 Task: Research Airbnb options in Welland, Canada from 21th December, 2023 to 27th December, 2023 for 1 adult. Place can be private room with 1  bedroom having 1 bed and 1 bathroom. Property type can be hotel.
Action: Mouse moved to (509, 98)
Screenshot: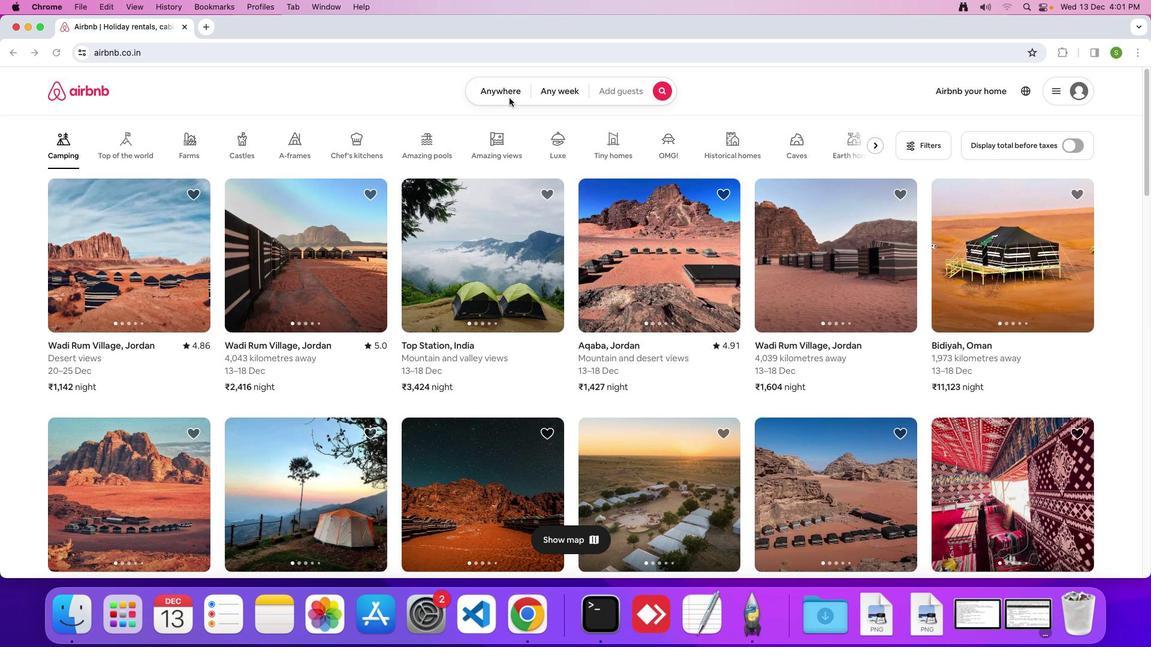 
Action: Mouse pressed left at (509, 98)
Screenshot: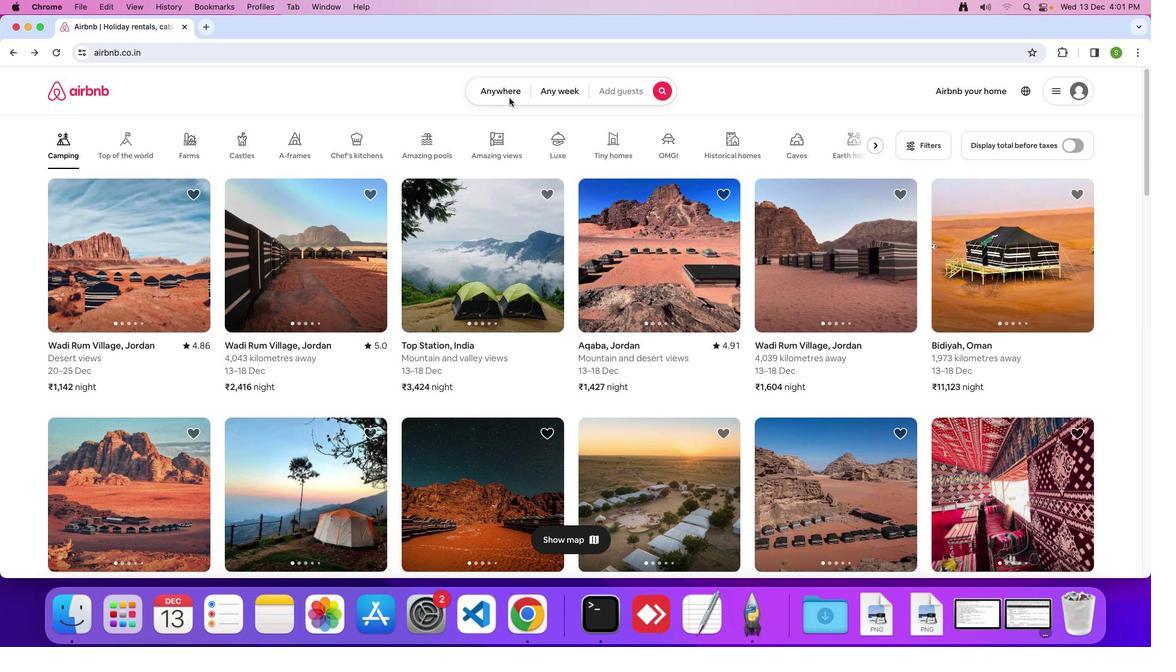 
Action: Mouse pressed left at (509, 98)
Screenshot: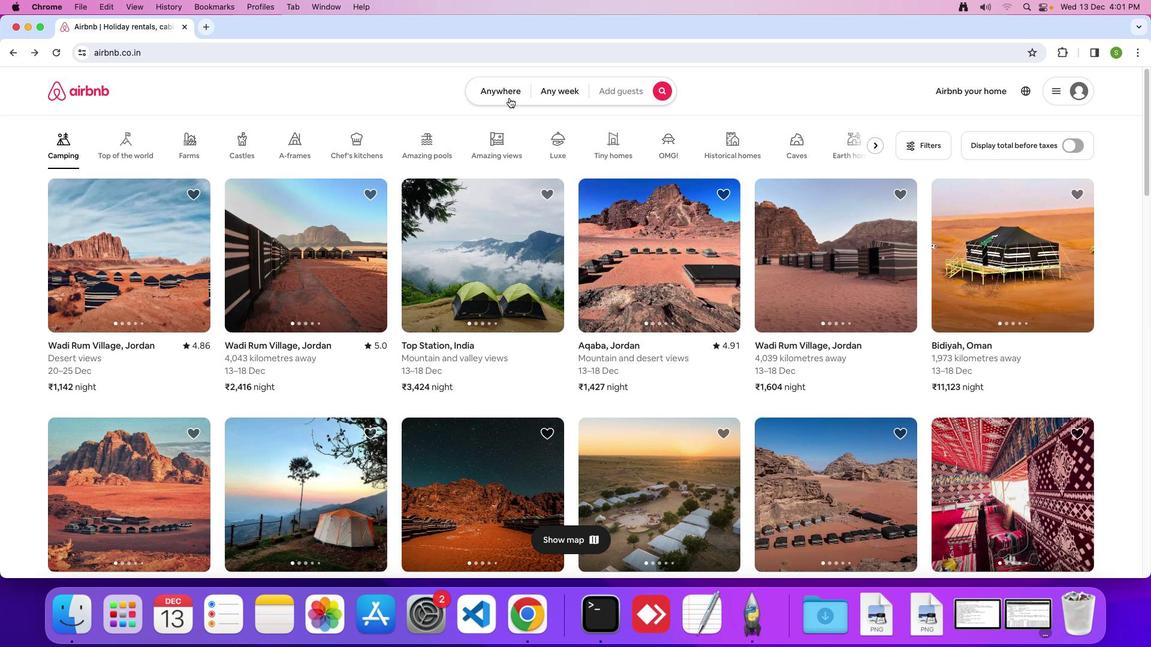 
Action: Mouse moved to (460, 136)
Screenshot: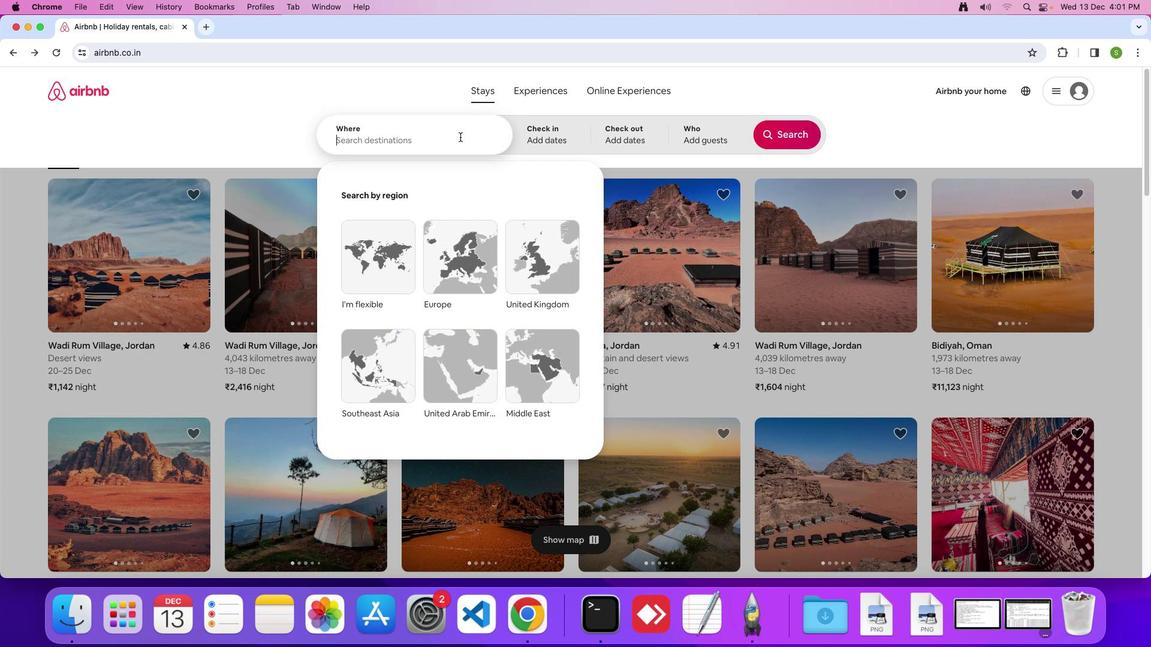 
Action: Mouse pressed left at (460, 136)
Screenshot: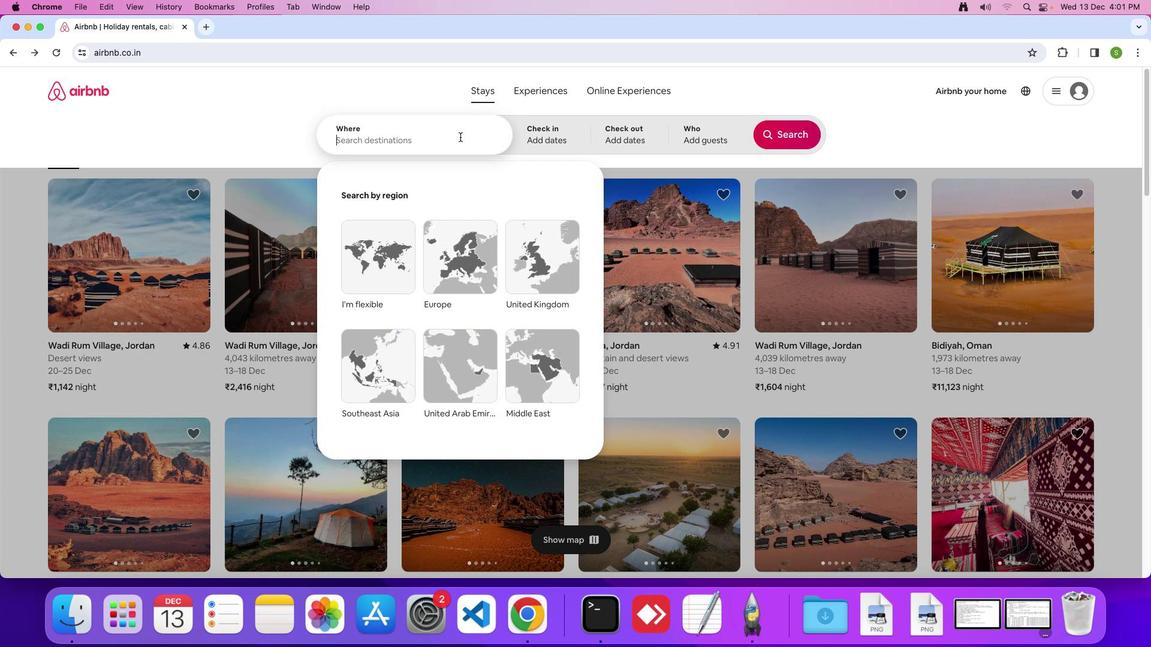 
Action: Key pressed 'W'Key.caps_lock'e''l''l''a''n''d'','Key.spaceKey.shift'C''a''n''a''d''a'Key.enter
Screenshot: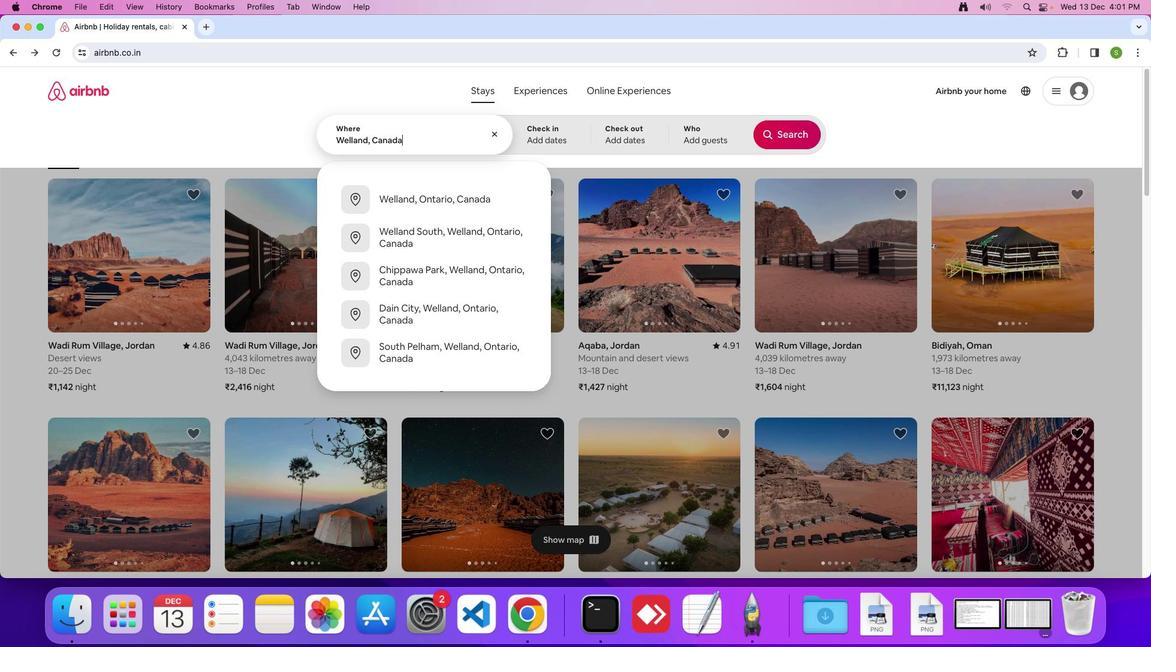 
Action: Mouse moved to (481, 372)
Screenshot: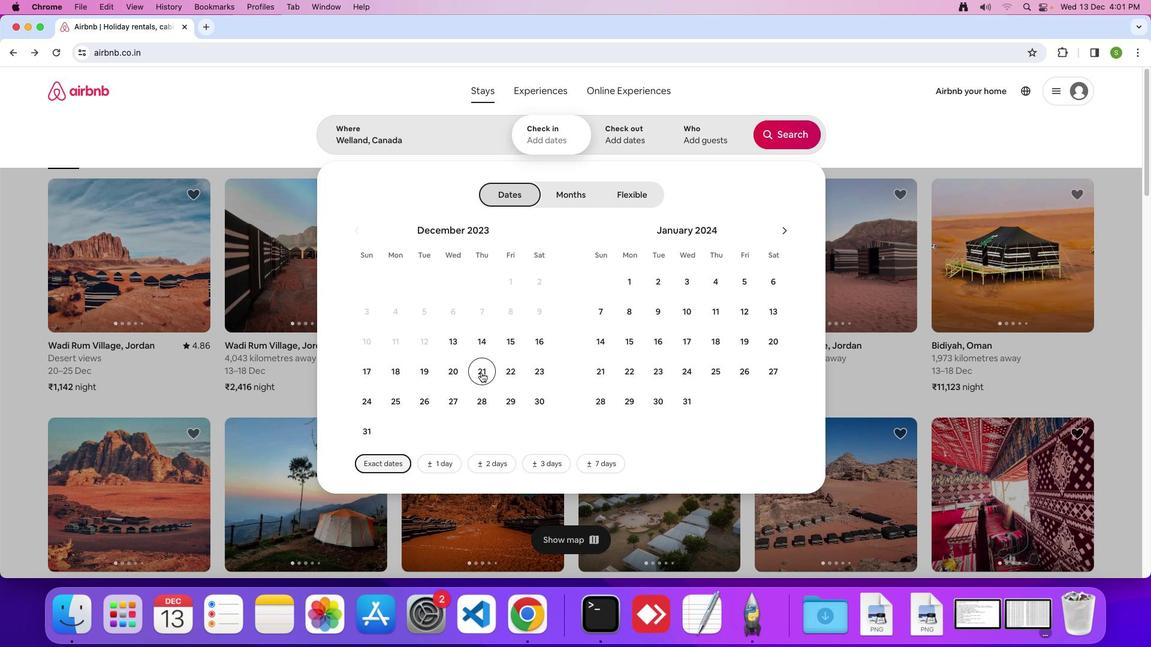 
Action: Mouse pressed left at (481, 372)
Screenshot: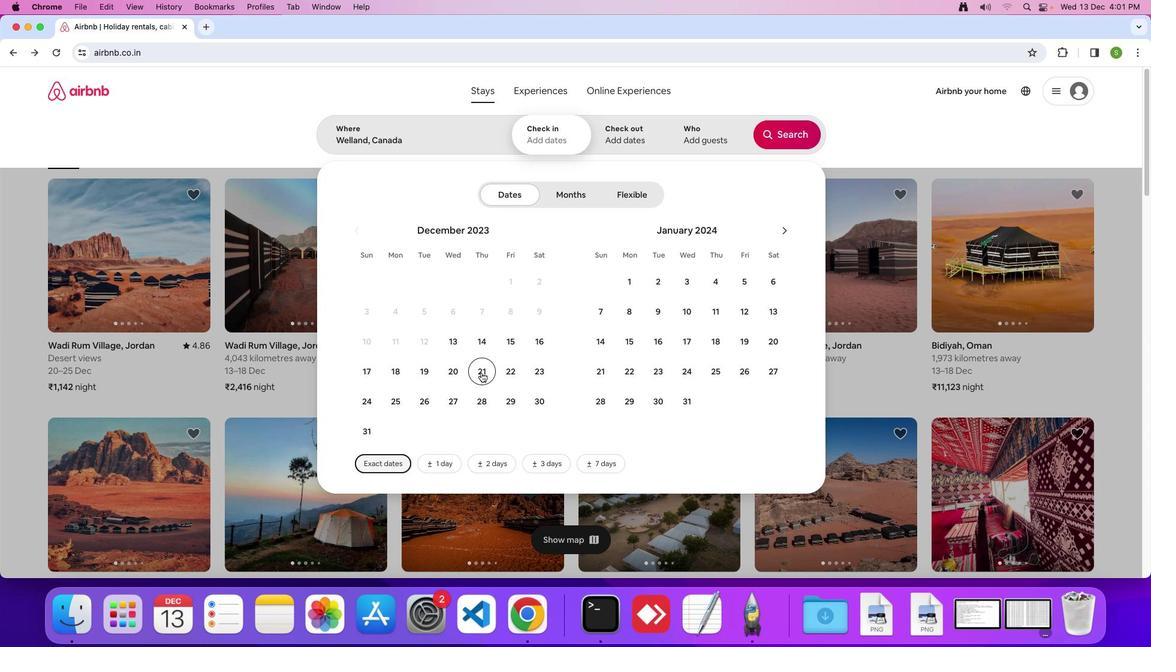
Action: Mouse moved to (459, 400)
Screenshot: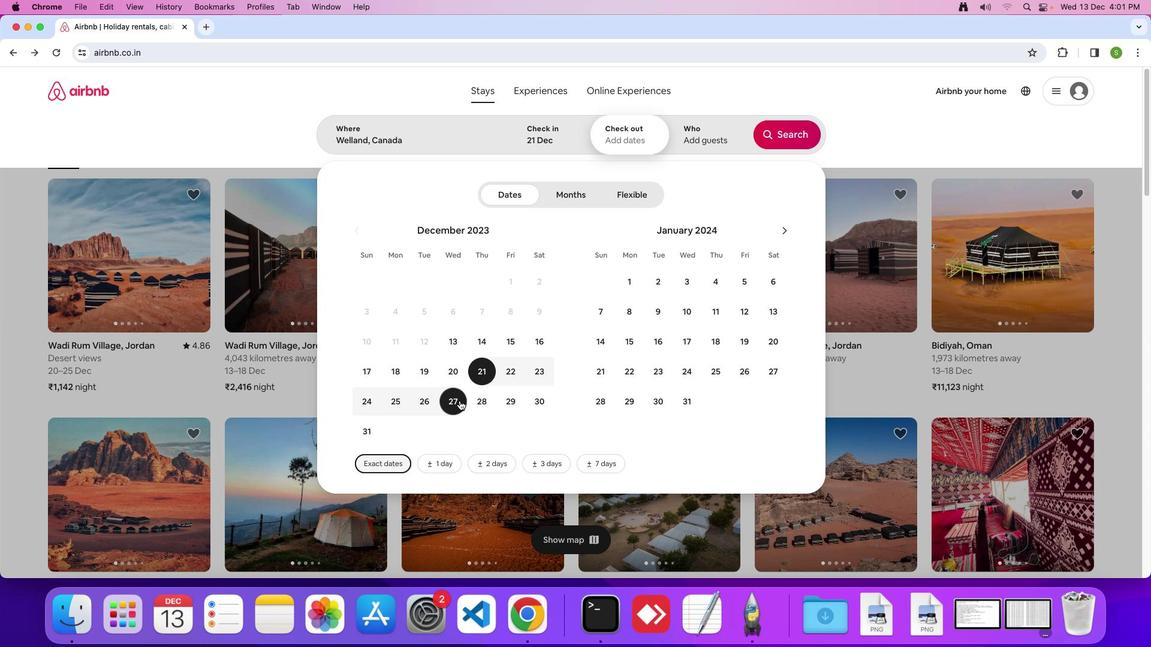 
Action: Mouse pressed left at (459, 400)
Screenshot: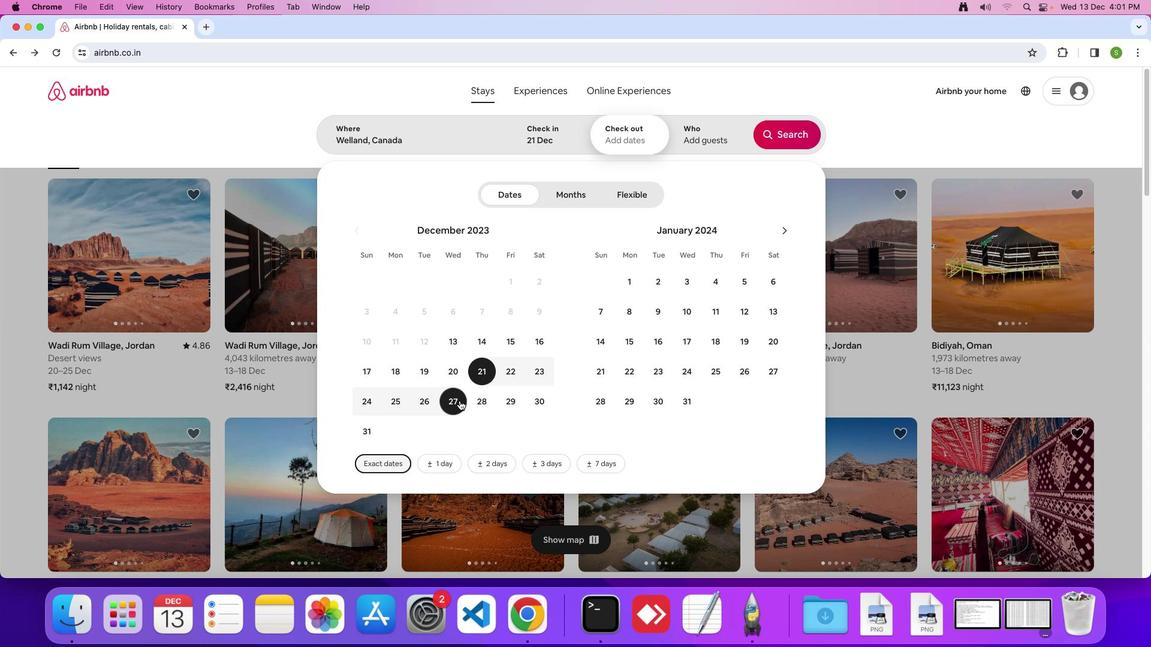 
Action: Mouse moved to (692, 140)
Screenshot: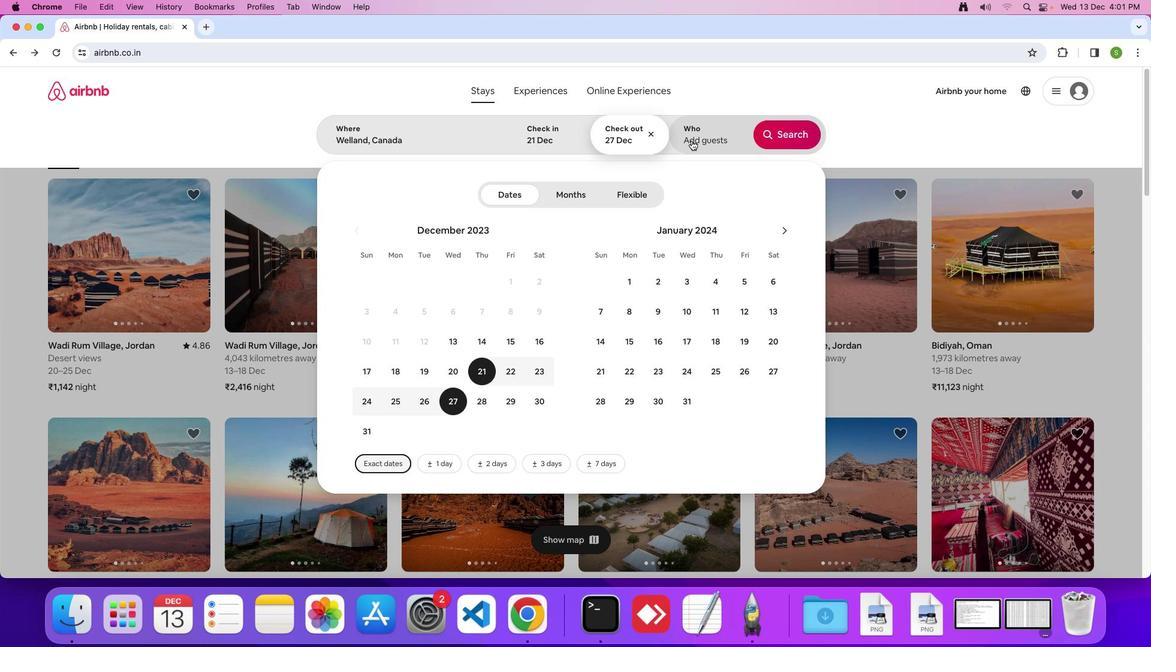
Action: Mouse pressed left at (692, 140)
Screenshot: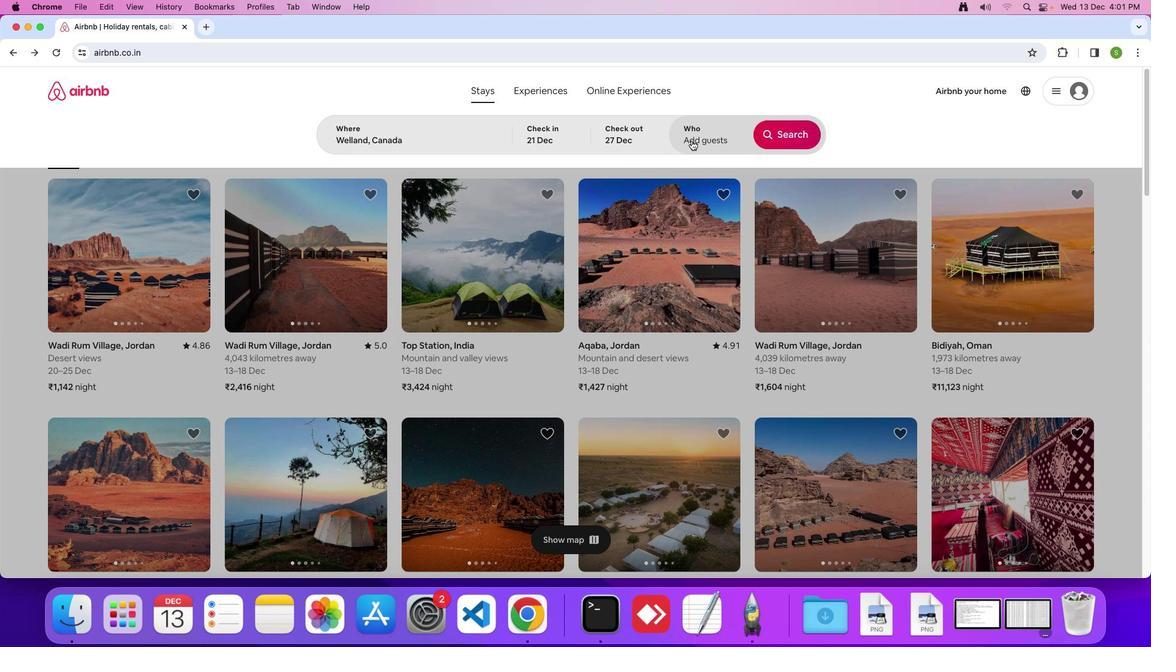 
Action: Mouse moved to (787, 196)
Screenshot: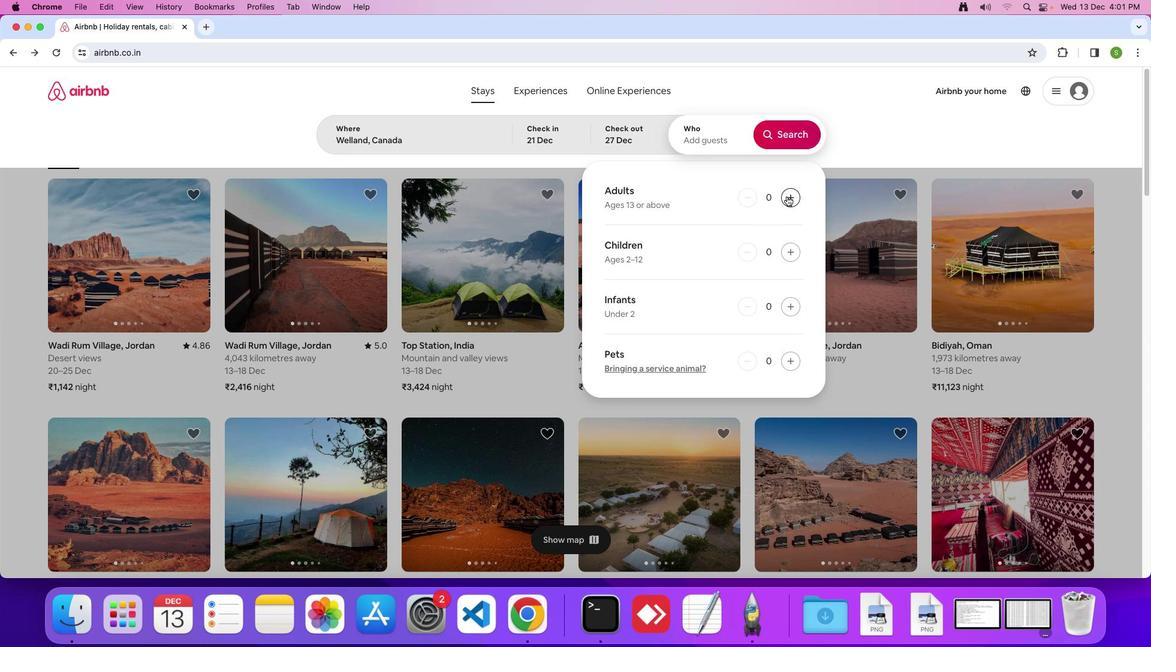 
Action: Mouse pressed left at (787, 196)
Screenshot: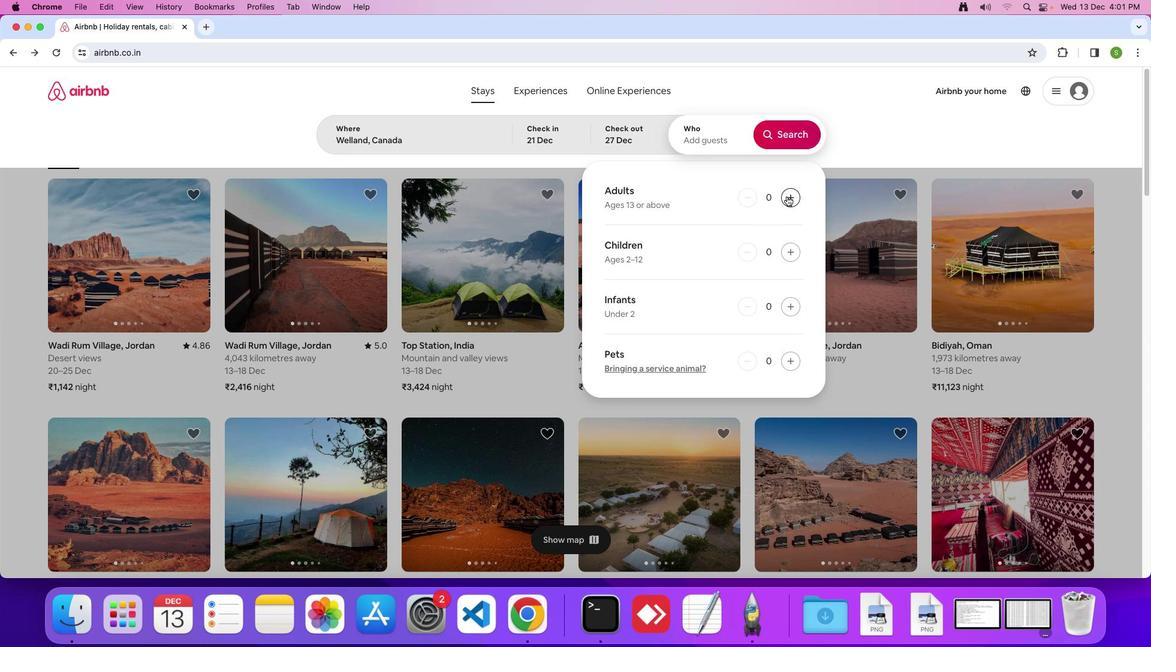 
Action: Mouse moved to (783, 134)
Screenshot: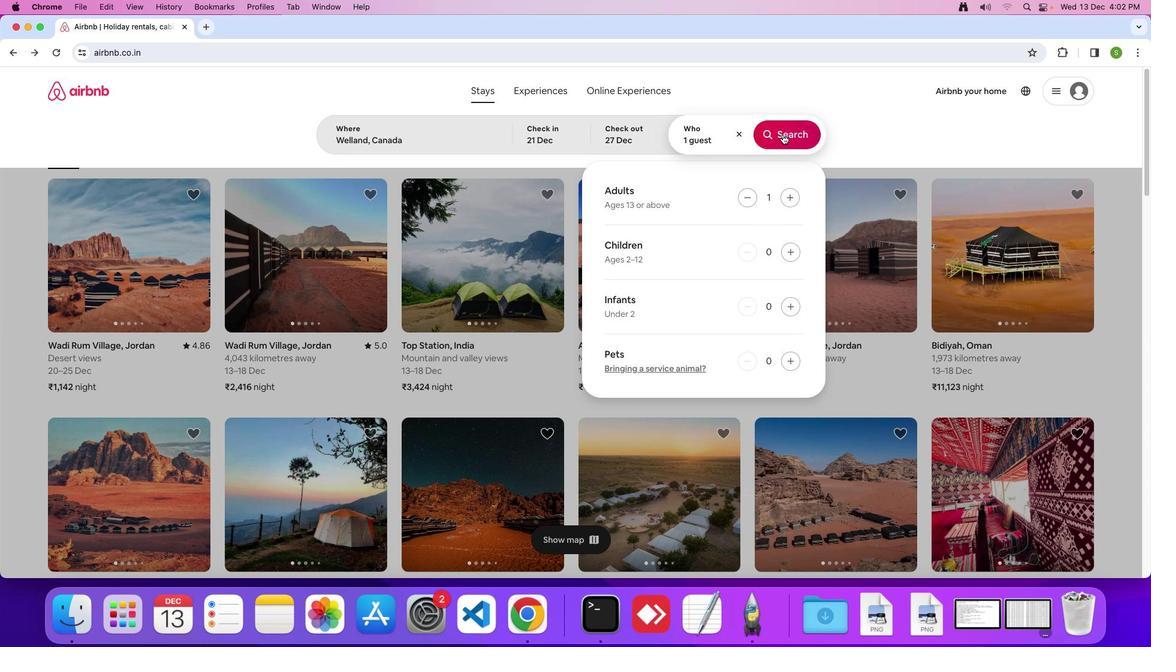 
Action: Mouse pressed left at (783, 134)
Screenshot: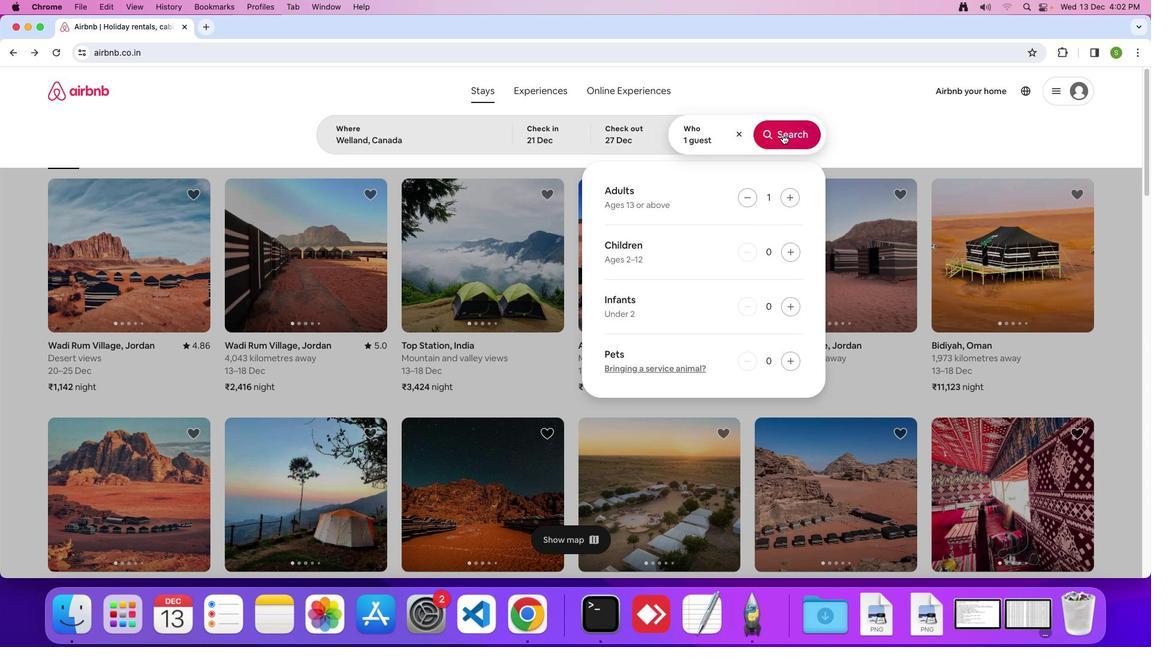 
Action: Mouse moved to (967, 146)
Screenshot: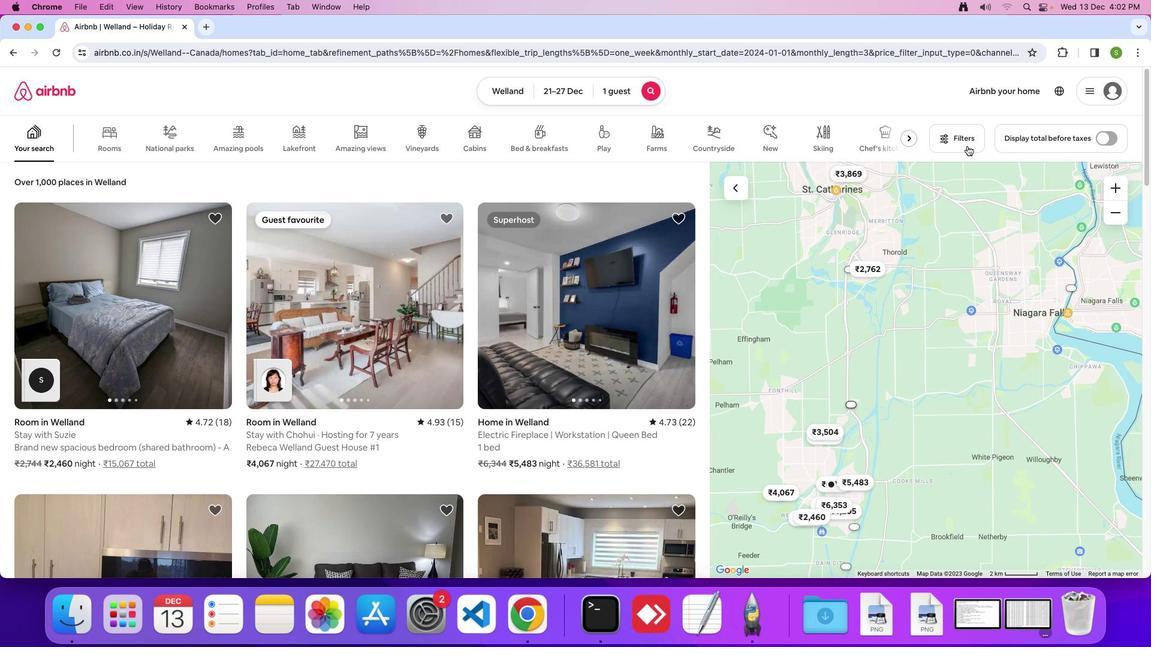 
Action: Mouse pressed left at (967, 146)
Screenshot: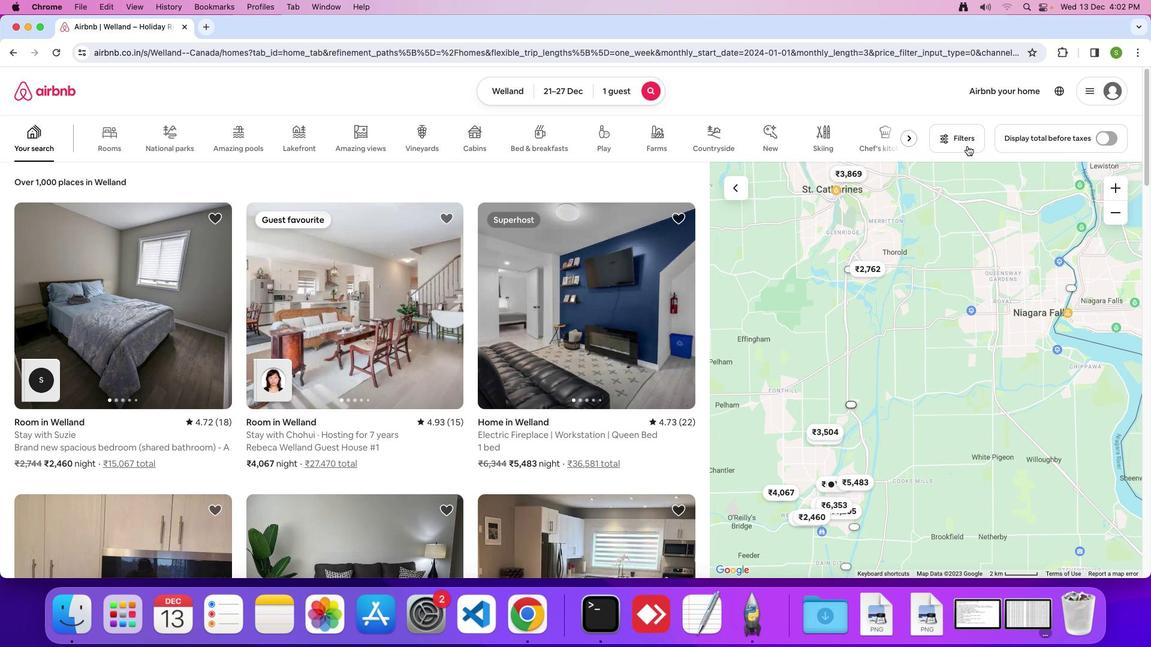 
Action: Mouse moved to (604, 392)
Screenshot: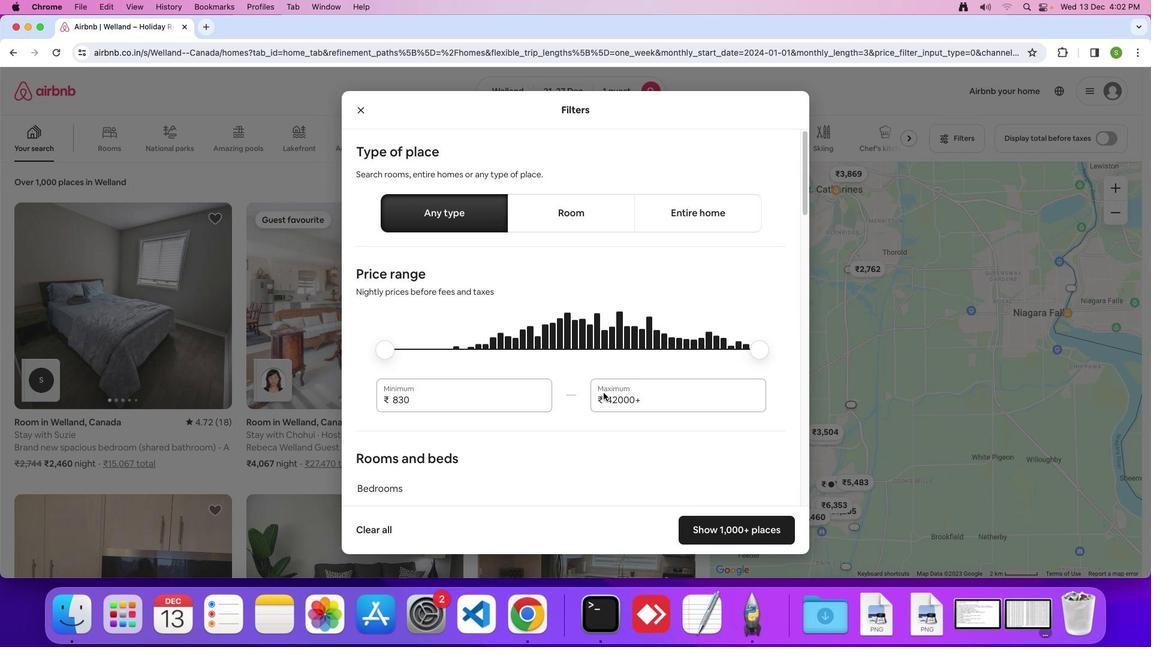 
Action: Mouse scrolled (604, 392) with delta (0, 0)
Screenshot: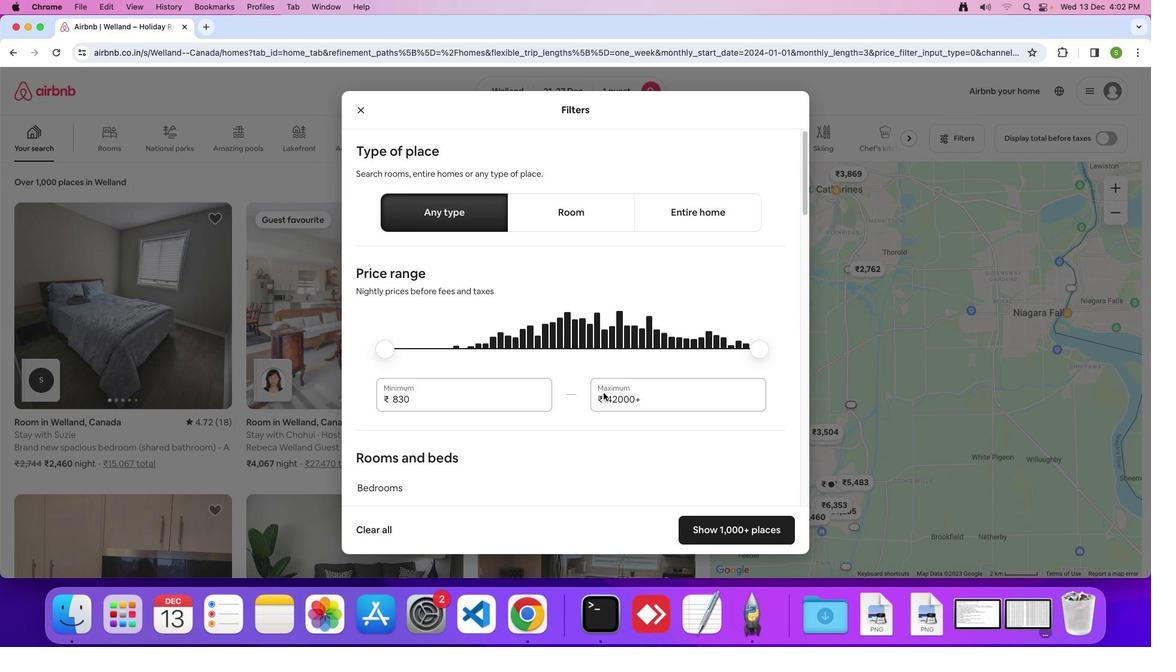 
Action: Mouse scrolled (604, 392) with delta (0, 0)
Screenshot: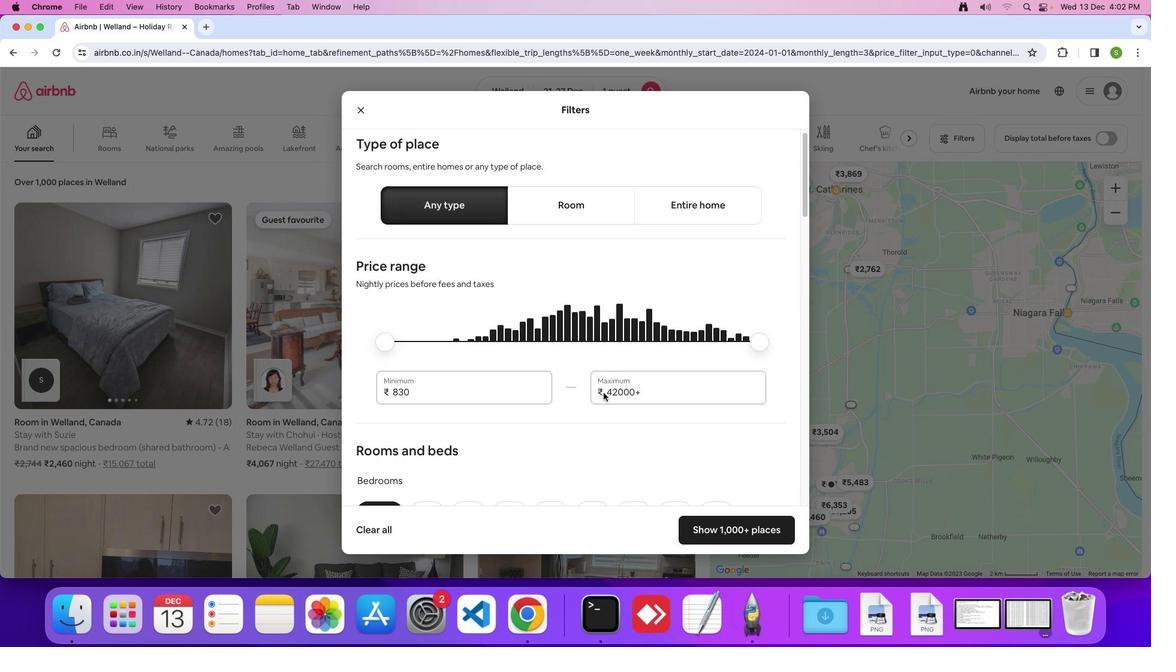 
Action: Mouse scrolled (604, 392) with delta (0, 0)
Screenshot: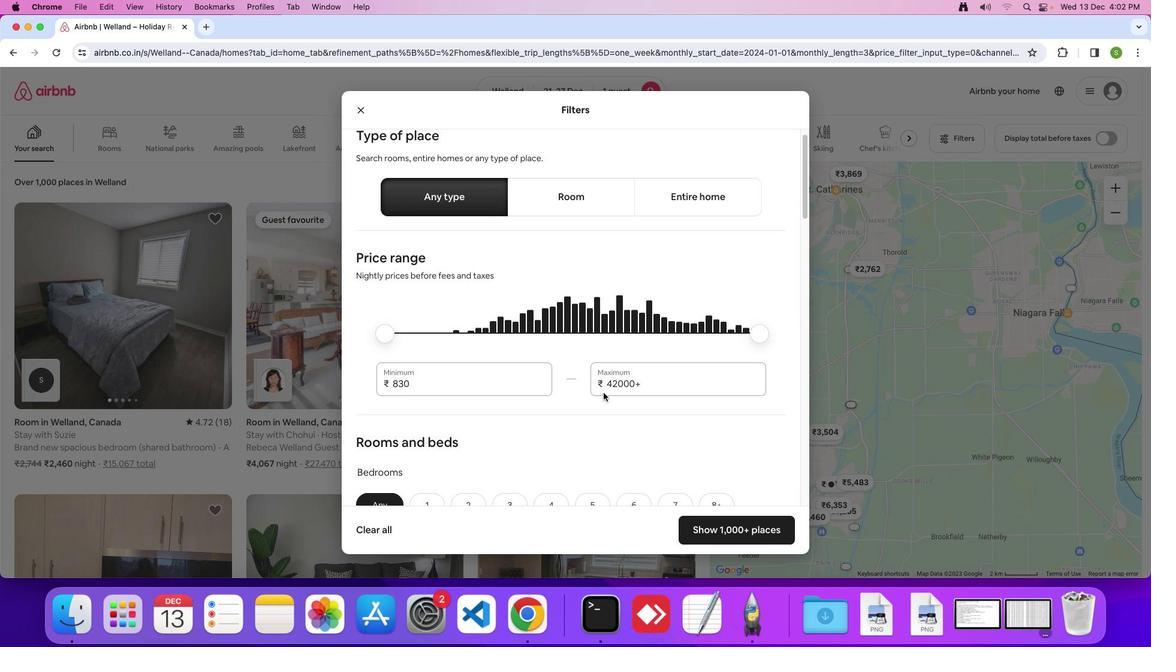 
Action: Mouse scrolled (604, 392) with delta (0, 0)
Screenshot: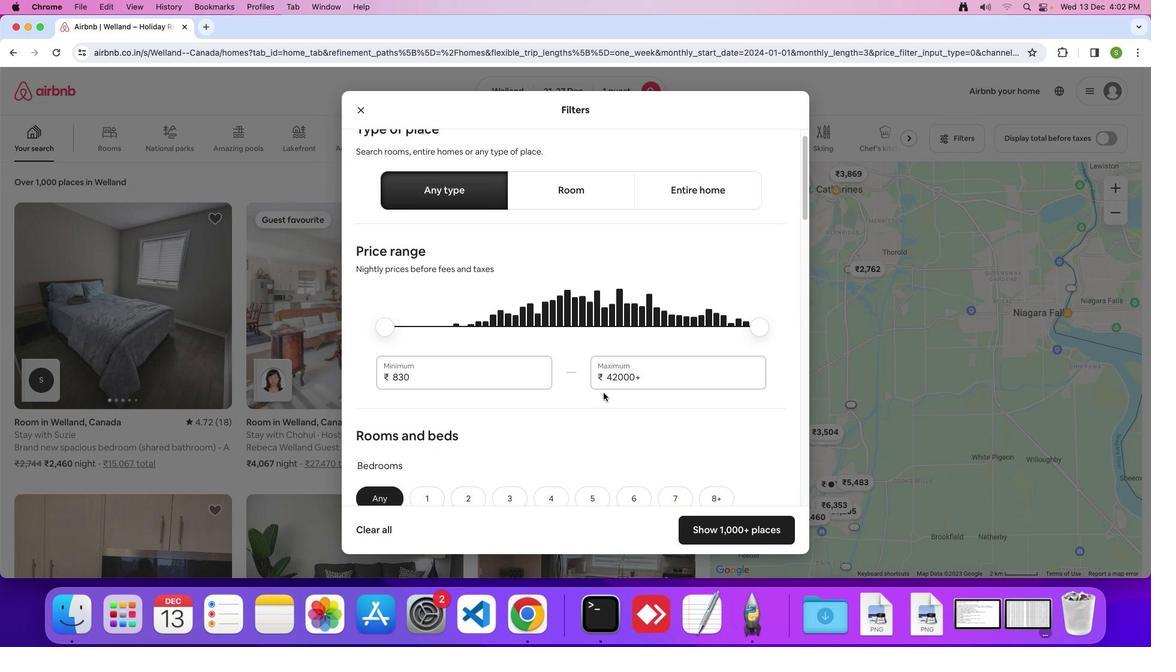 
Action: Mouse scrolled (604, 392) with delta (0, 0)
Screenshot: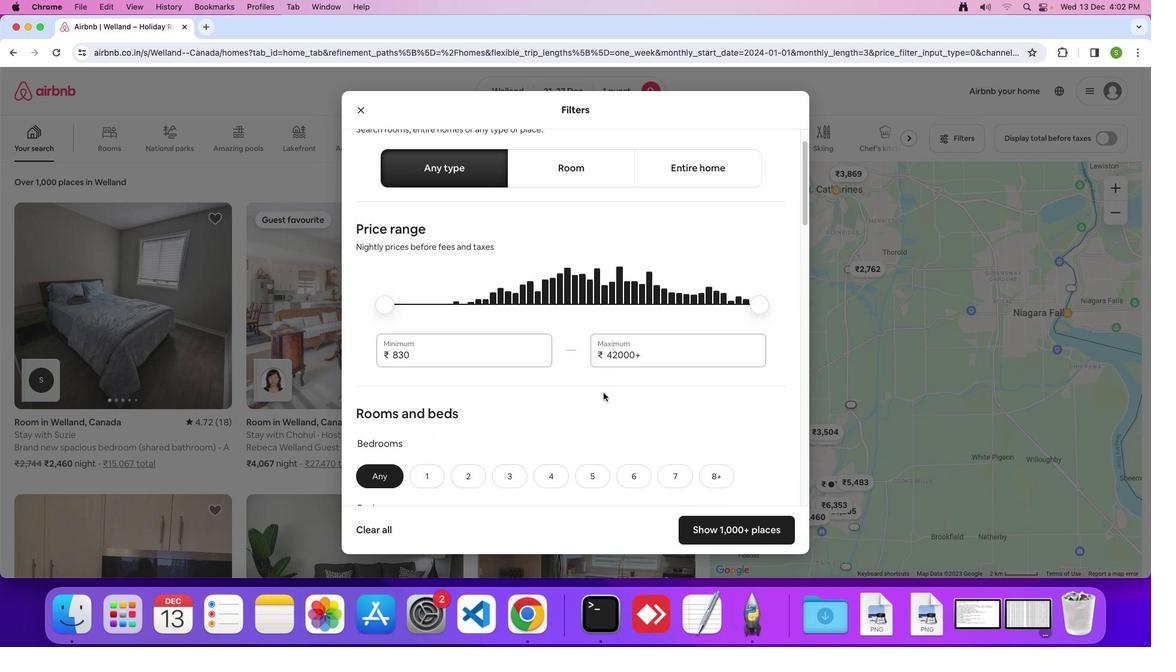 
Action: Mouse scrolled (604, 392) with delta (0, 0)
Screenshot: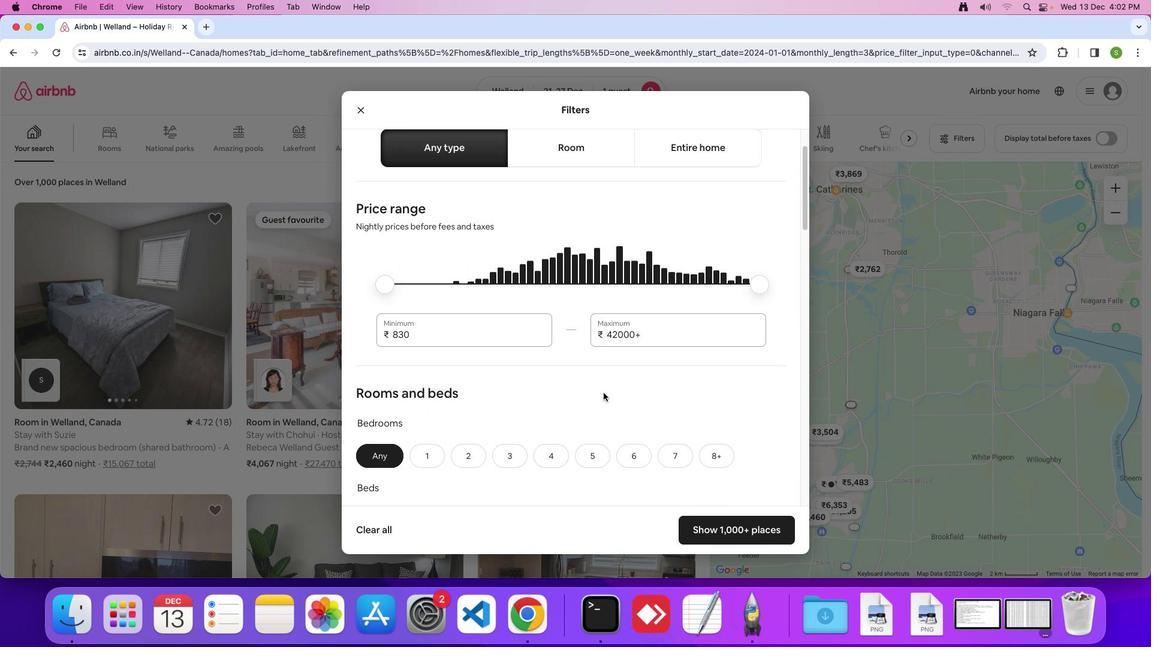 
Action: Mouse scrolled (604, 392) with delta (0, 0)
Screenshot: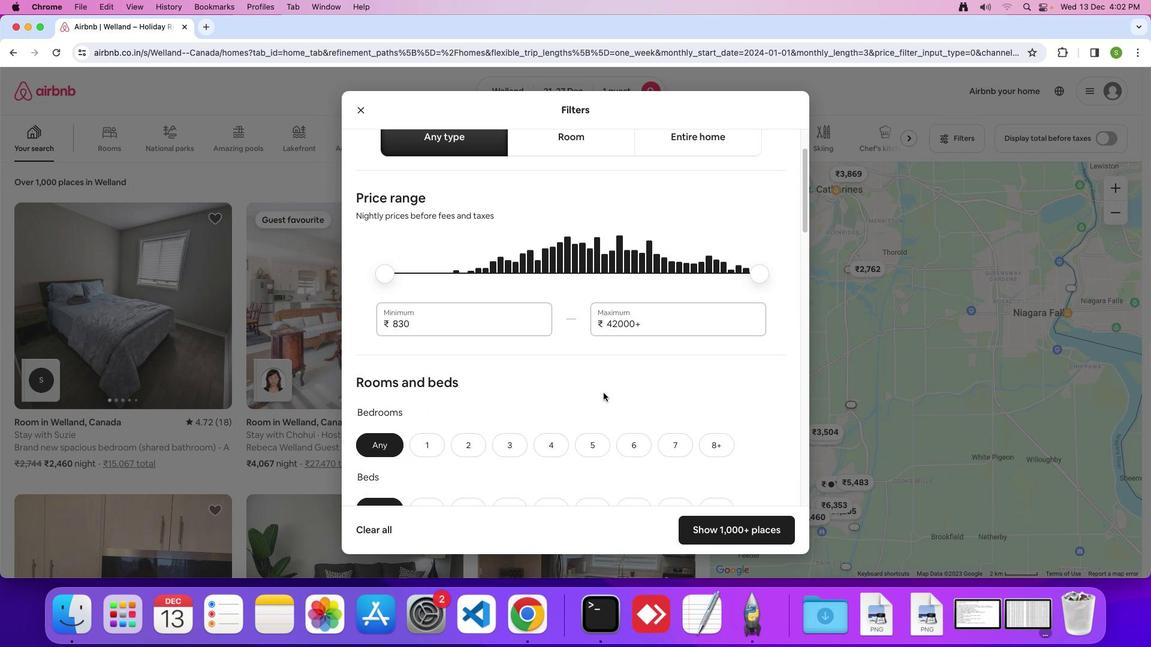 
Action: Mouse scrolled (604, 392) with delta (0, -1)
Screenshot: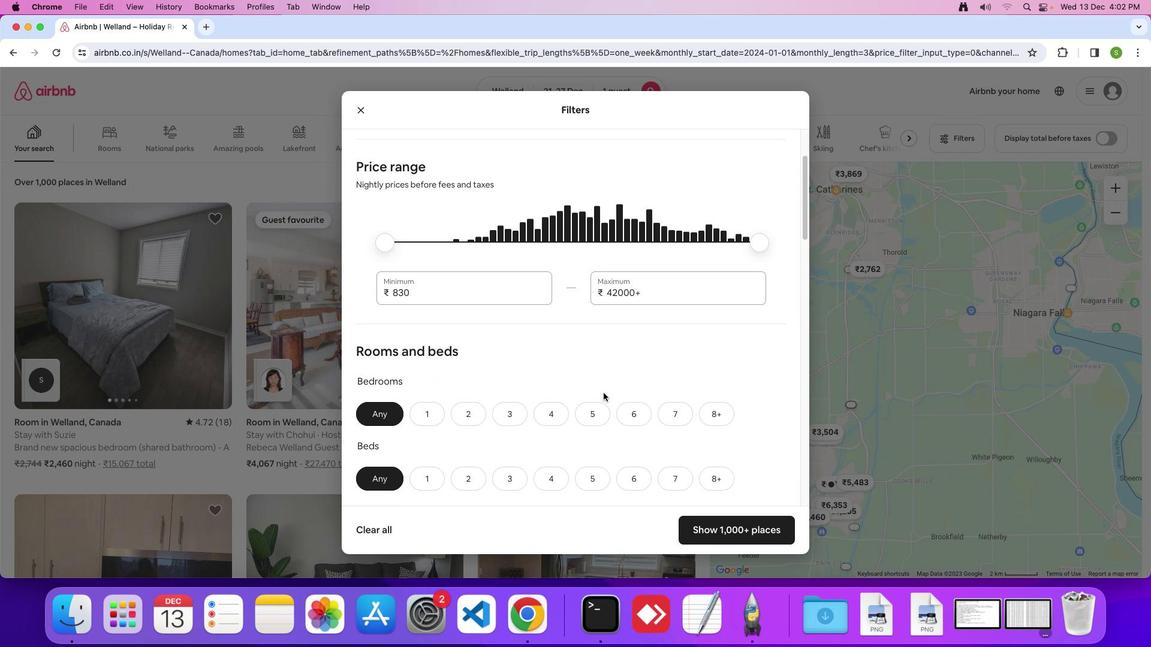 
Action: Mouse scrolled (604, 392) with delta (0, 0)
Screenshot: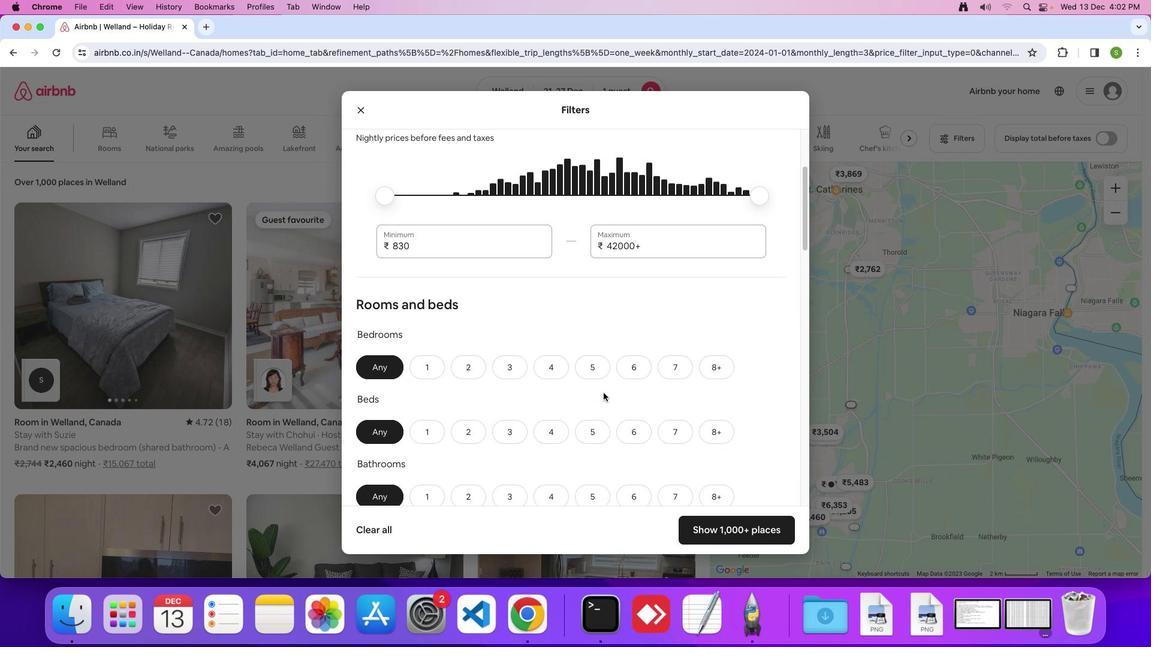 
Action: Mouse scrolled (604, 392) with delta (0, 0)
Screenshot: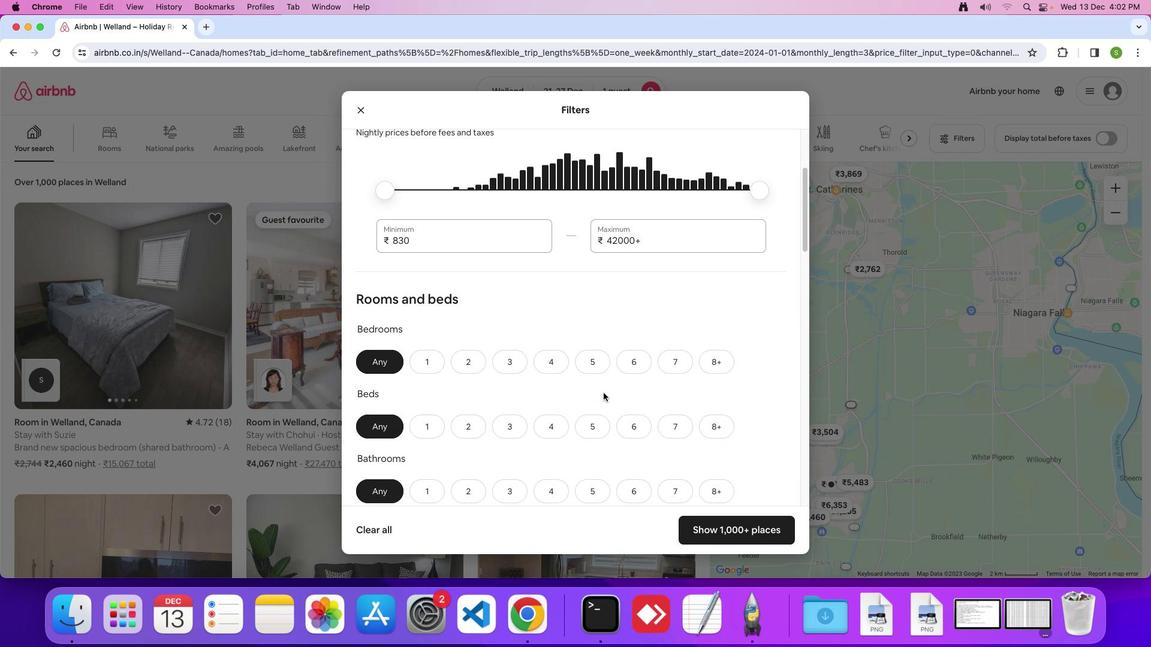 
Action: Mouse scrolled (604, 392) with delta (0, -1)
Screenshot: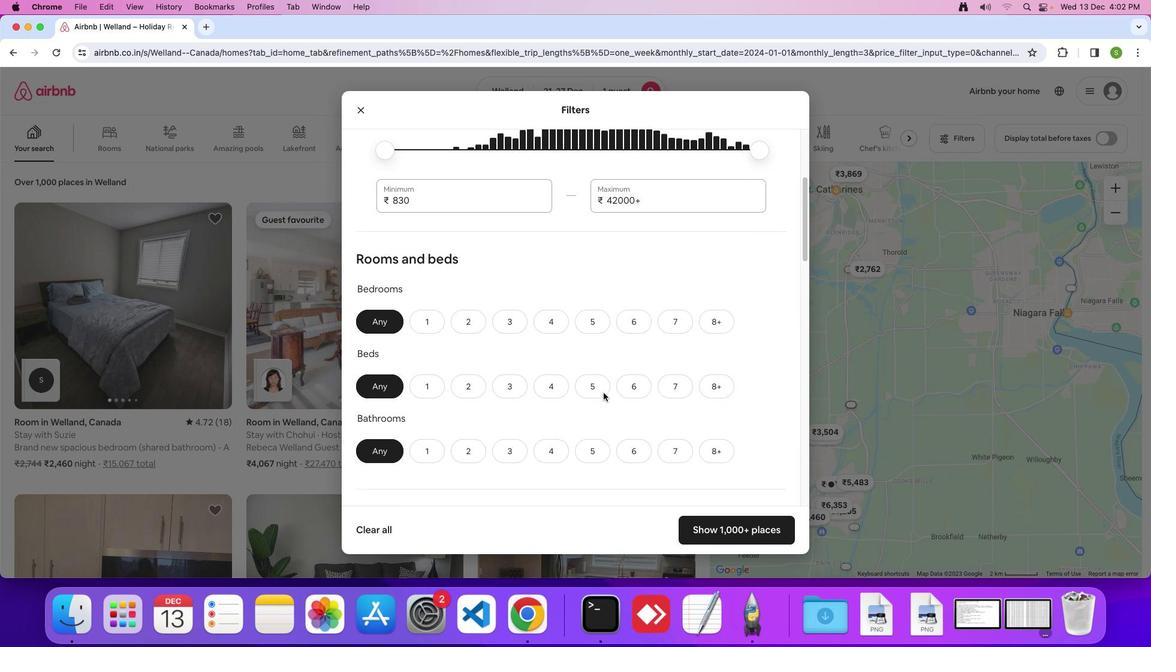 
Action: Mouse scrolled (604, 392) with delta (0, 0)
Screenshot: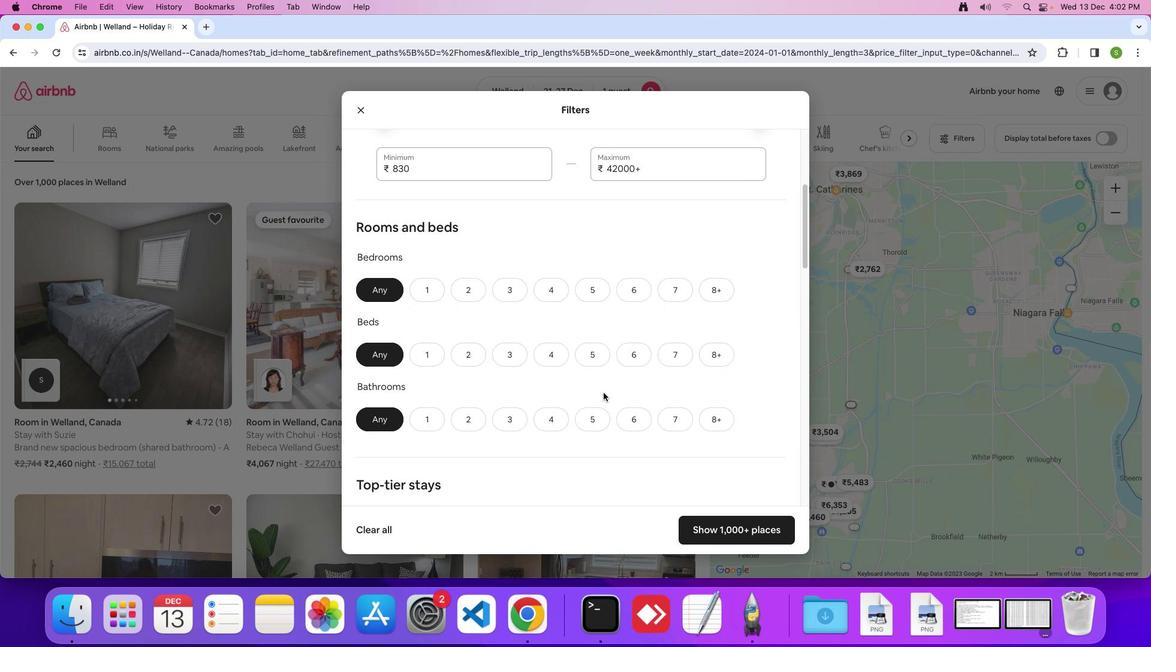 
Action: Mouse scrolled (604, 392) with delta (0, 0)
Screenshot: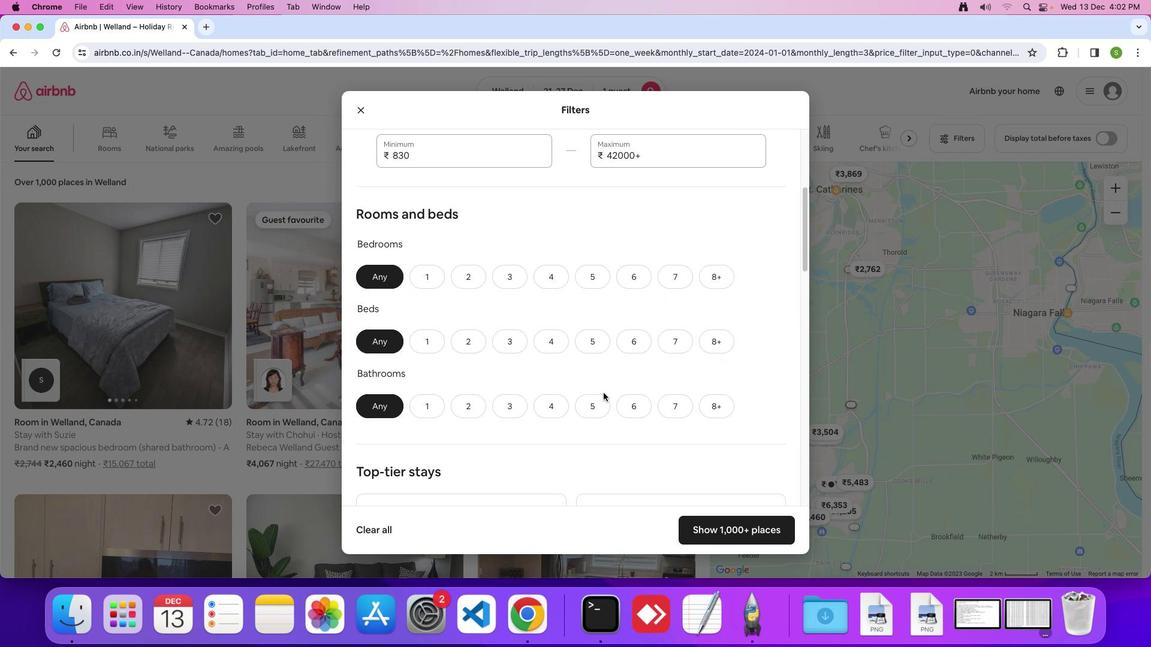 
Action: Mouse scrolled (604, 392) with delta (0, -1)
Screenshot: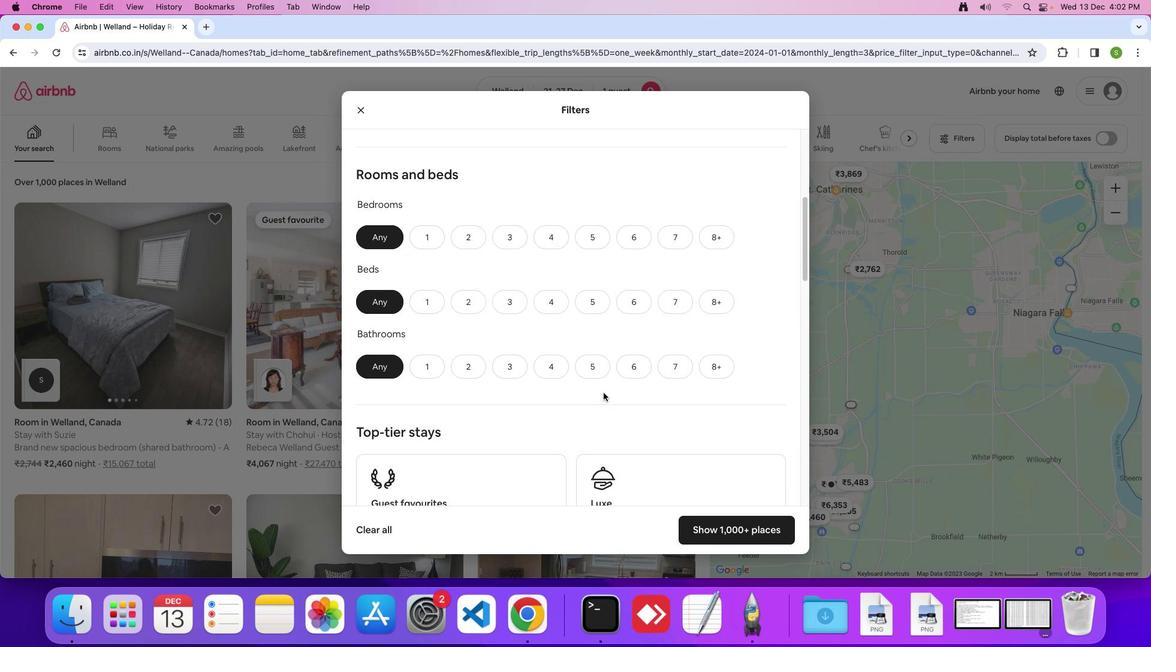 
Action: Mouse moved to (427, 200)
Screenshot: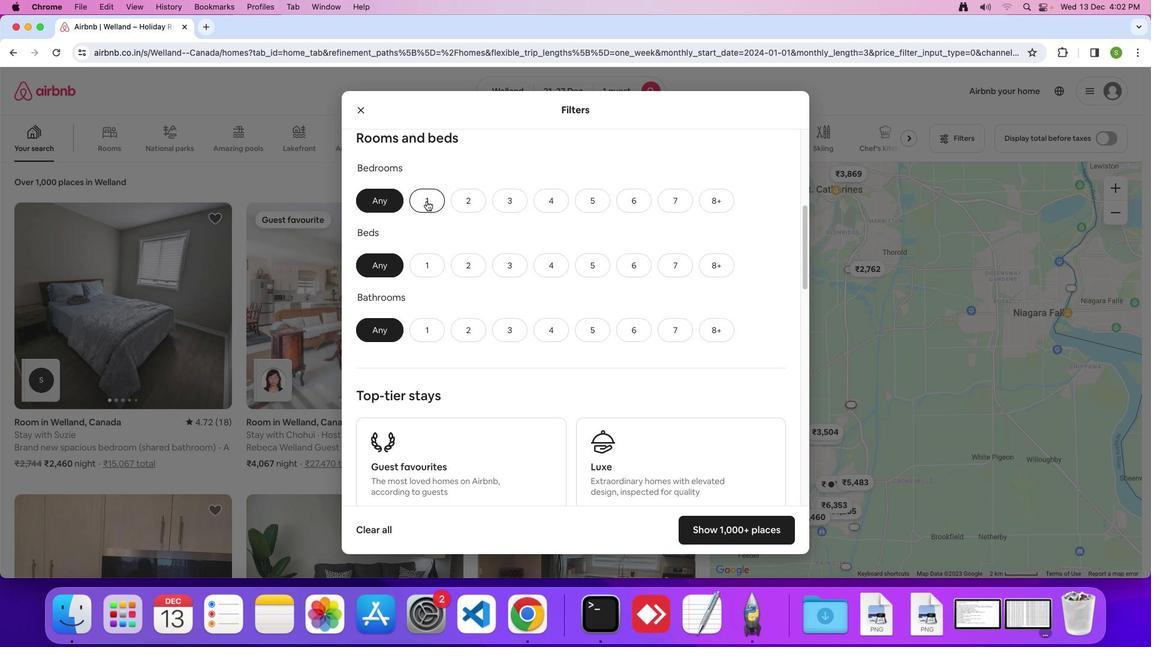 
Action: Mouse pressed left at (427, 200)
Screenshot: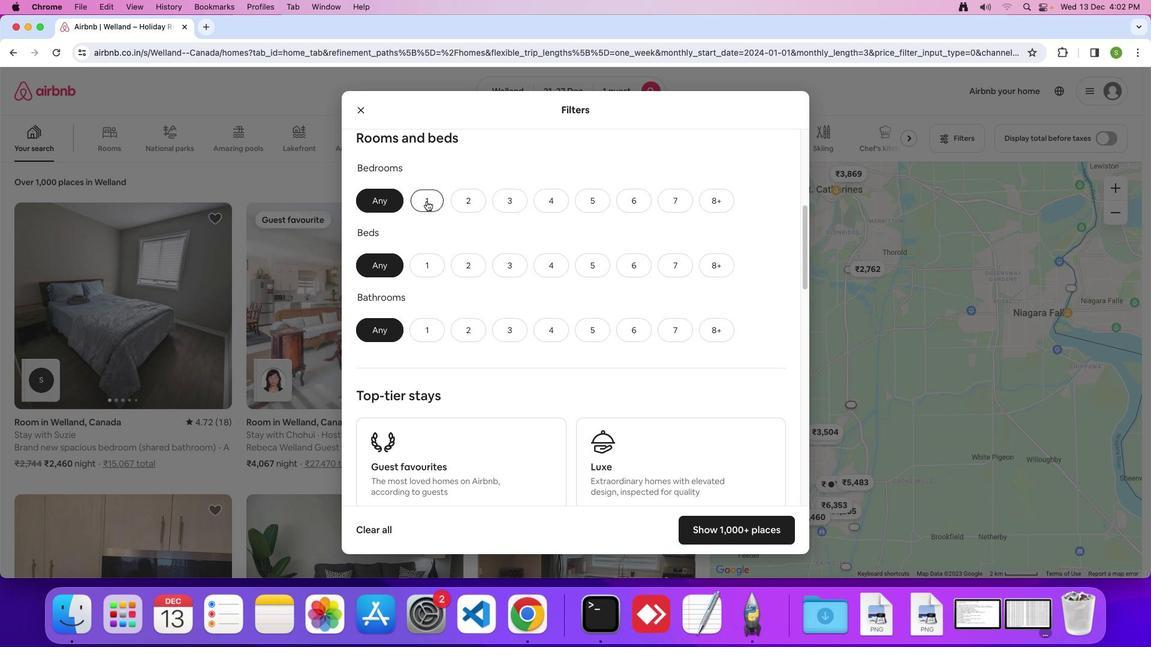 
Action: Mouse moved to (433, 268)
Screenshot: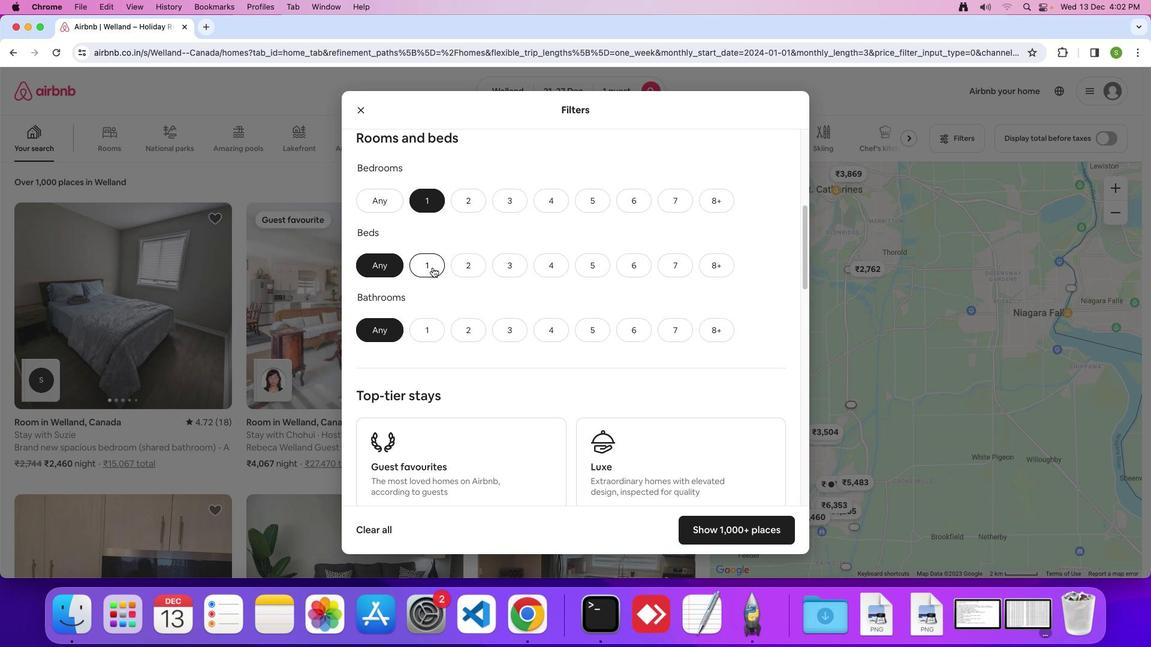 
Action: Mouse pressed left at (433, 268)
Screenshot: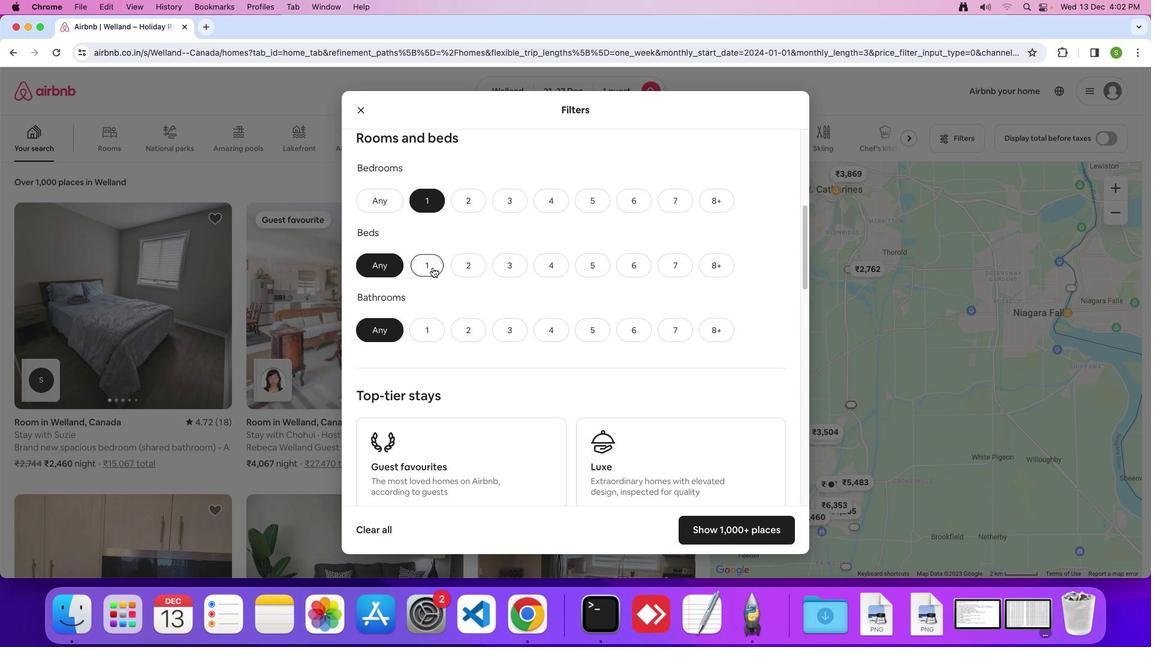 
Action: Mouse moved to (425, 328)
Screenshot: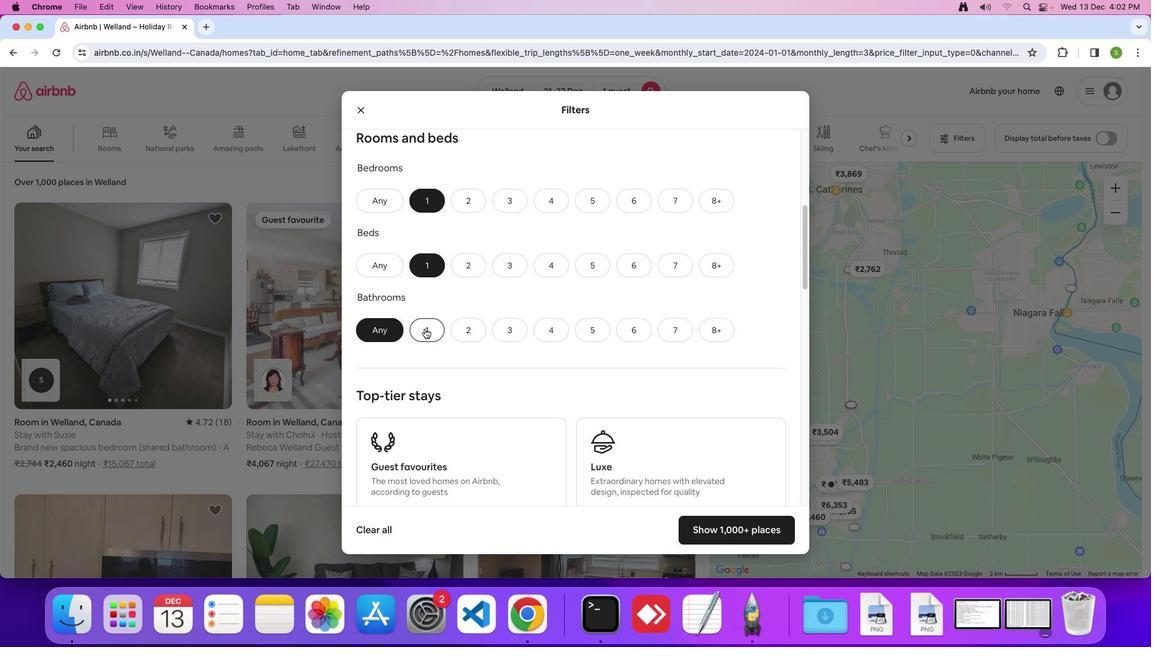 
Action: Mouse pressed left at (425, 328)
Screenshot: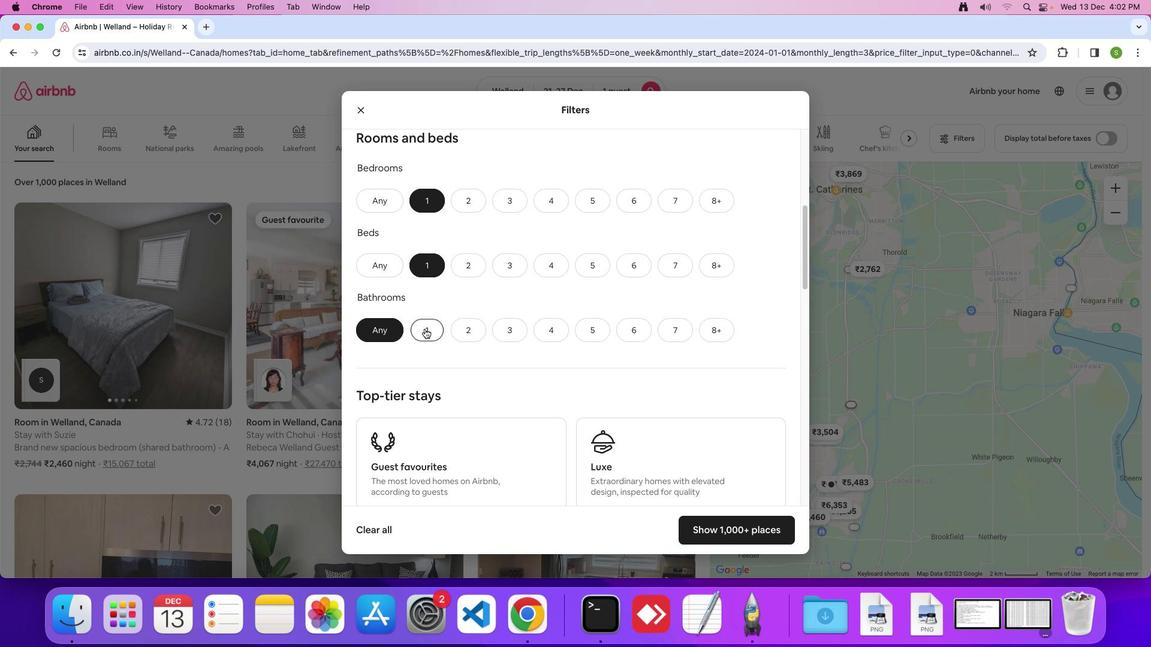 
Action: Mouse moved to (550, 314)
Screenshot: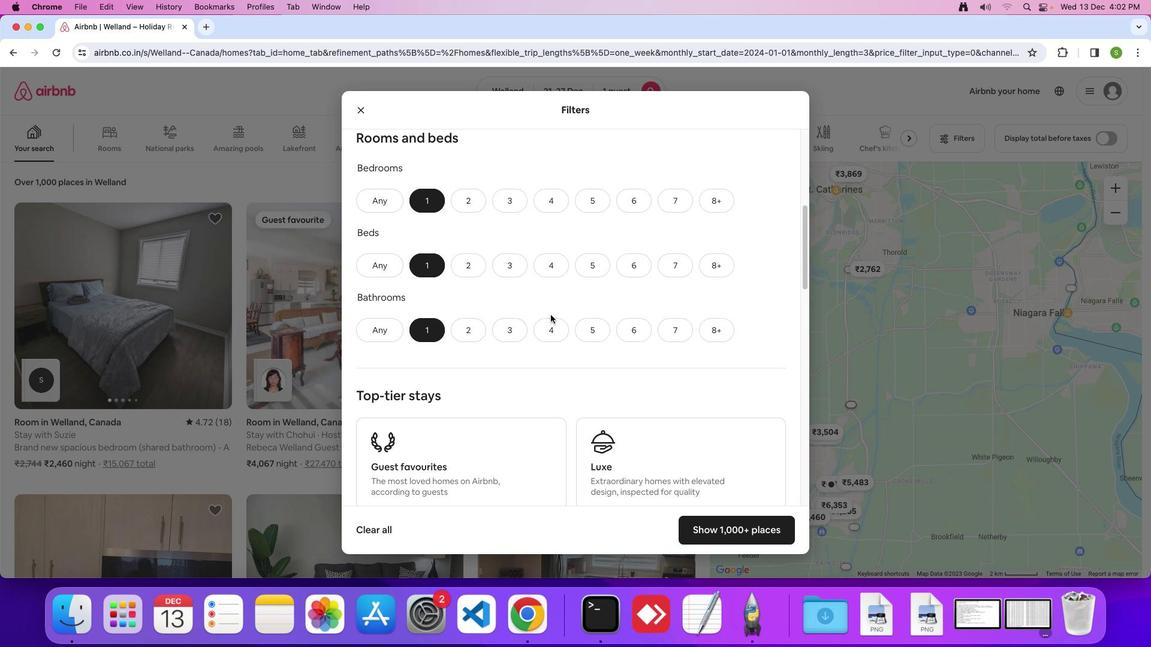 
Action: Mouse scrolled (550, 314) with delta (0, 0)
Screenshot: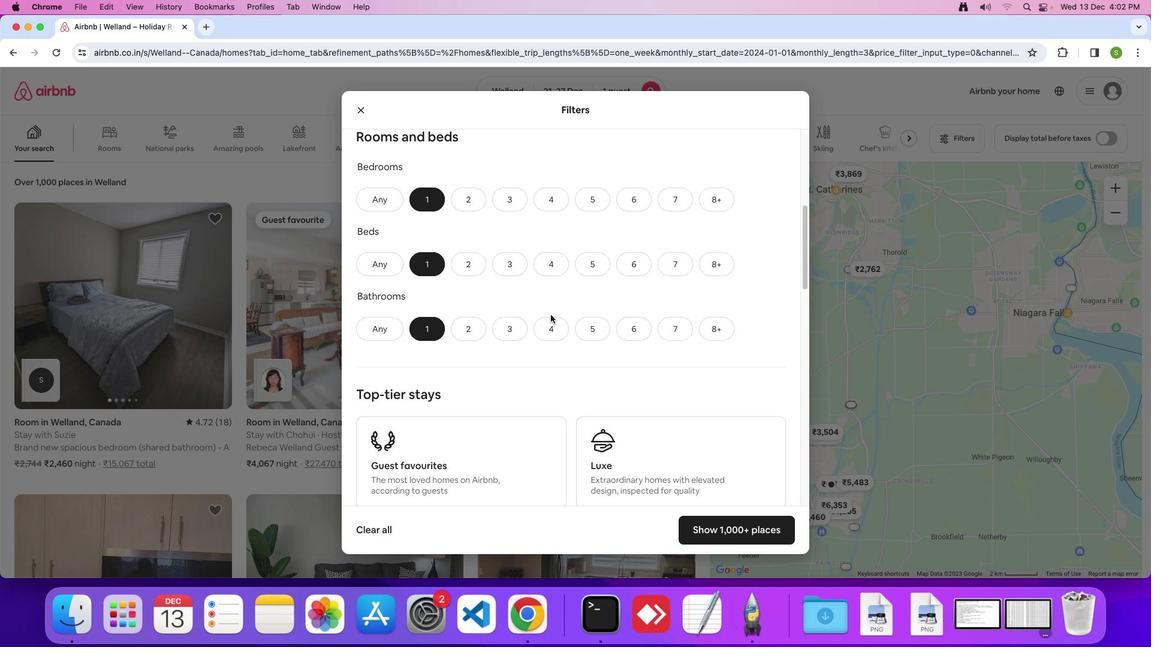 
Action: Mouse scrolled (550, 314) with delta (0, 0)
Screenshot: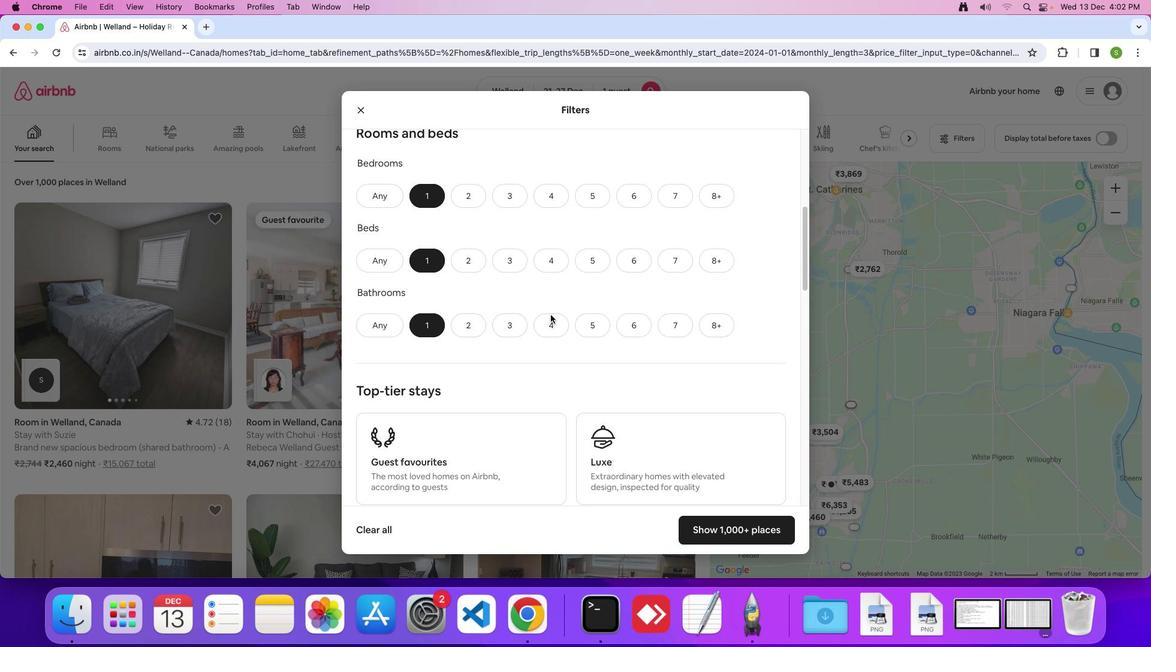 
Action: Mouse moved to (551, 314)
Screenshot: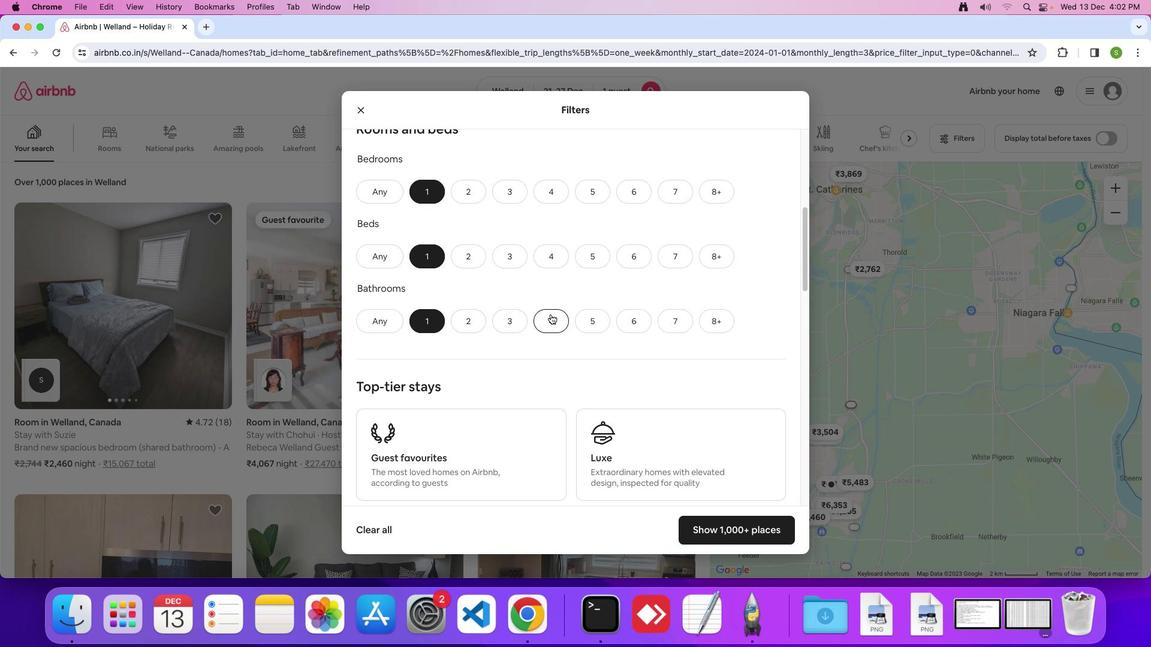 
Action: Mouse scrolled (551, 314) with delta (0, 0)
Screenshot: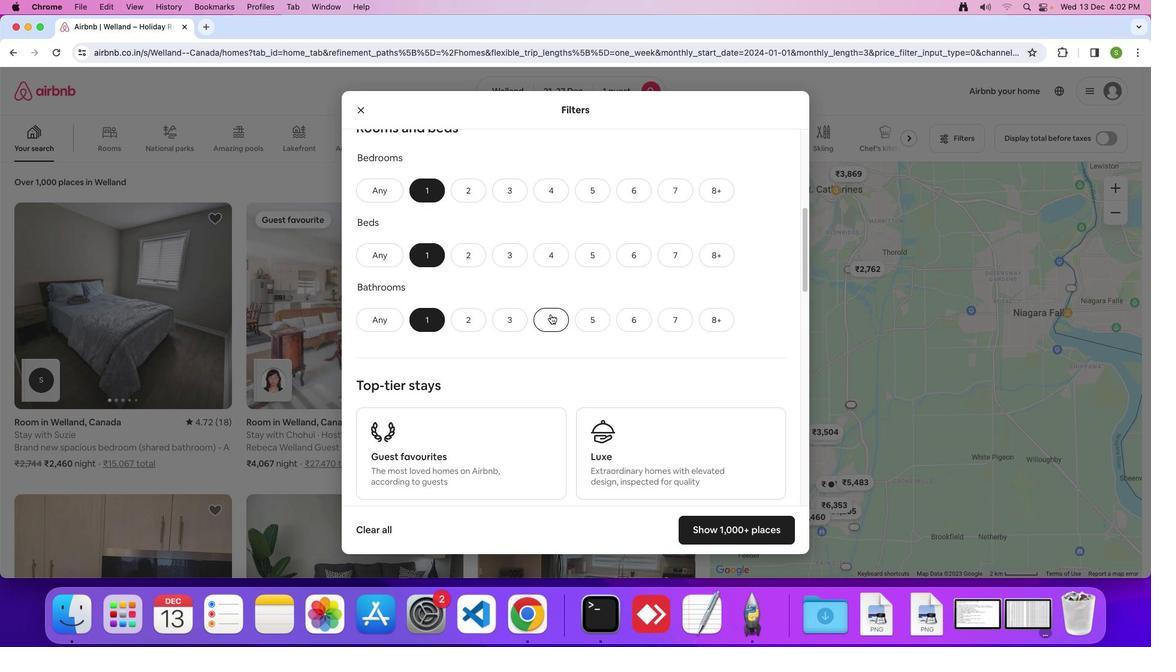 
Action: Mouse scrolled (551, 314) with delta (0, 0)
Screenshot: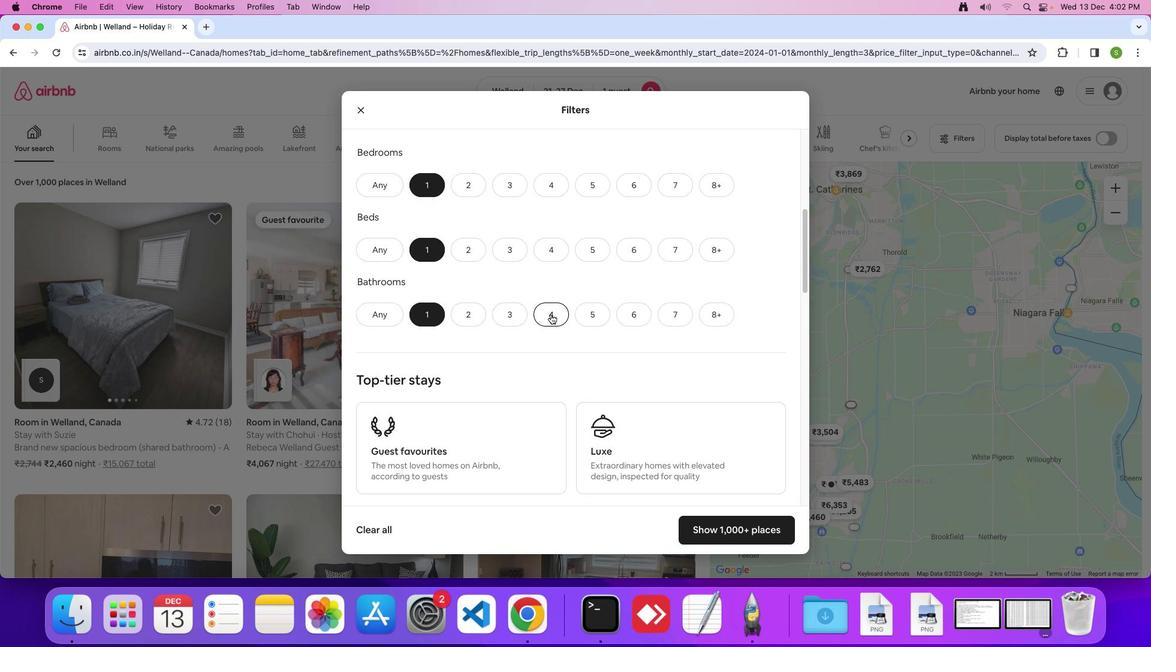 
Action: Mouse scrolled (551, 314) with delta (0, -1)
Screenshot: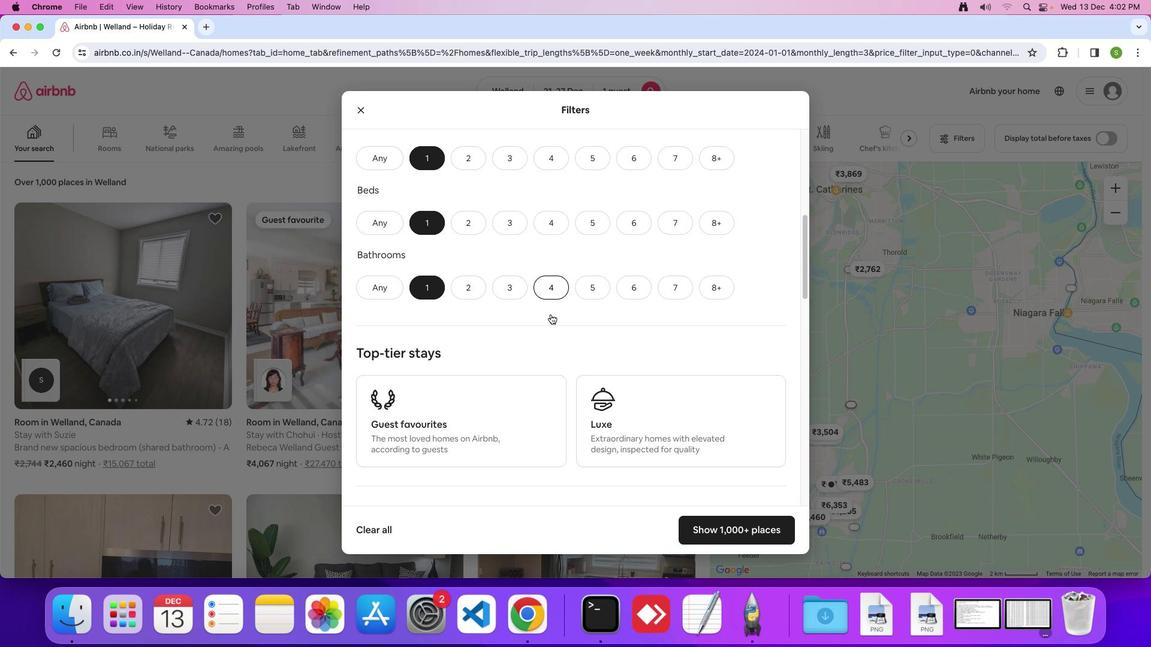 
Action: Mouse scrolled (551, 314) with delta (0, -1)
Screenshot: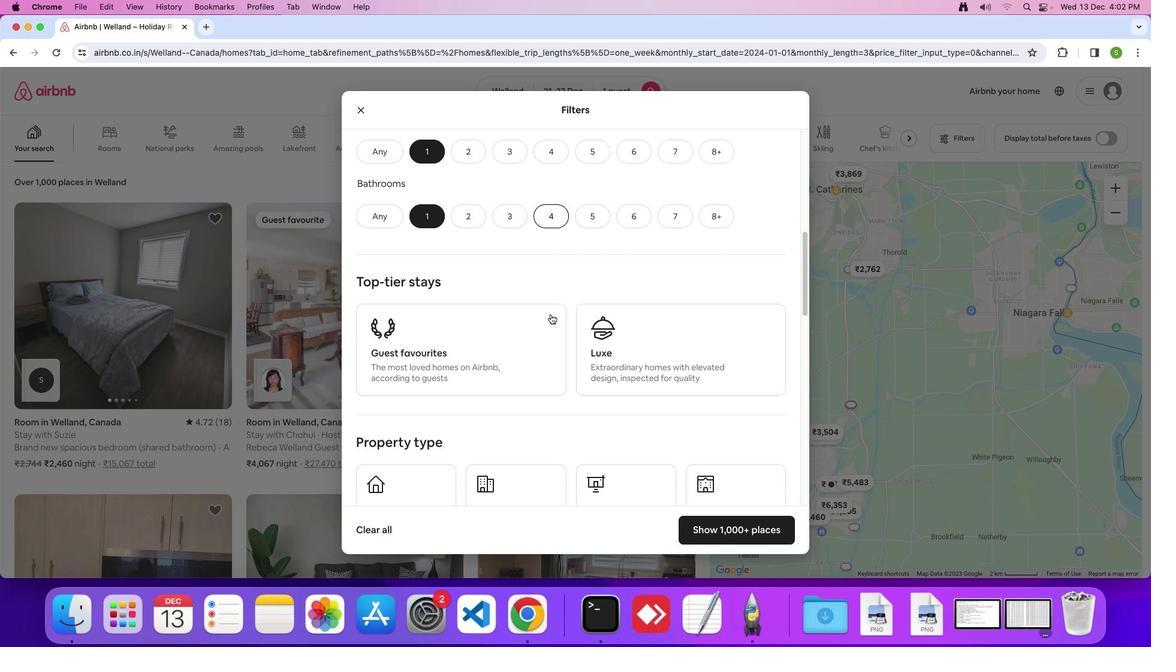 
Action: Mouse scrolled (551, 314) with delta (0, 0)
Screenshot: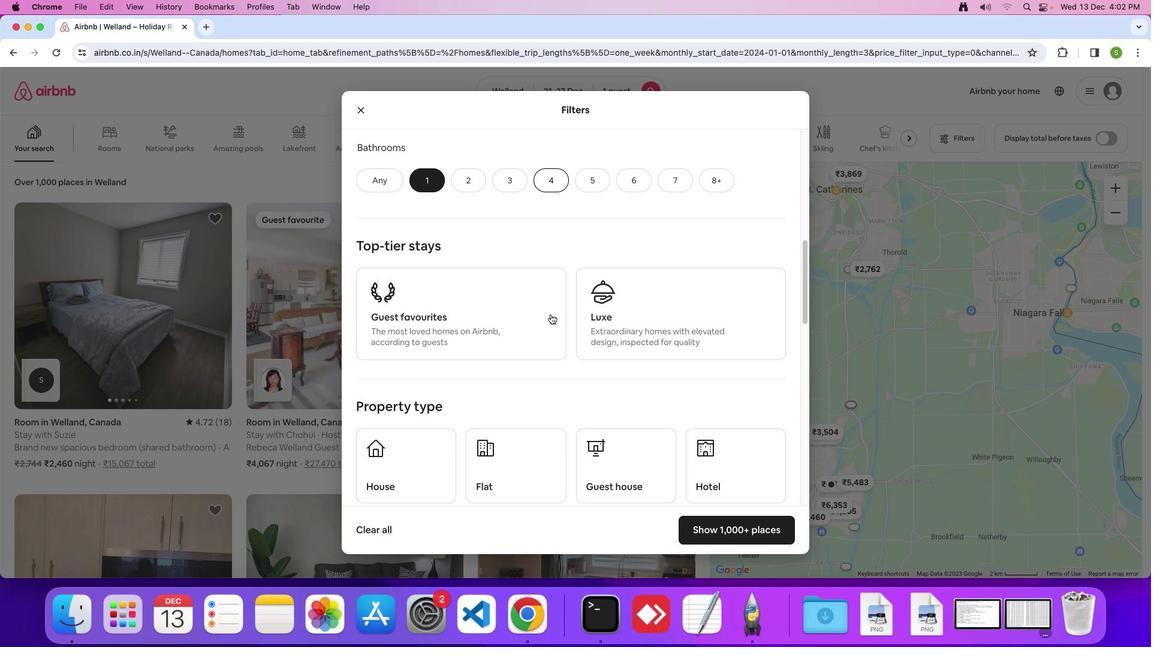 
Action: Mouse scrolled (551, 314) with delta (0, 0)
Screenshot: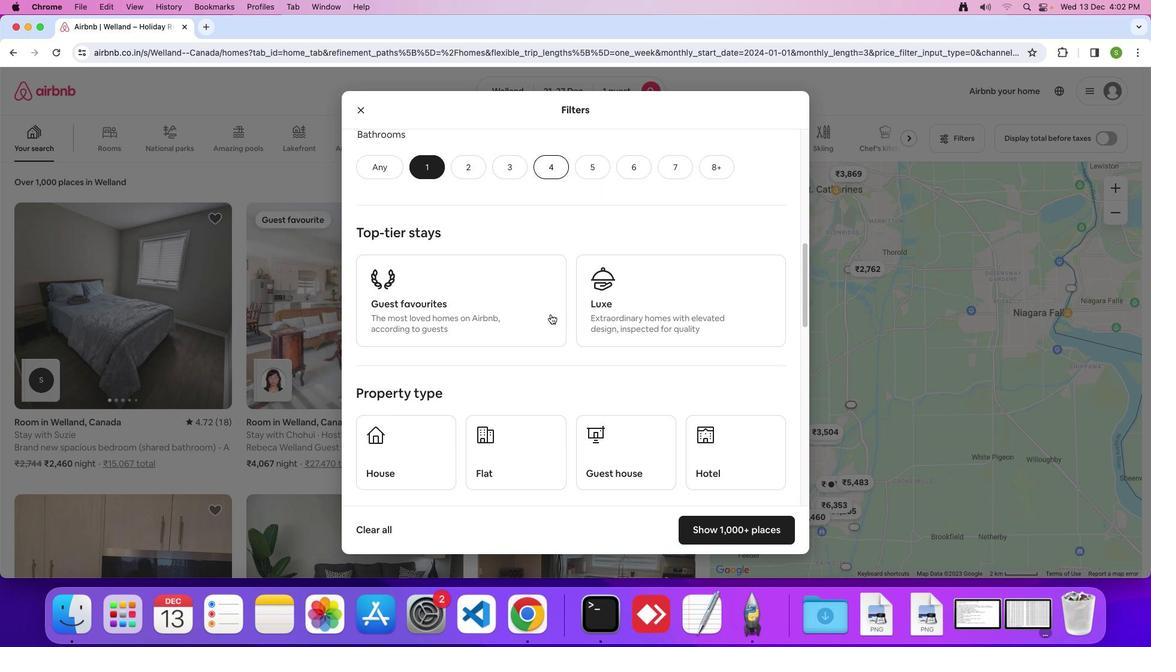 
Action: Mouse scrolled (551, 314) with delta (0, 0)
Screenshot: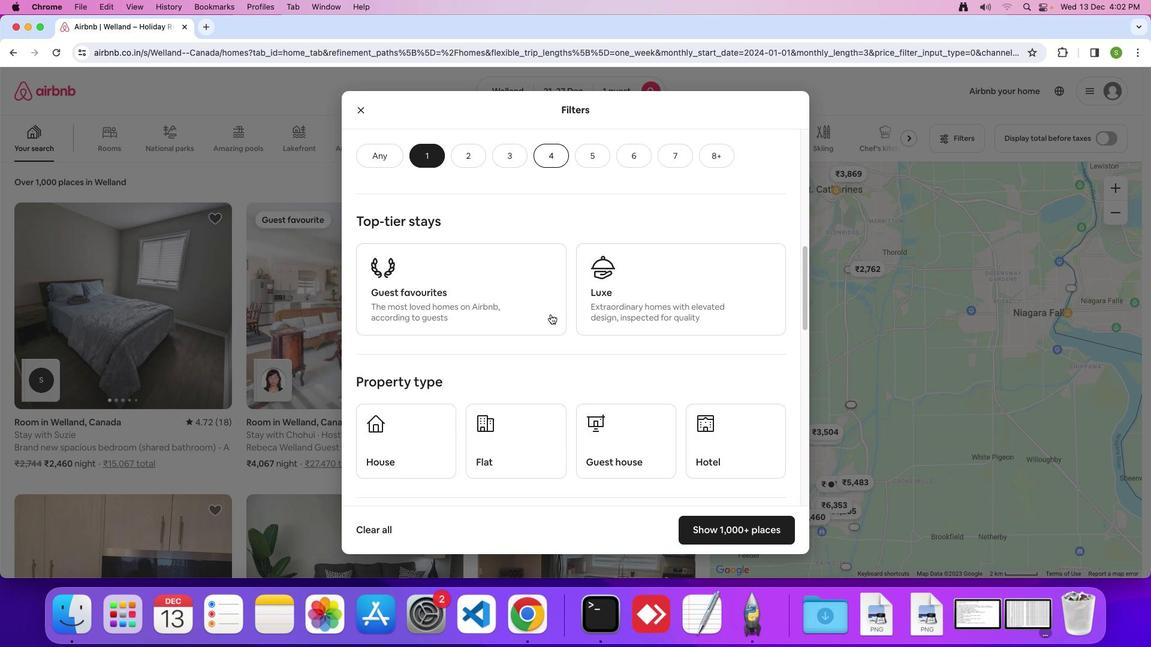 
Action: Mouse scrolled (551, 314) with delta (0, 0)
Screenshot: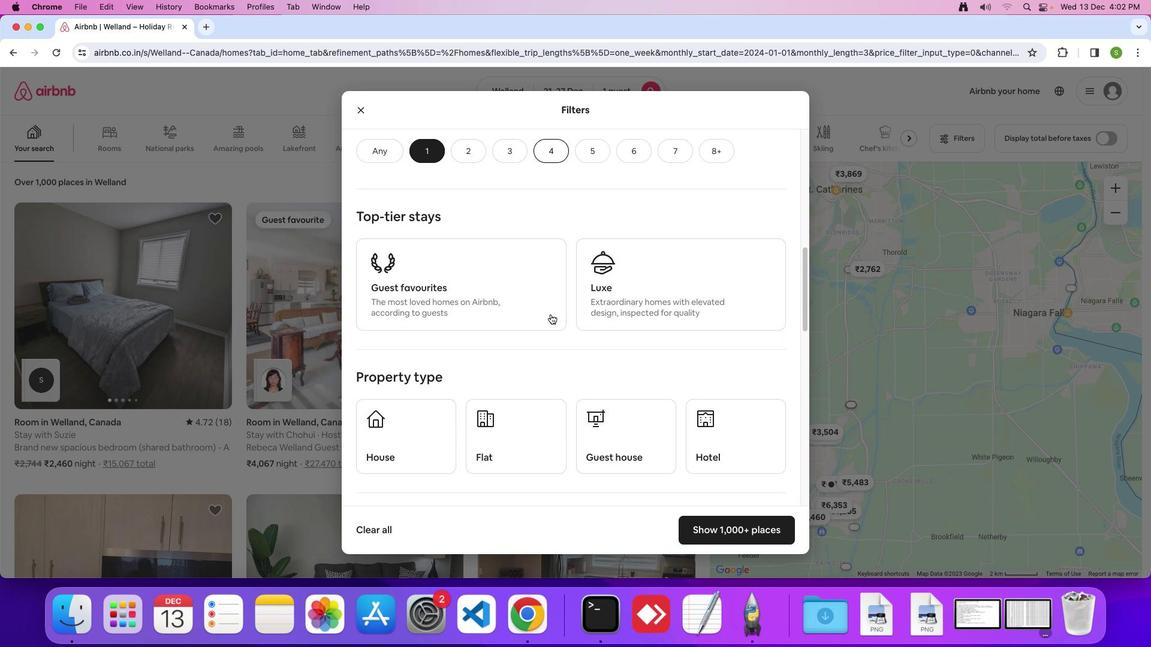 
Action: Mouse scrolled (551, 314) with delta (0, -1)
Screenshot: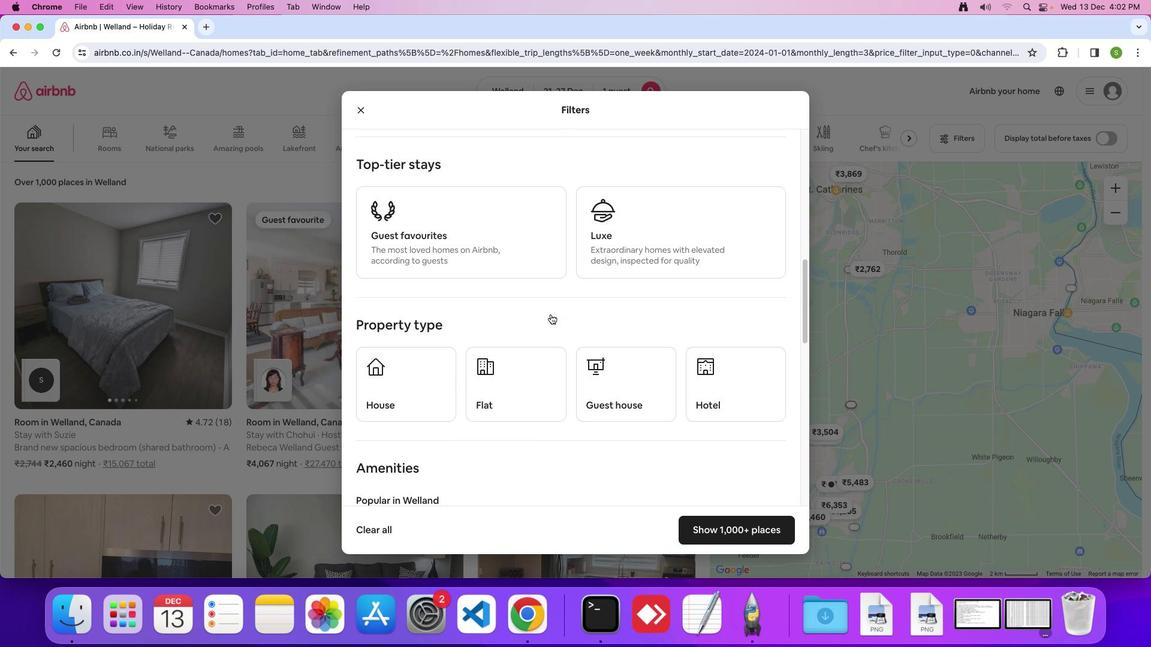 
Action: Mouse scrolled (551, 314) with delta (0, 0)
Screenshot: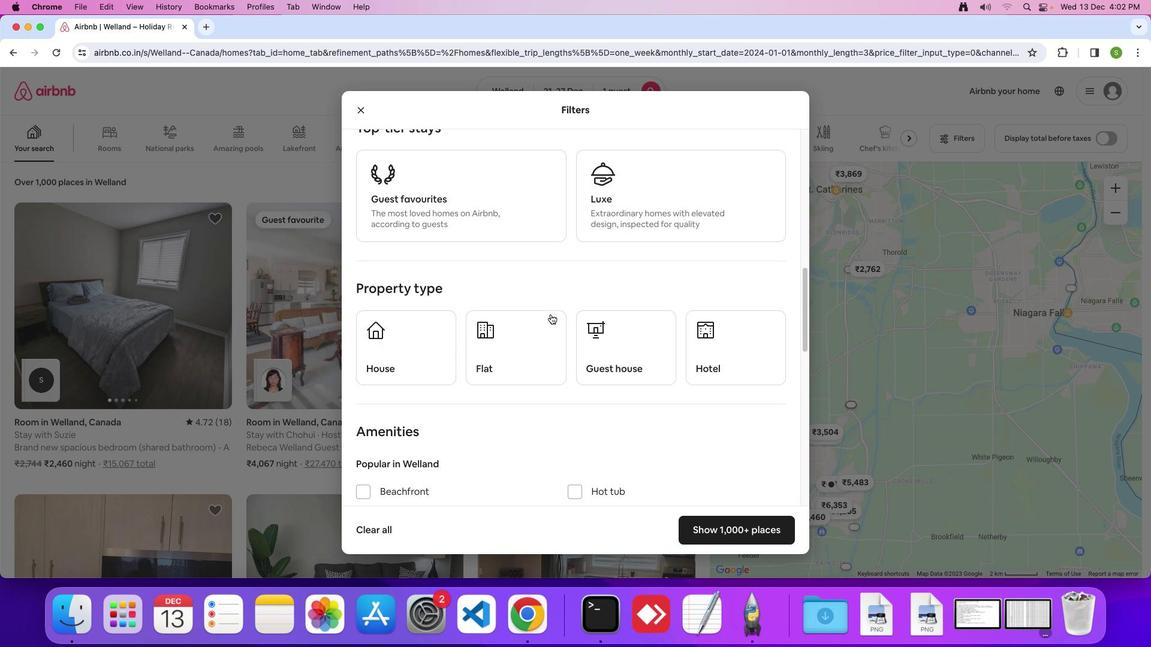 
Action: Mouse scrolled (551, 314) with delta (0, 0)
Screenshot: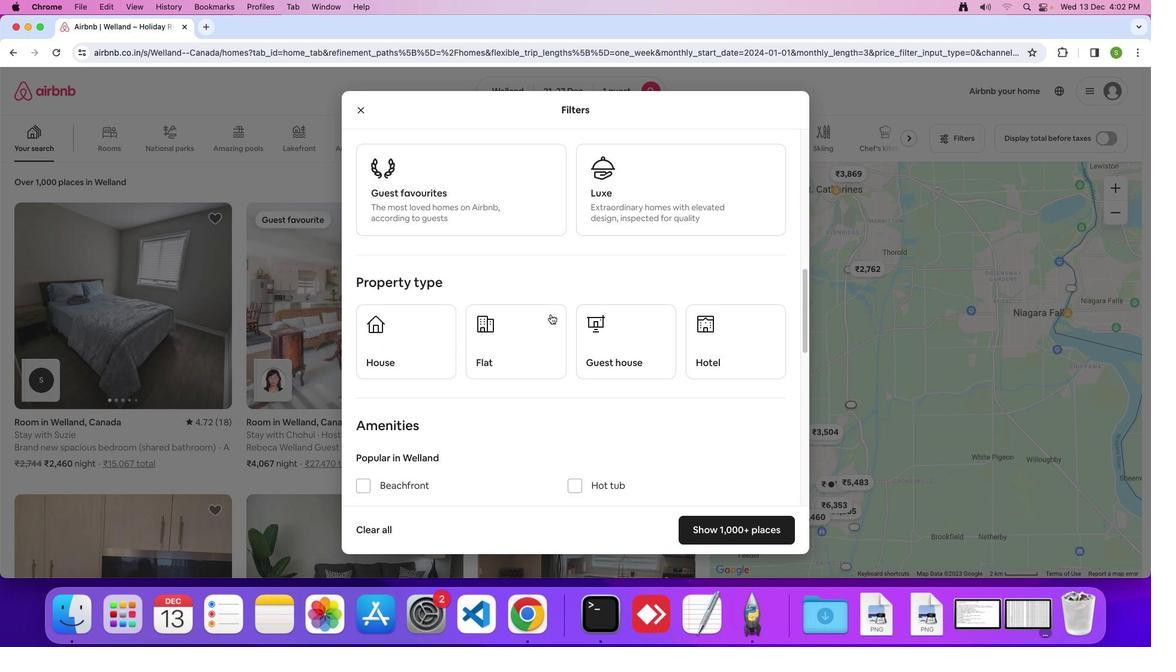 
Action: Mouse scrolled (551, 314) with delta (0, 0)
Screenshot: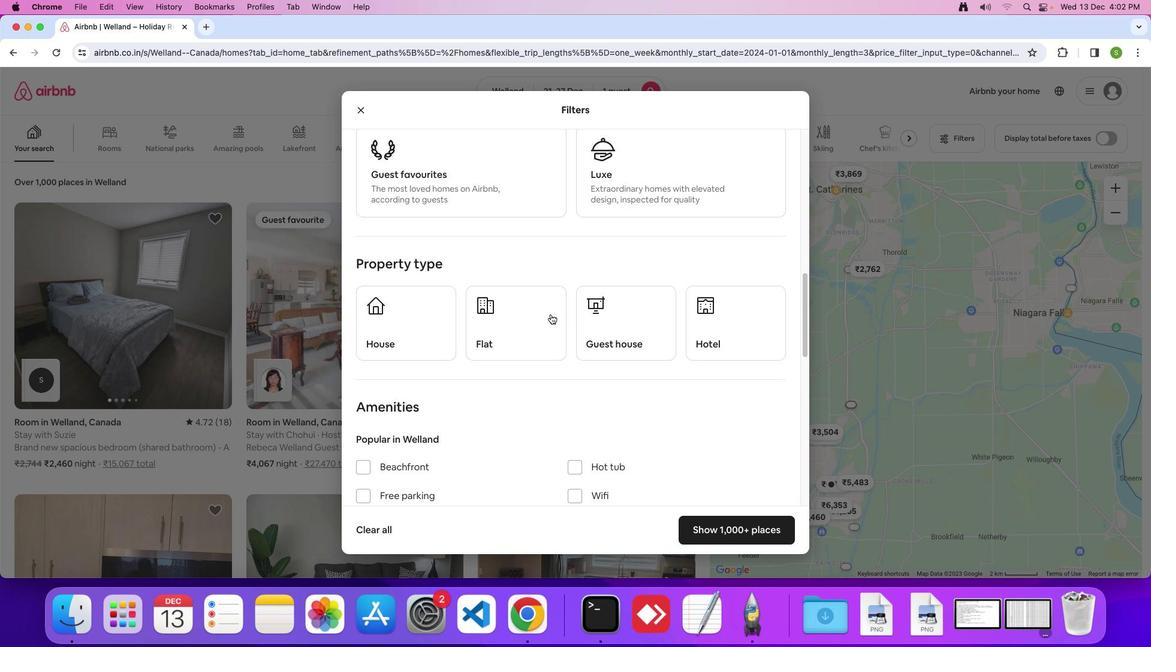 
Action: Mouse moved to (701, 323)
Screenshot: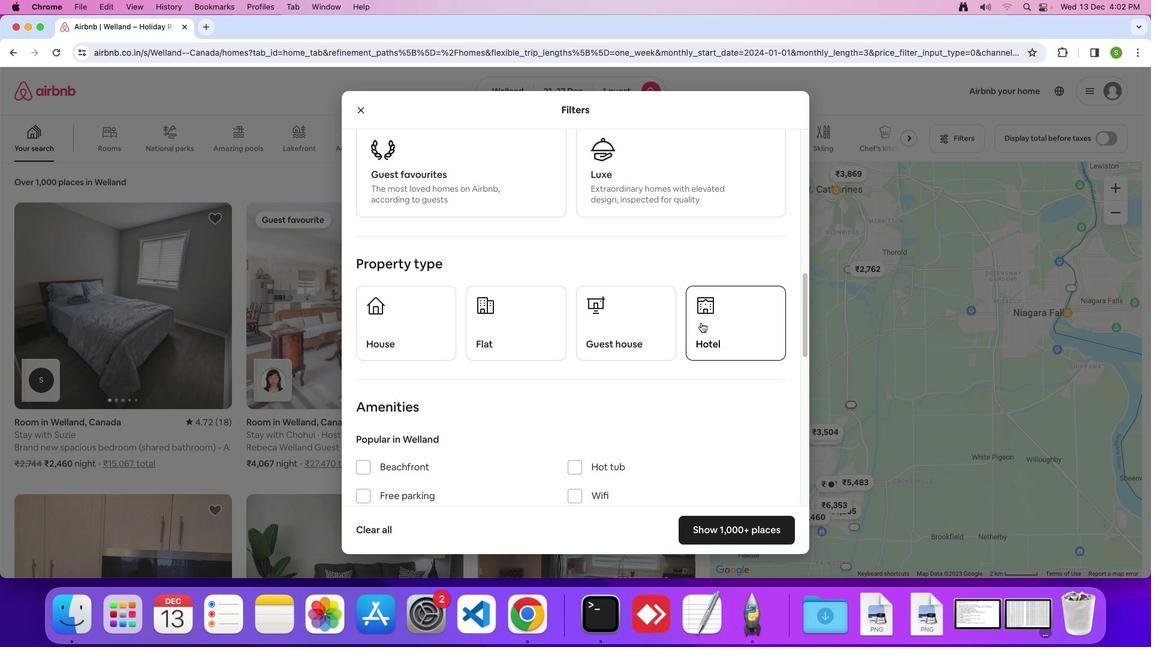 
Action: Mouse pressed left at (701, 323)
Screenshot: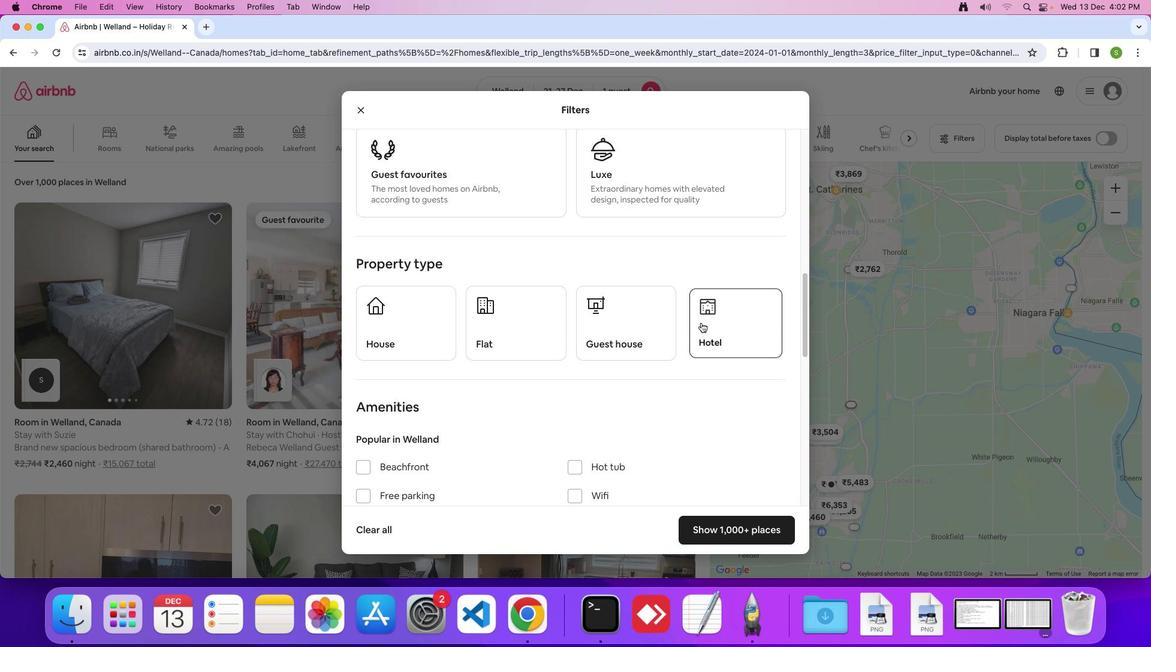 
Action: Mouse moved to (596, 361)
Screenshot: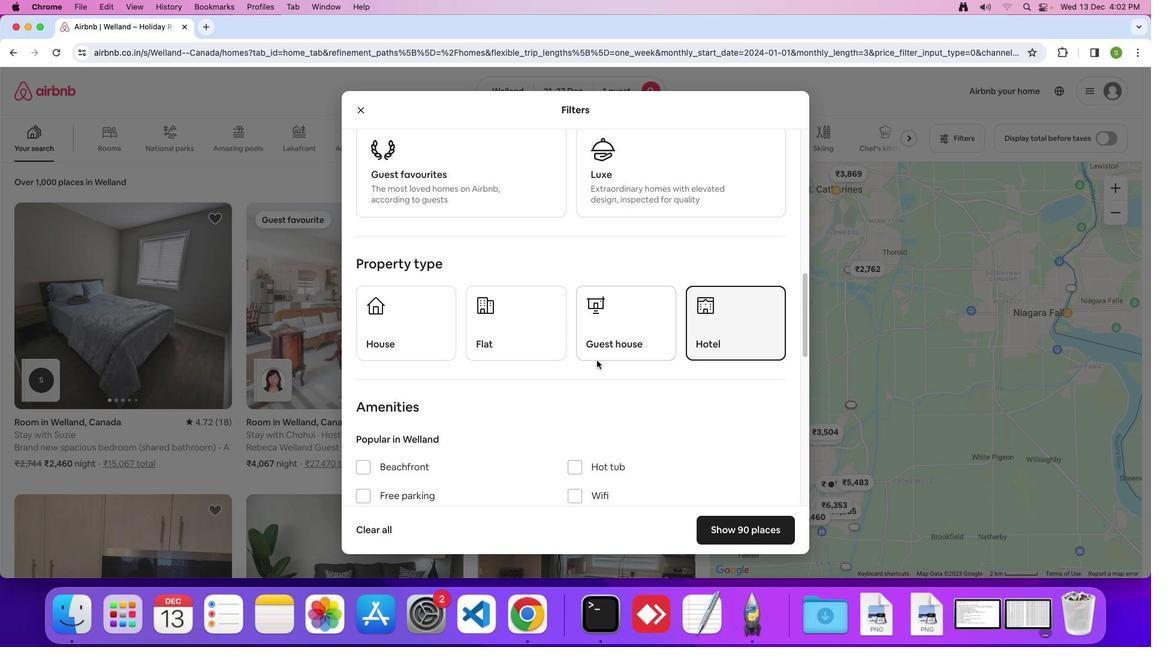 
Action: Mouse scrolled (596, 361) with delta (0, 0)
Screenshot: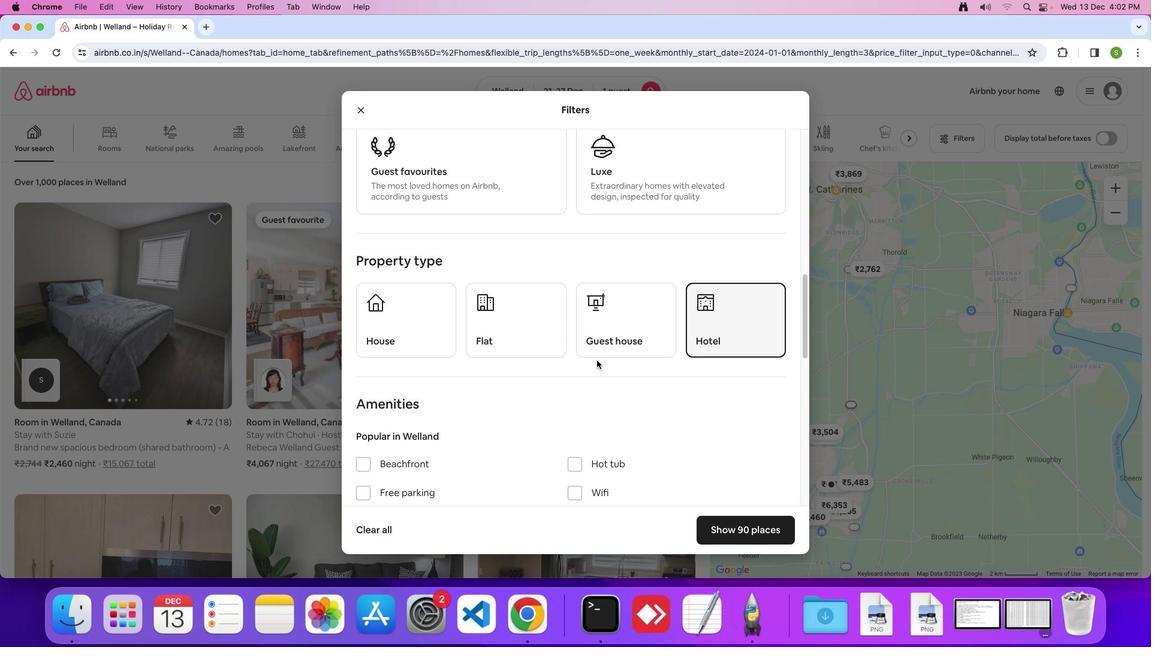 
Action: Mouse scrolled (596, 361) with delta (0, 0)
Screenshot: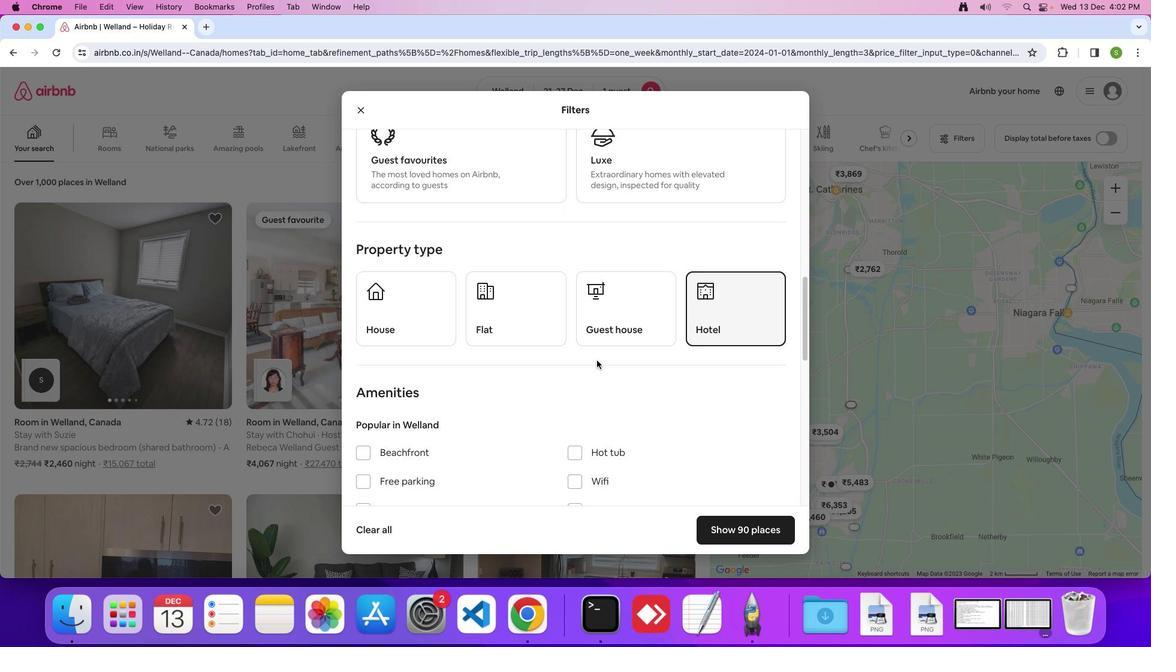 
Action: Mouse scrolled (596, 361) with delta (0, -1)
Screenshot: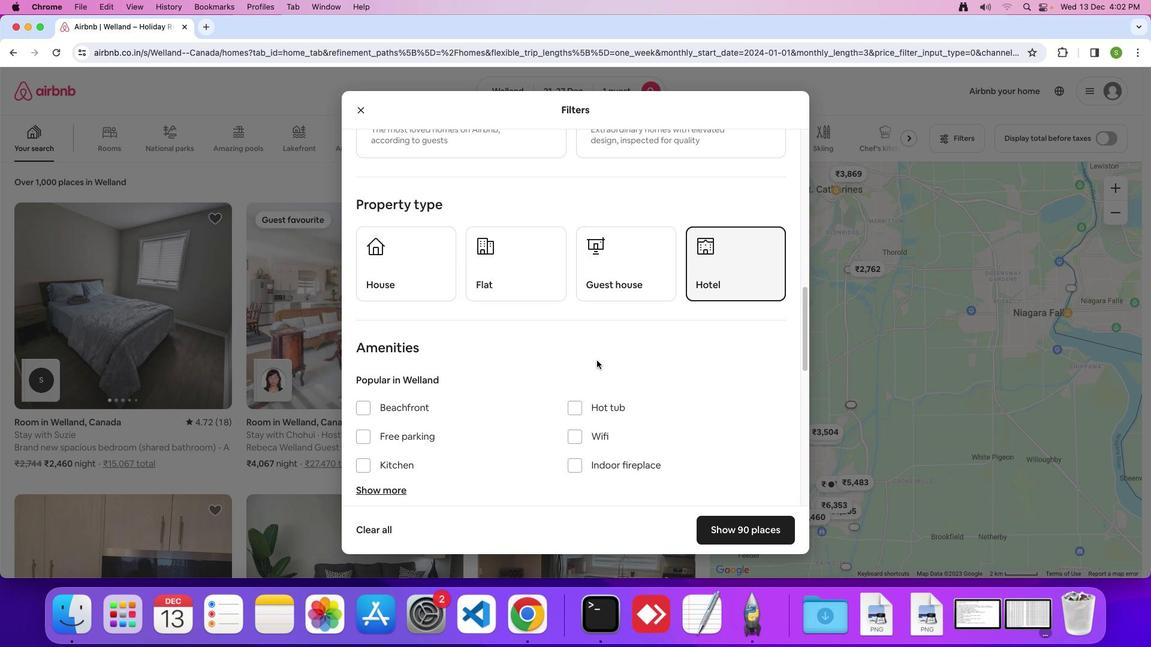 
Action: Mouse scrolled (596, 361) with delta (0, 0)
Screenshot: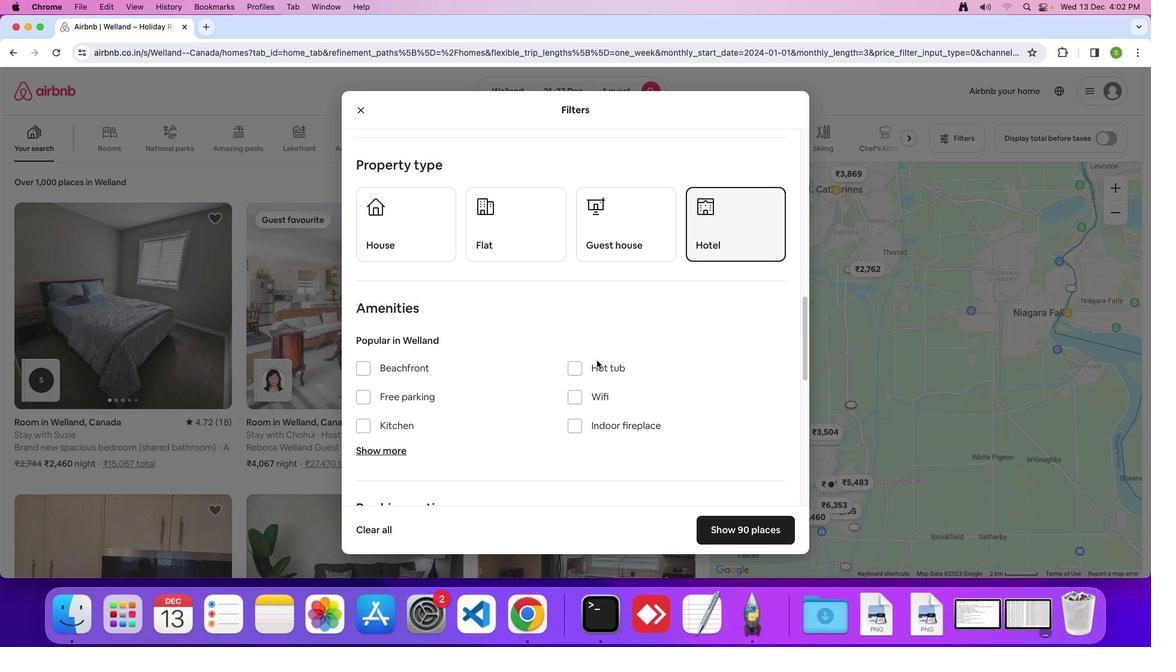 
Action: Mouse scrolled (596, 361) with delta (0, 0)
Screenshot: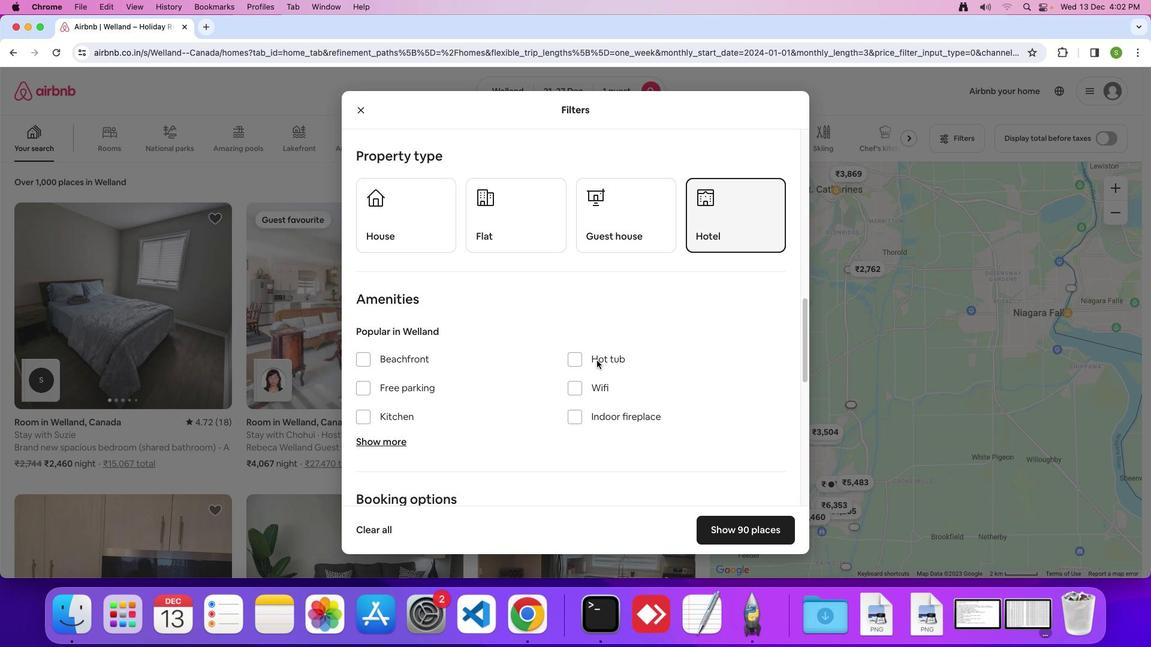 
Action: Mouse scrolled (596, 361) with delta (0, -1)
Screenshot: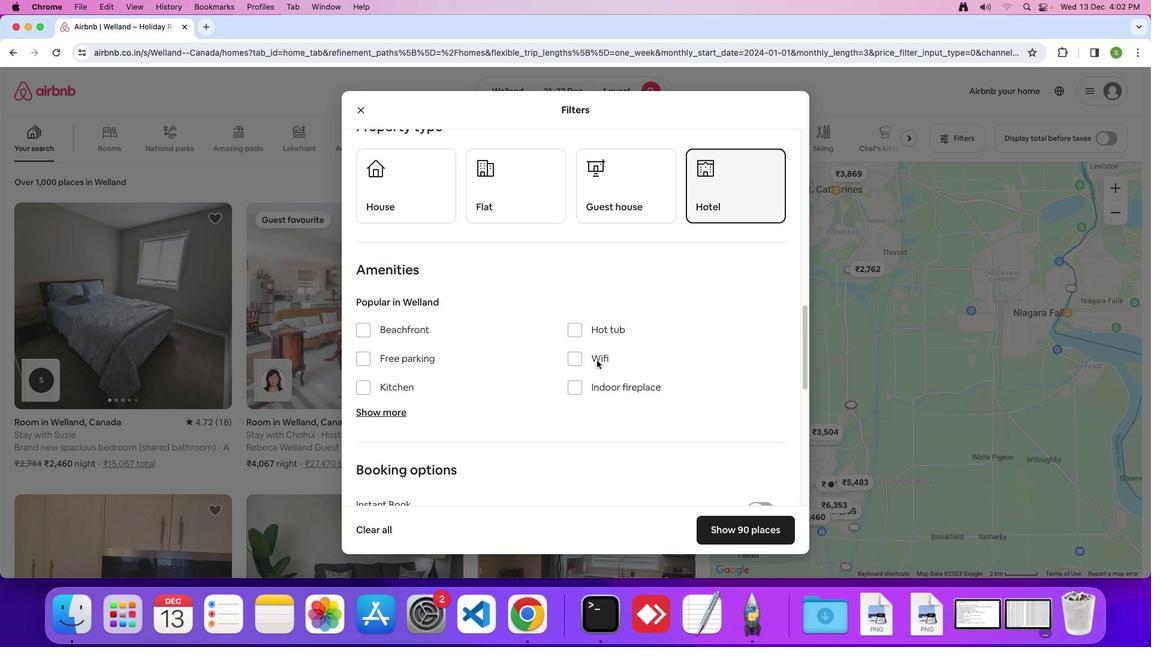 
Action: Mouse scrolled (596, 361) with delta (0, 0)
Screenshot: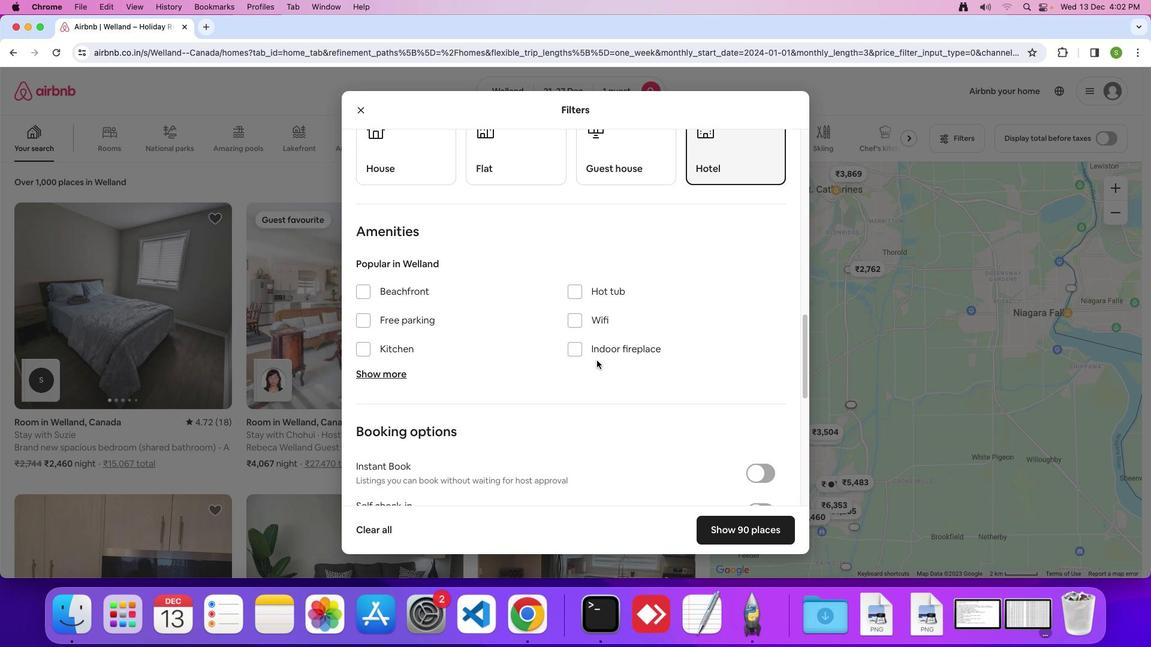 
Action: Mouse scrolled (596, 361) with delta (0, 0)
Screenshot: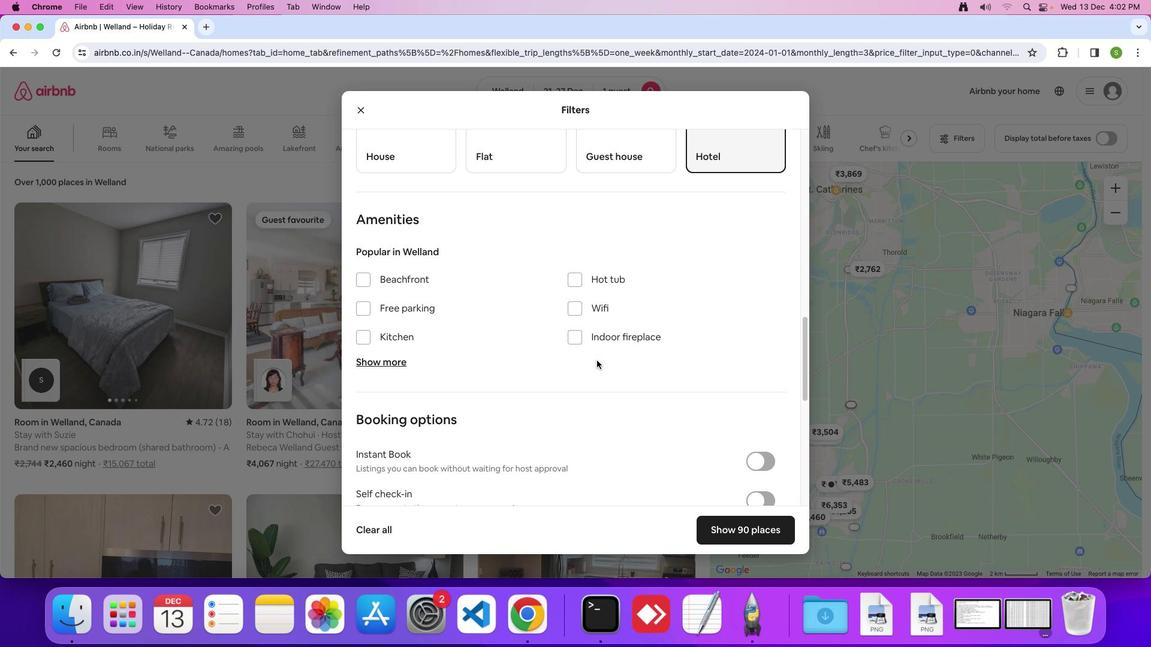 
Action: Mouse scrolled (596, 361) with delta (0, -1)
Screenshot: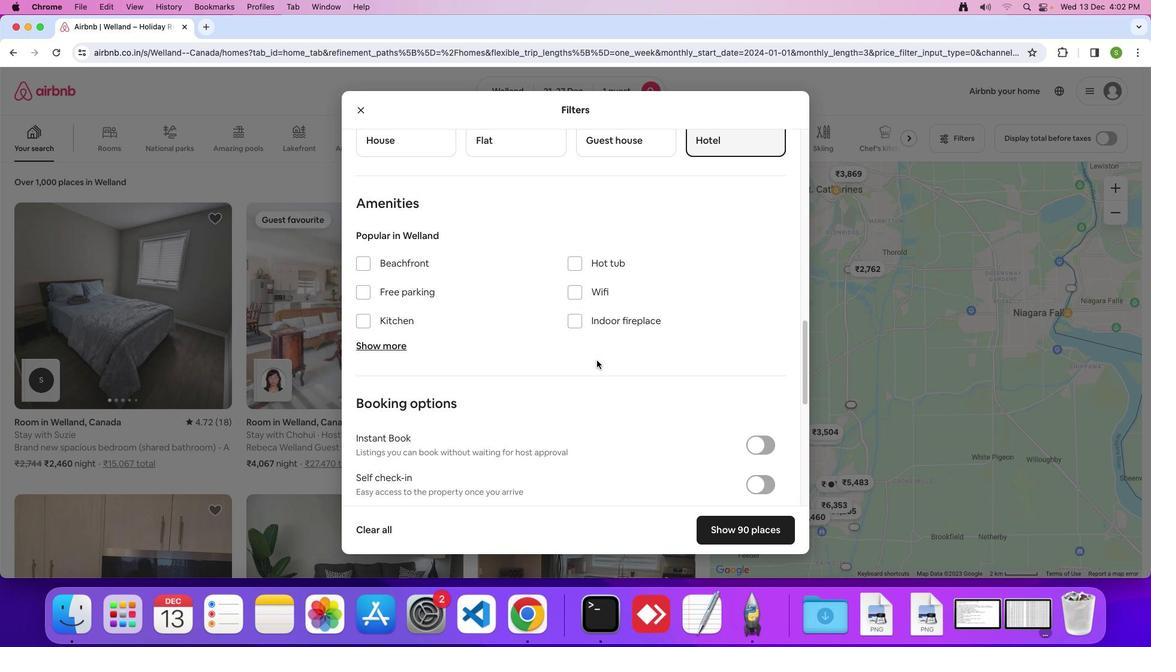 
Action: Mouse scrolled (596, 361) with delta (0, 0)
Screenshot: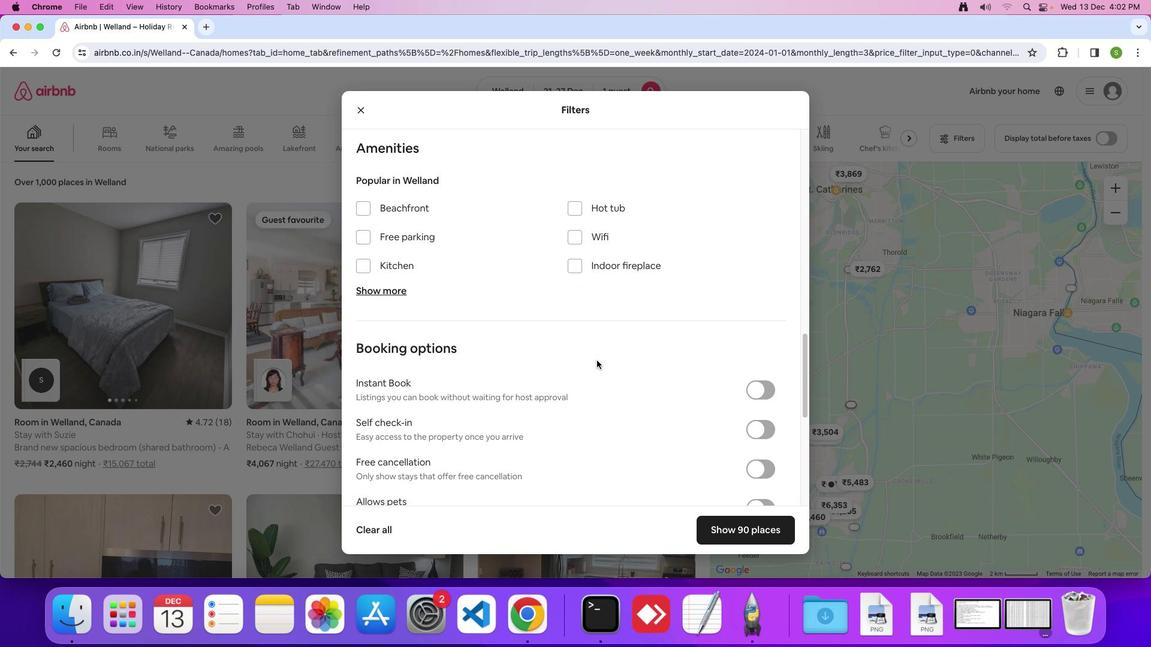 
Action: Mouse scrolled (596, 361) with delta (0, 0)
Screenshot: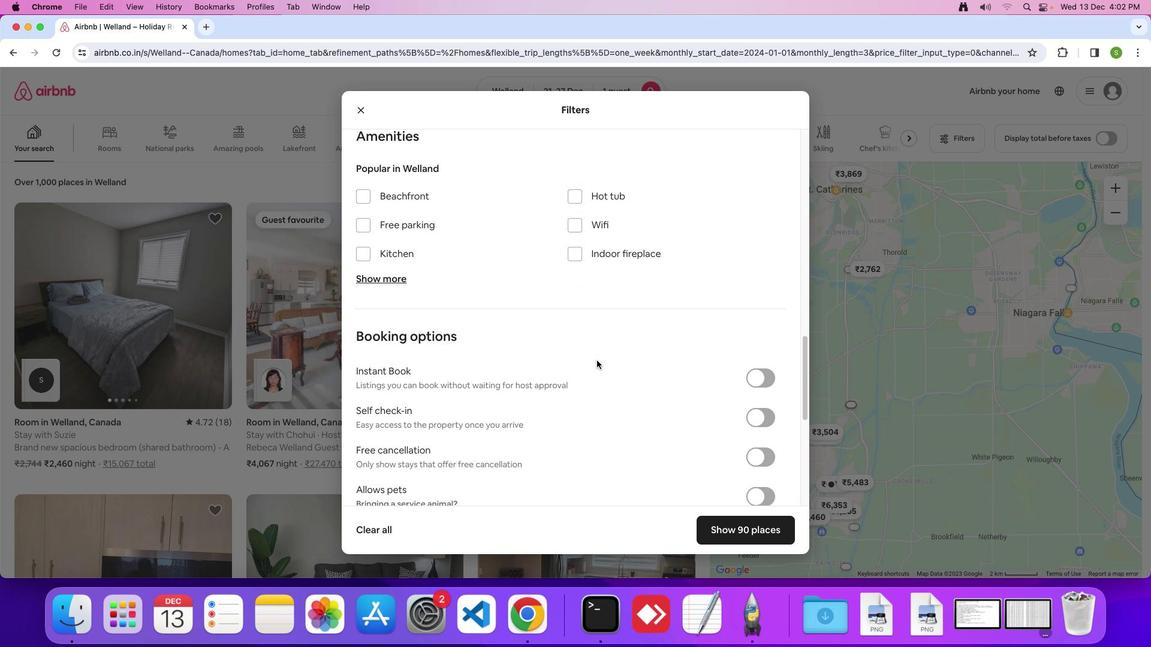 
Action: Mouse scrolled (596, 361) with delta (0, -1)
Screenshot: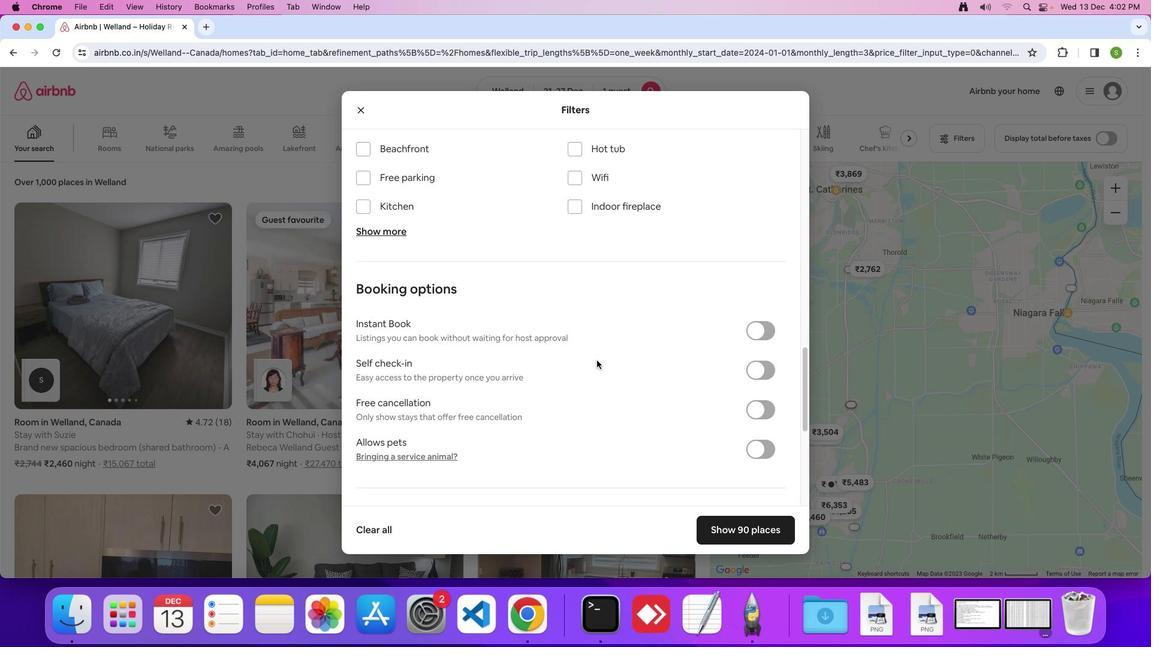
Action: Mouse scrolled (596, 361) with delta (0, 0)
Screenshot: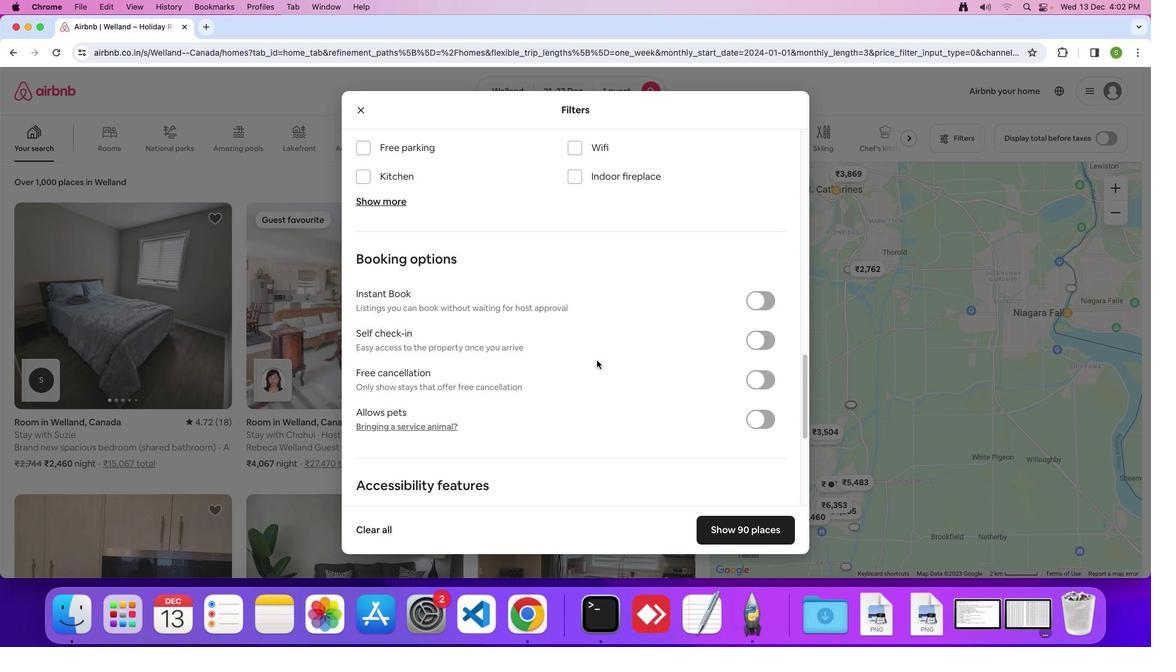 
Action: Mouse scrolled (596, 361) with delta (0, 0)
Screenshot: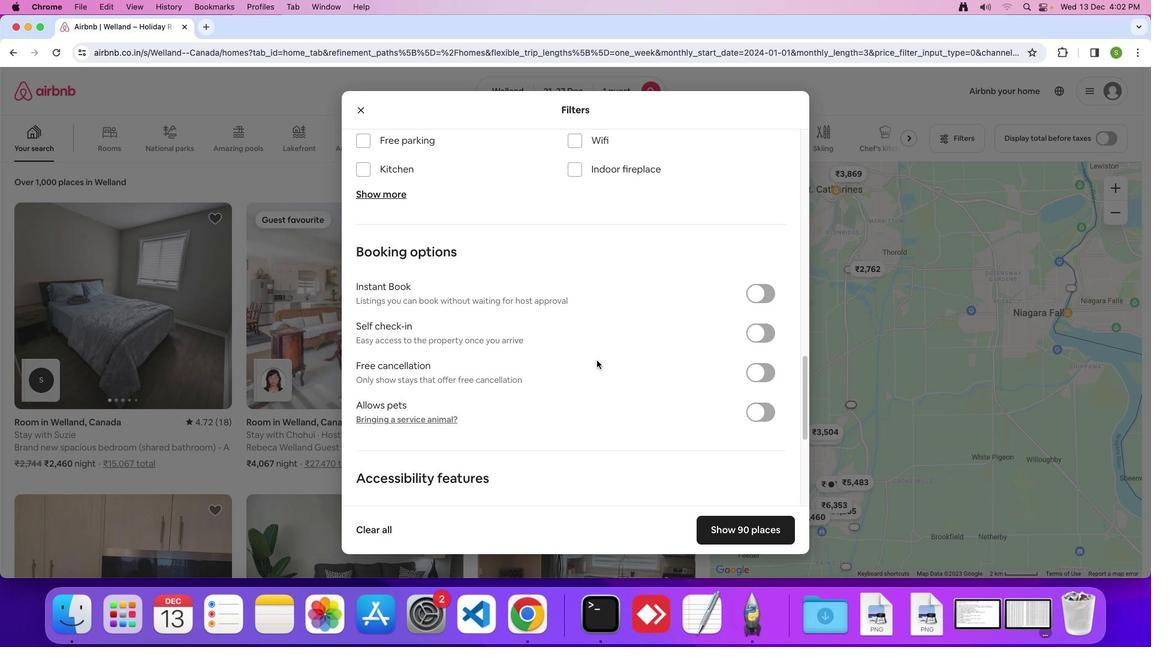 
Action: Mouse scrolled (596, 361) with delta (0, 0)
Screenshot: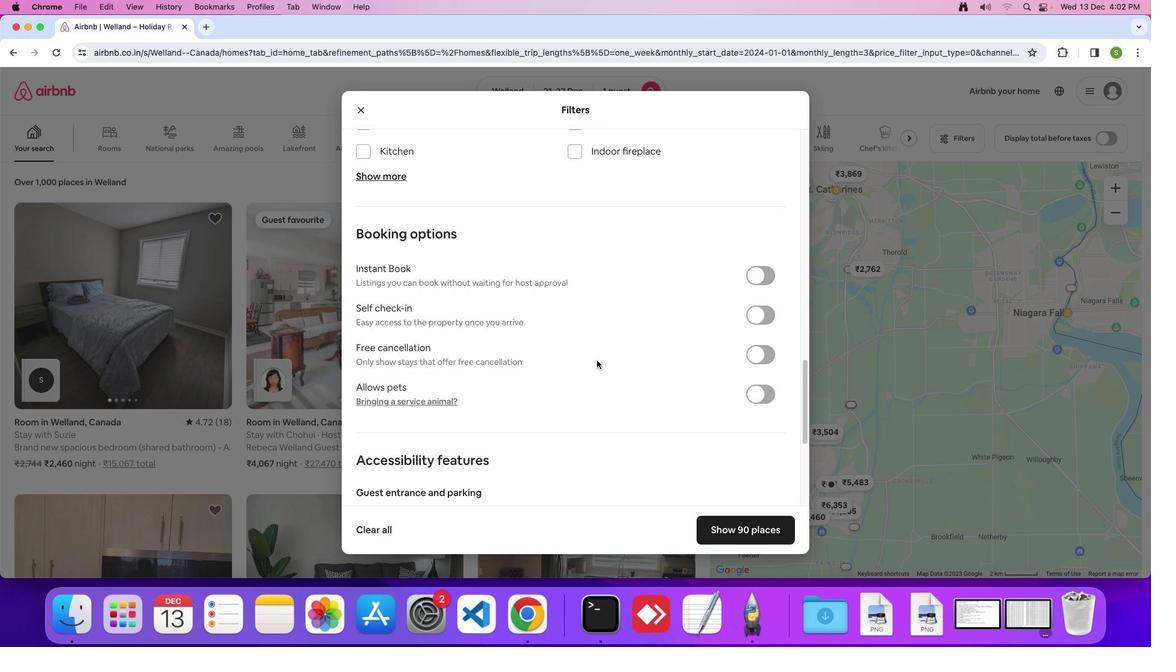 
Action: Mouse scrolled (596, 361) with delta (0, -1)
Screenshot: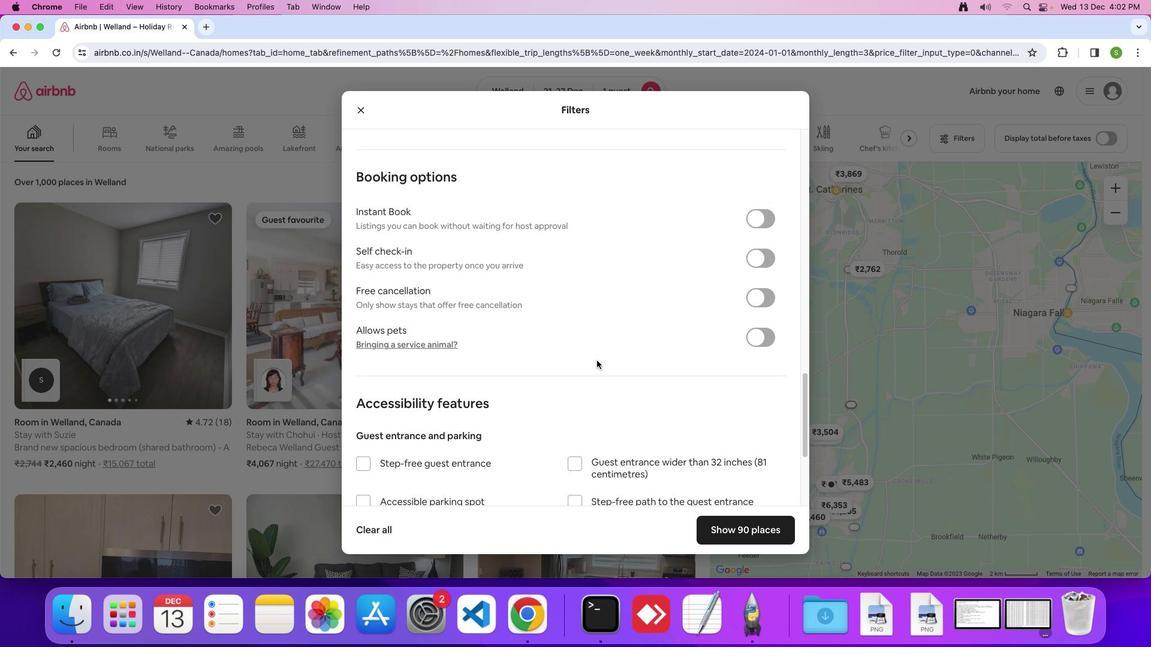 
Action: Mouse scrolled (596, 361) with delta (0, 0)
Screenshot: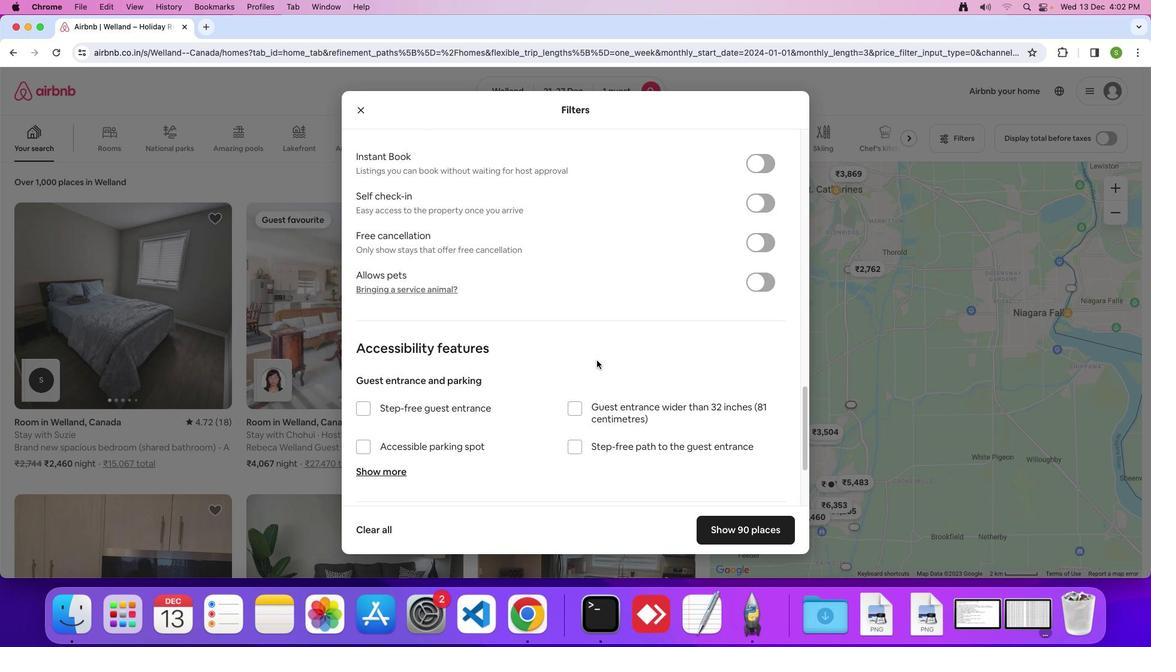 
Action: Mouse scrolled (596, 361) with delta (0, 0)
Screenshot: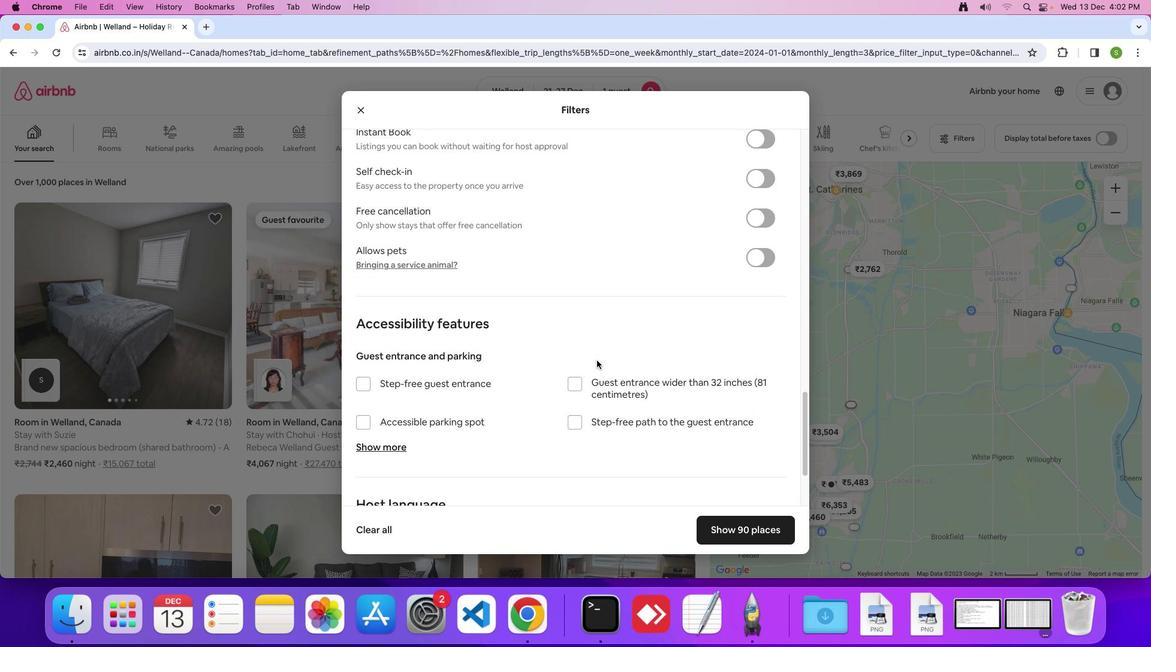 
Action: Mouse scrolled (596, 361) with delta (0, -1)
Screenshot: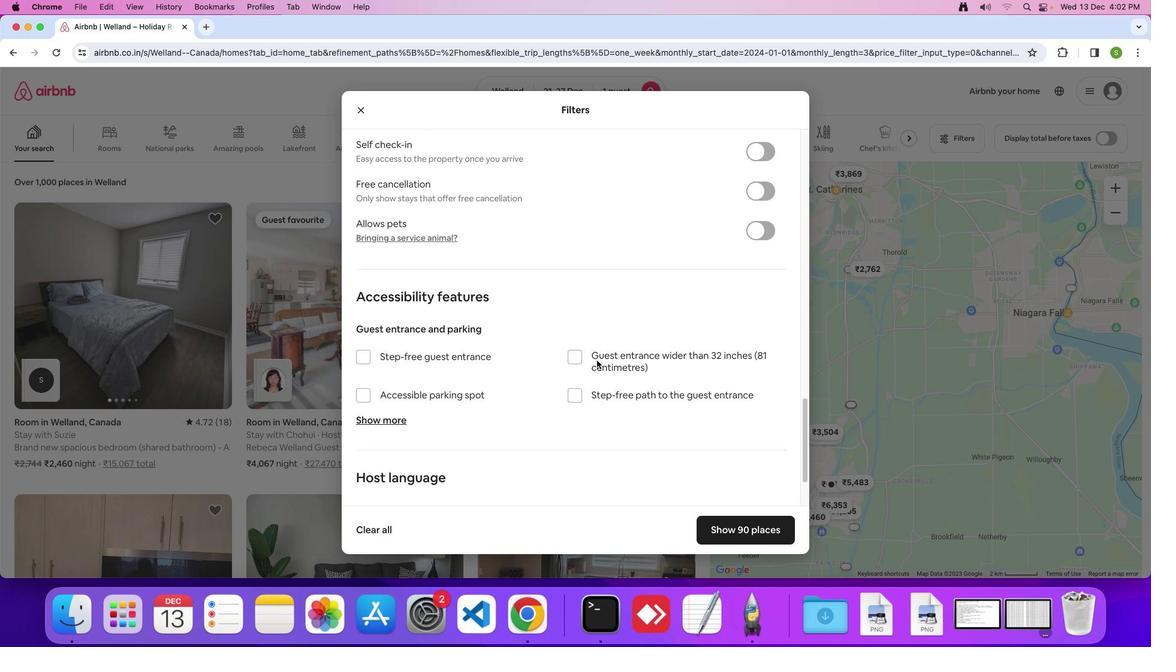 
Action: Mouse scrolled (596, 361) with delta (0, 0)
Screenshot: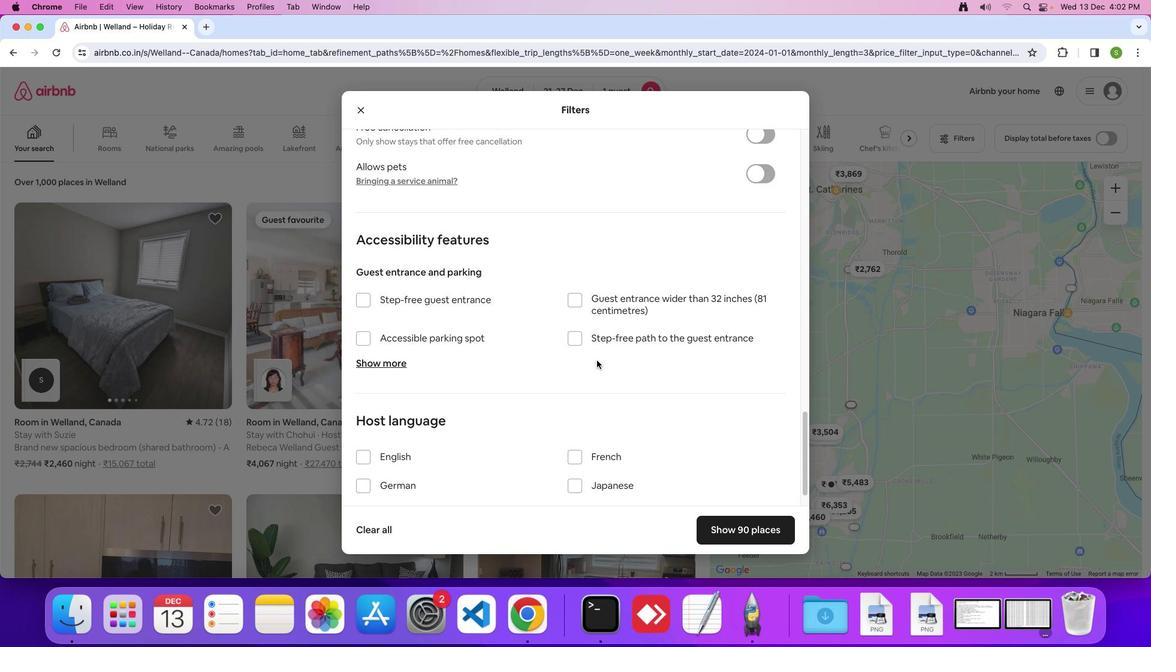
Action: Mouse scrolled (596, 361) with delta (0, 0)
Screenshot: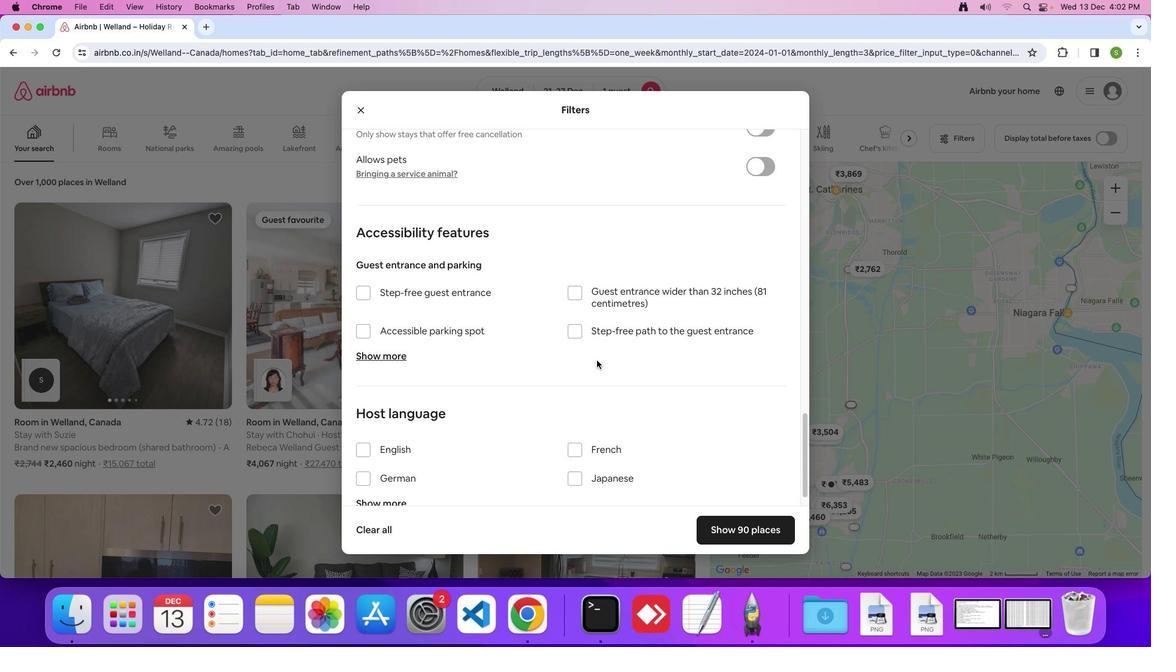 
Action: Mouse scrolled (596, 361) with delta (0, -1)
Screenshot: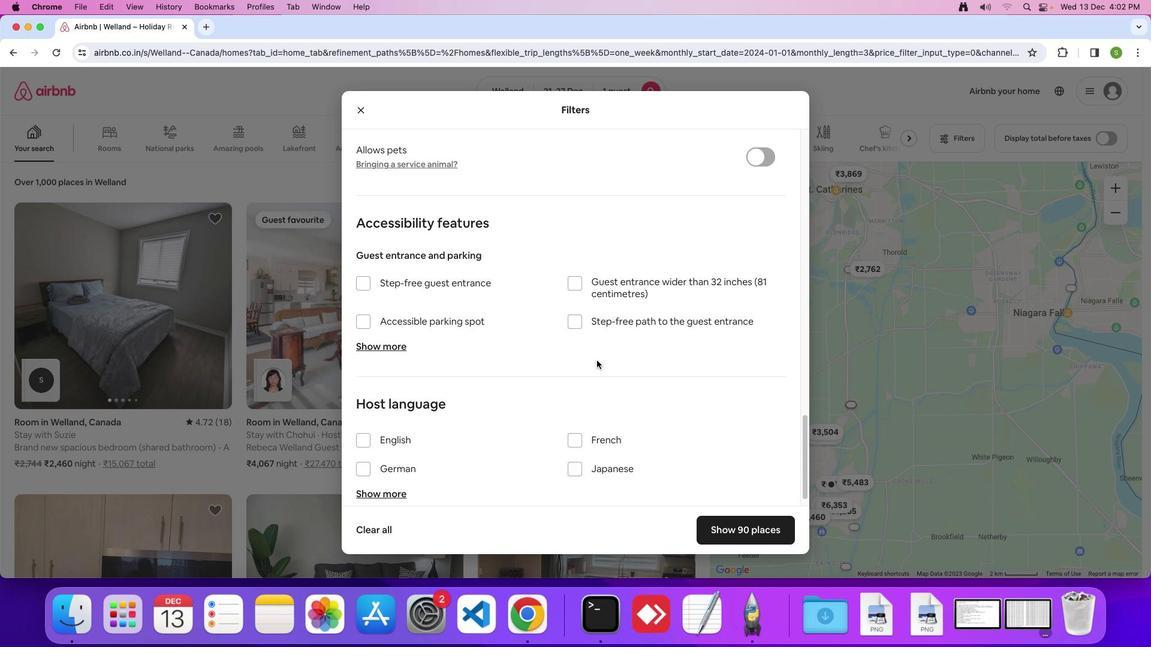 
Action: Mouse scrolled (596, 361) with delta (0, 0)
Screenshot: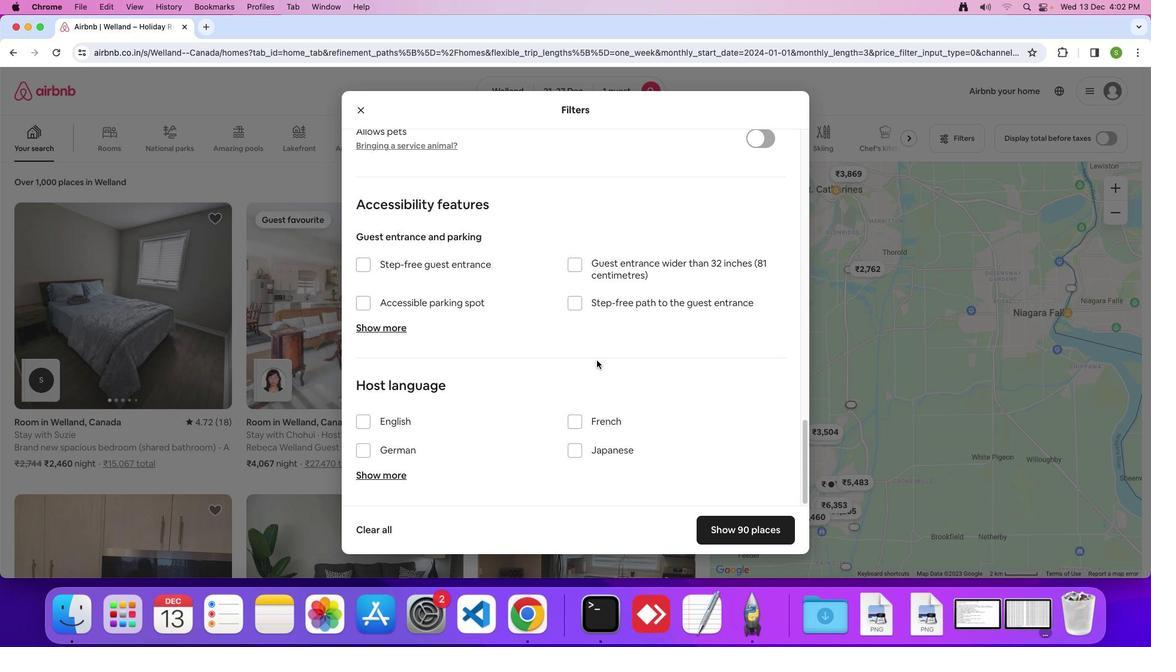 
Action: Mouse scrolled (596, 361) with delta (0, 0)
Screenshot: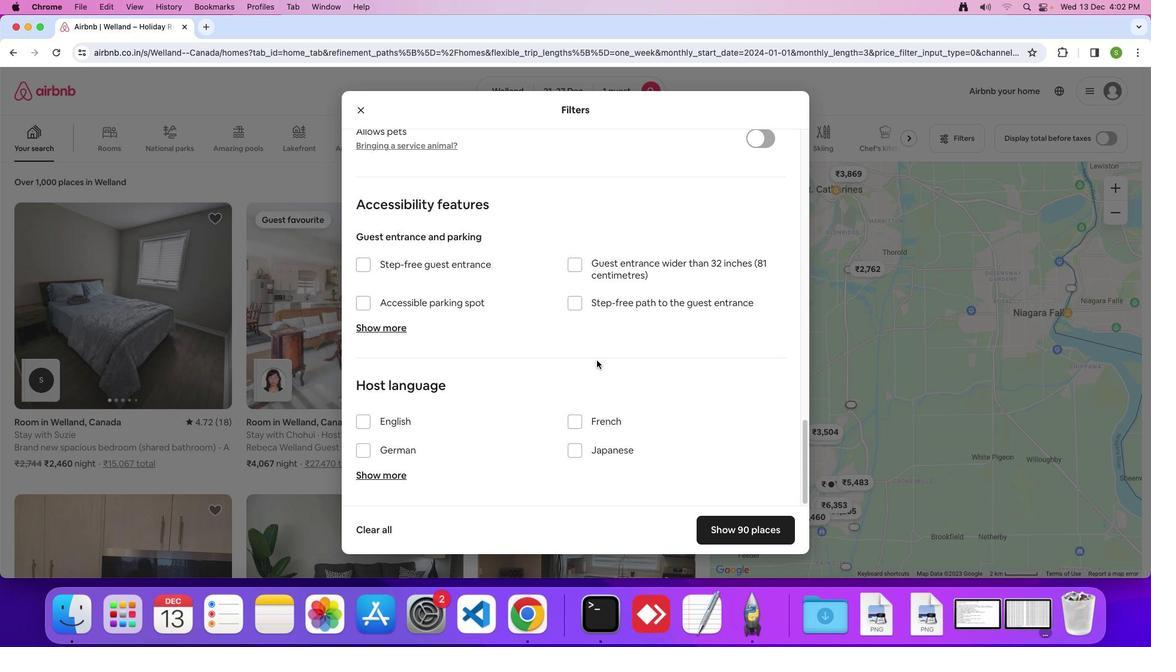 
Action: Mouse scrolled (596, 361) with delta (0, -1)
Screenshot: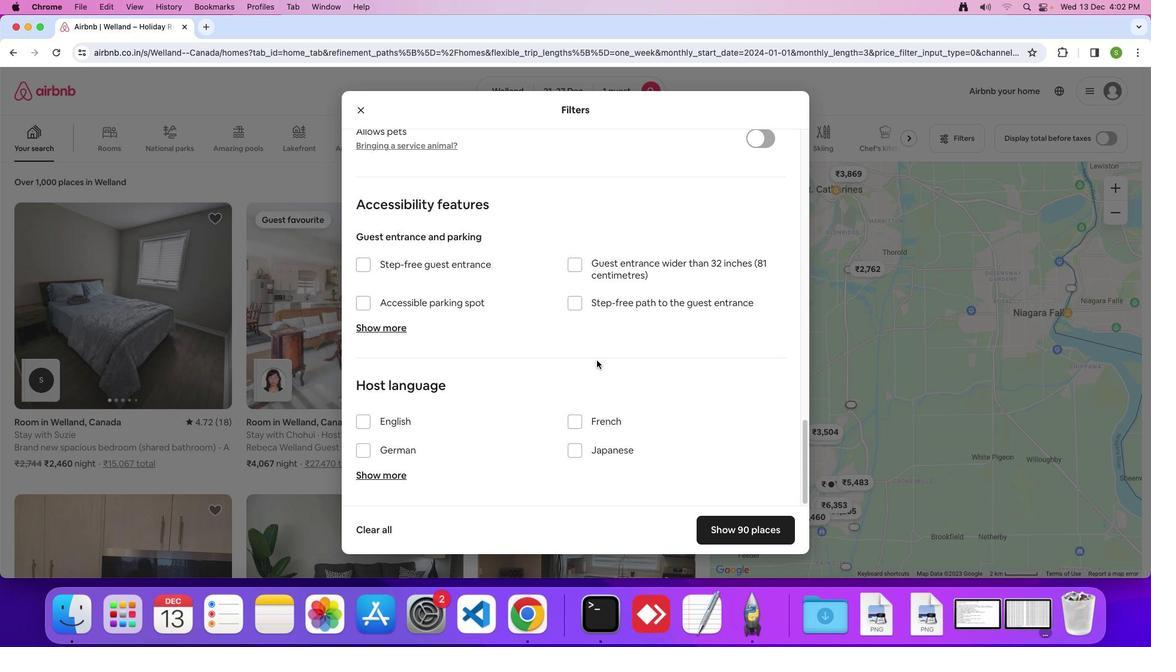 
Action: Mouse moved to (726, 534)
Screenshot: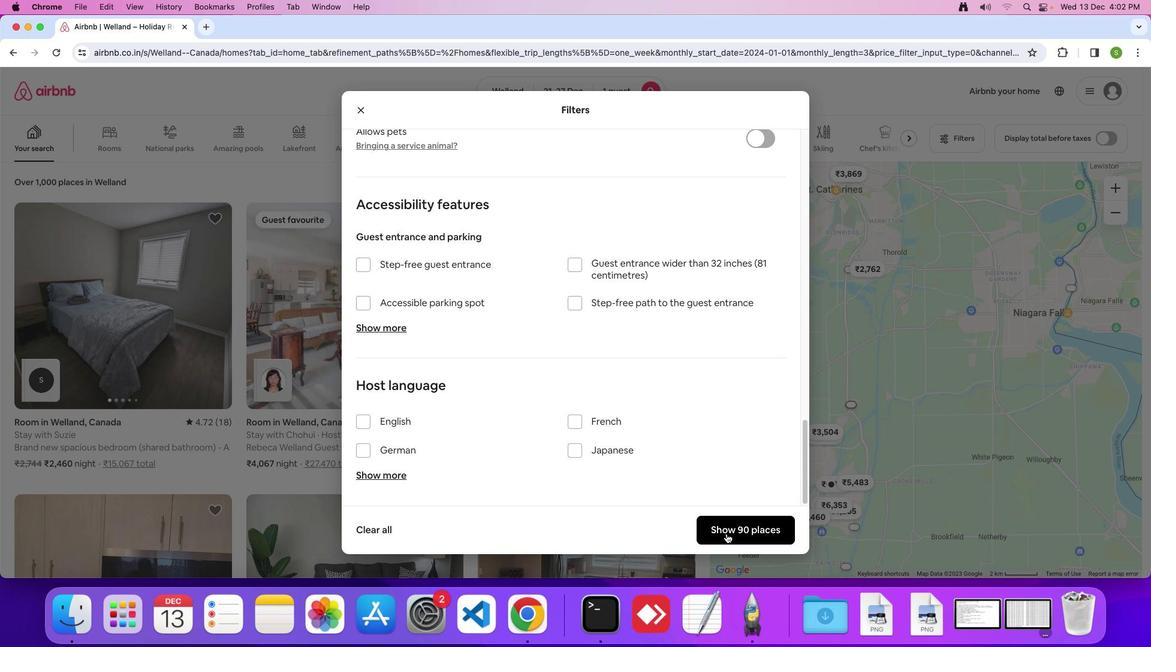 
Action: Mouse pressed left at (726, 534)
Screenshot: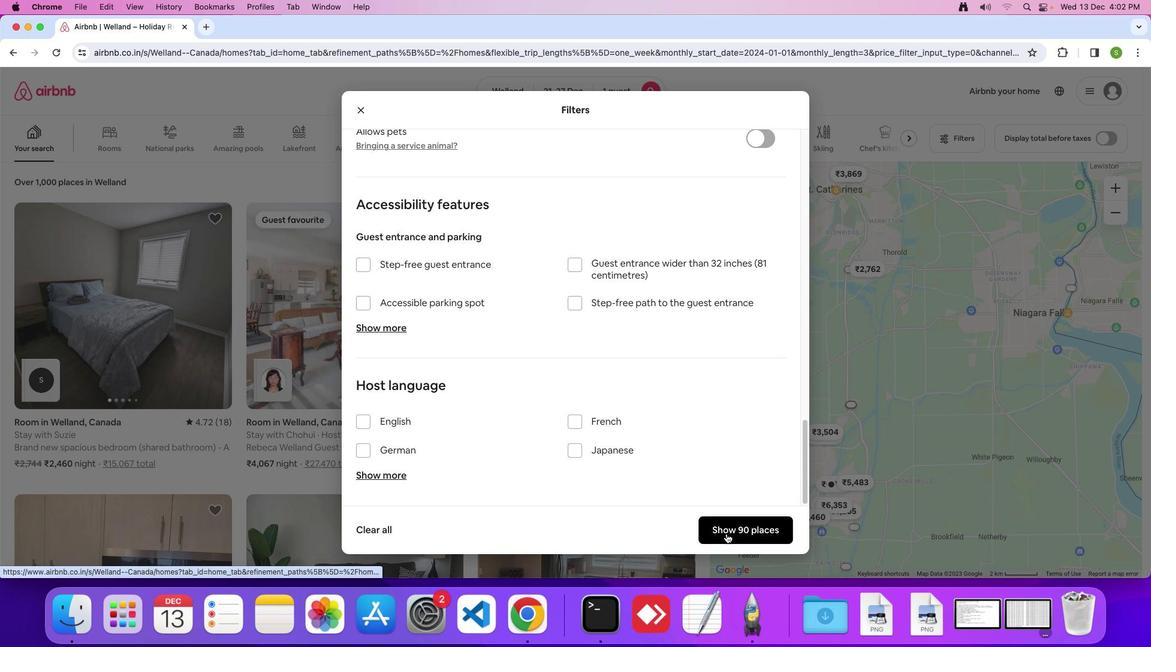 
Action: Mouse moved to (182, 289)
Screenshot: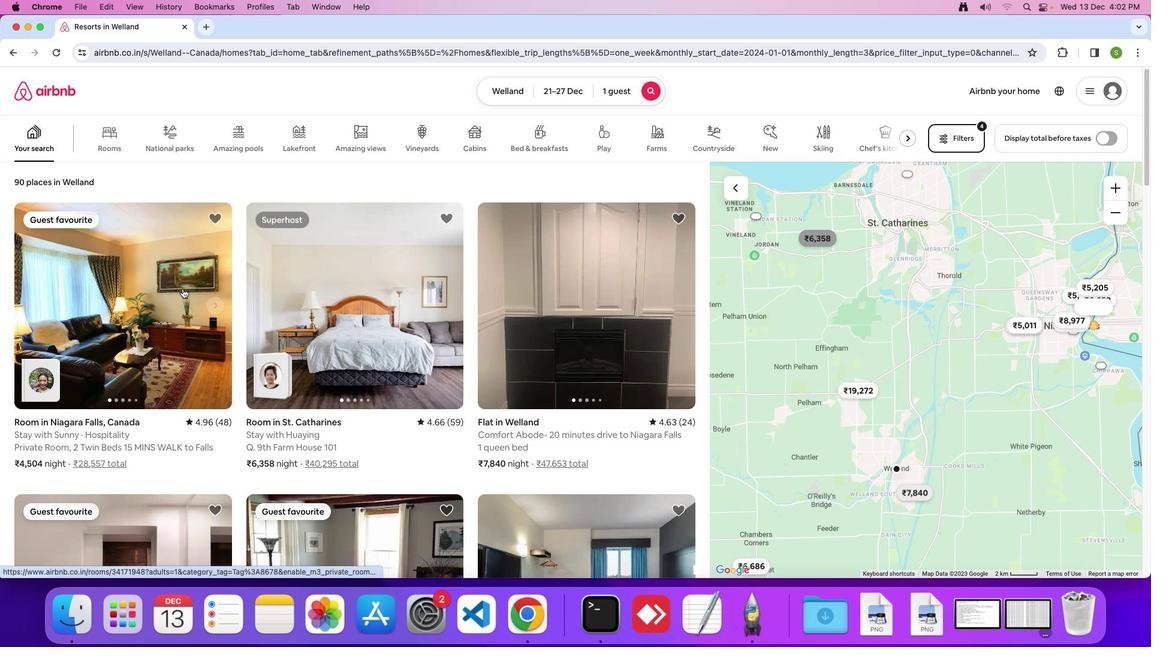 
Action: Mouse pressed left at (182, 289)
Screenshot: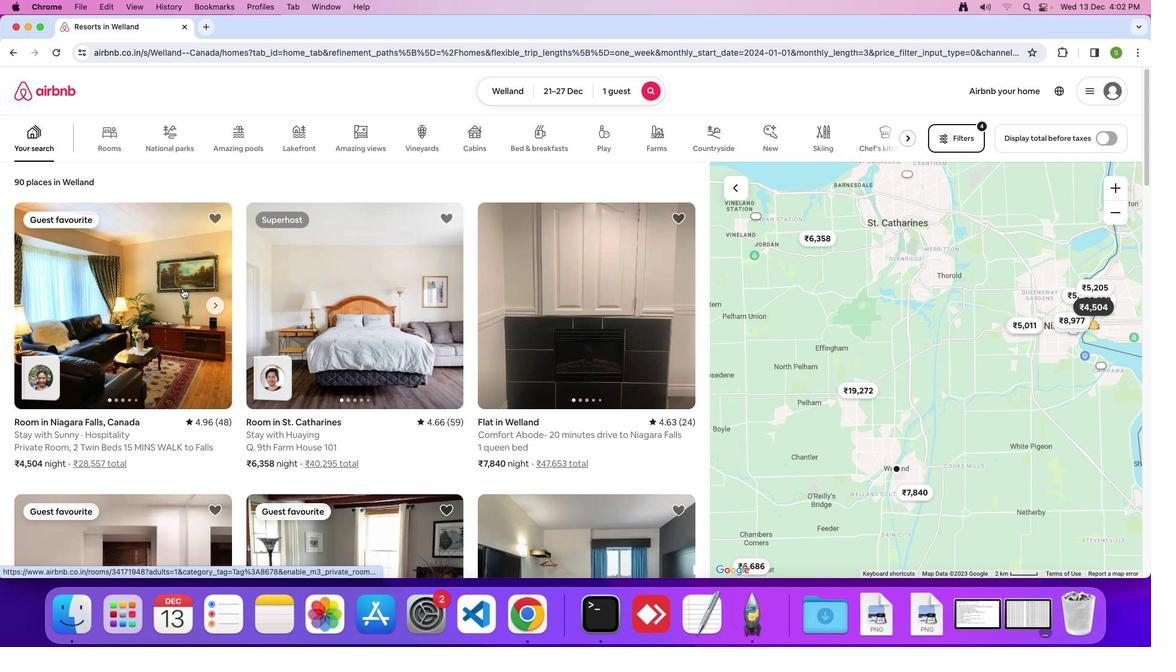 
Action: Mouse moved to (394, 273)
Screenshot: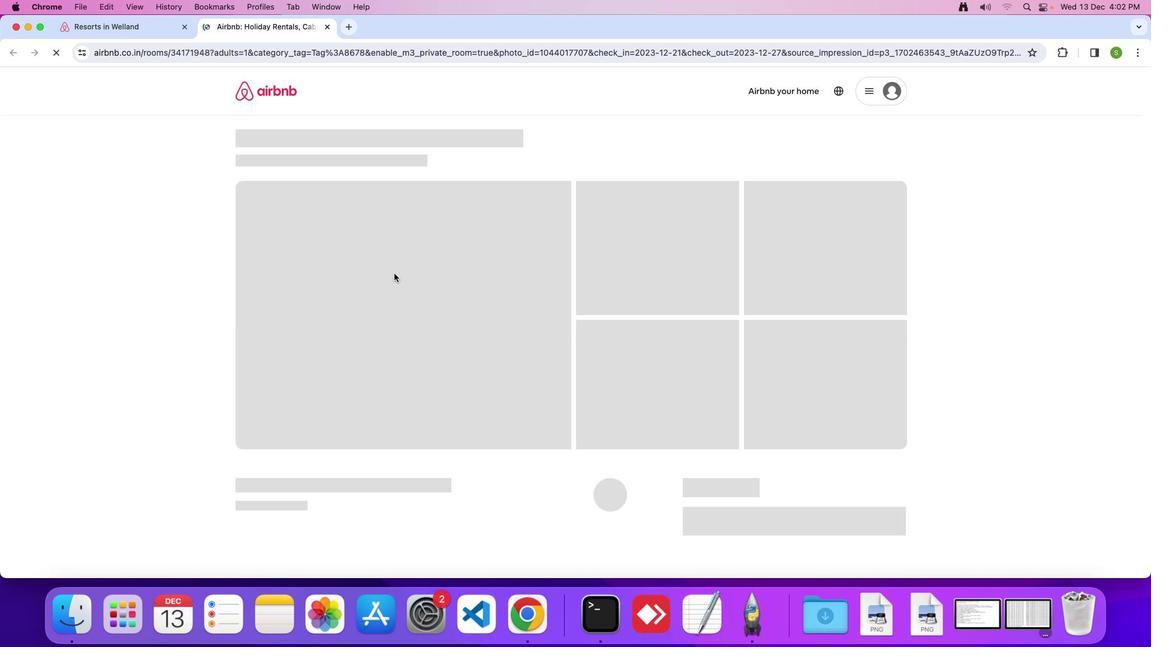 
Action: Mouse pressed left at (394, 273)
Screenshot: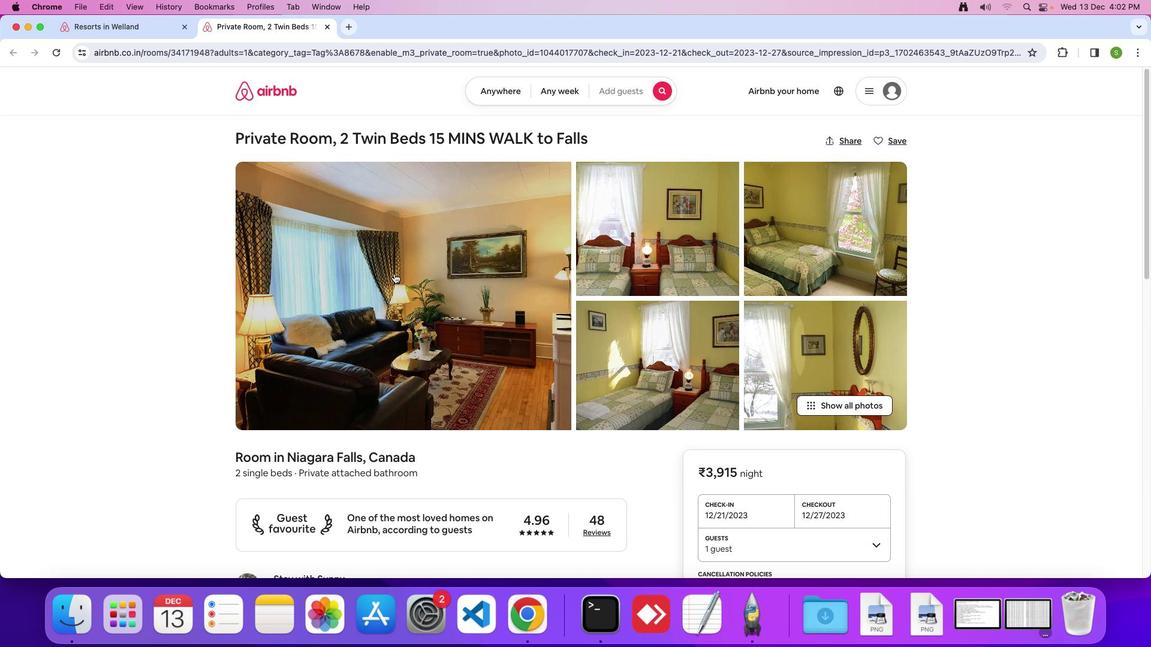 
Action: Mouse moved to (584, 335)
Screenshot: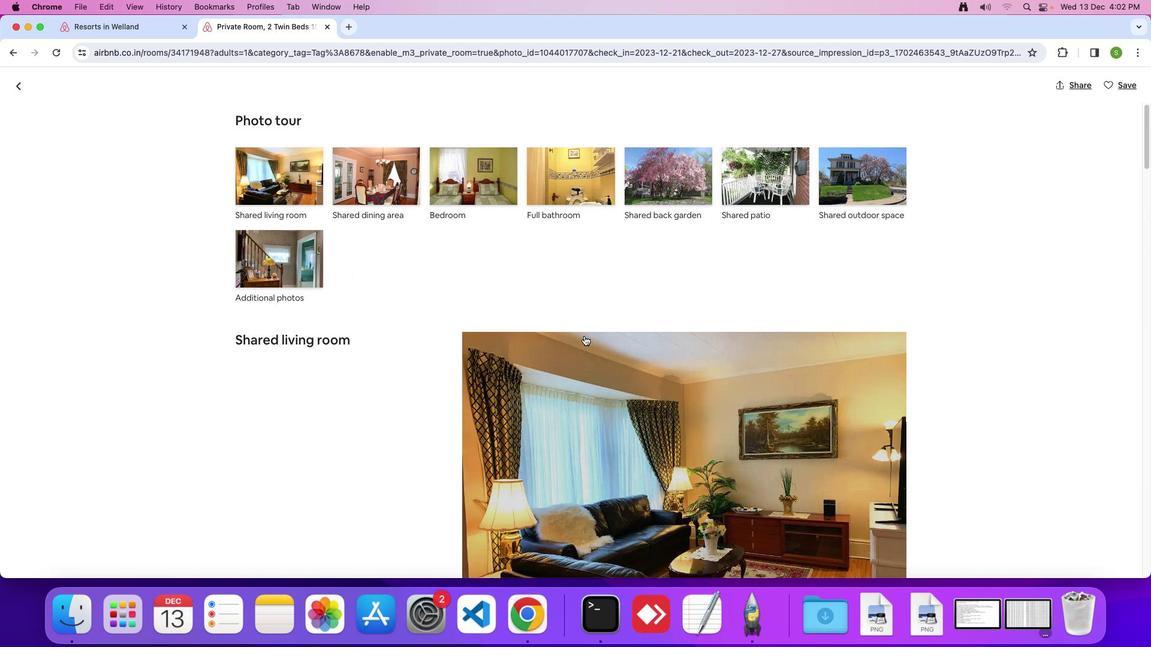 
Action: Mouse scrolled (584, 335) with delta (0, 0)
Screenshot: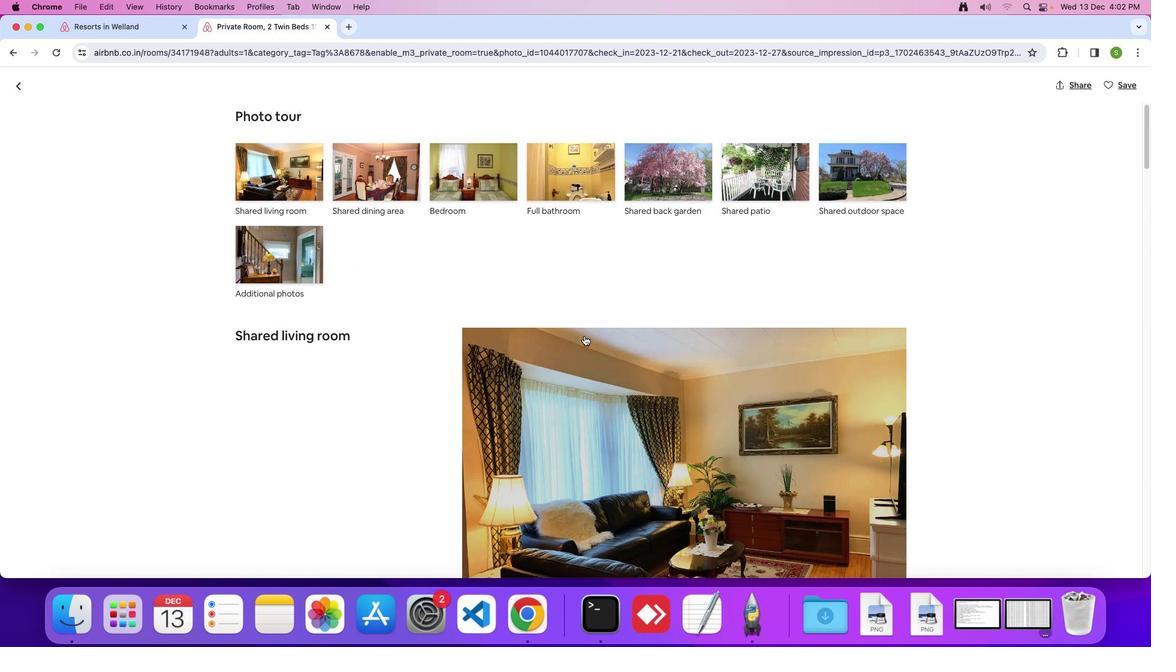 
Action: Mouse scrolled (584, 335) with delta (0, 0)
Screenshot: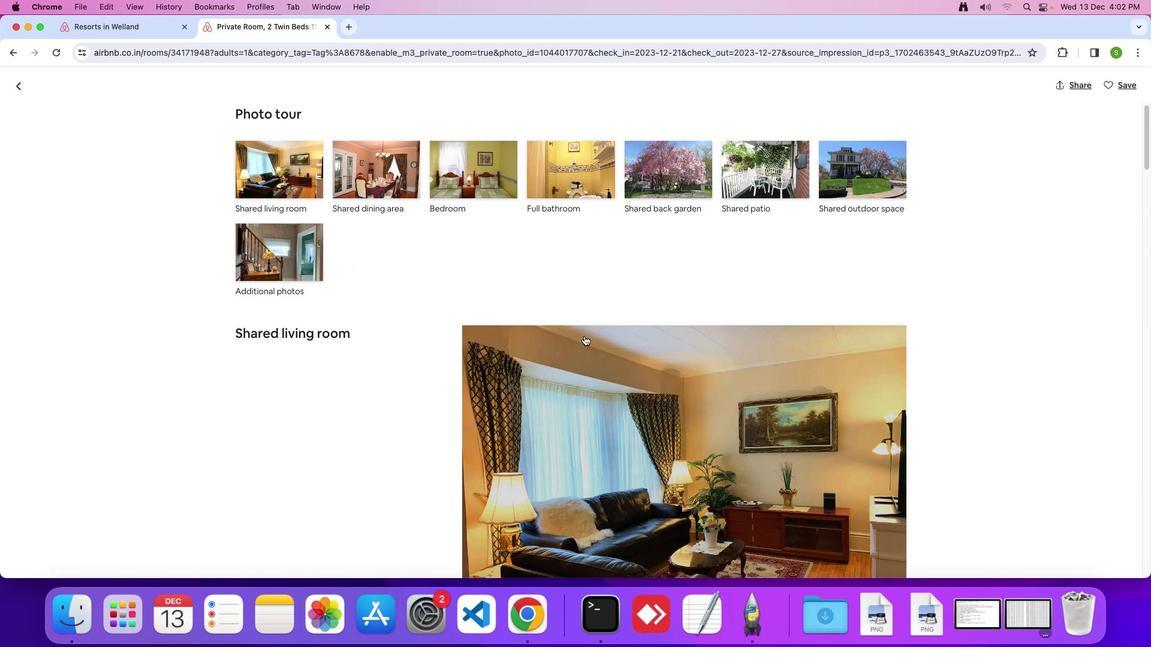 
Action: Mouse scrolled (584, 335) with delta (0, -1)
Screenshot: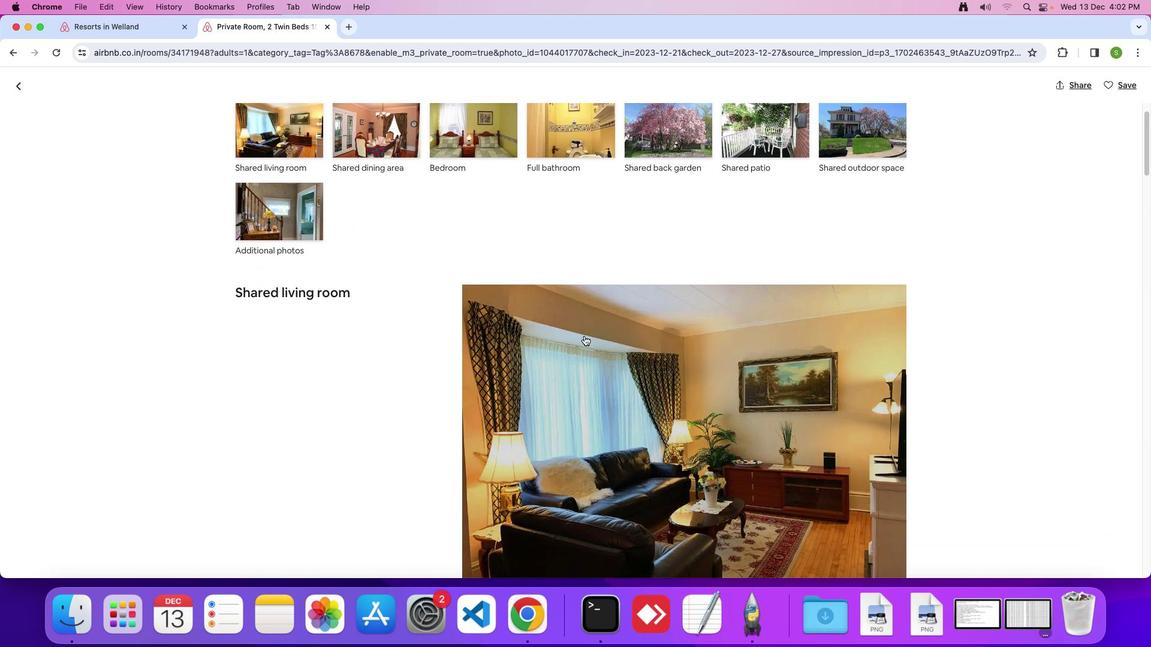 
Action: Mouse scrolled (584, 335) with delta (0, 0)
Screenshot: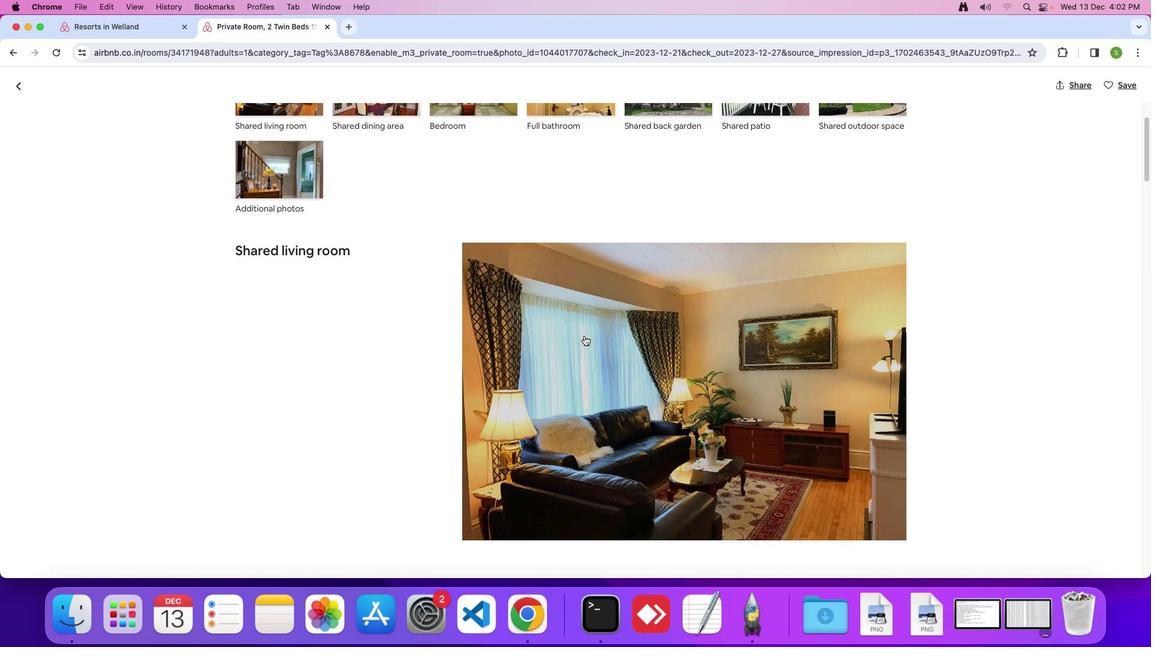 
Action: Mouse scrolled (584, 335) with delta (0, 0)
Screenshot: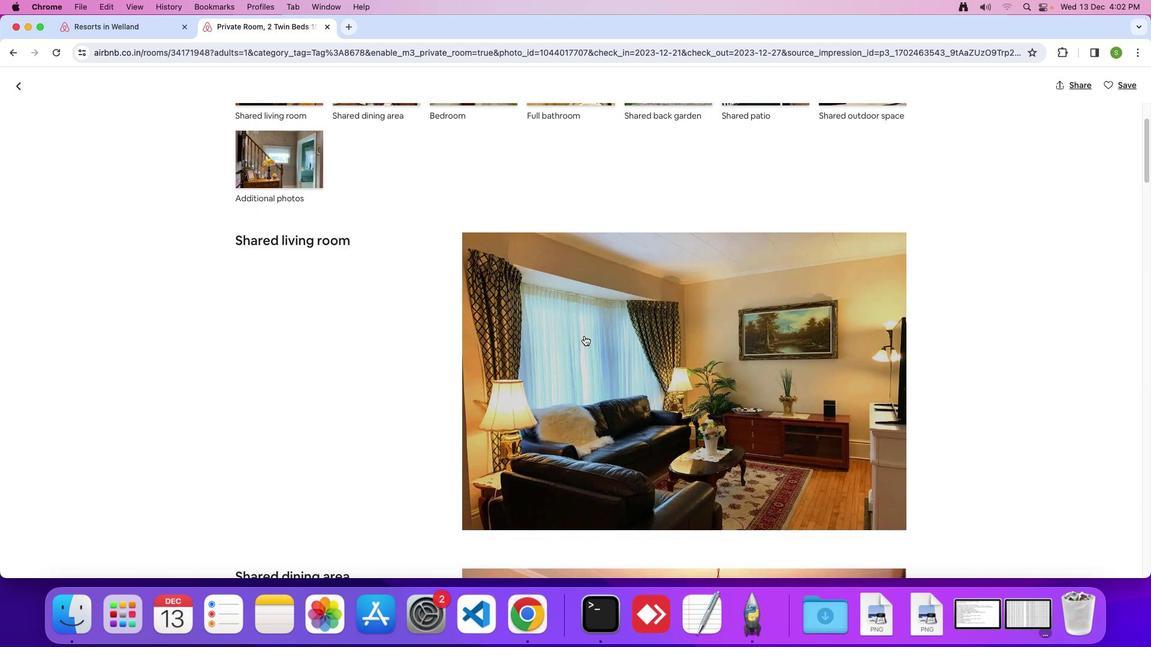 
Action: Mouse scrolled (584, 335) with delta (0, -1)
Screenshot: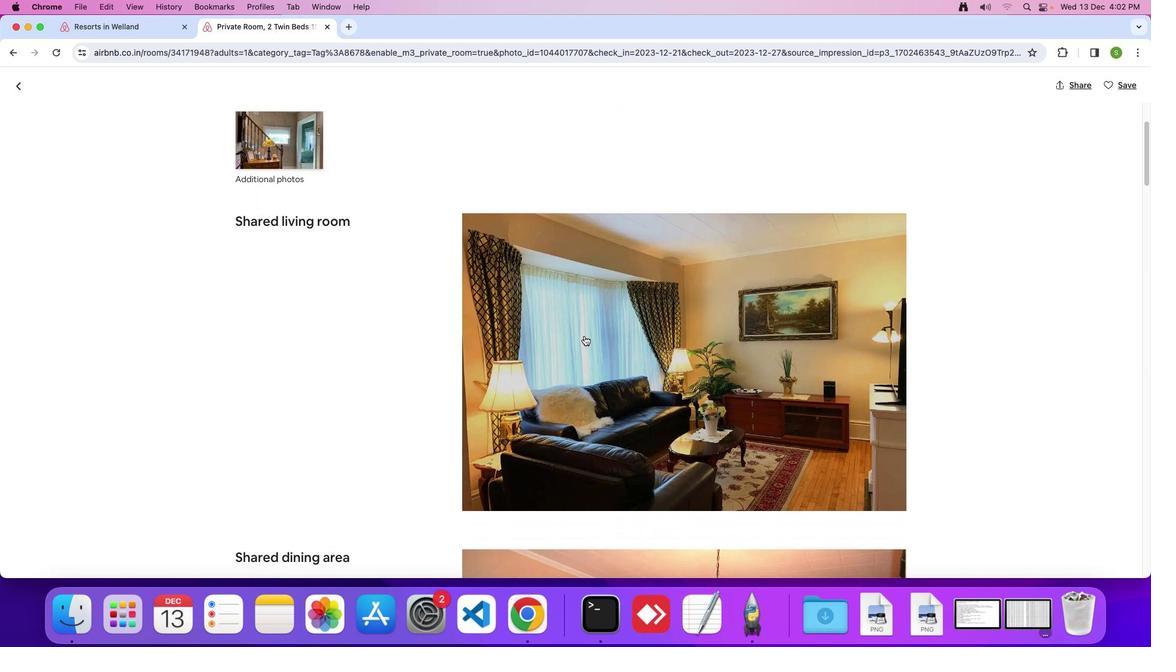 
Action: Mouse scrolled (584, 335) with delta (0, 0)
Screenshot: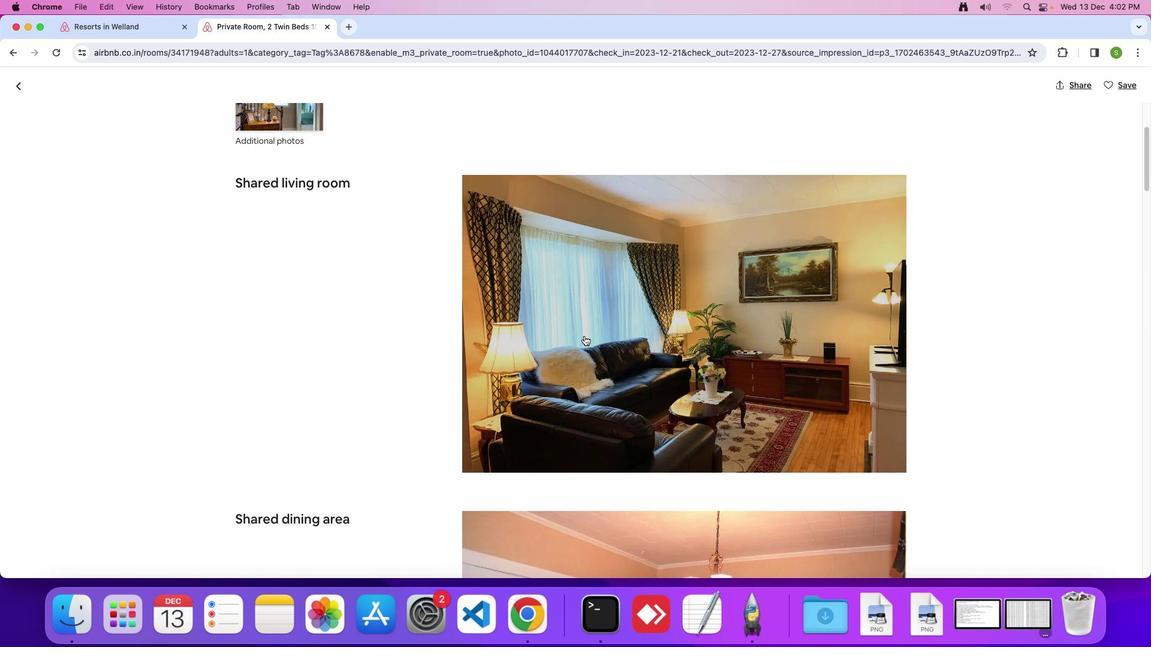 
Action: Mouse scrolled (584, 335) with delta (0, 0)
Screenshot: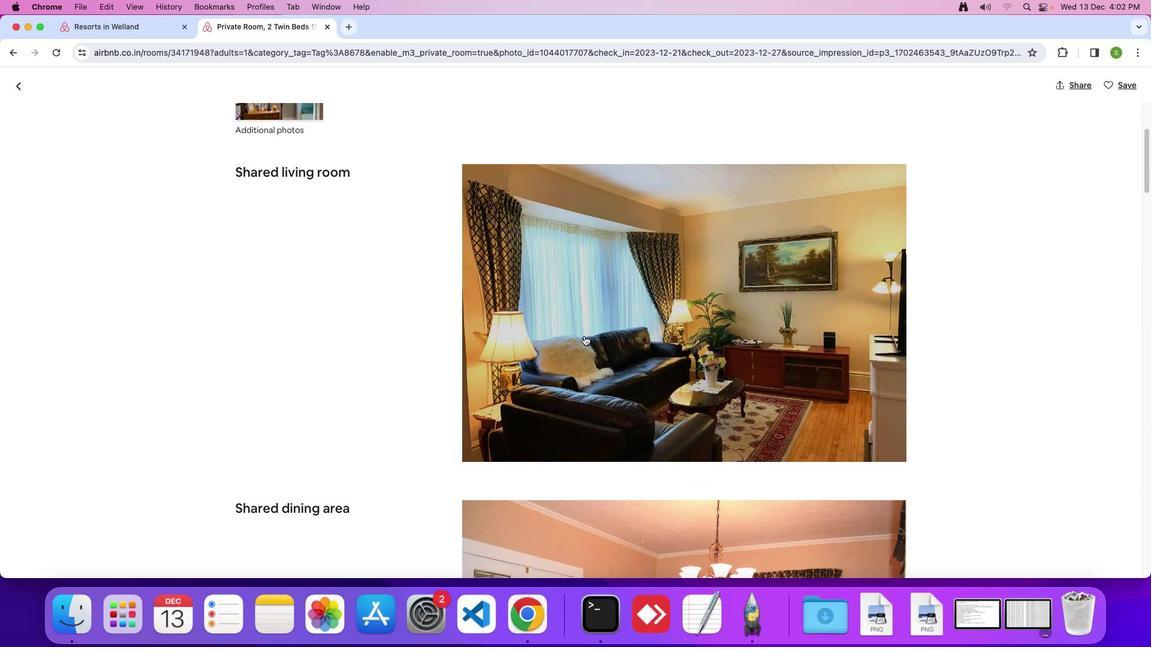 
Action: Mouse scrolled (584, 335) with delta (0, -1)
Screenshot: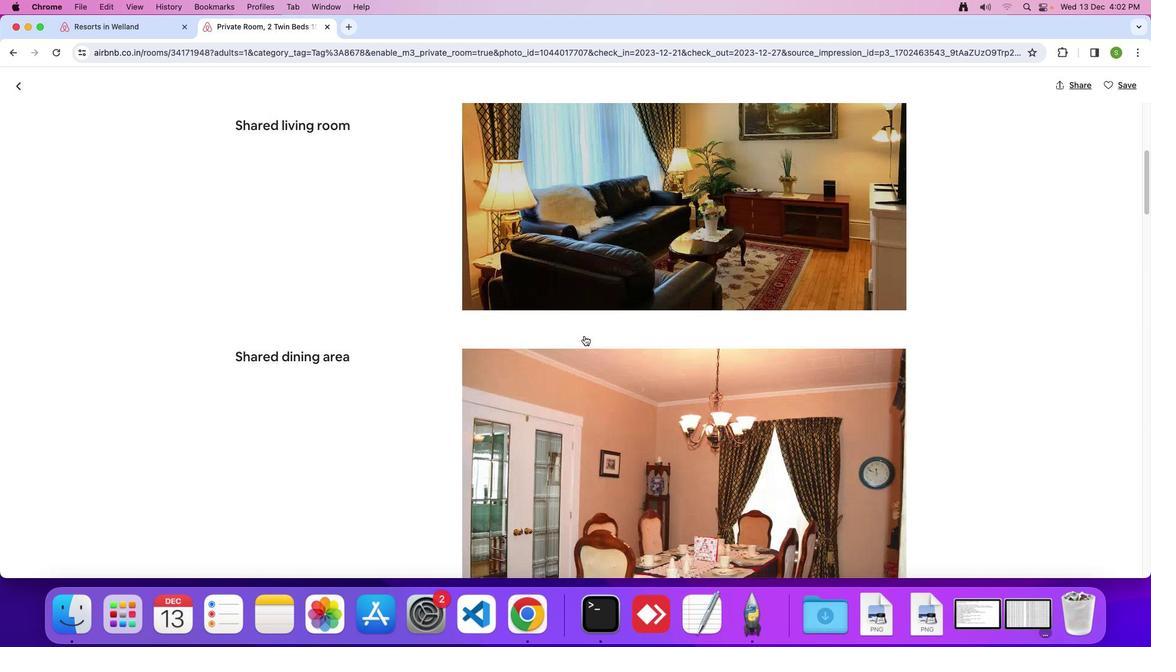 
Action: Mouse scrolled (584, 335) with delta (0, -1)
Screenshot: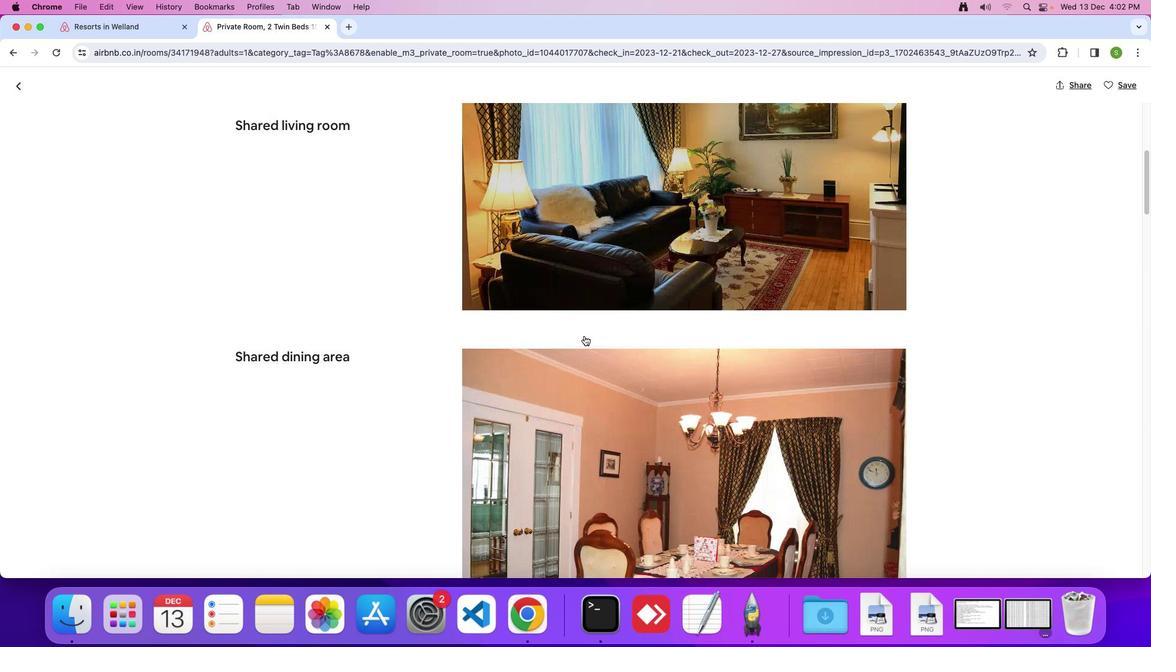 
Action: Mouse scrolled (584, 335) with delta (0, 0)
Screenshot: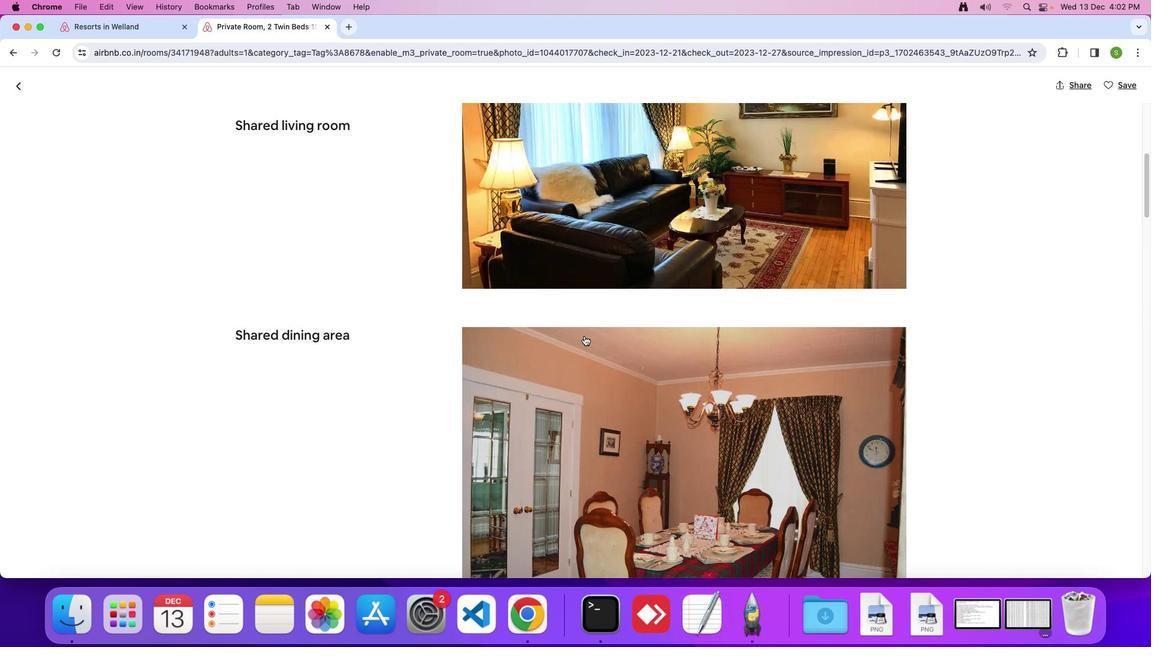 
Action: Mouse scrolled (584, 335) with delta (0, 0)
Screenshot: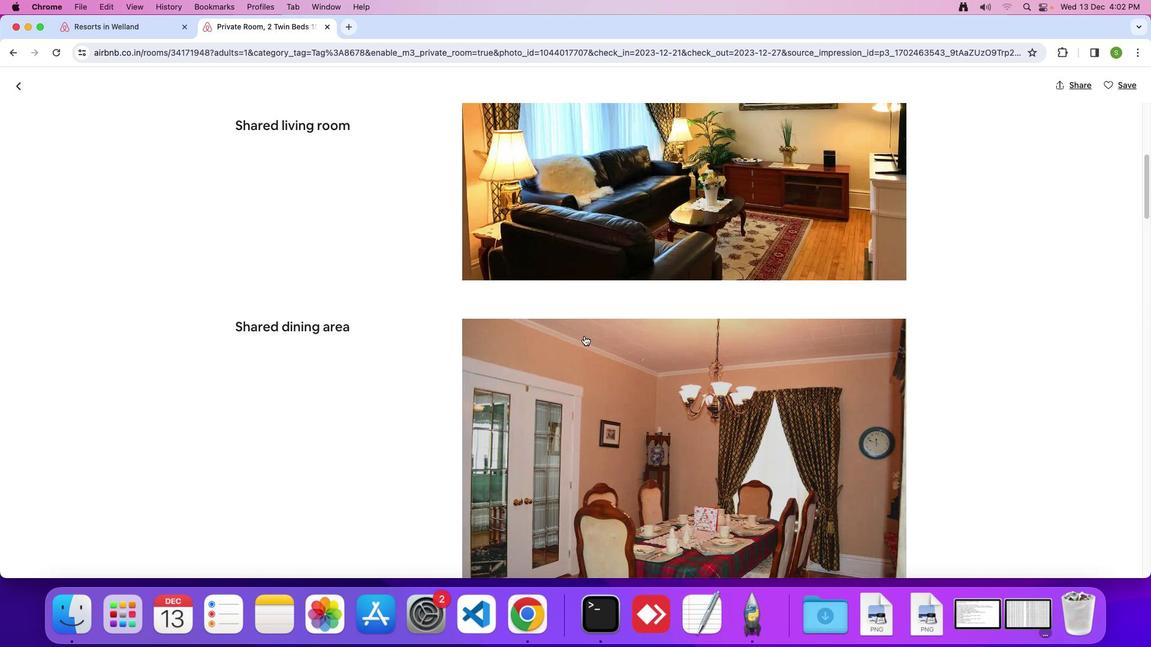 
Action: Mouse scrolled (584, 335) with delta (0, -1)
Screenshot: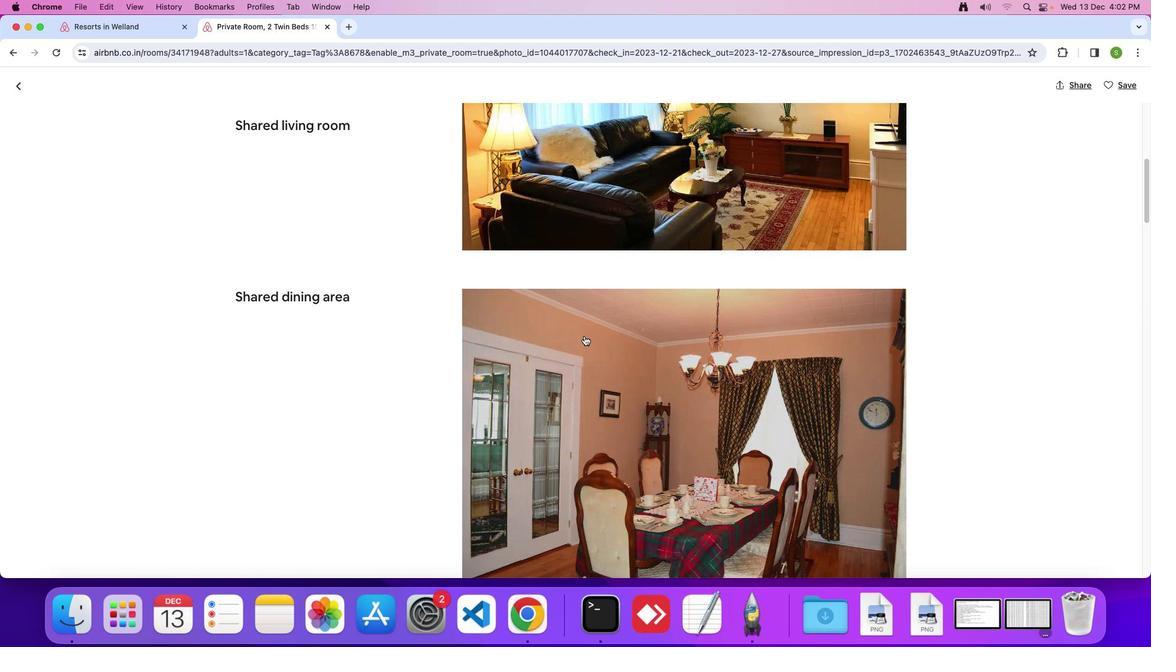 
Action: Mouse moved to (583, 335)
Screenshot: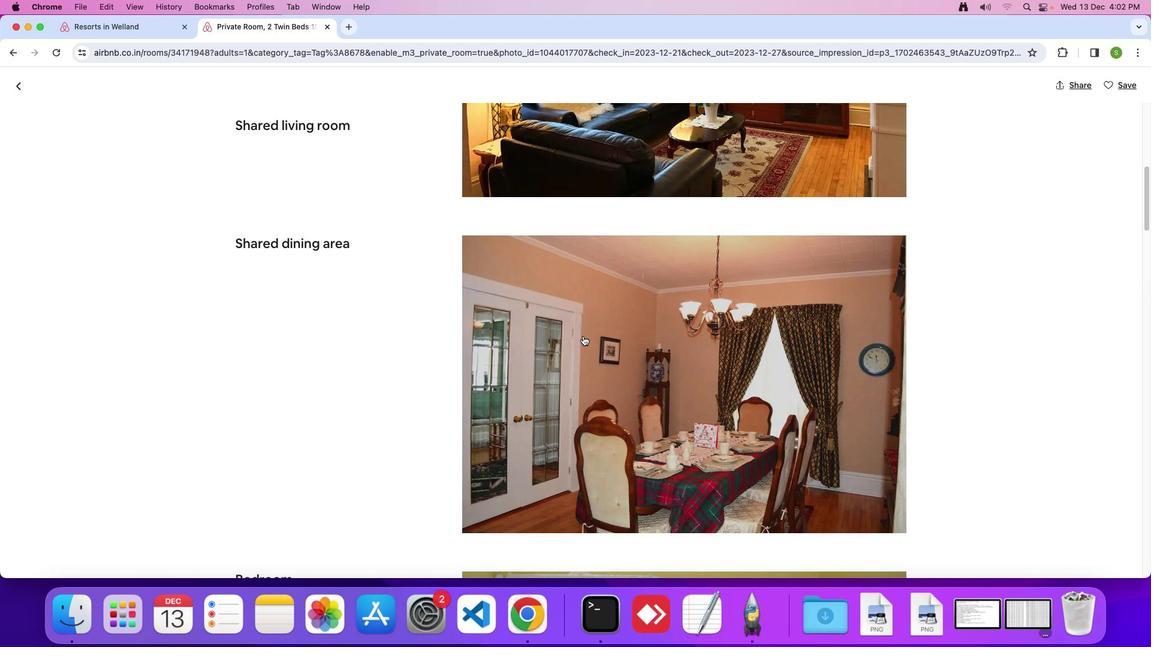 
Action: Mouse scrolled (583, 335) with delta (0, 0)
Screenshot: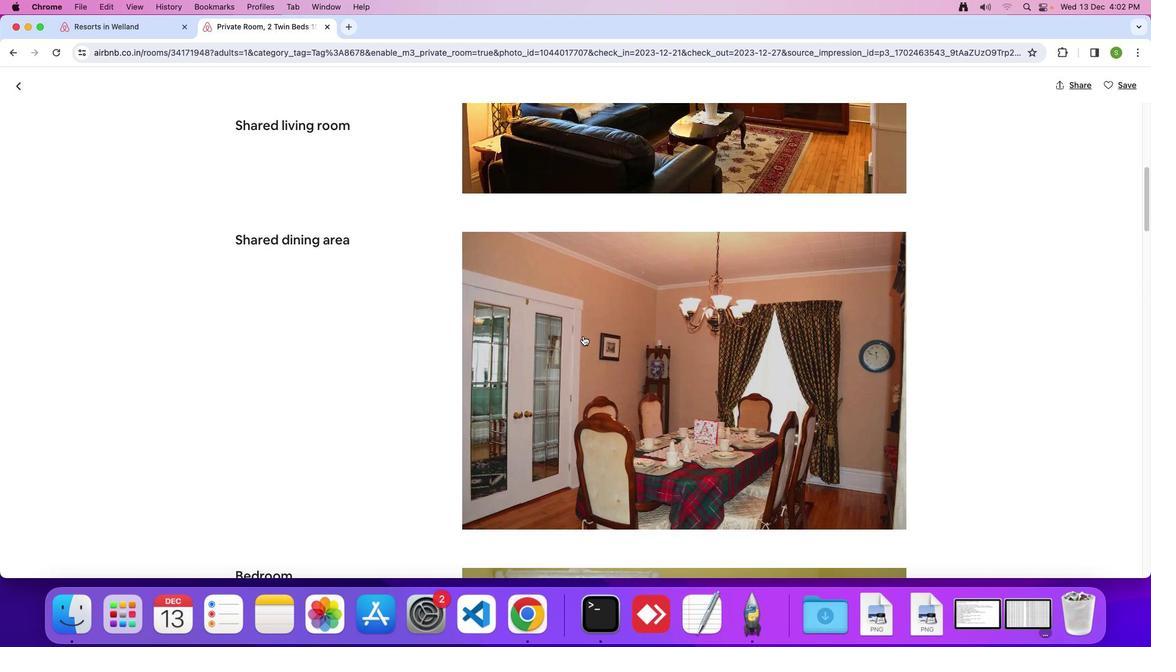 
Action: Mouse scrolled (583, 335) with delta (0, 0)
Screenshot: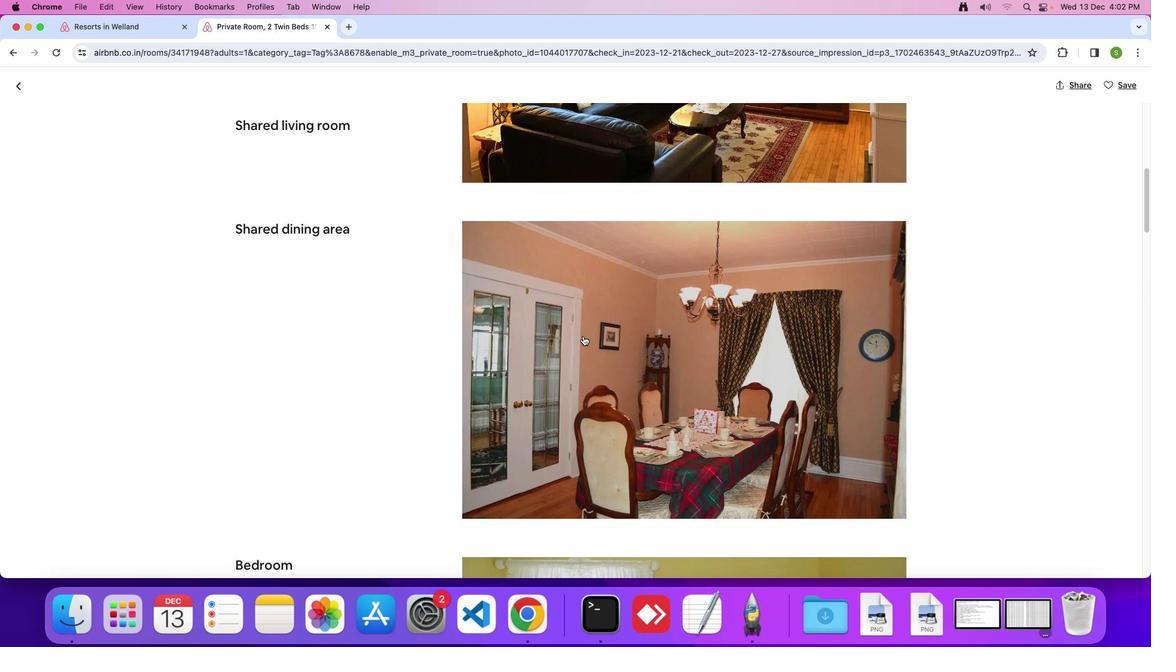 
Action: Mouse scrolled (583, 335) with delta (0, -1)
Screenshot: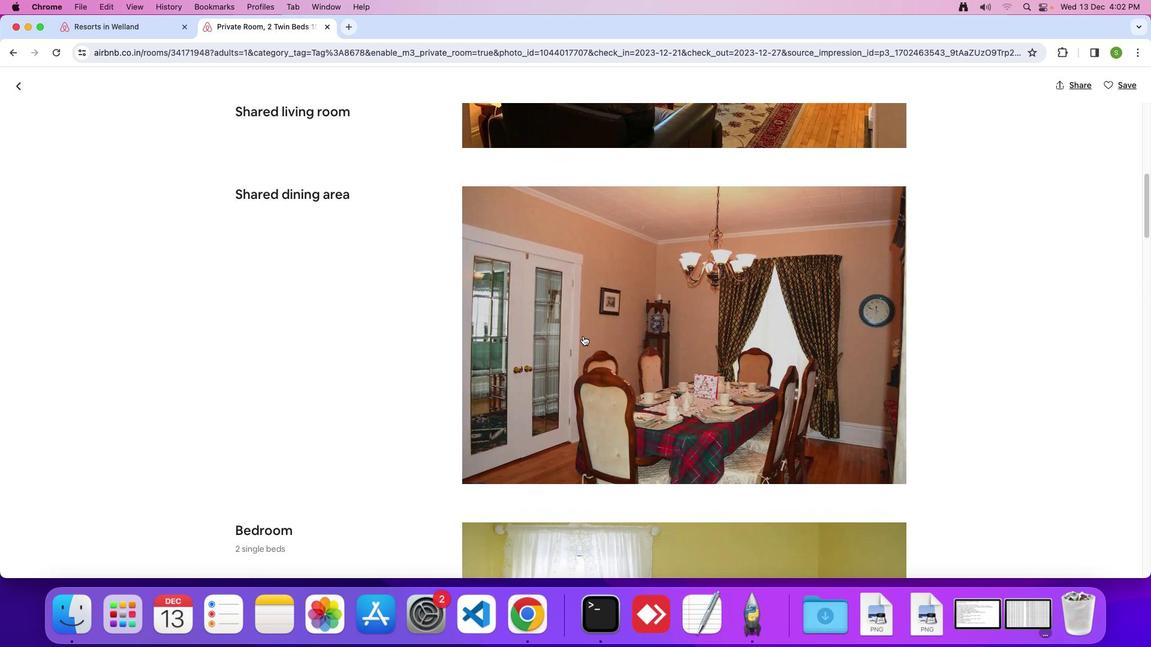 
Action: Mouse scrolled (583, 335) with delta (0, -1)
Screenshot: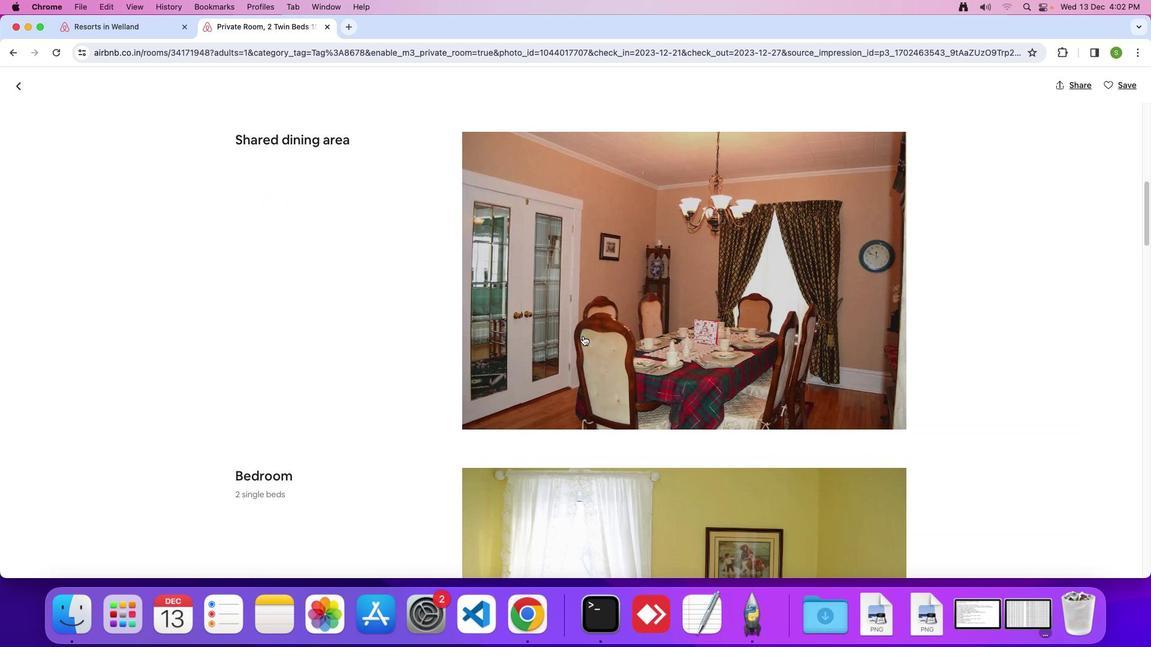 
Action: Mouse scrolled (583, 335) with delta (0, 0)
Screenshot: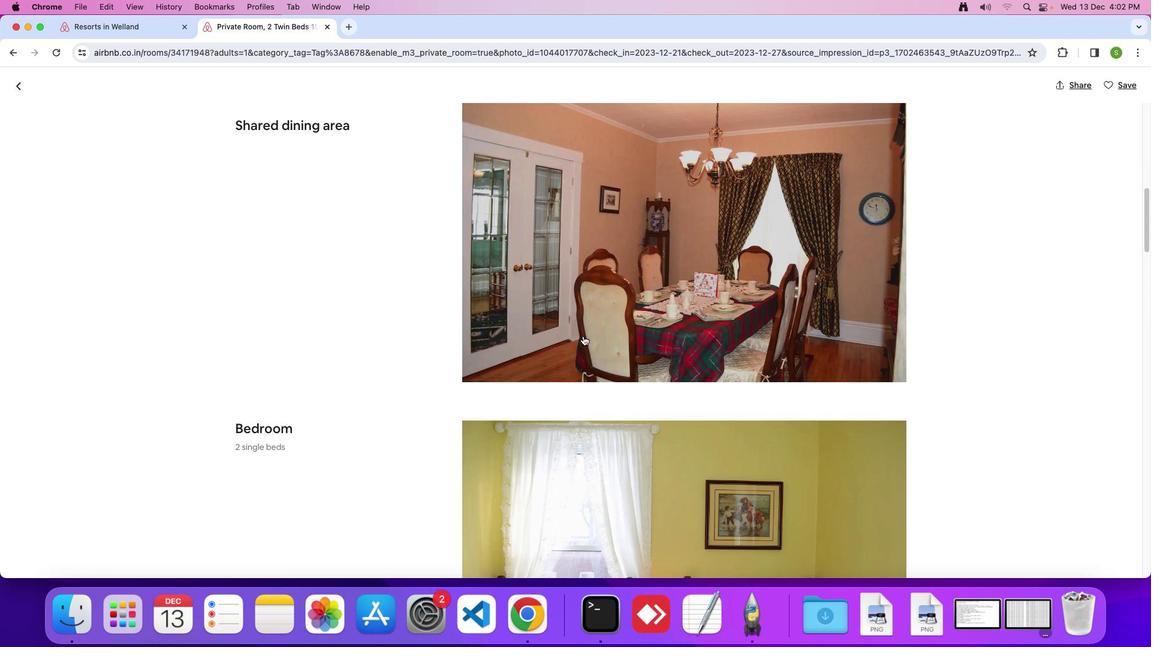 
Action: Mouse scrolled (583, 335) with delta (0, 0)
Screenshot: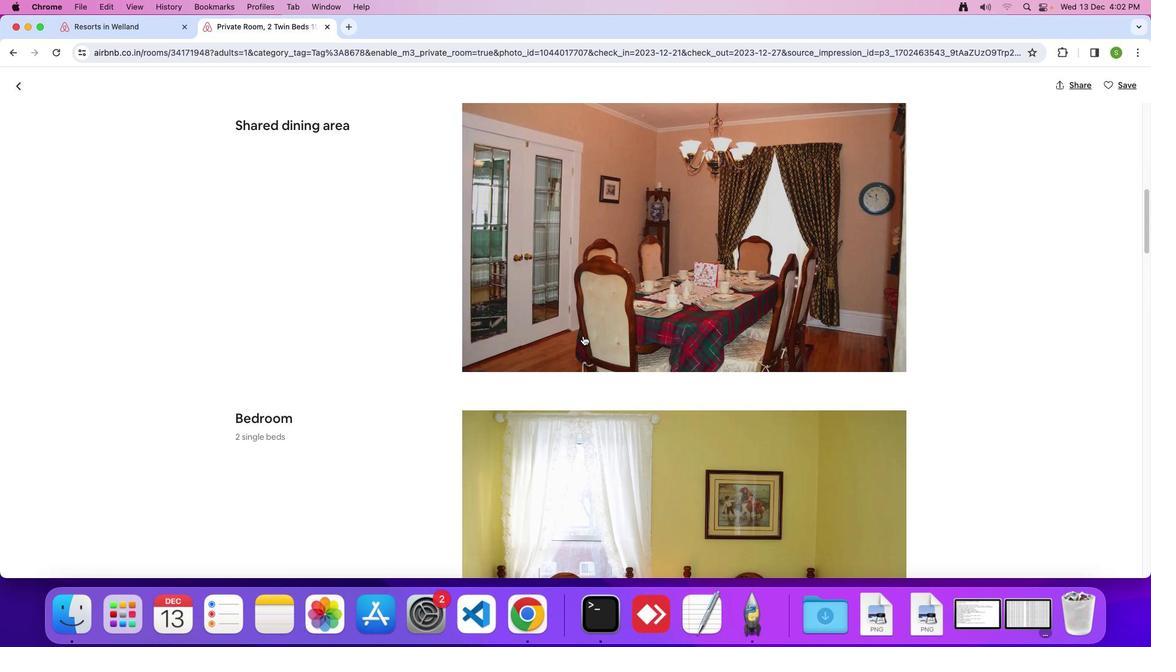 
Action: Mouse scrolled (583, 335) with delta (0, -1)
Screenshot: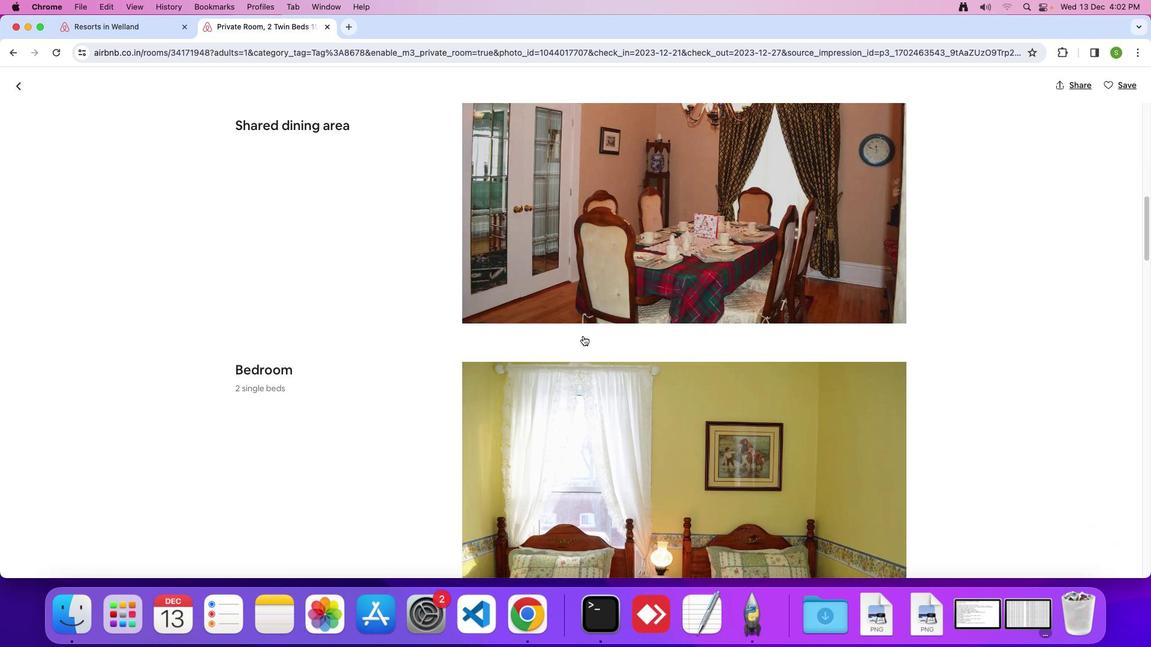 
Action: Mouse moved to (611, 301)
Screenshot: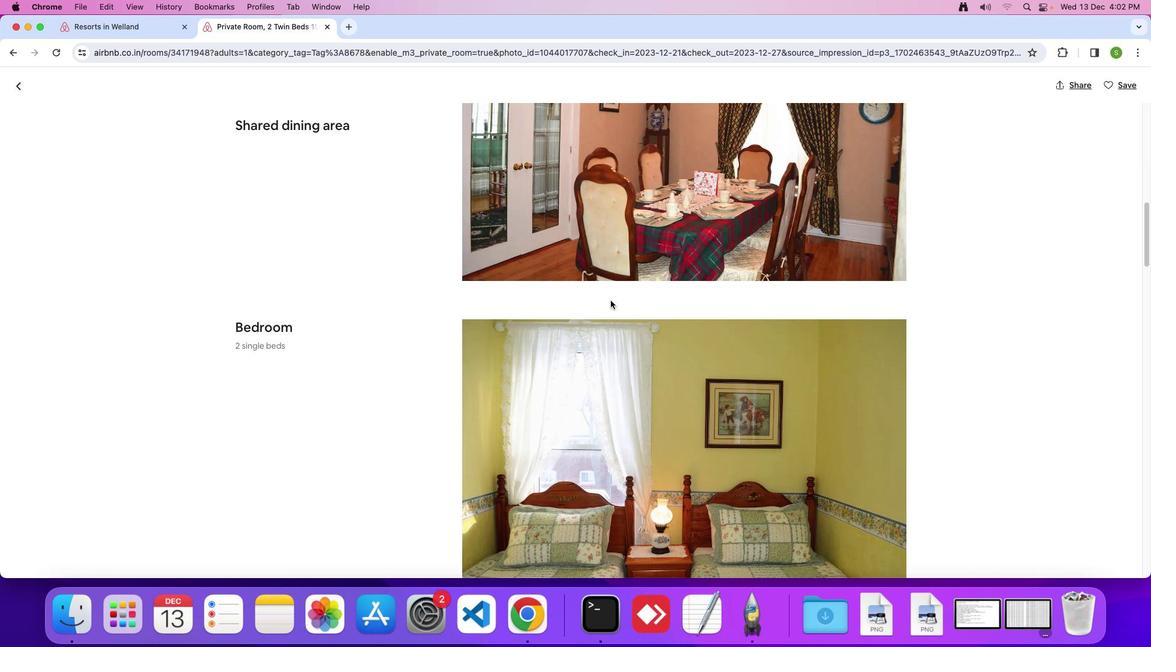 
Action: Mouse scrolled (611, 301) with delta (0, 0)
Screenshot: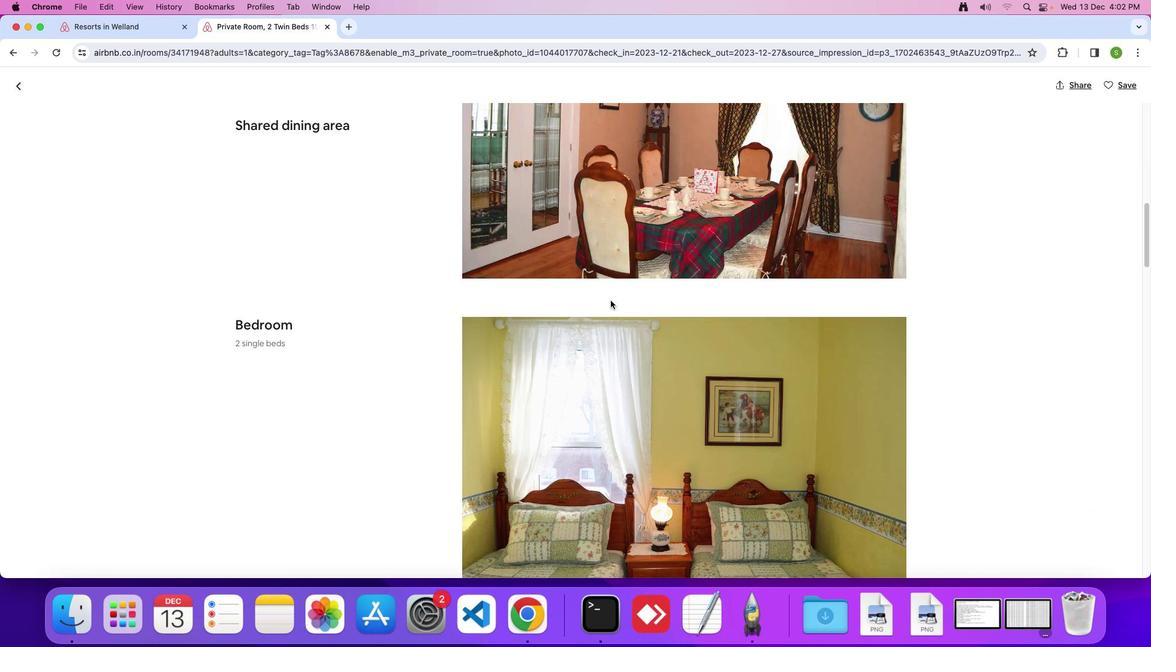 
Action: Mouse scrolled (611, 301) with delta (0, 0)
Screenshot: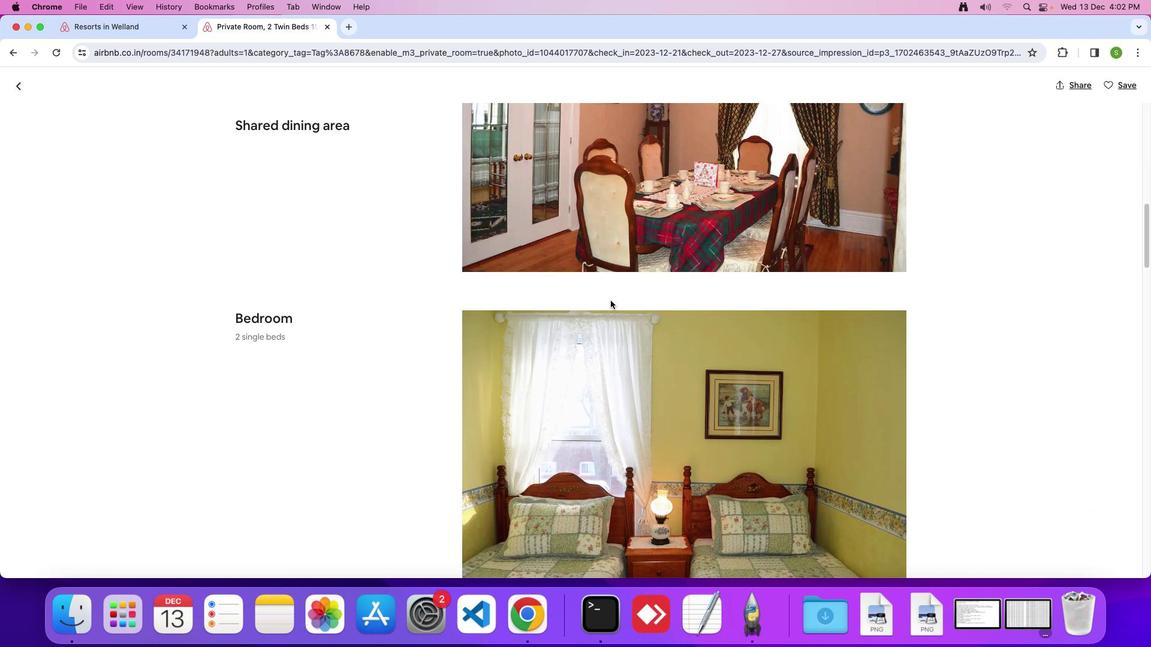 
Action: Mouse scrolled (611, 301) with delta (0, -1)
Screenshot: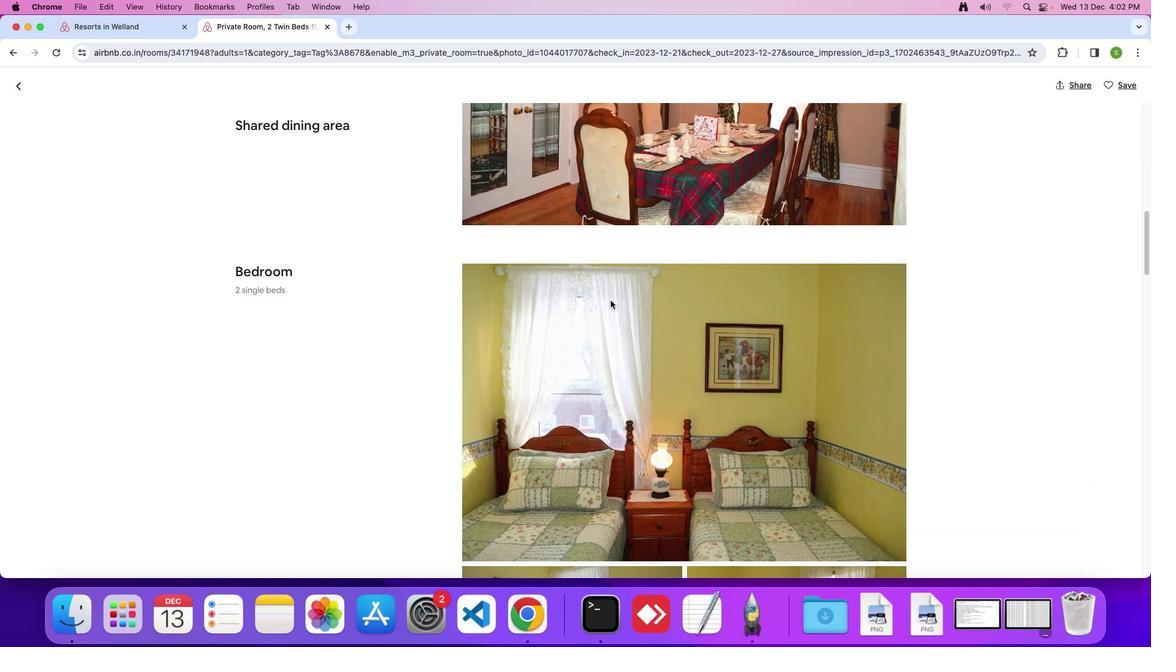 
Action: Mouse scrolled (611, 301) with delta (0, -1)
Screenshot: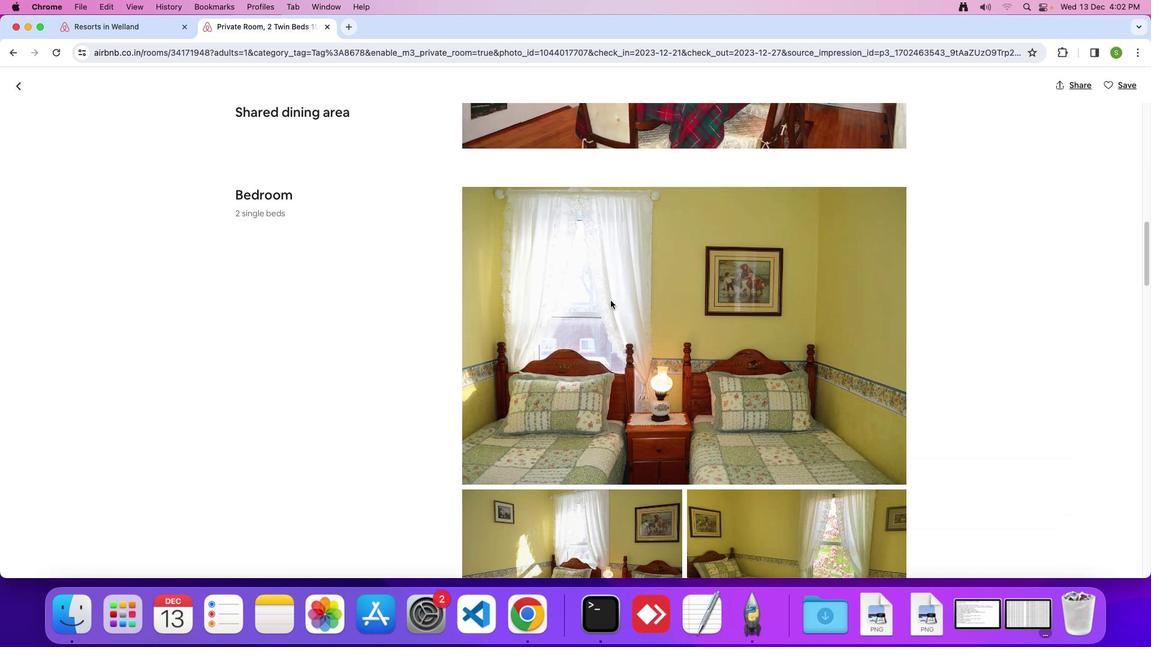 
Action: Mouse scrolled (611, 301) with delta (0, 0)
Screenshot: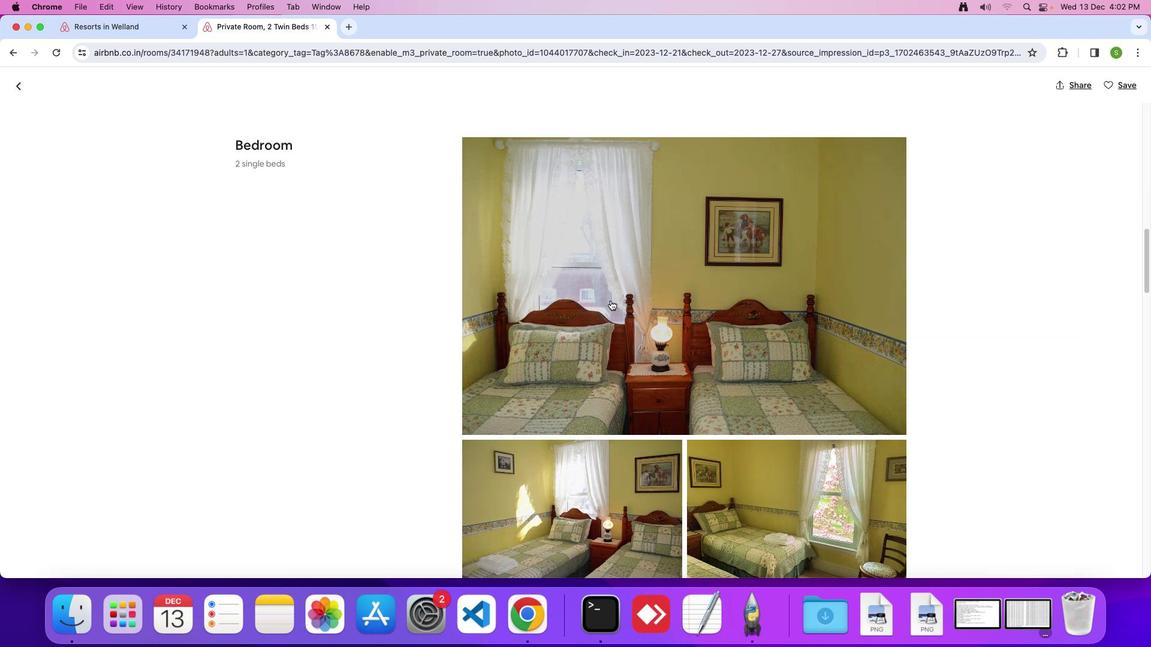 
Action: Mouse scrolled (611, 301) with delta (0, 0)
Screenshot: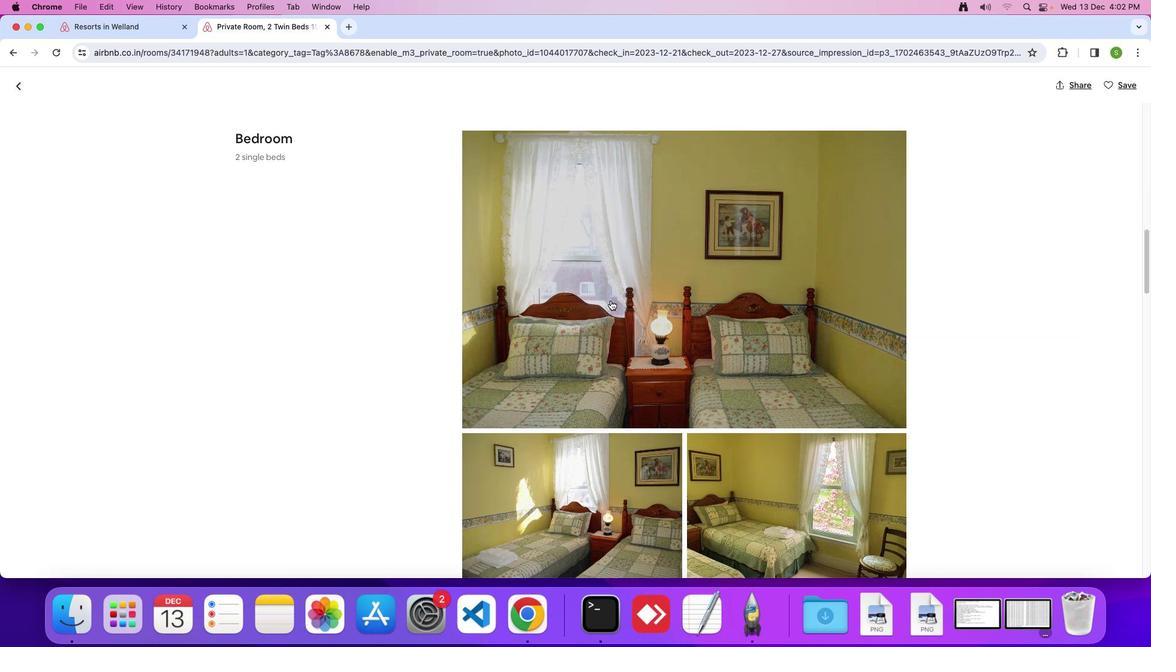 
Action: Mouse scrolled (611, 301) with delta (0, -1)
Screenshot: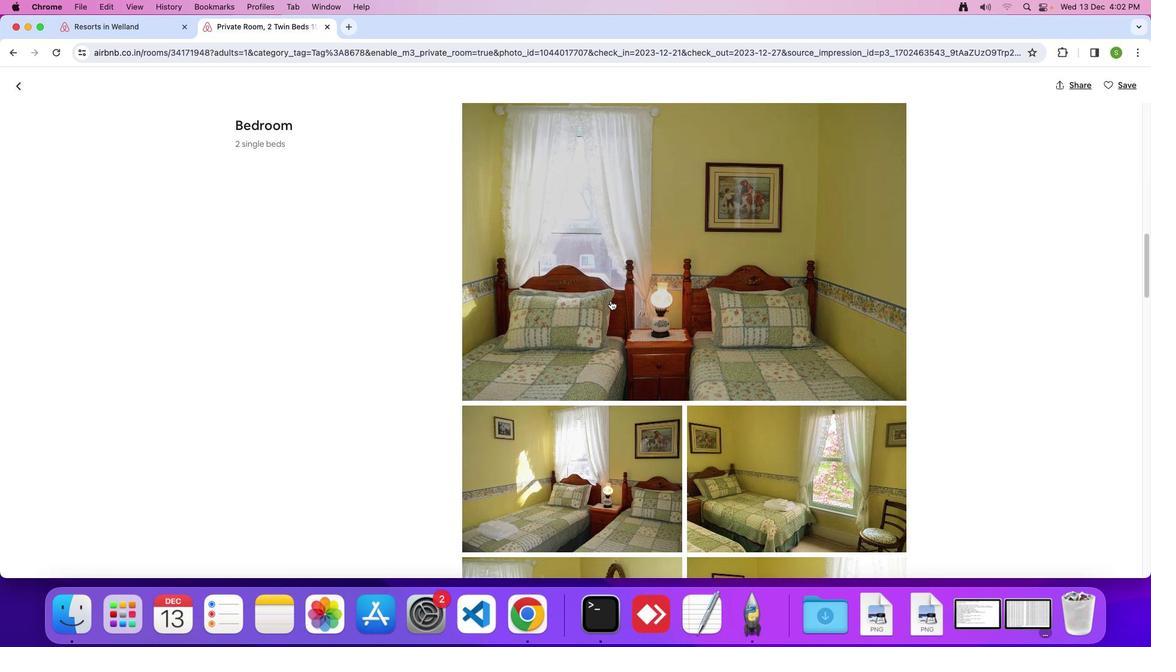 
Action: Mouse scrolled (611, 301) with delta (0, 0)
Screenshot: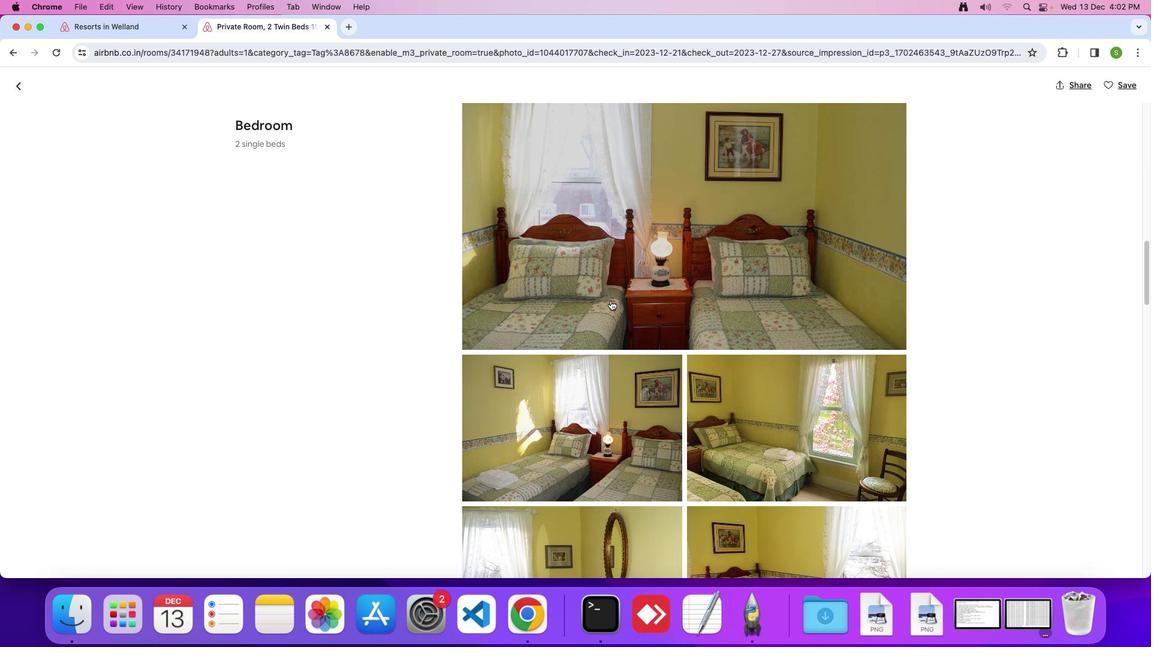
Action: Mouse scrolled (611, 301) with delta (0, 0)
Screenshot: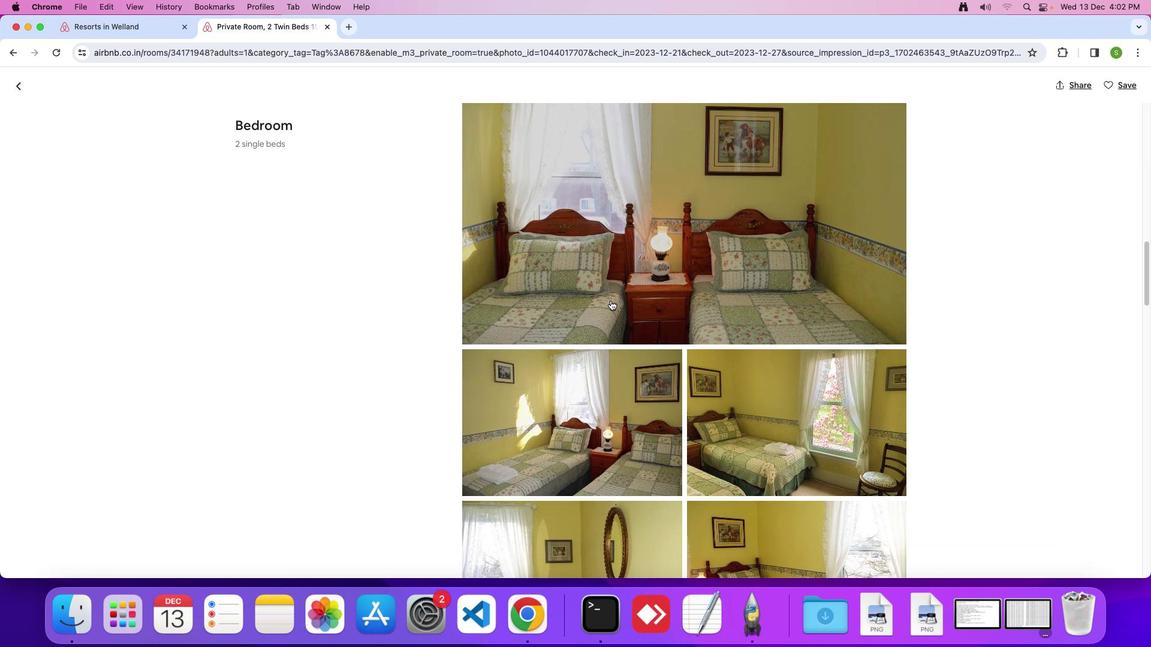 
Action: Mouse scrolled (611, 301) with delta (0, -1)
Screenshot: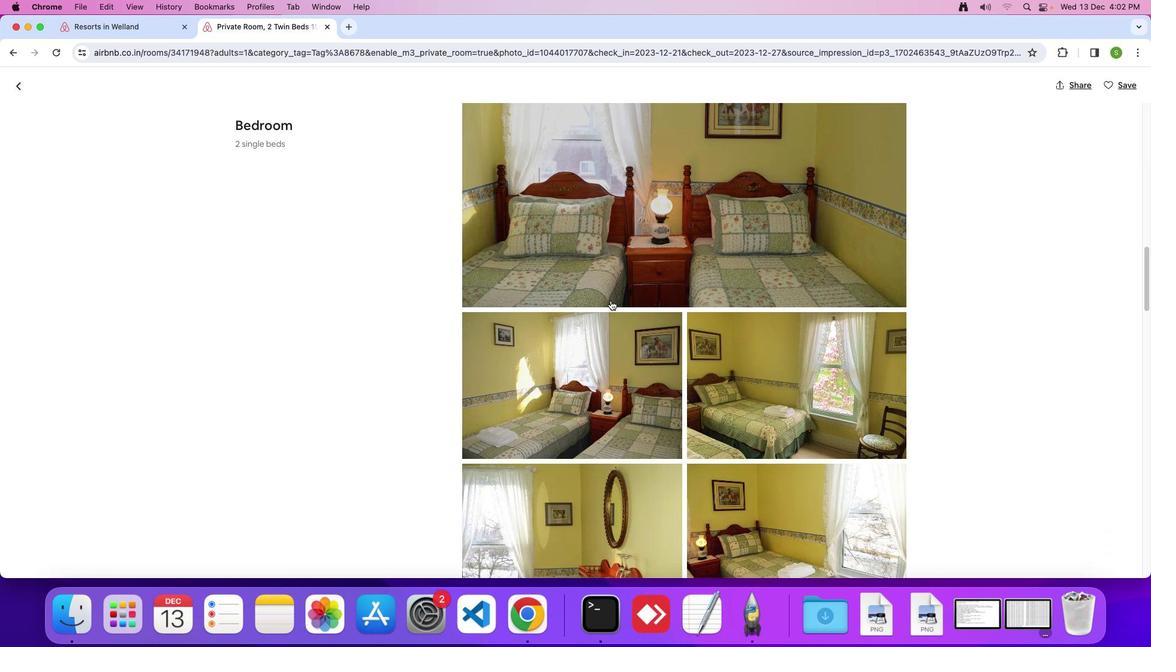 
Action: Mouse moved to (610, 301)
Screenshot: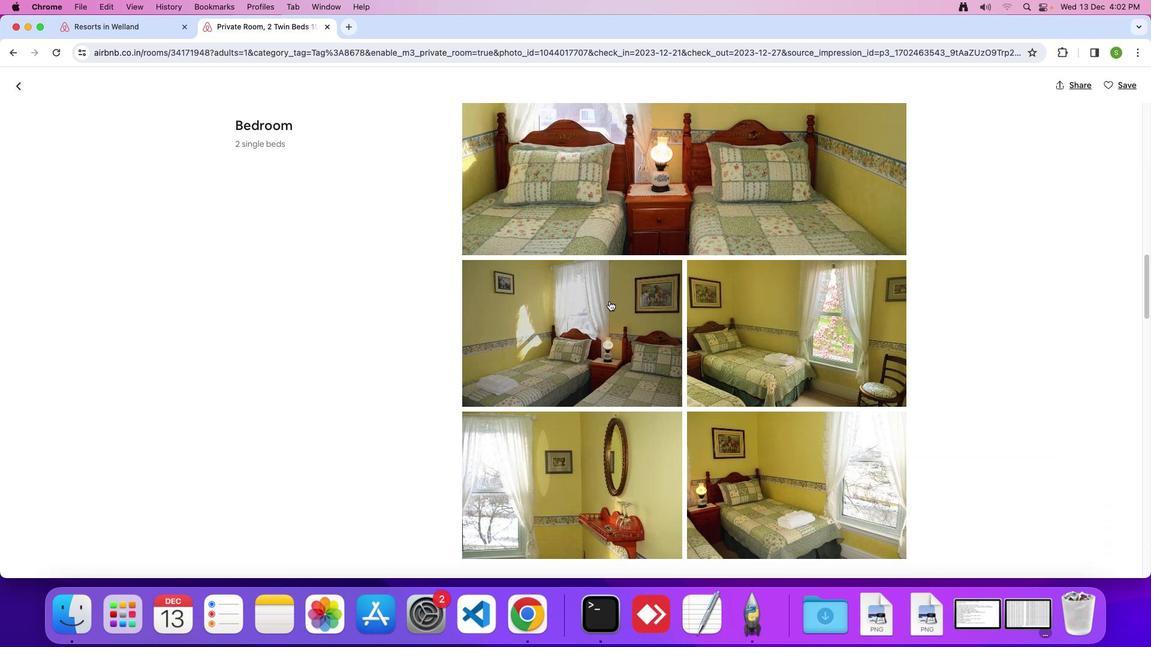 
Action: Mouse scrolled (610, 301) with delta (0, 0)
Screenshot: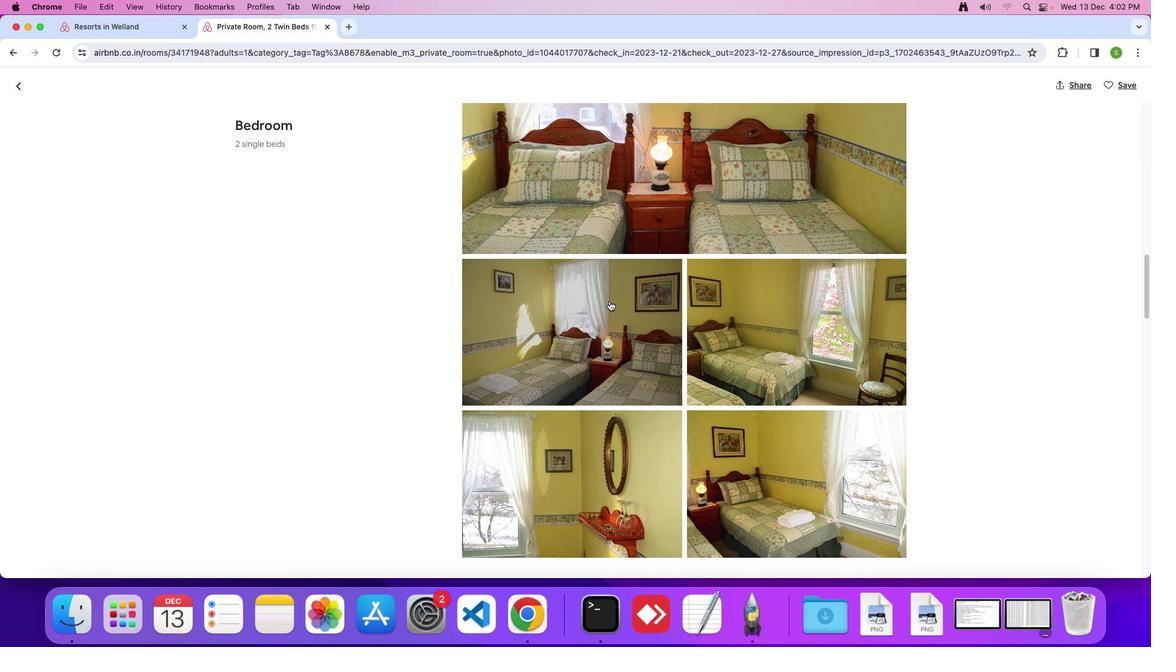 
Action: Mouse scrolled (610, 301) with delta (0, 0)
Screenshot: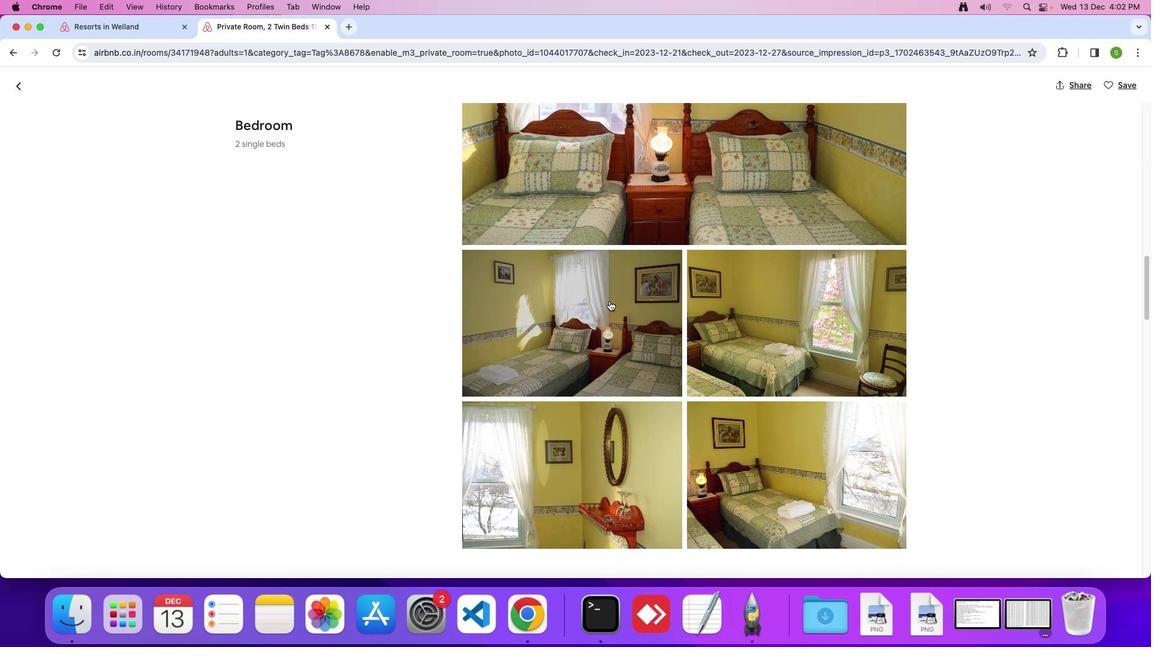 
Action: Mouse scrolled (610, 301) with delta (0, -1)
Screenshot: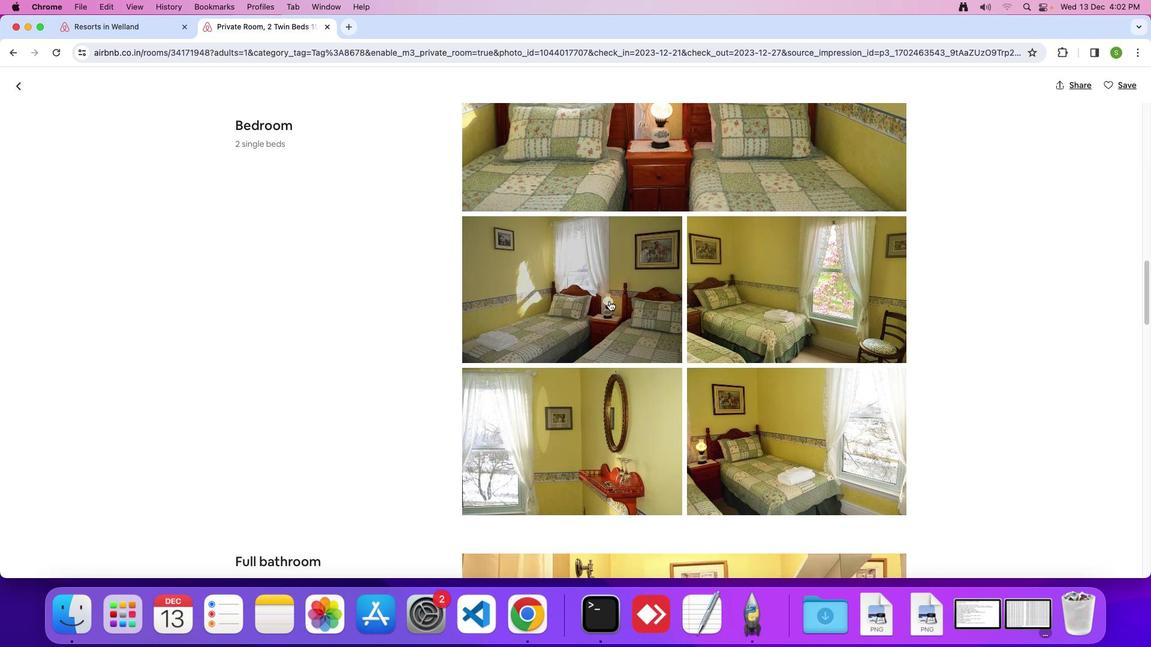 
Action: Mouse scrolled (610, 301) with delta (0, 0)
Screenshot: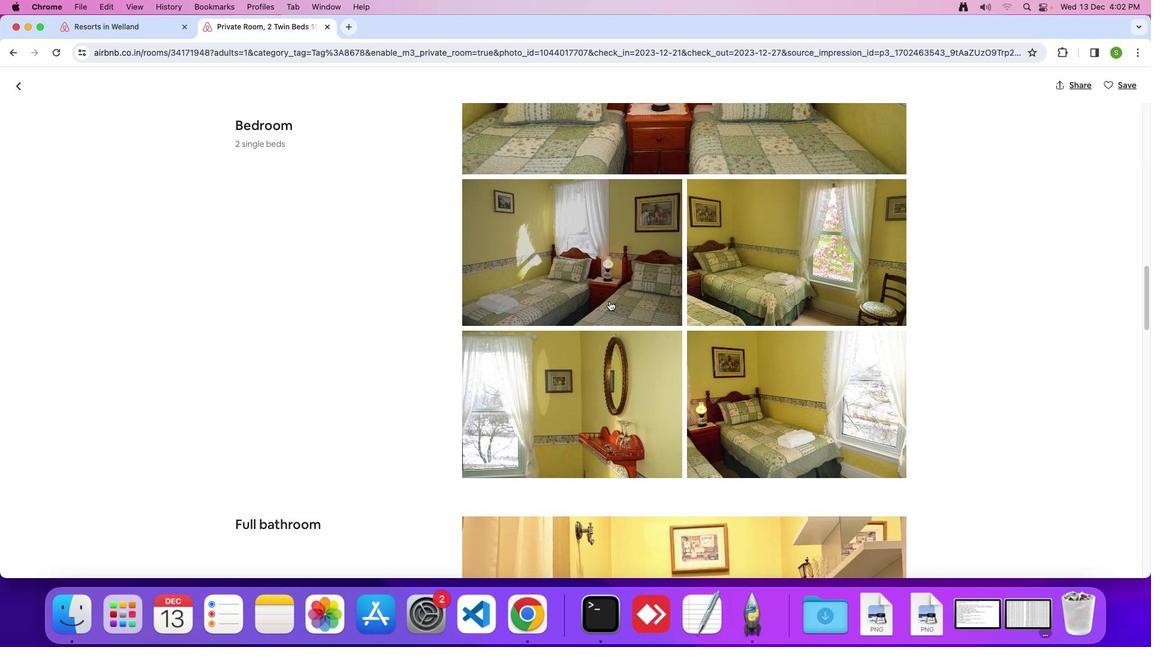 
Action: Mouse scrolled (610, 301) with delta (0, 0)
Screenshot: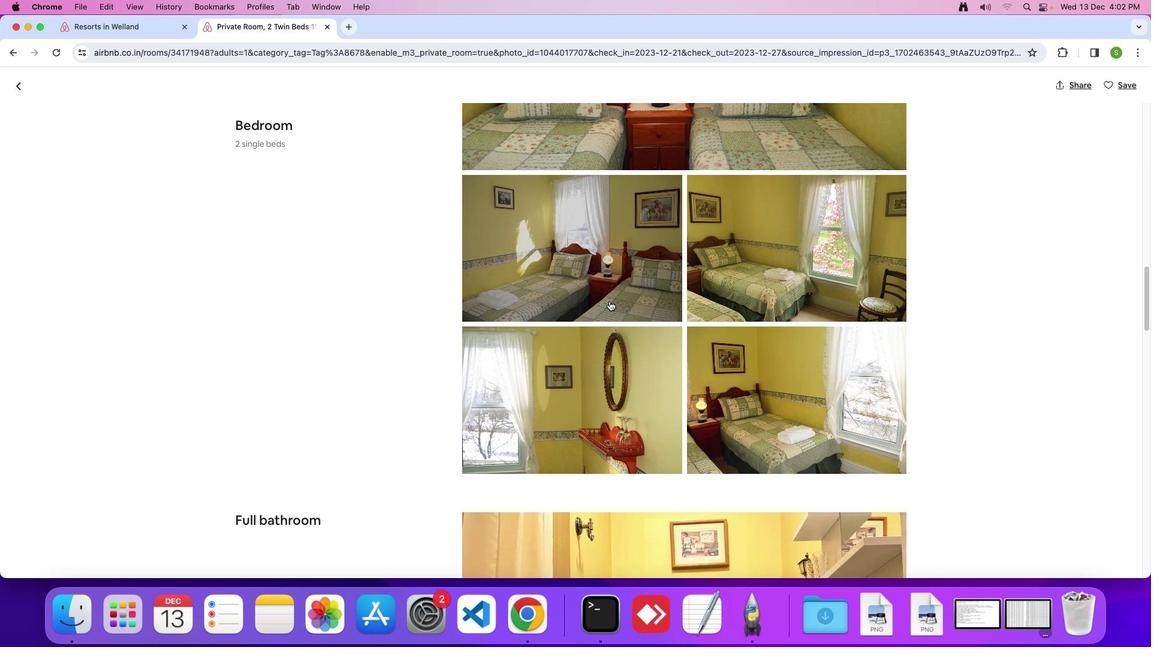 
Action: Mouse scrolled (610, 301) with delta (0, -1)
Screenshot: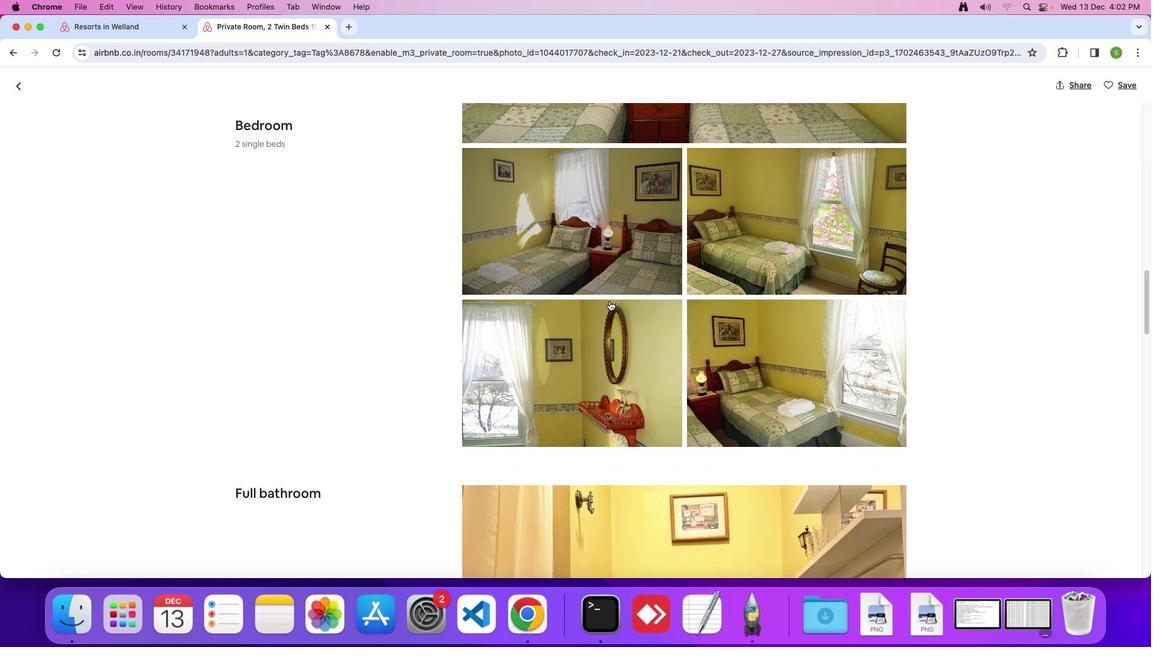 
Action: Mouse scrolled (610, 301) with delta (0, -1)
Screenshot: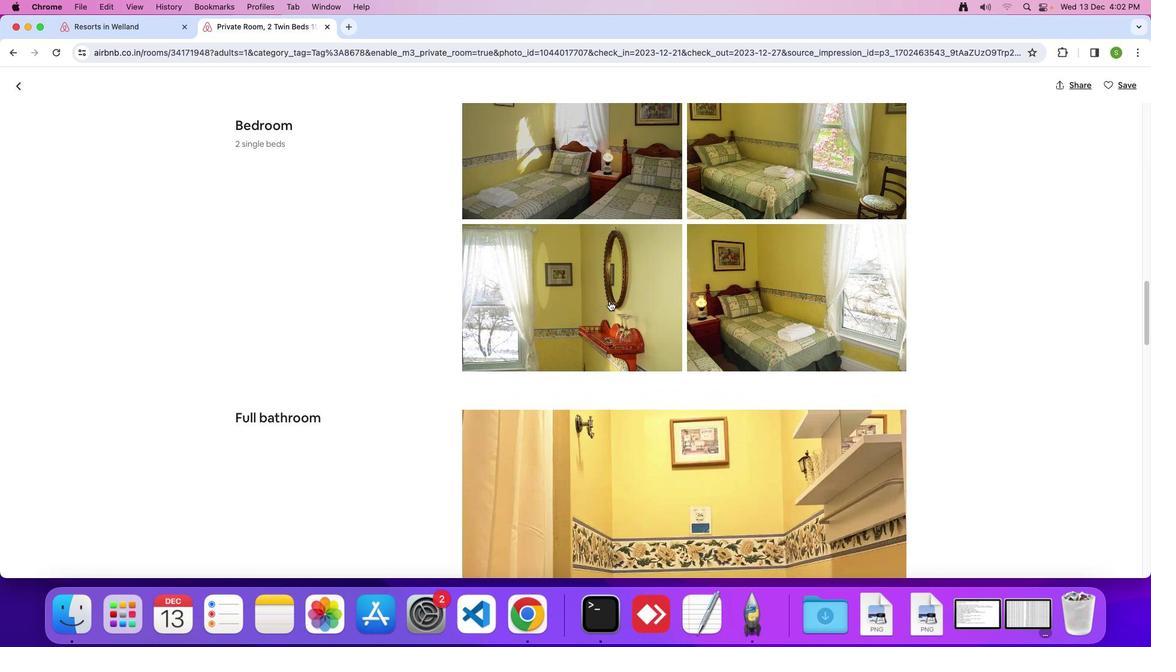 
Action: Mouse scrolled (610, 301) with delta (0, 0)
Screenshot: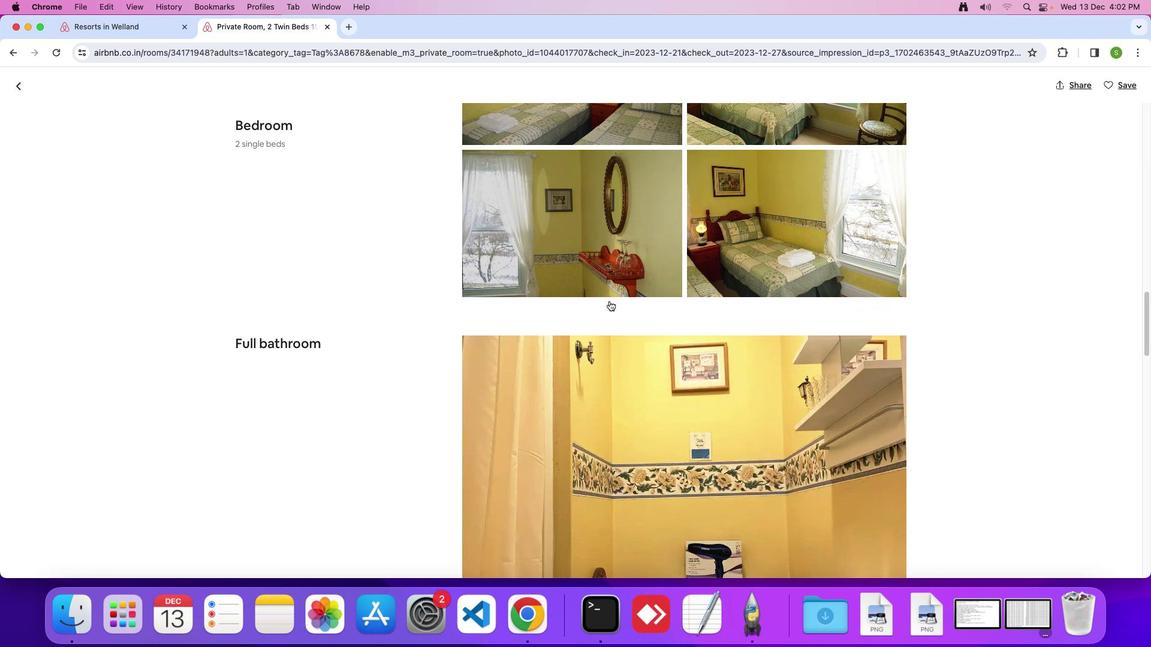 
Action: Mouse scrolled (610, 301) with delta (0, 0)
Screenshot: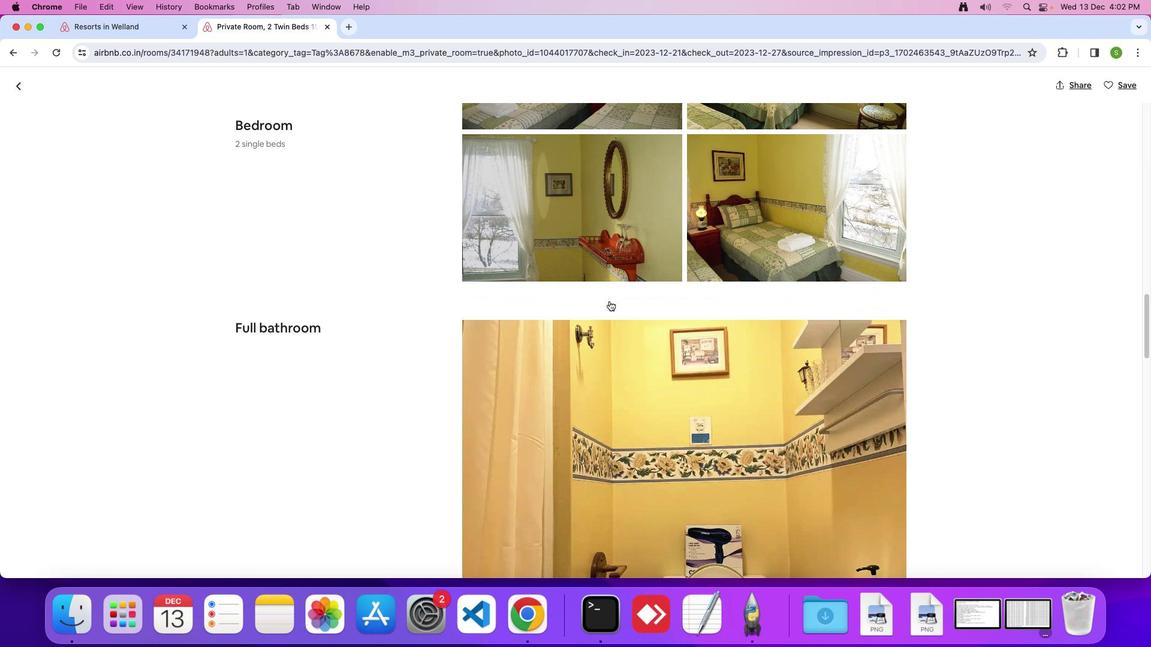 
Action: Mouse scrolled (610, 301) with delta (0, -1)
Screenshot: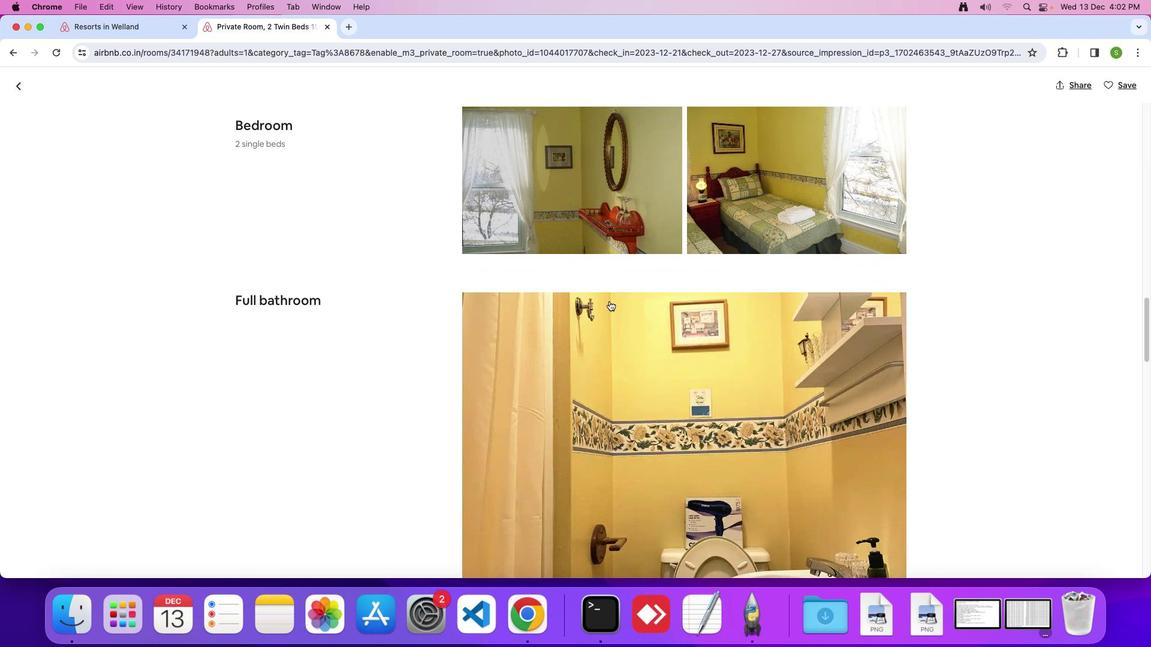 
Action: Mouse scrolled (610, 301) with delta (0, -1)
Screenshot: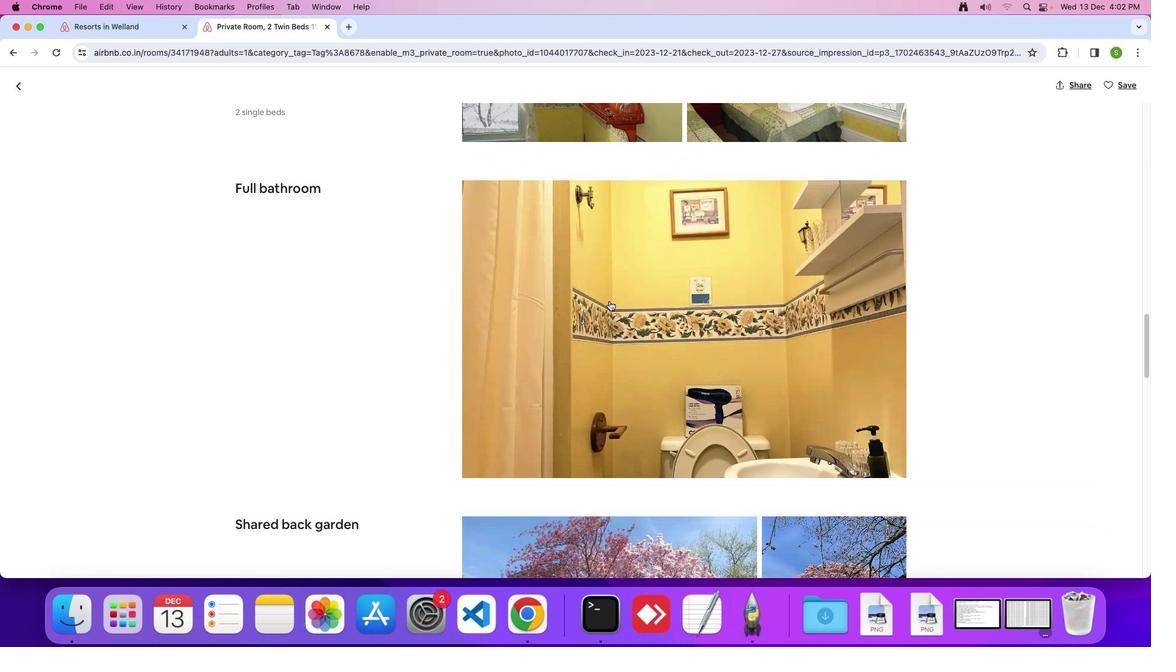 
Action: Mouse scrolled (610, 301) with delta (0, 0)
Screenshot: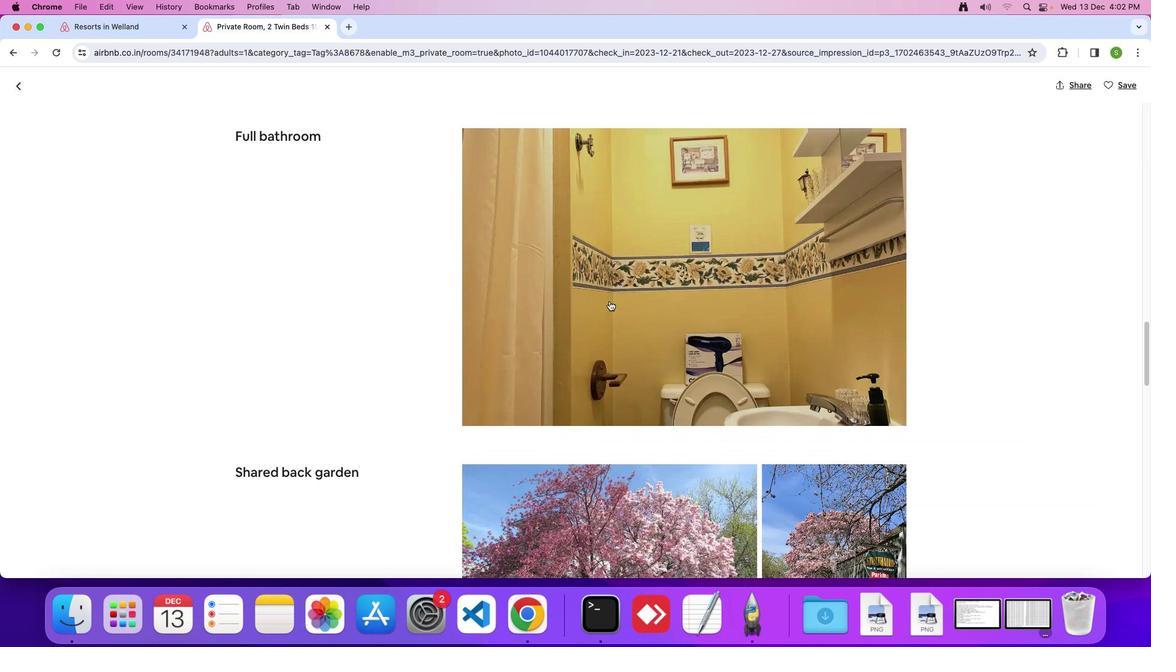 
Action: Mouse scrolled (610, 301) with delta (0, 0)
Screenshot: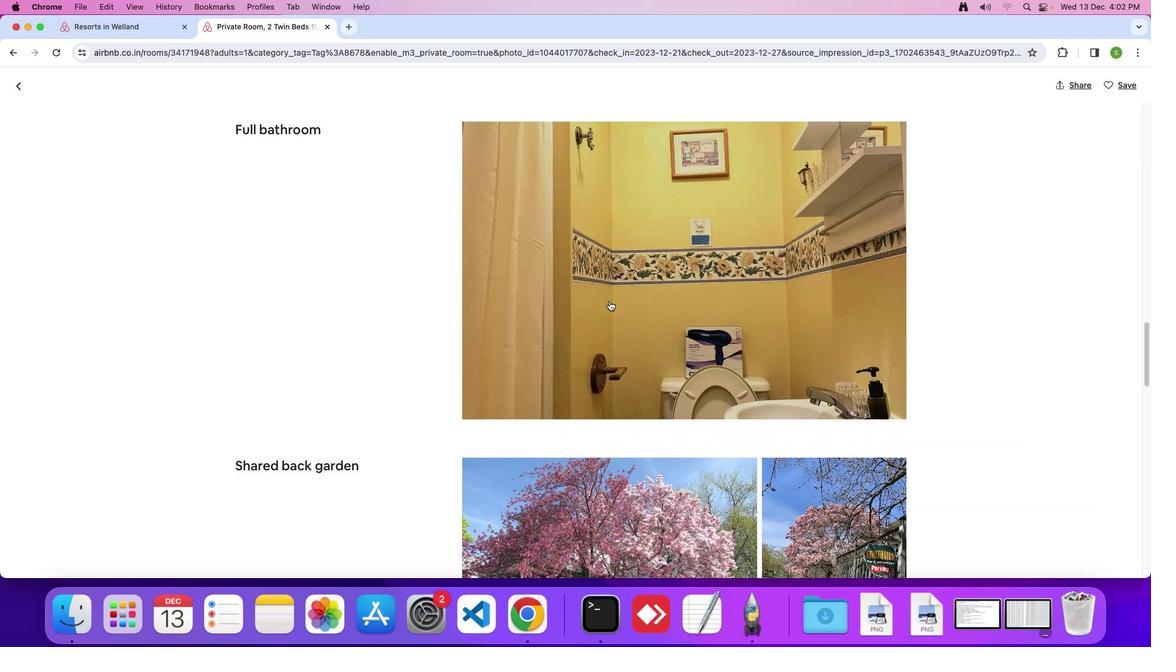 
Action: Mouse scrolled (610, 301) with delta (0, -1)
Screenshot: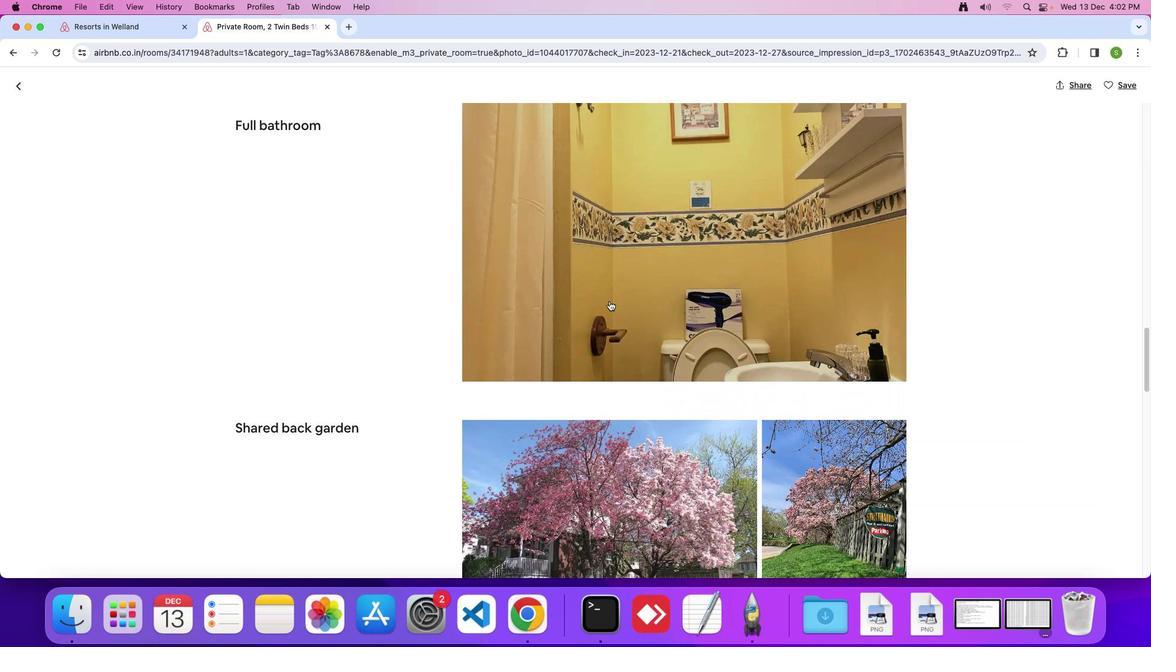 
Action: Mouse moved to (609, 301)
Screenshot: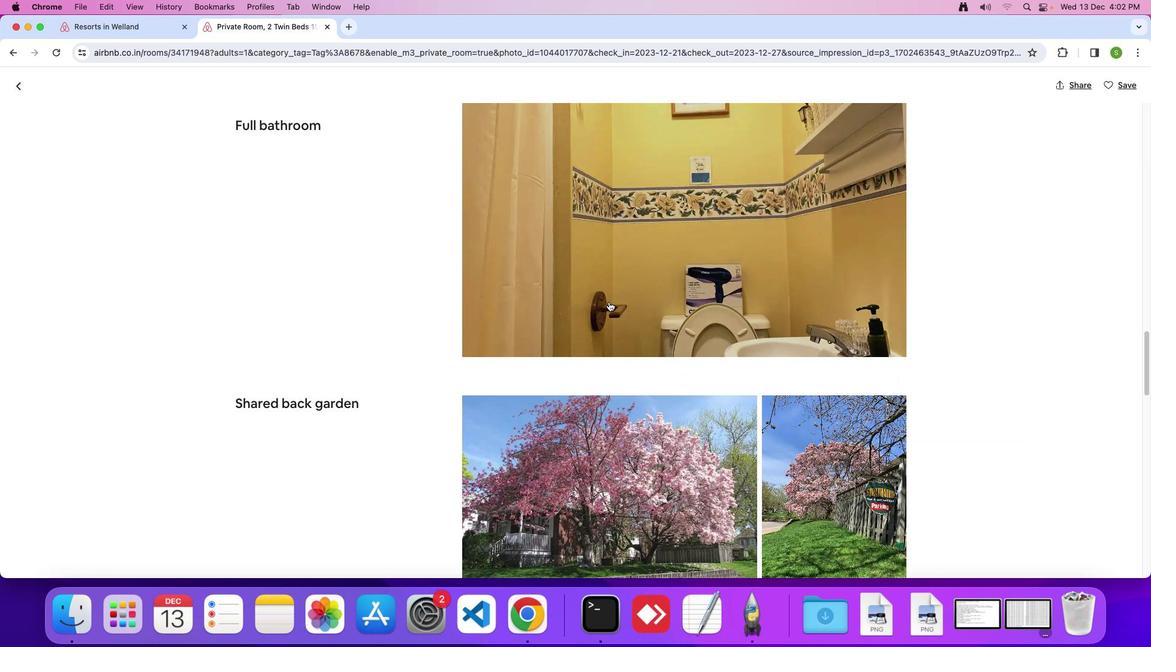 
Action: Mouse scrolled (609, 301) with delta (0, 0)
Screenshot: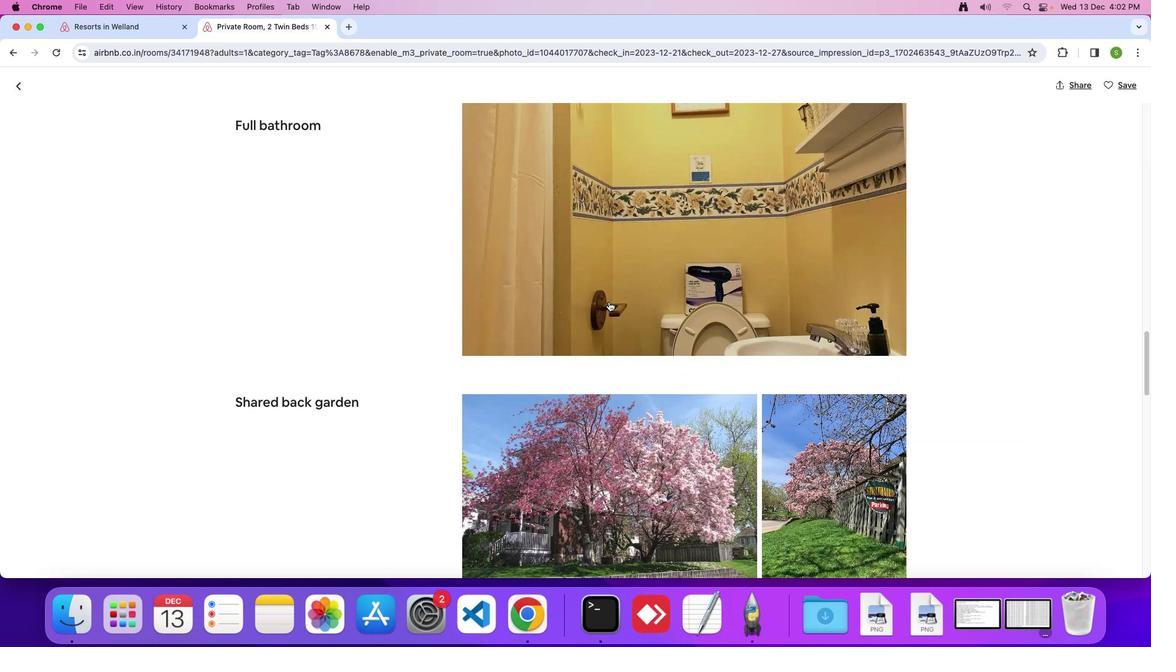 
Action: Mouse scrolled (609, 301) with delta (0, 0)
Screenshot: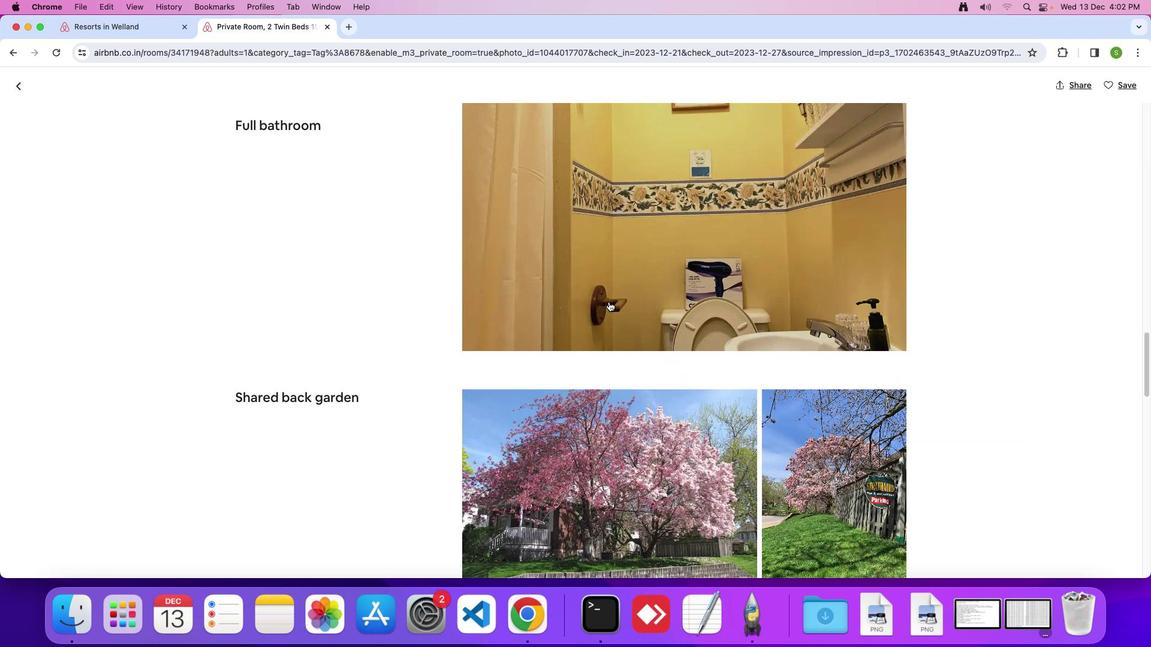 
Action: Mouse scrolled (609, 301) with delta (0, 0)
Screenshot: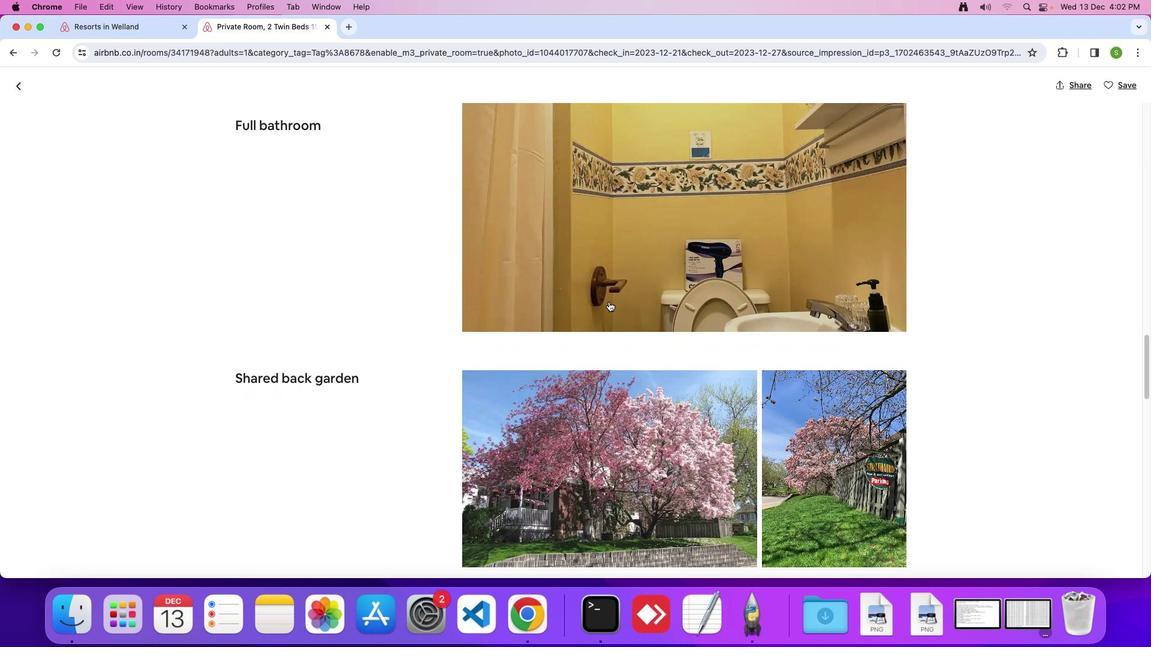 
Action: Mouse scrolled (609, 301) with delta (0, 0)
Screenshot: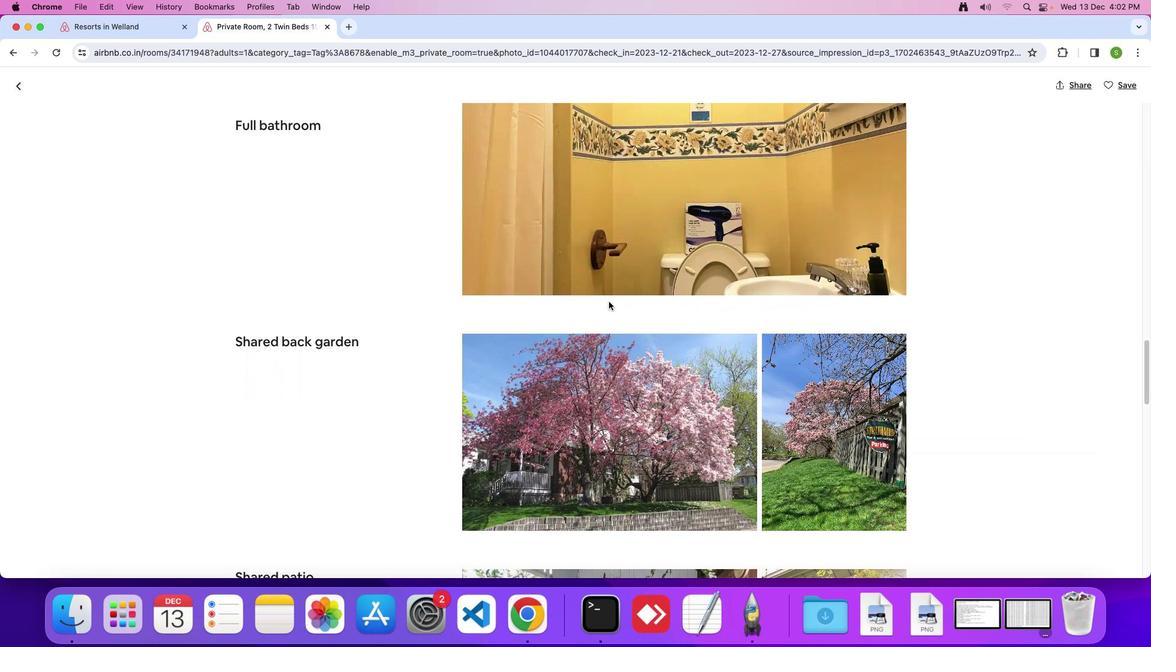 
Action: Mouse scrolled (609, 301) with delta (0, 0)
Screenshot: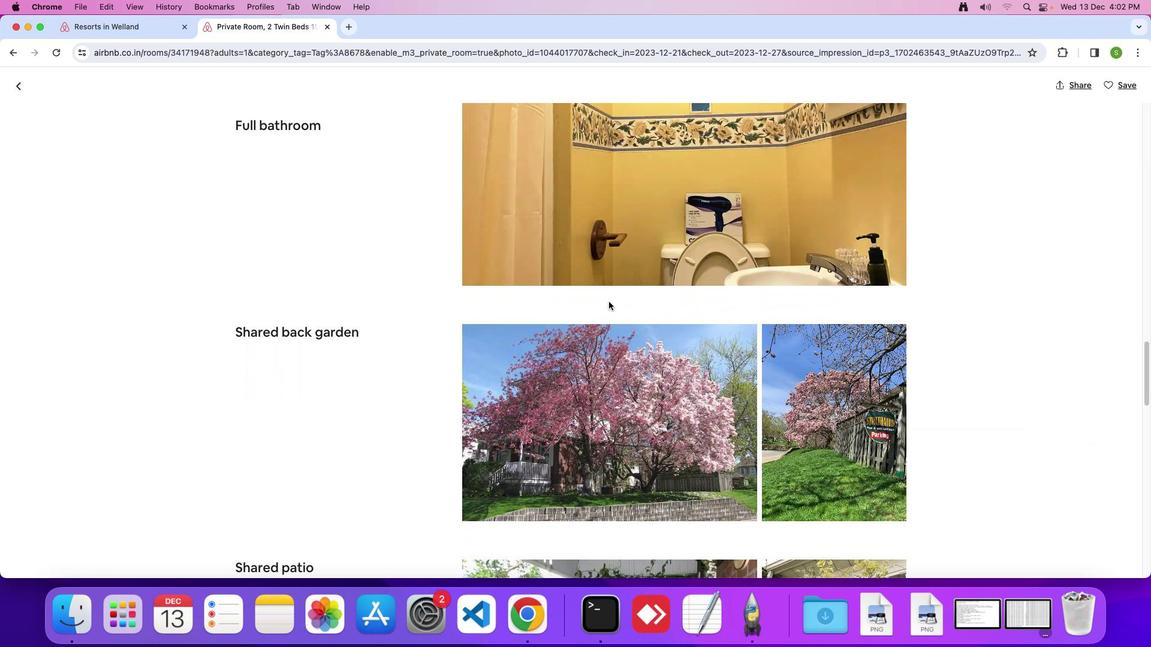 
Action: Mouse scrolled (609, 301) with delta (0, -1)
Screenshot: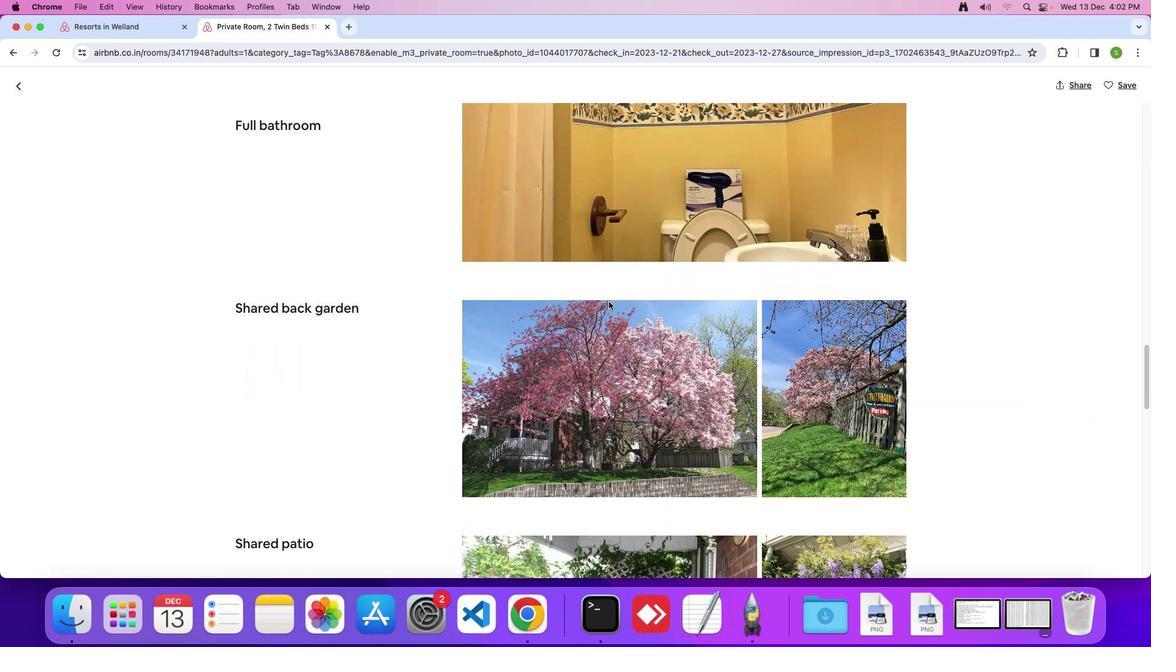 
Action: Mouse scrolled (609, 301) with delta (0, 0)
Screenshot: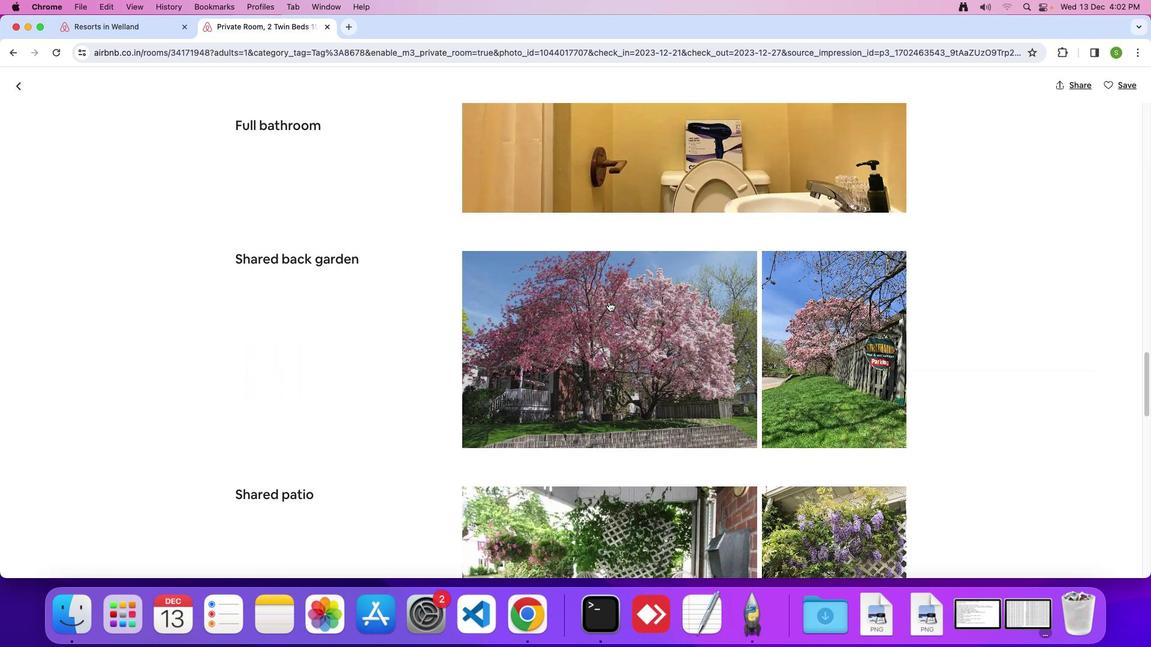 
Action: Mouse scrolled (609, 301) with delta (0, 0)
Screenshot: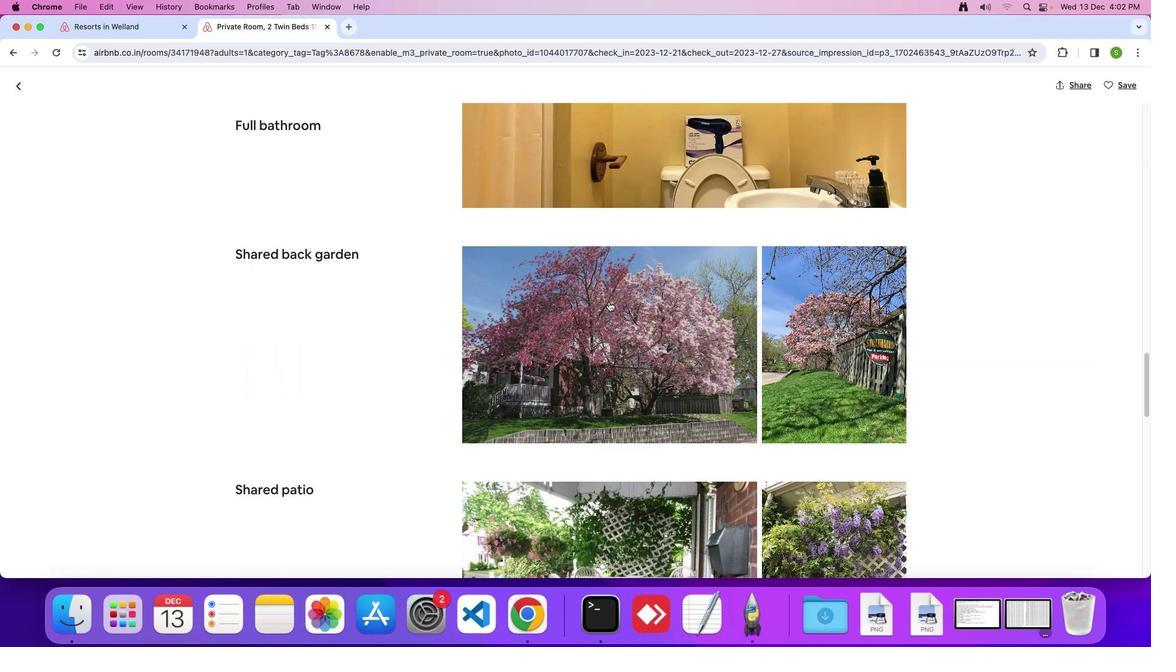 
Action: Mouse scrolled (609, 301) with delta (0, -1)
Screenshot: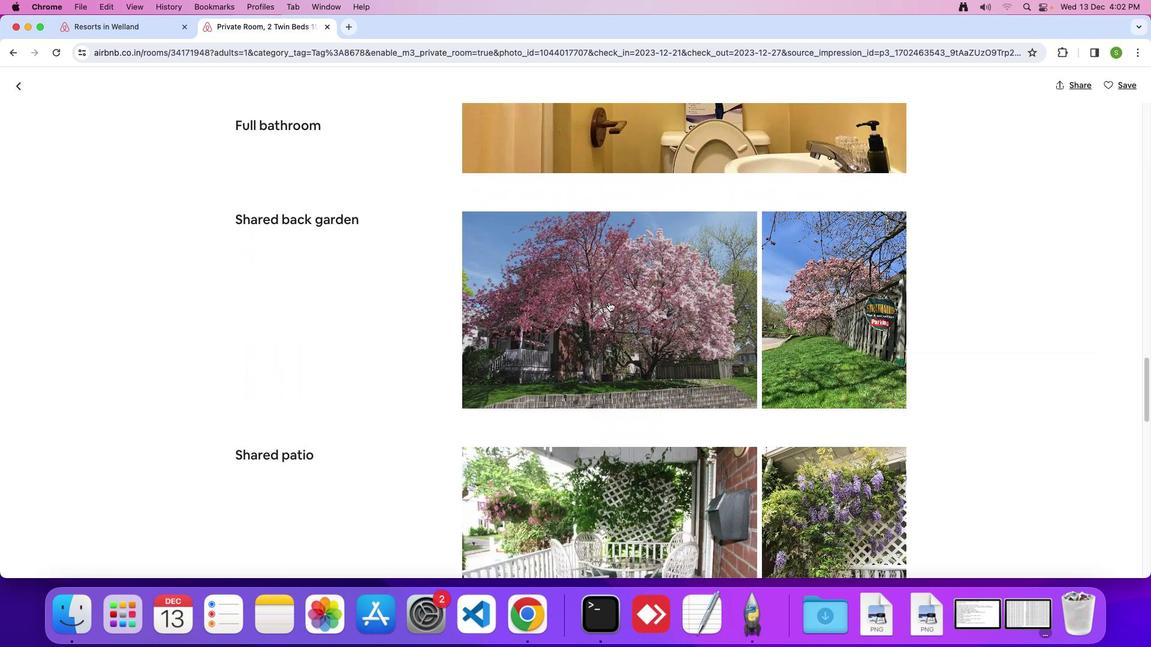 
Action: Mouse scrolled (609, 301) with delta (0, 0)
Screenshot: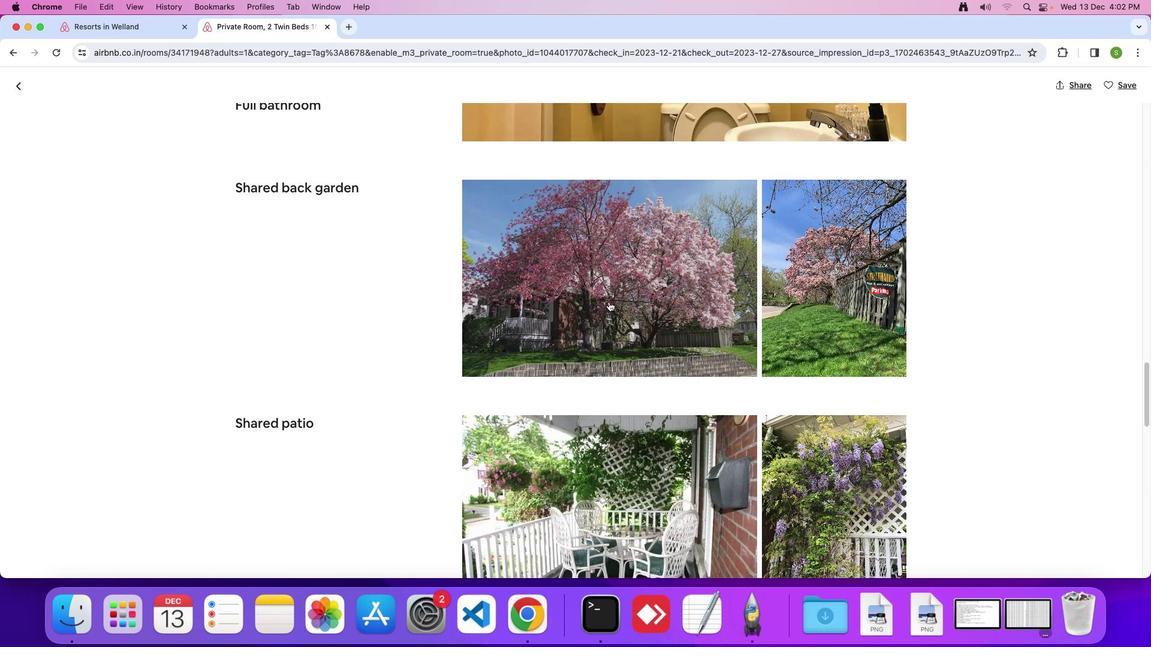 
Action: Mouse scrolled (609, 301) with delta (0, 0)
Screenshot: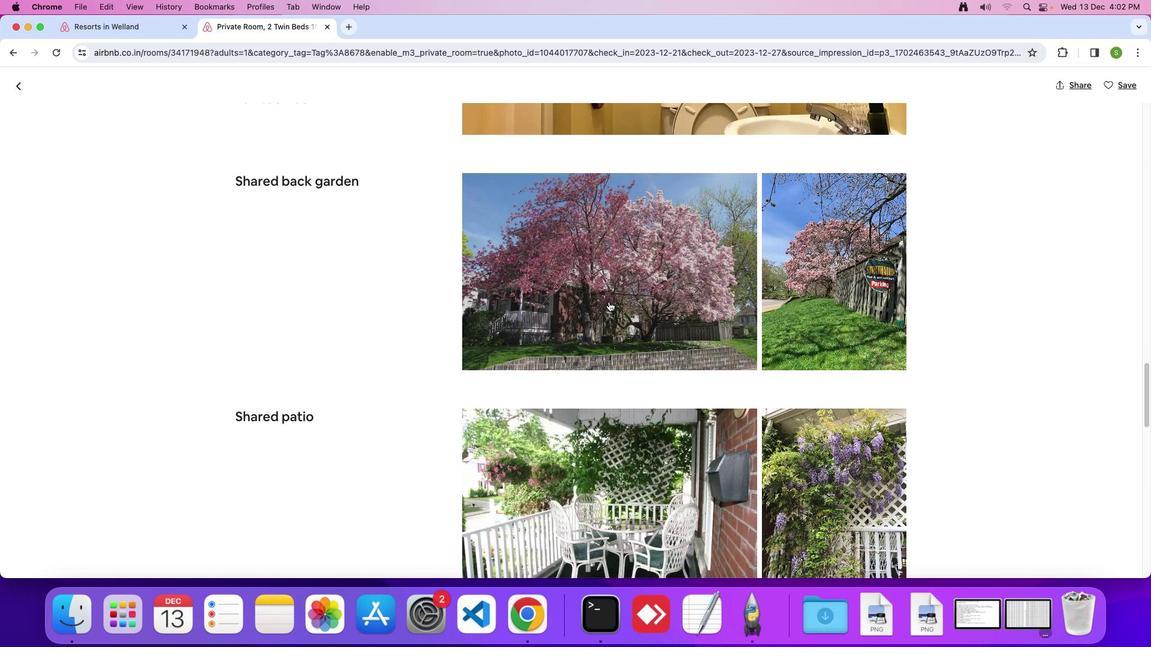 
Action: Mouse scrolled (609, 301) with delta (0, -1)
Screenshot: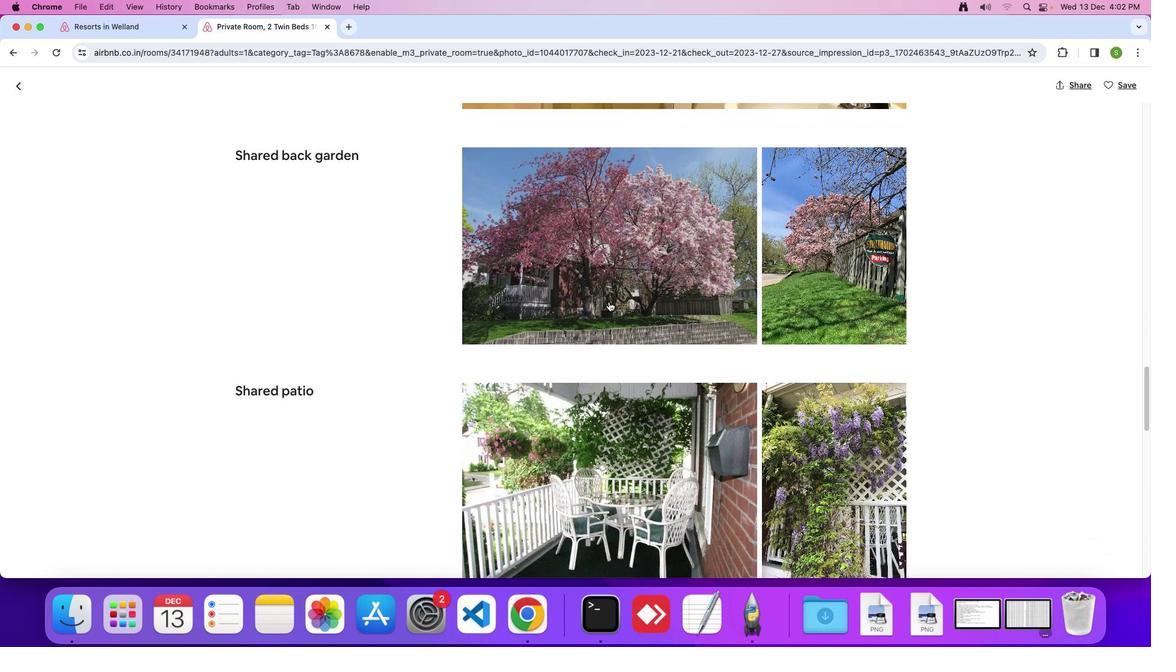 
Action: Mouse scrolled (609, 301) with delta (0, 0)
Screenshot: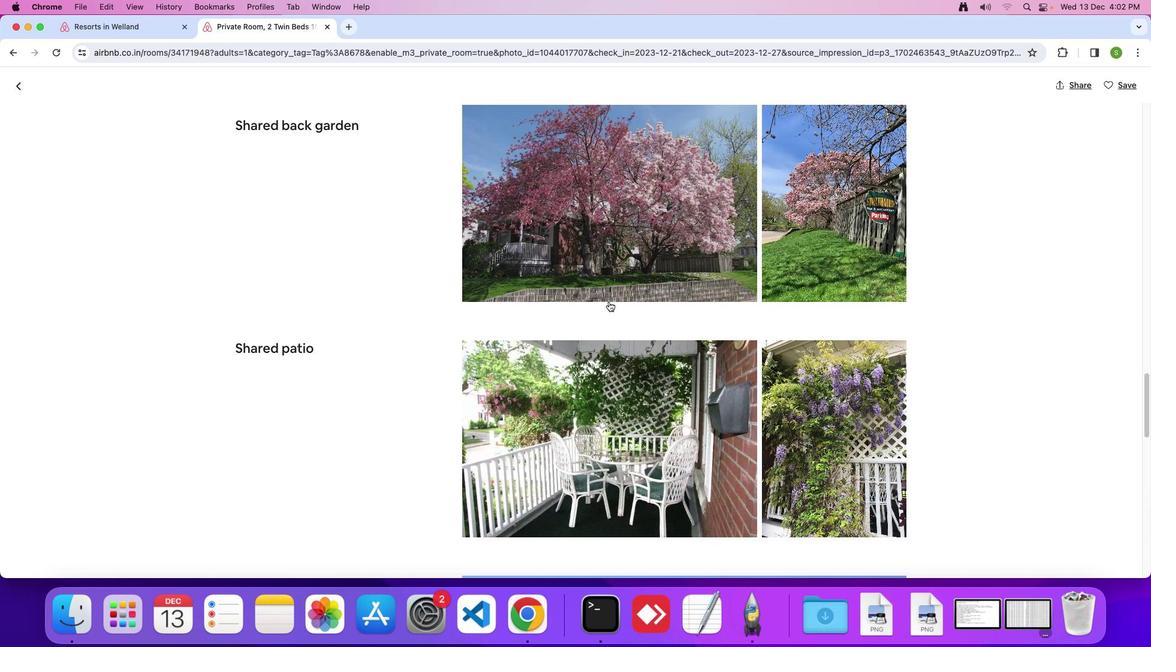 
Action: Mouse scrolled (609, 301) with delta (0, 0)
Screenshot: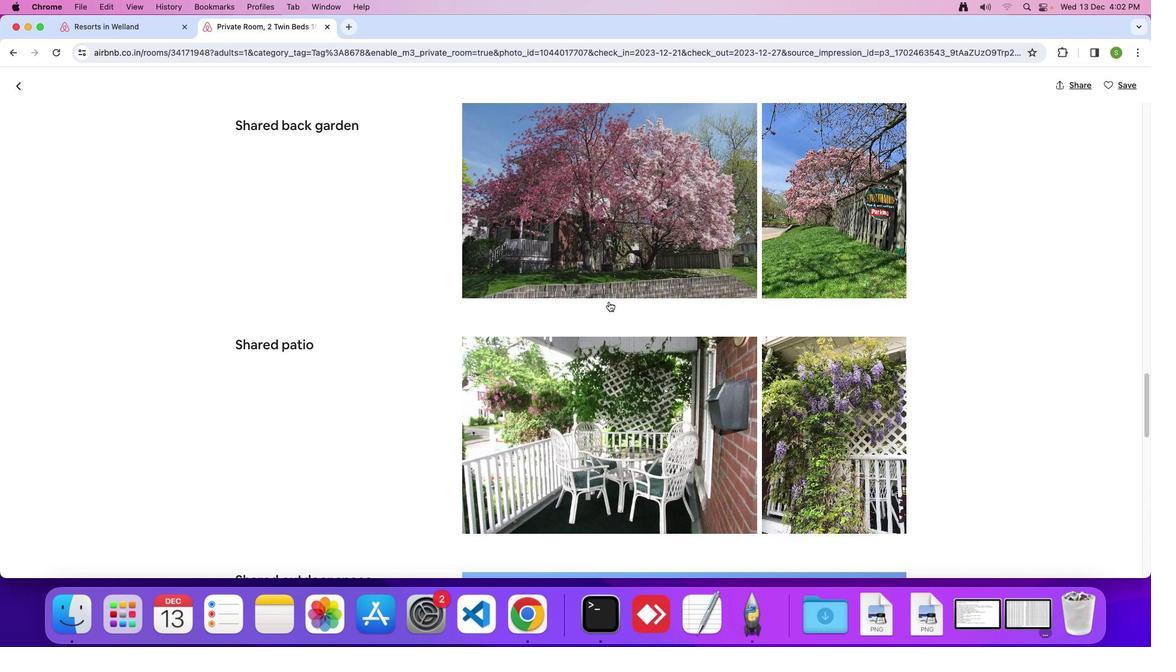 
Action: Mouse scrolled (609, 301) with delta (0, -1)
Screenshot: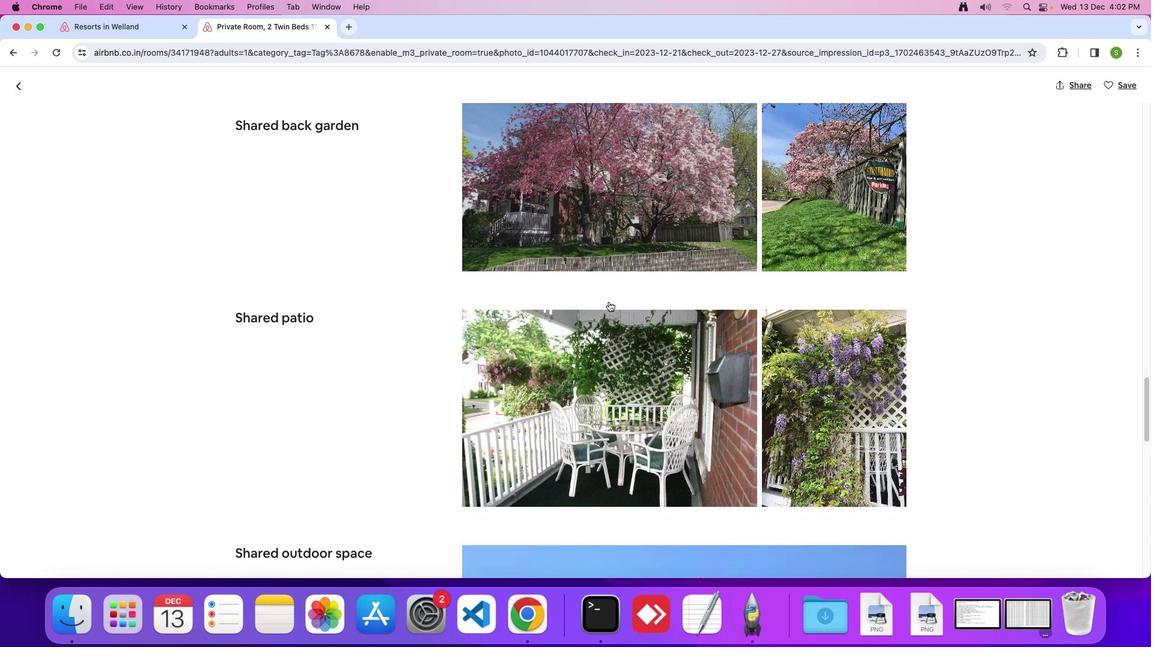 
Action: Mouse scrolled (609, 301) with delta (0, 0)
Screenshot: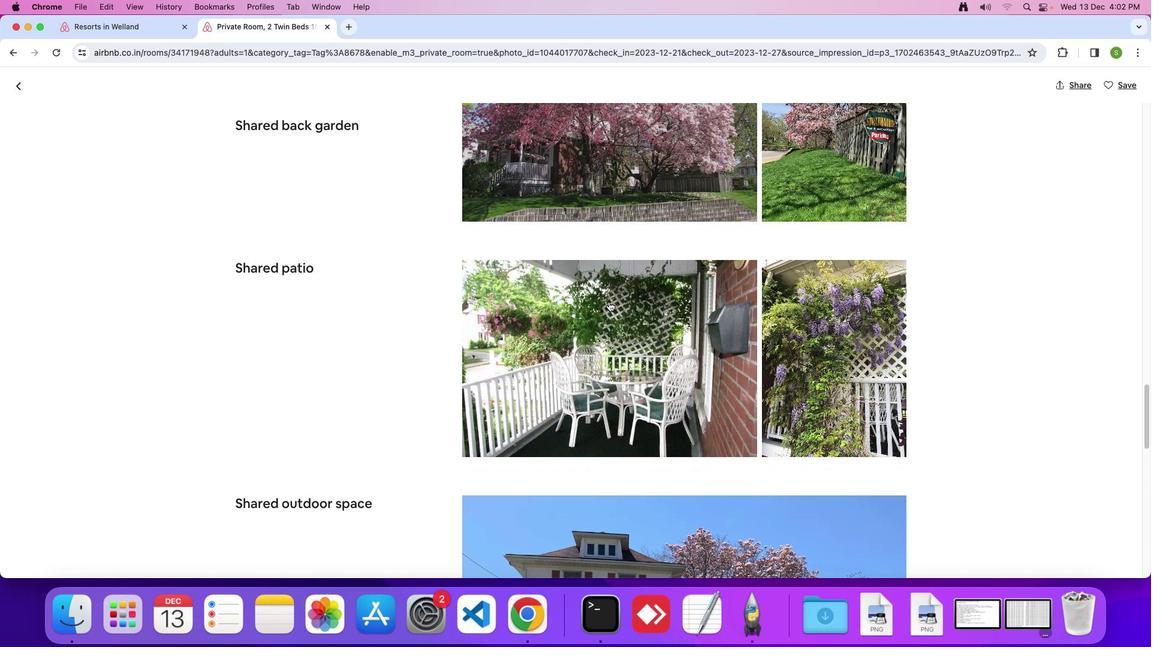 
Action: Mouse scrolled (609, 301) with delta (0, 0)
Screenshot: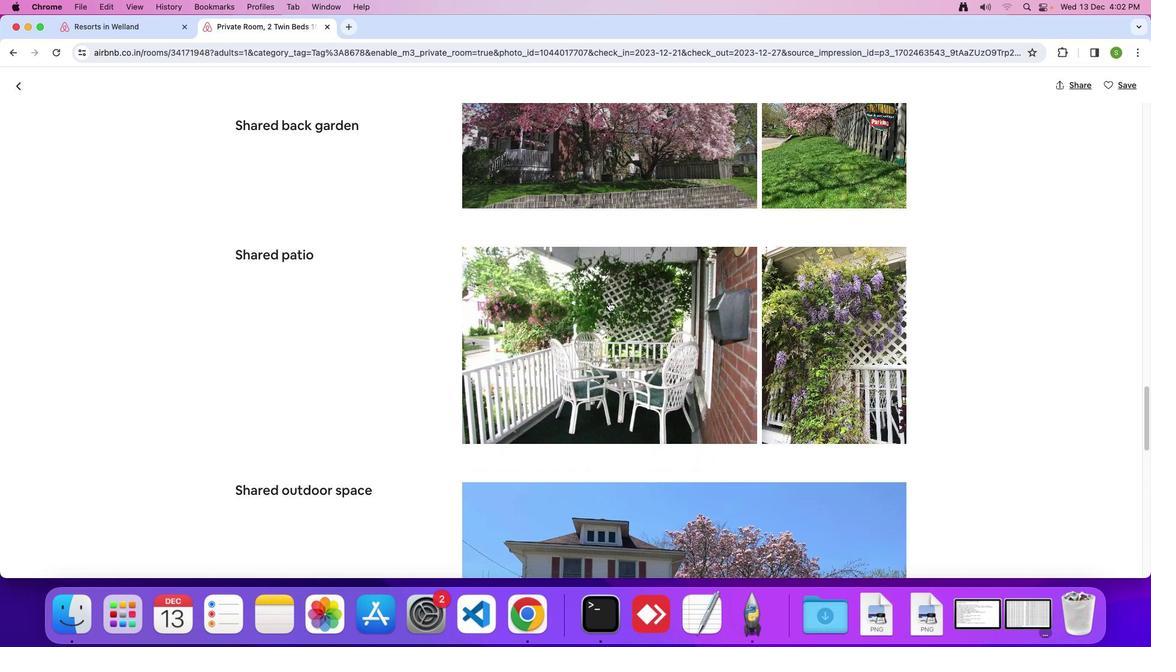 
Action: Mouse scrolled (609, 301) with delta (0, -1)
Screenshot: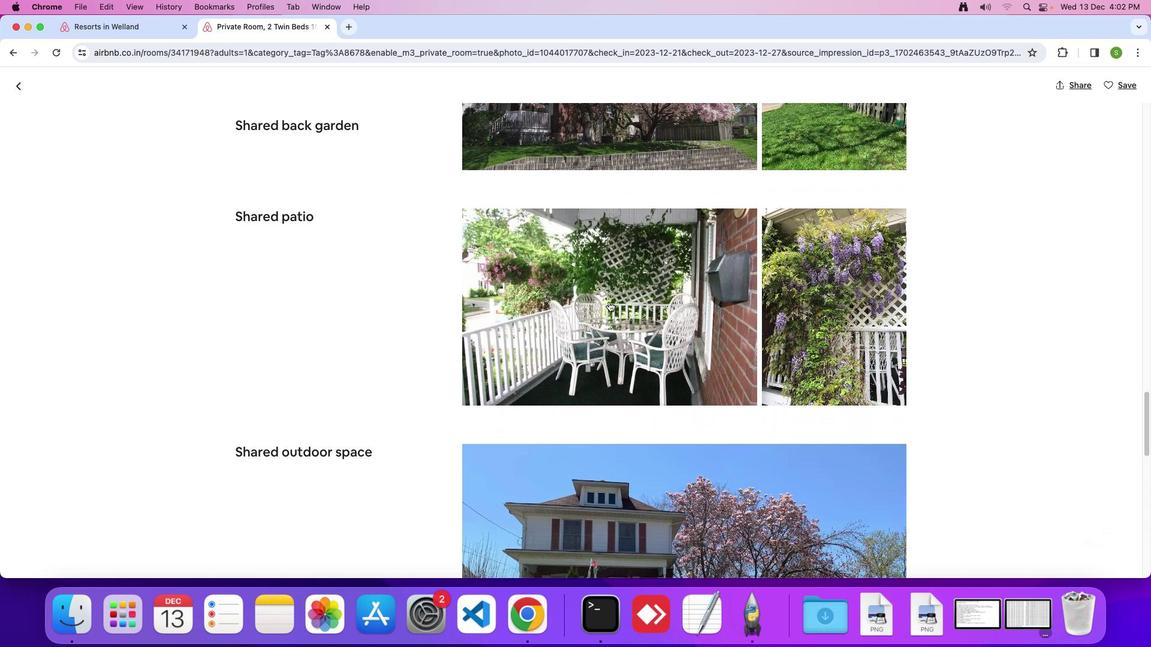 
Action: Mouse scrolled (609, 301) with delta (0, 0)
Screenshot: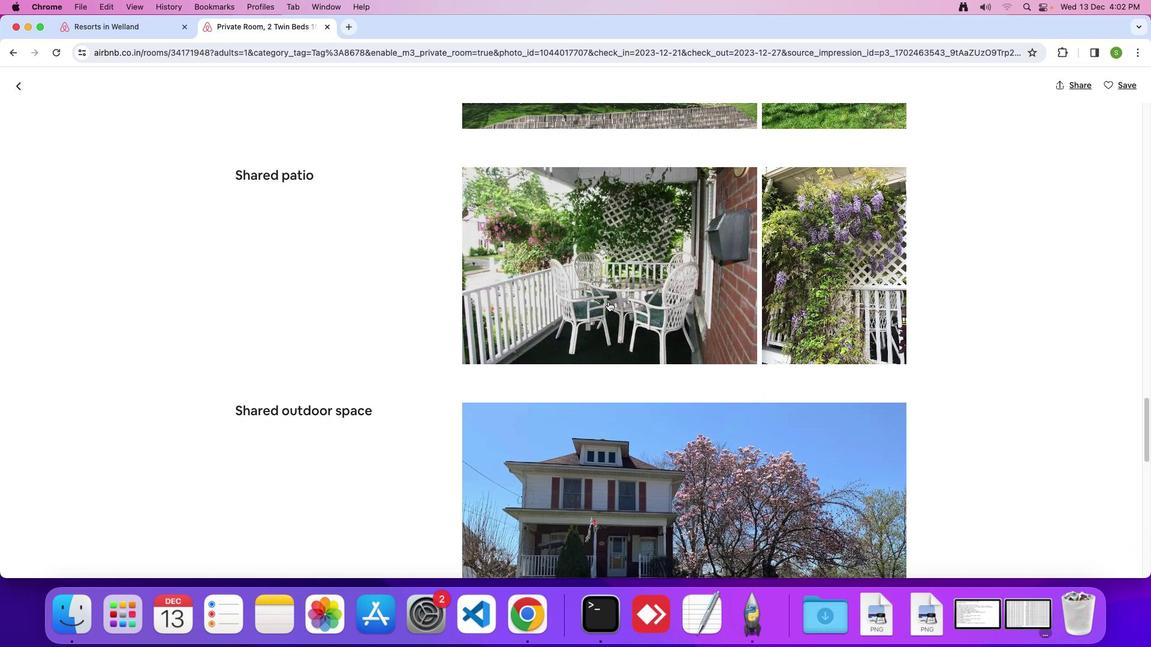 
Action: Mouse moved to (608, 301)
Screenshot: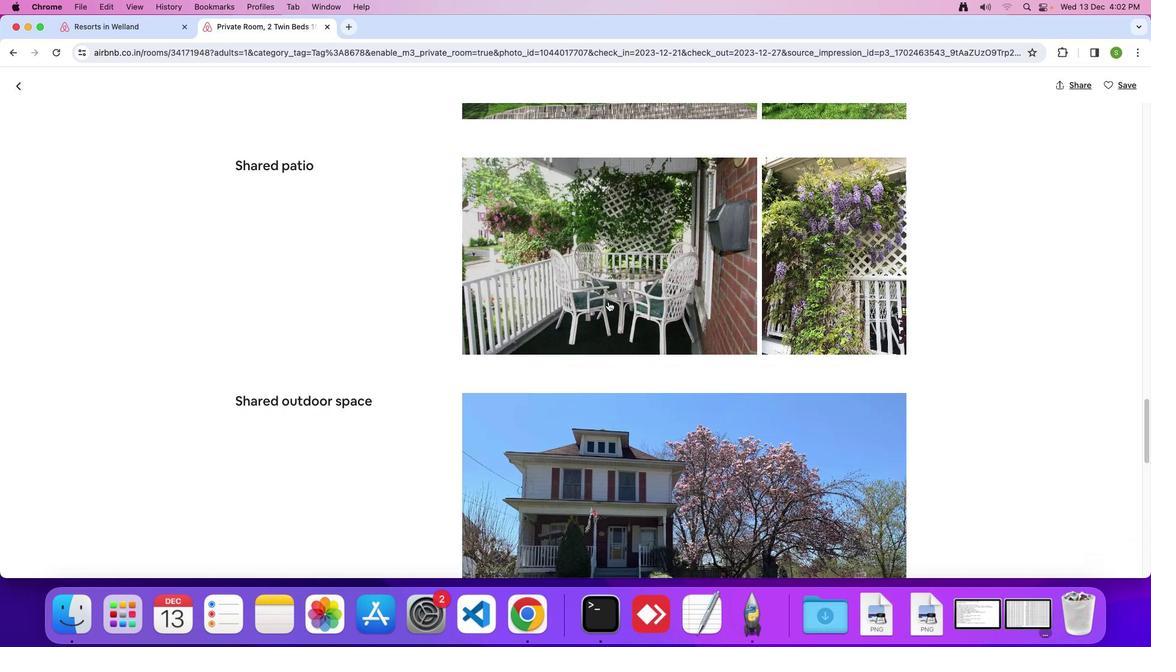 
Action: Mouse scrolled (608, 301) with delta (0, 0)
Screenshot: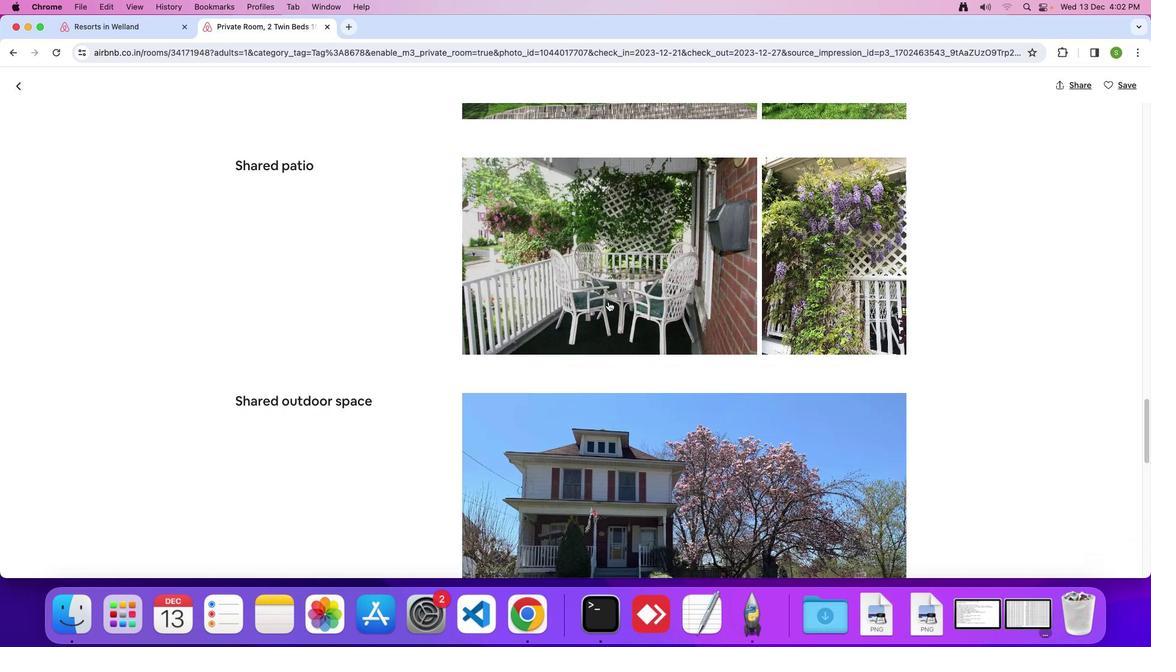 
Action: Mouse scrolled (608, 301) with delta (0, -1)
Screenshot: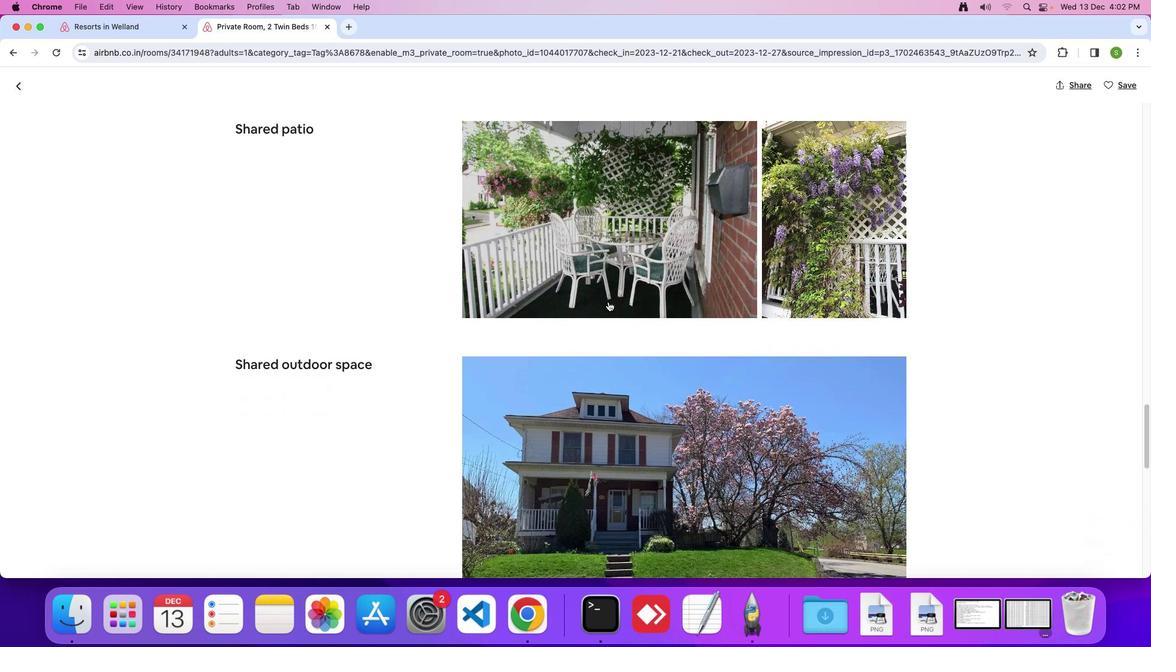 
Action: Mouse scrolled (608, 301) with delta (0, 0)
Screenshot: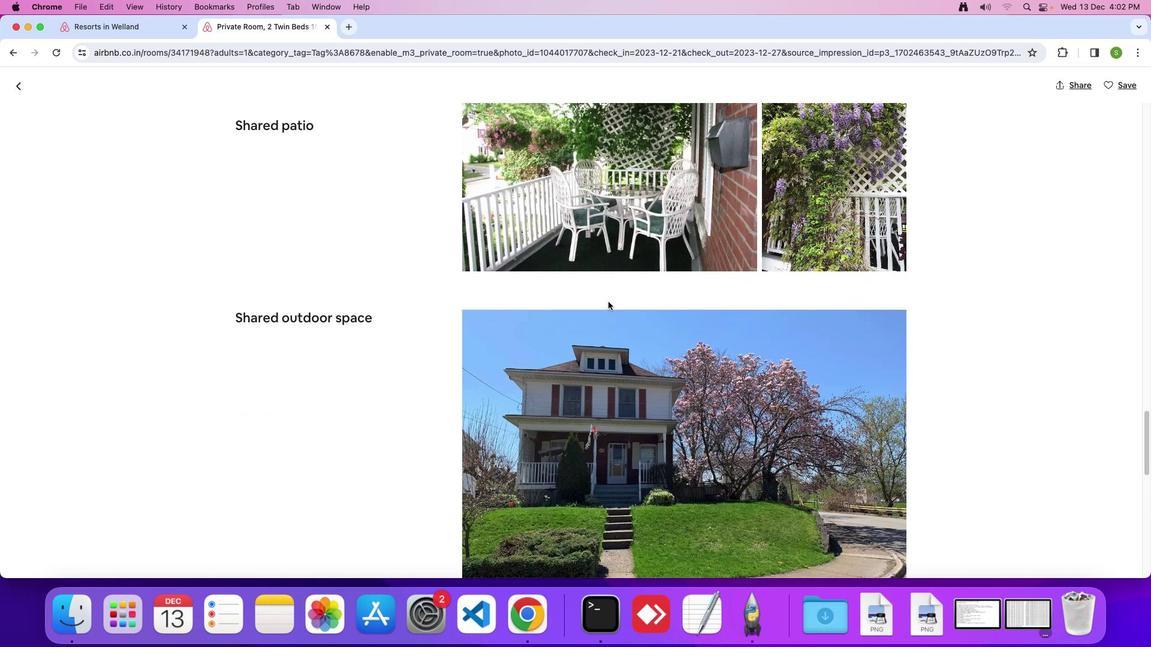 
Action: Mouse scrolled (608, 301) with delta (0, 0)
Screenshot: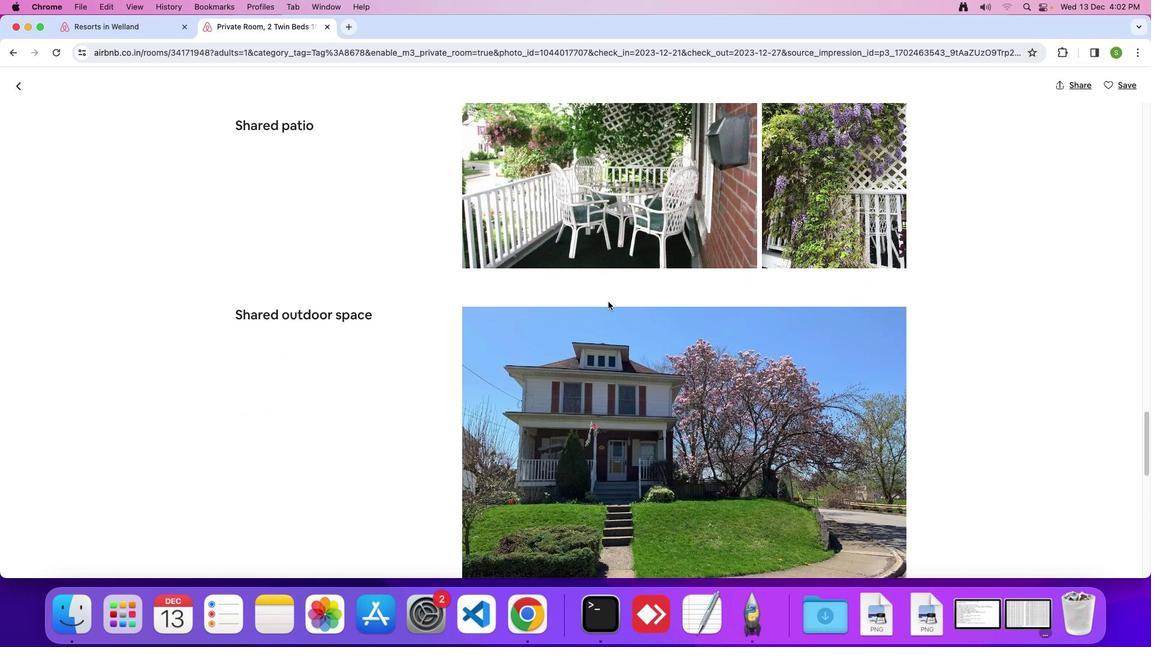 
Action: Mouse scrolled (608, 301) with delta (0, 0)
Screenshot: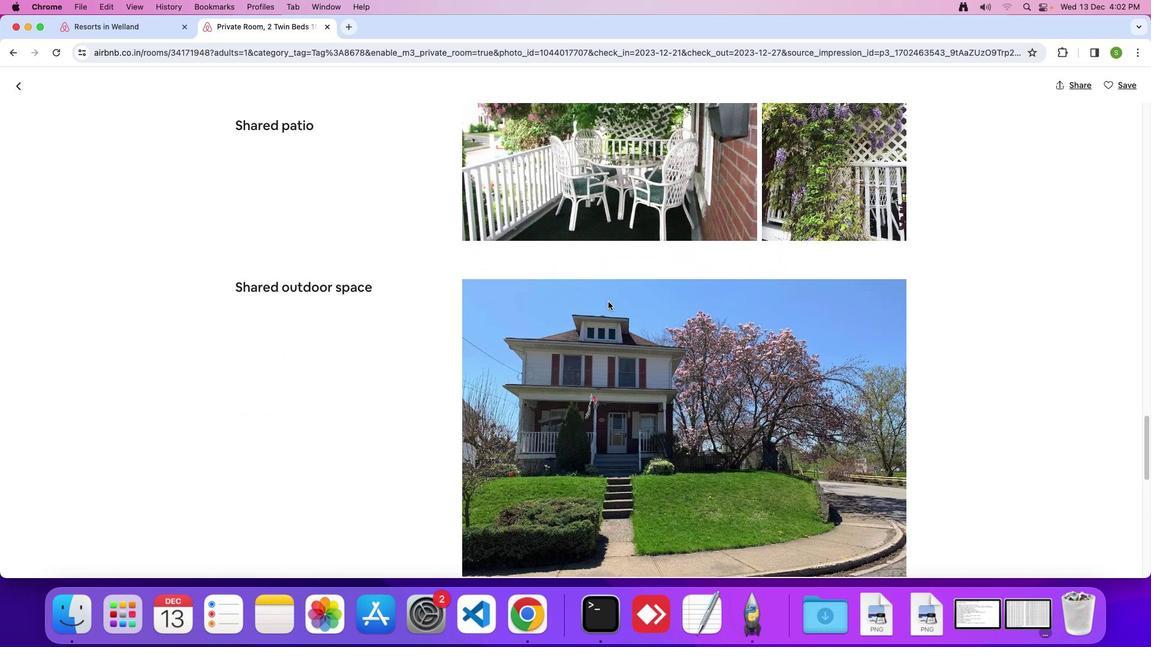 
Action: Mouse scrolled (608, 301) with delta (0, 0)
Screenshot: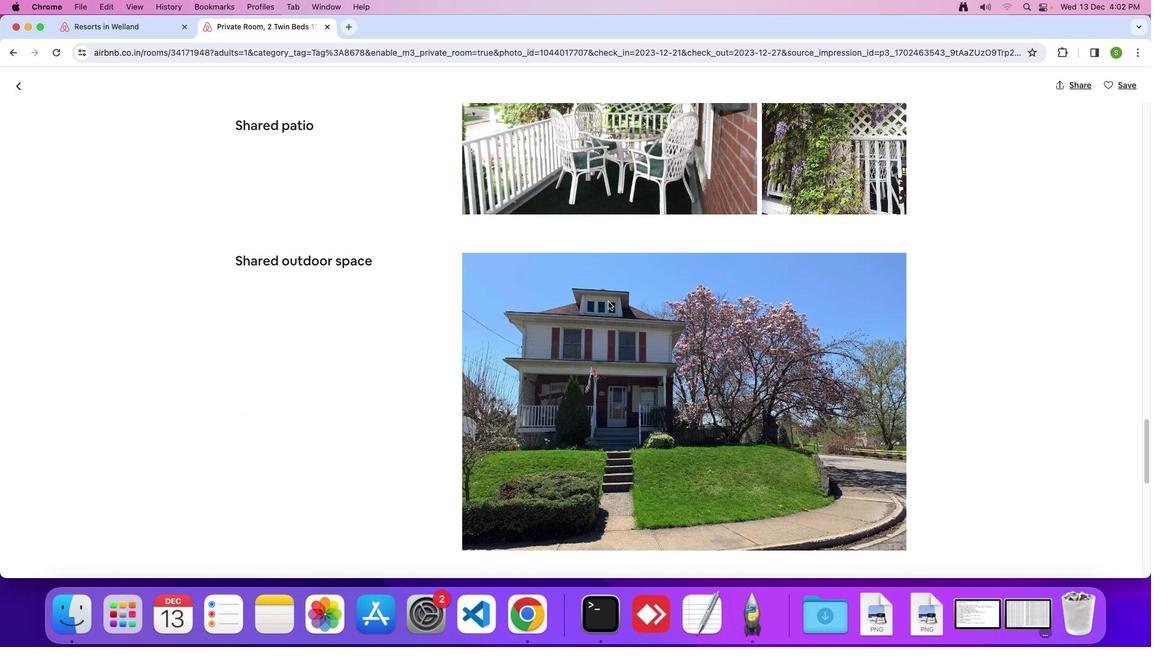 
Action: Mouse scrolled (608, 301) with delta (0, 0)
Screenshot: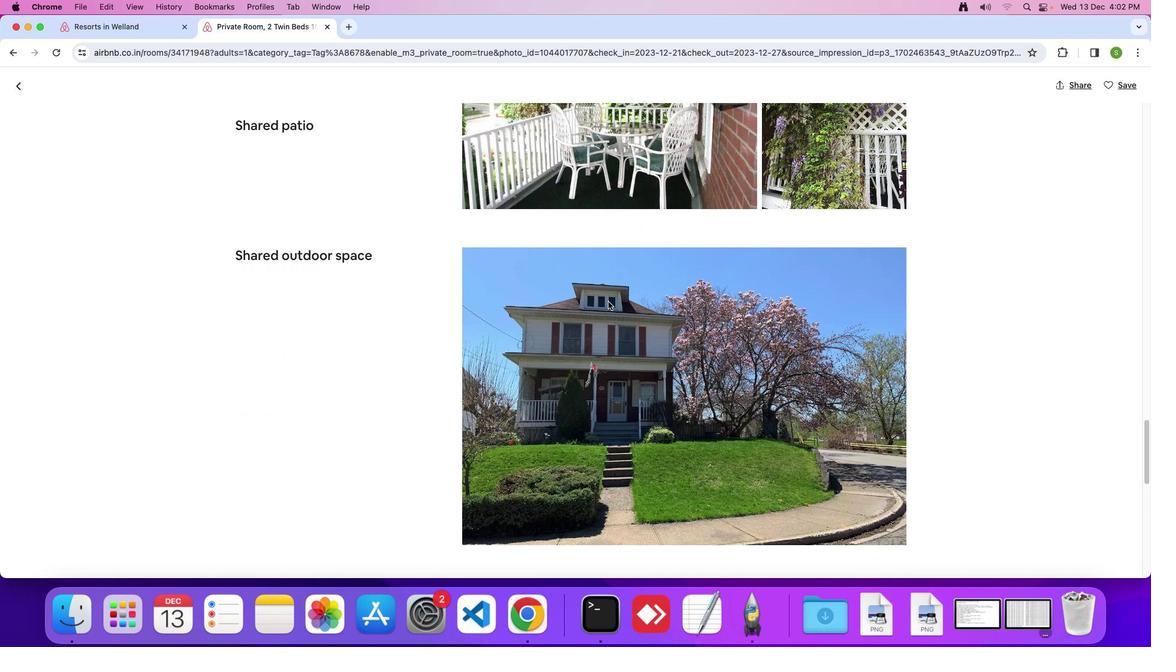 
Action: Mouse scrolled (608, 301) with delta (0, -1)
Screenshot: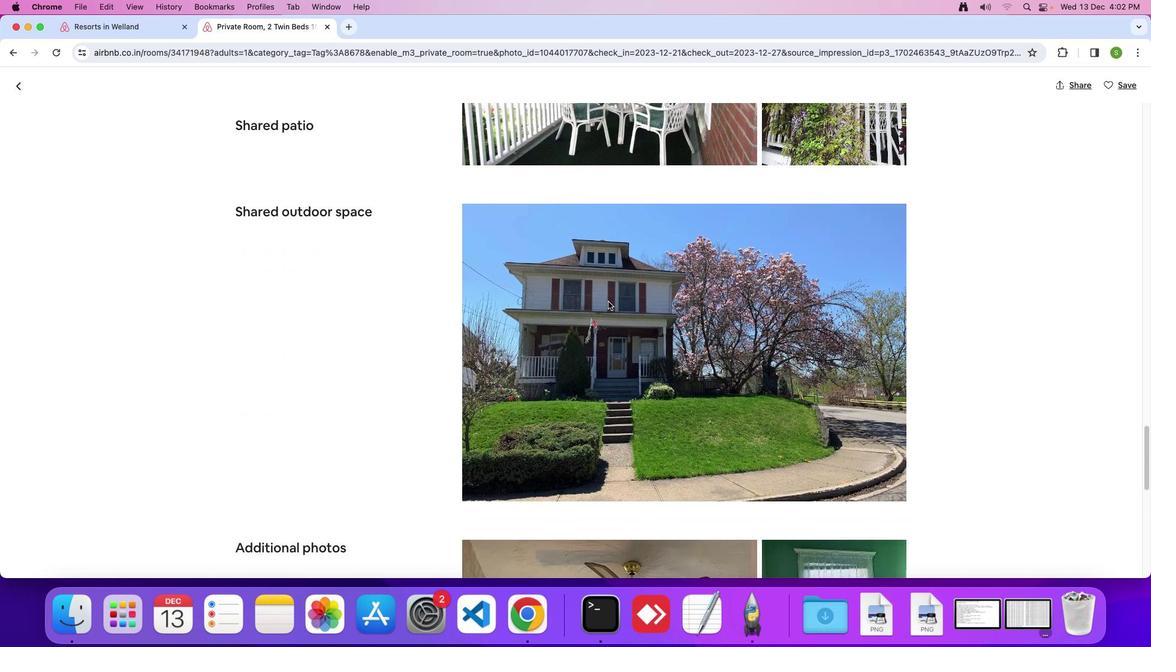 
Action: Mouse scrolled (608, 301) with delta (0, 0)
Screenshot: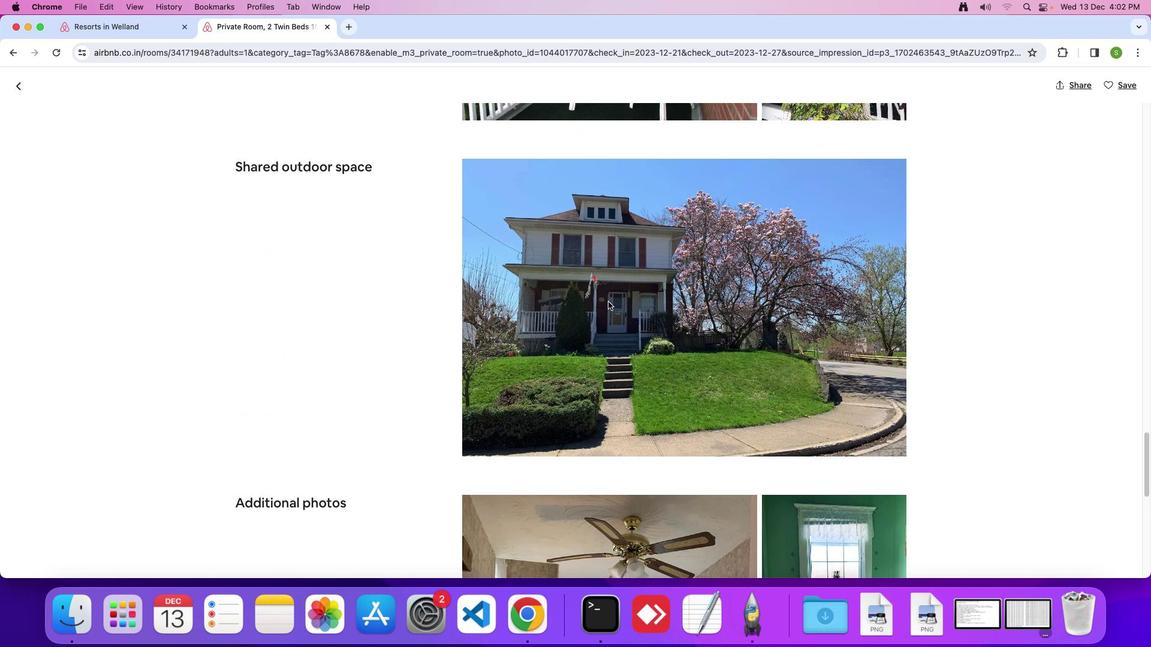 
Action: Mouse scrolled (608, 301) with delta (0, 0)
Screenshot: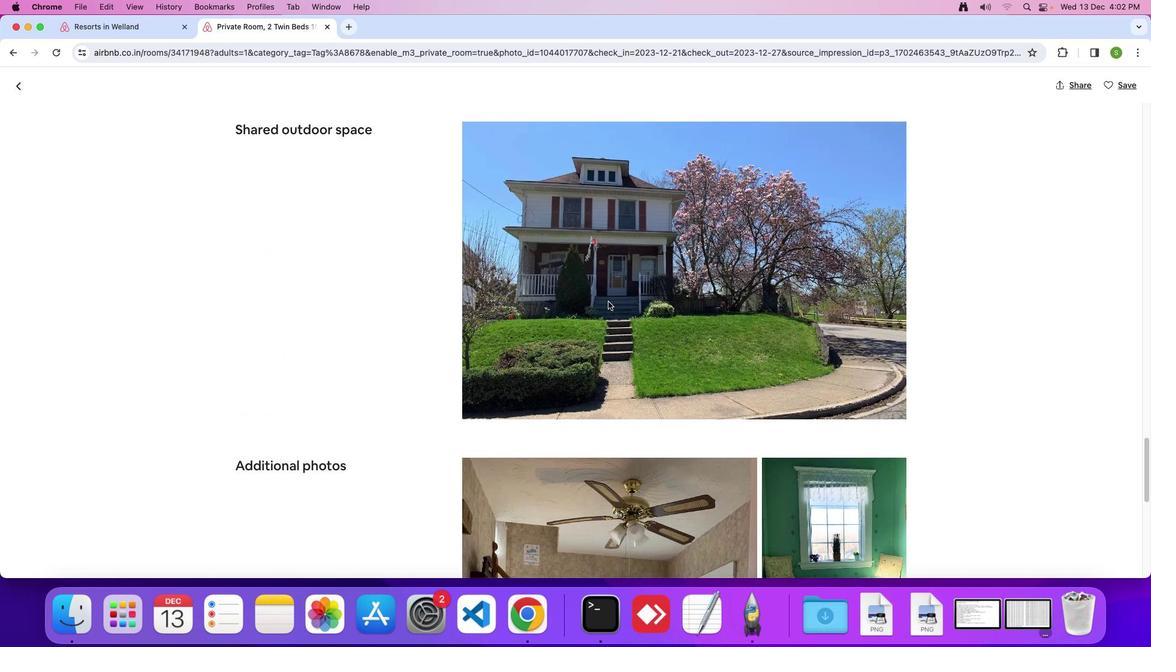 
Action: Mouse scrolled (608, 301) with delta (0, -1)
Screenshot: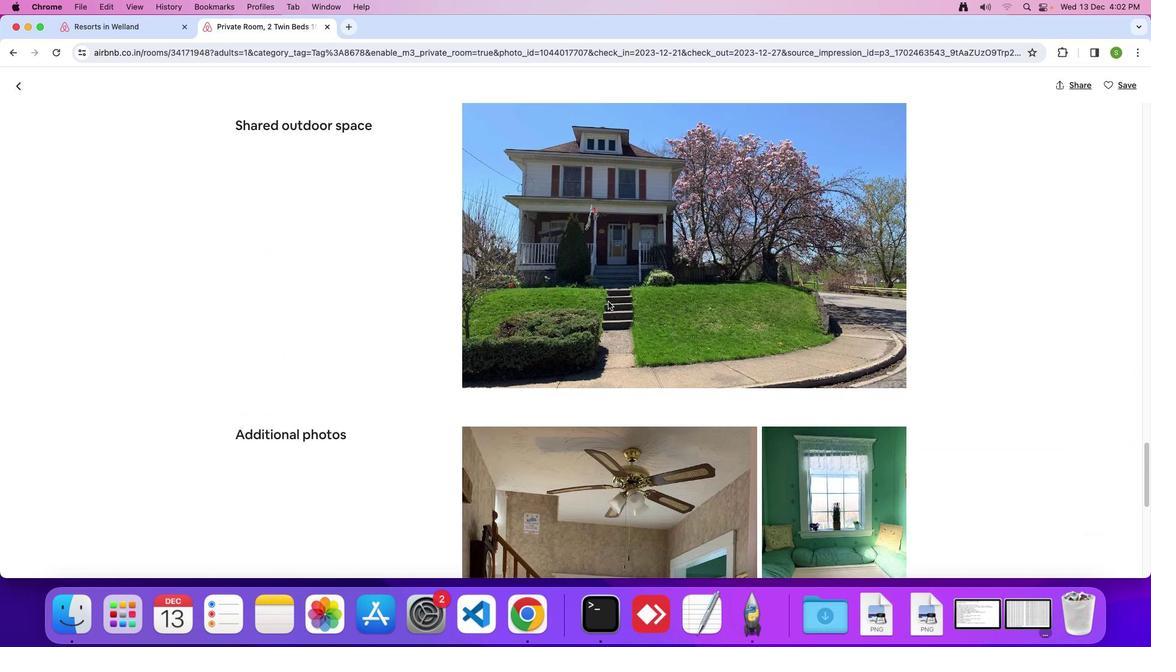 
Action: Mouse scrolled (608, 301) with delta (0, 0)
Screenshot: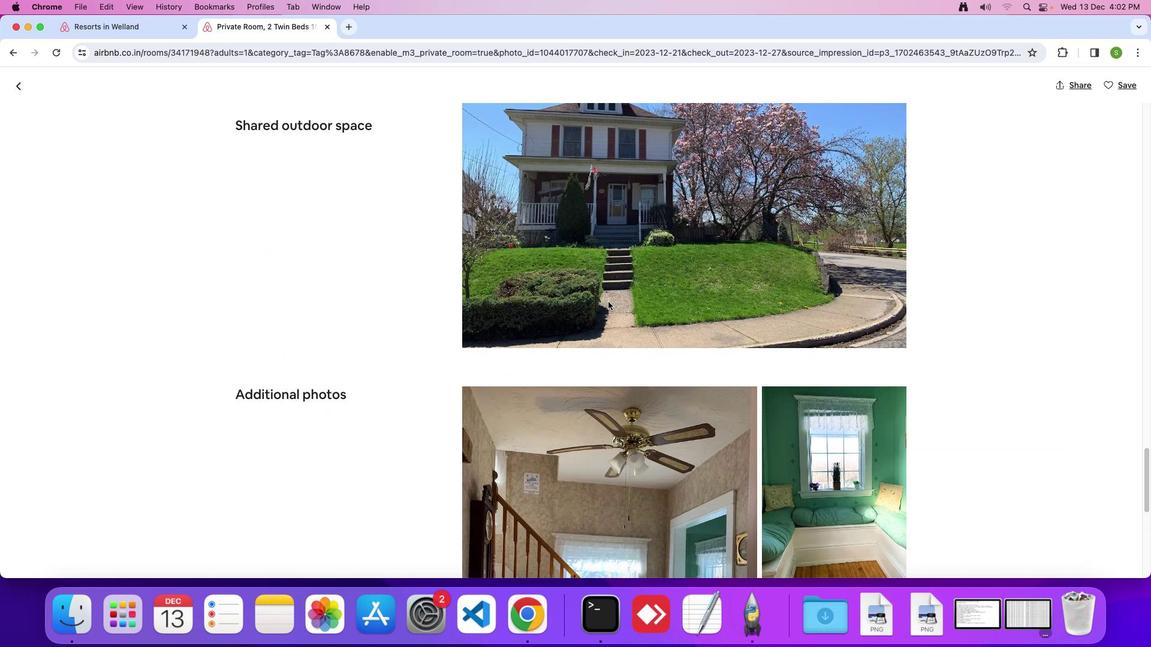 
Action: Mouse scrolled (608, 301) with delta (0, 0)
Screenshot: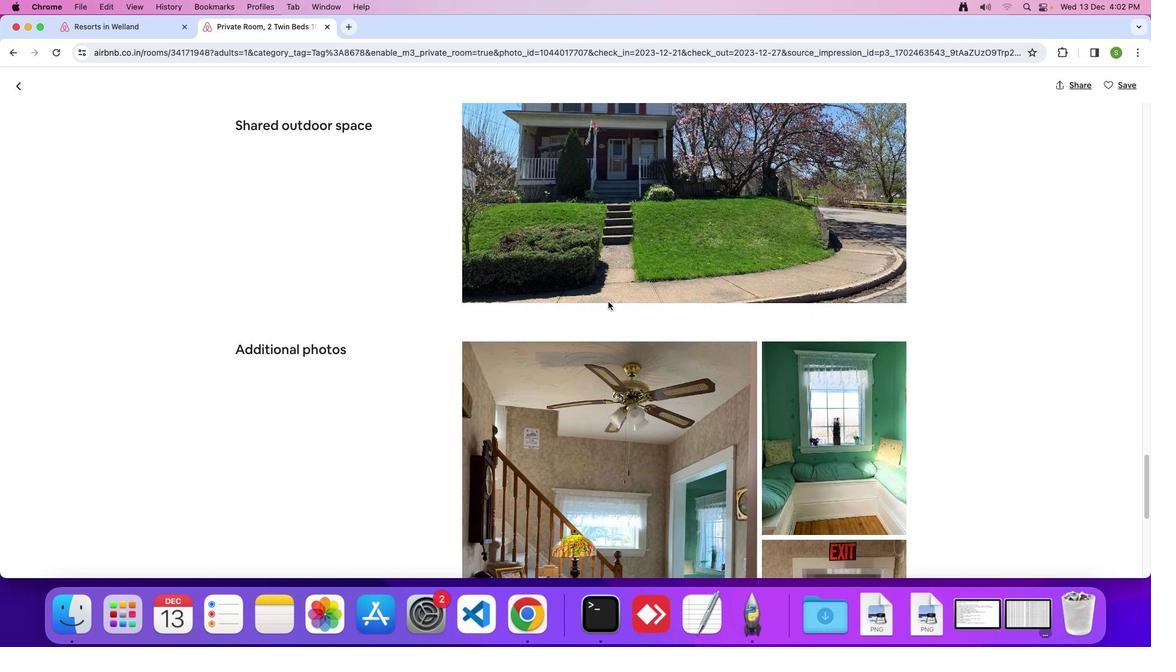 
Action: Mouse scrolled (608, 301) with delta (0, -1)
Screenshot: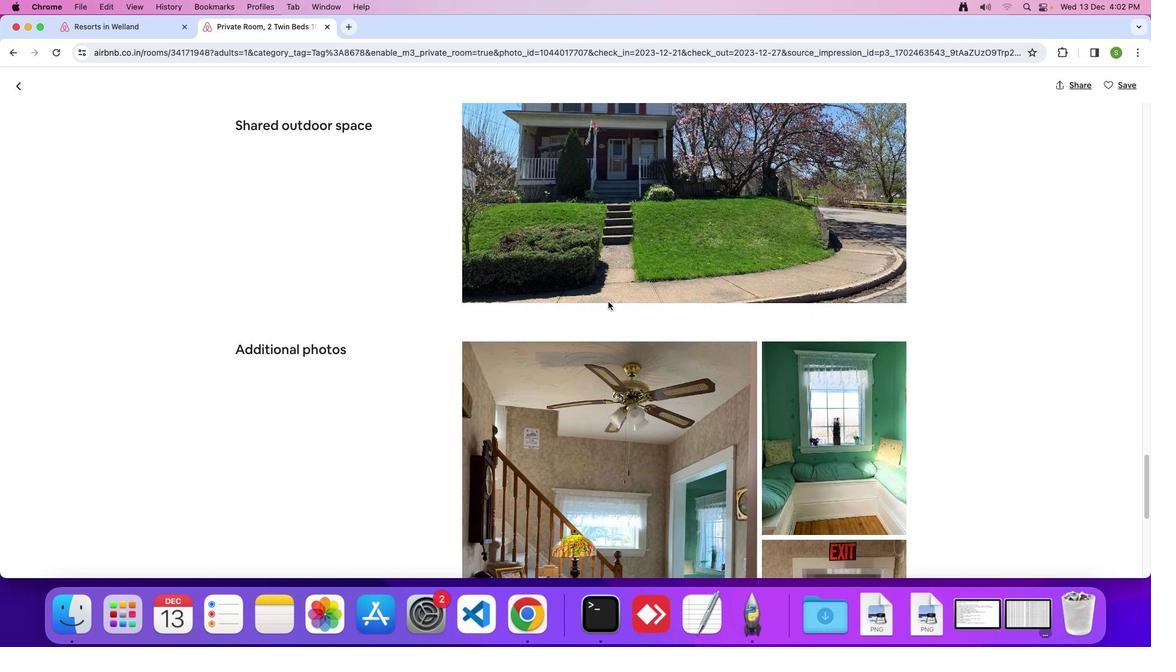 
Action: Mouse scrolled (608, 301) with delta (0, -2)
Screenshot: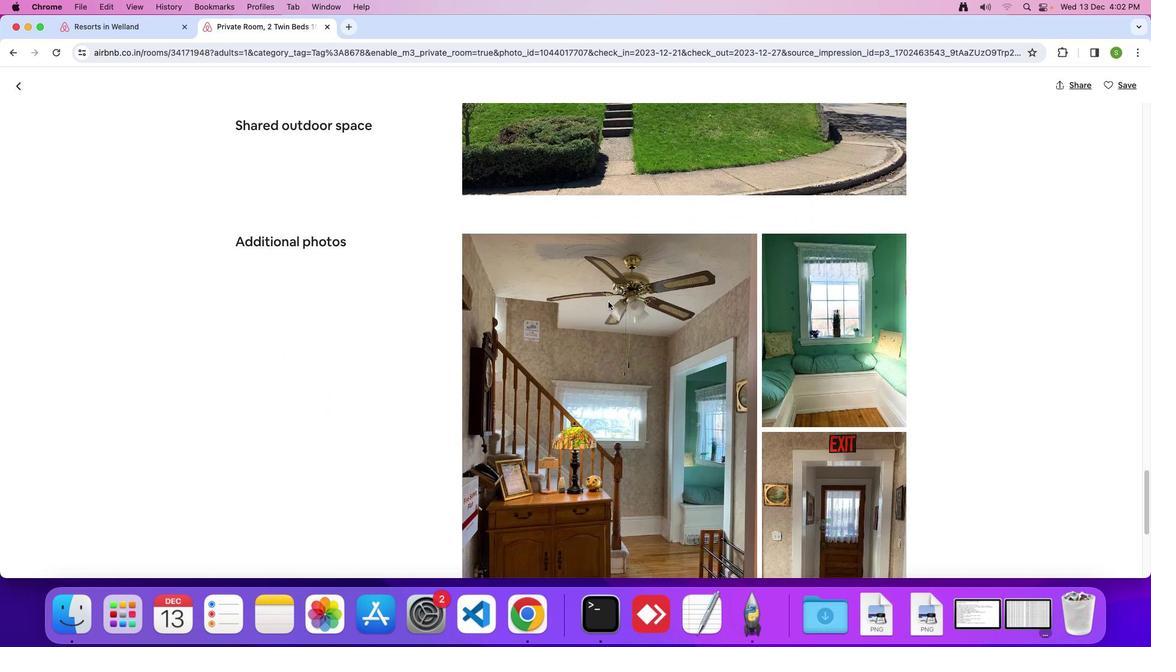 
Action: Mouse scrolled (608, 301) with delta (0, 0)
Screenshot: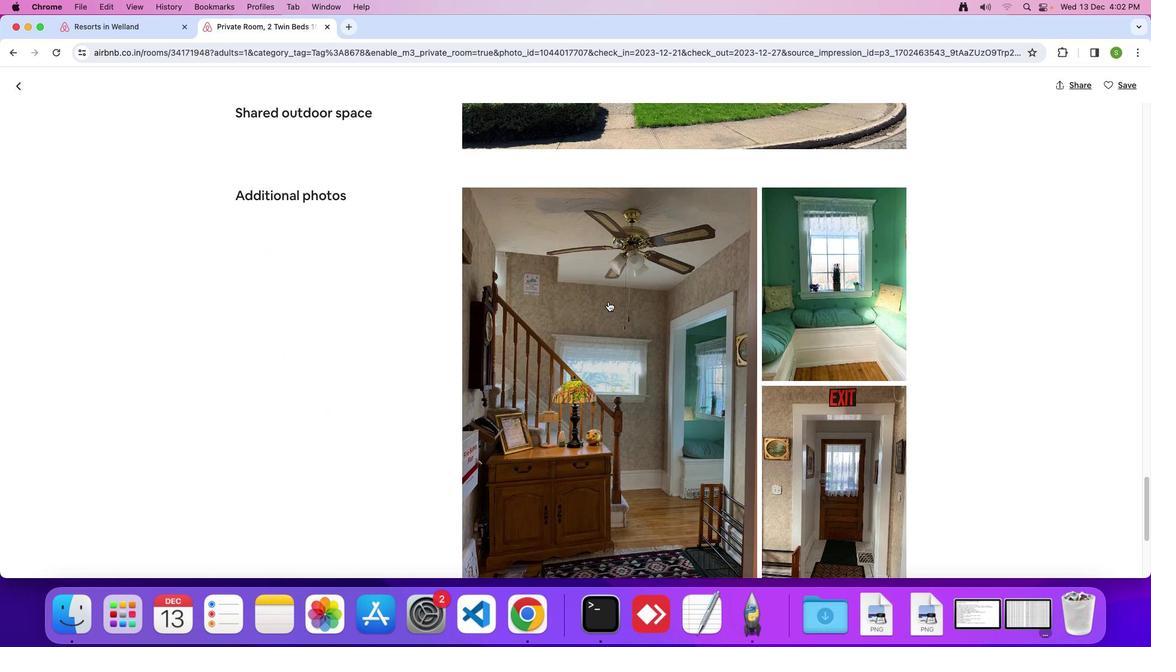 
Action: Mouse scrolled (608, 301) with delta (0, 0)
Screenshot: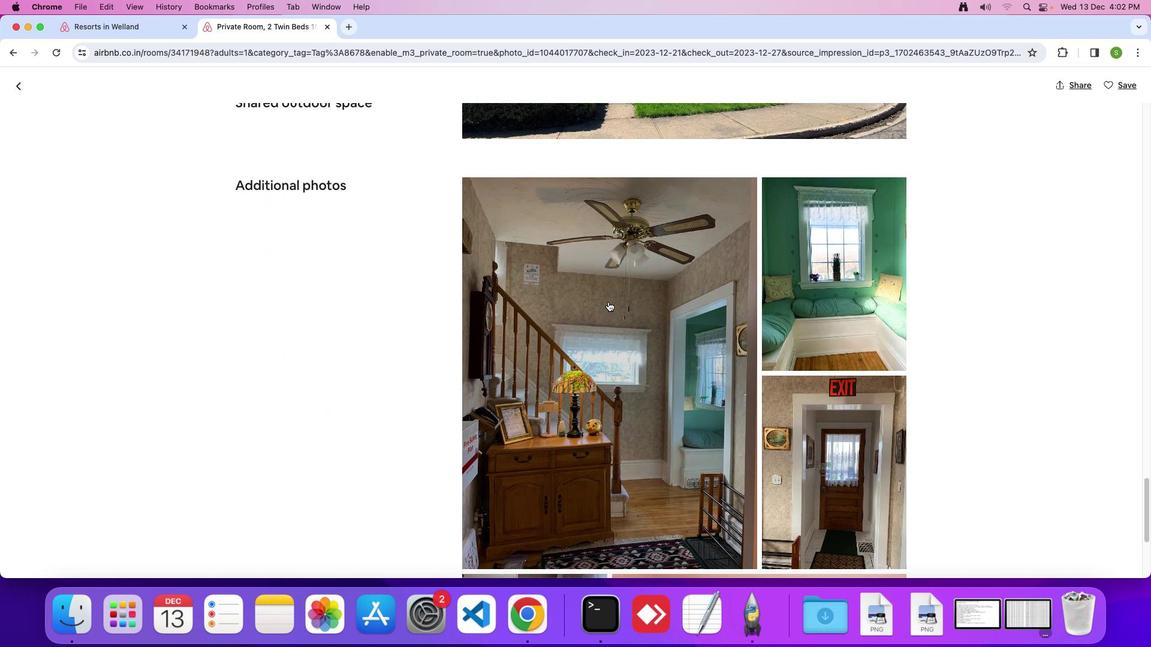 
Action: Mouse scrolled (608, 301) with delta (0, -1)
Screenshot: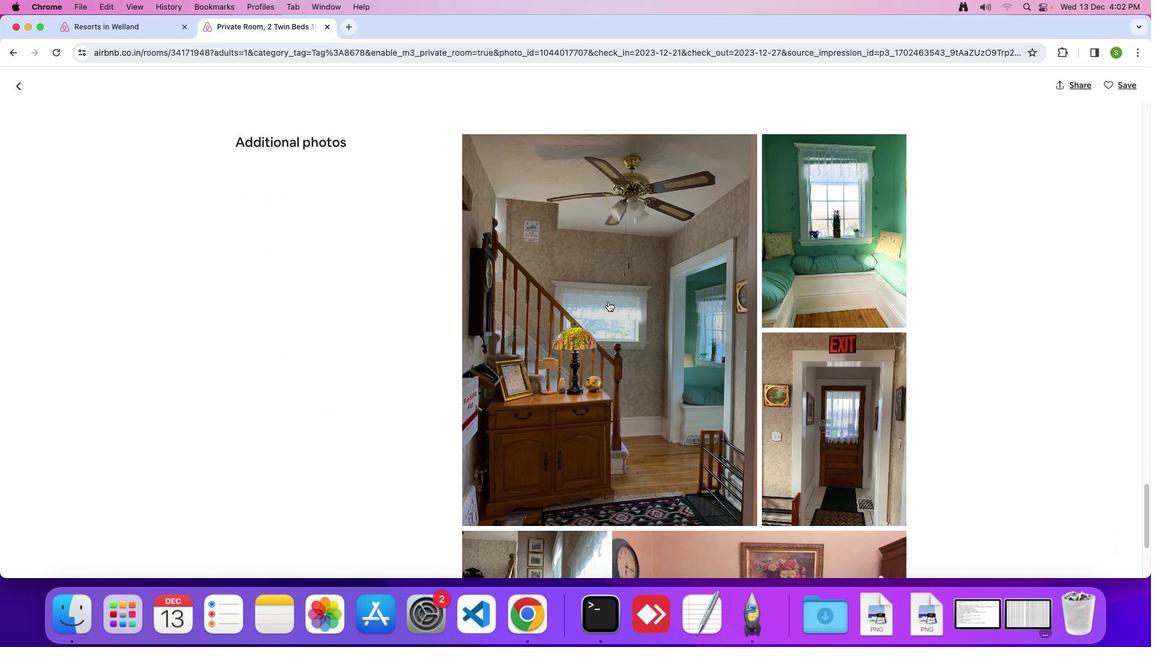 
Action: Mouse scrolled (608, 301) with delta (0, 0)
Screenshot: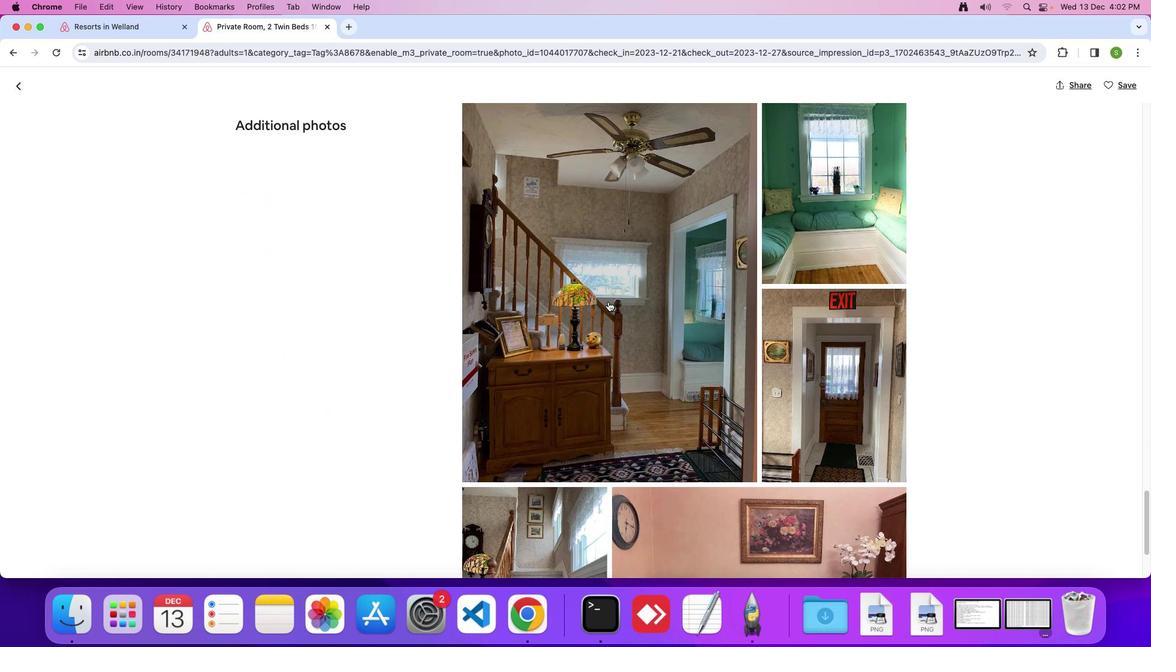 
Action: Mouse scrolled (608, 301) with delta (0, 0)
Screenshot: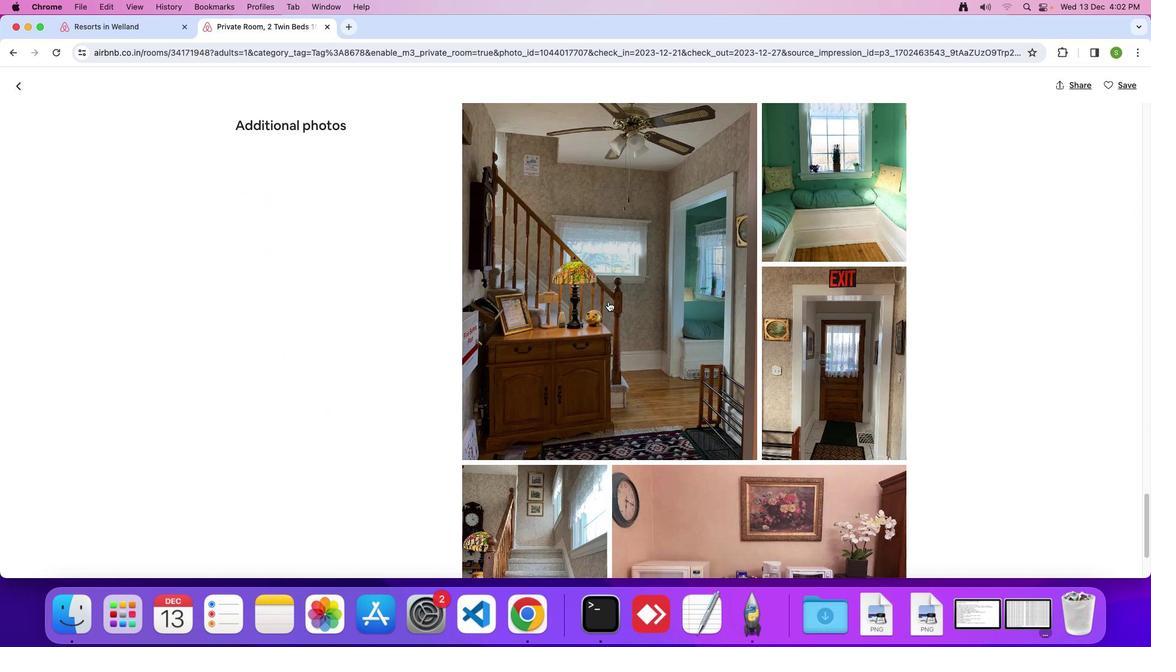 
Action: Mouse scrolled (608, 301) with delta (0, -1)
Screenshot: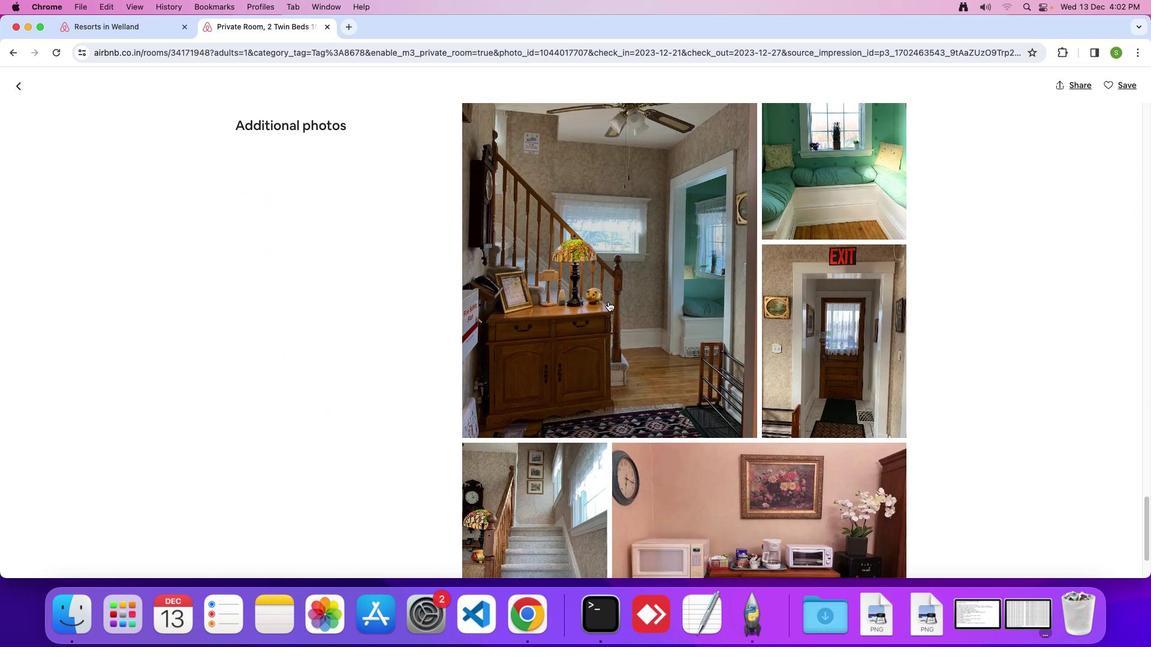 
Action: Mouse scrolled (608, 301) with delta (0, 0)
Screenshot: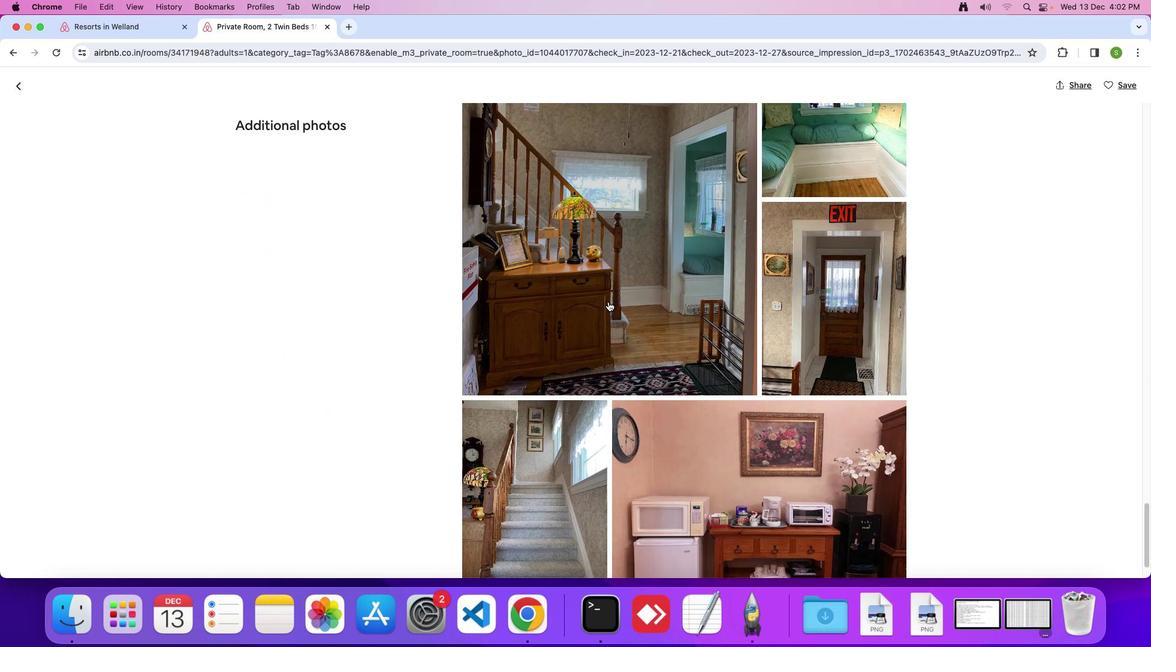 
Action: Mouse scrolled (608, 301) with delta (0, 0)
Screenshot: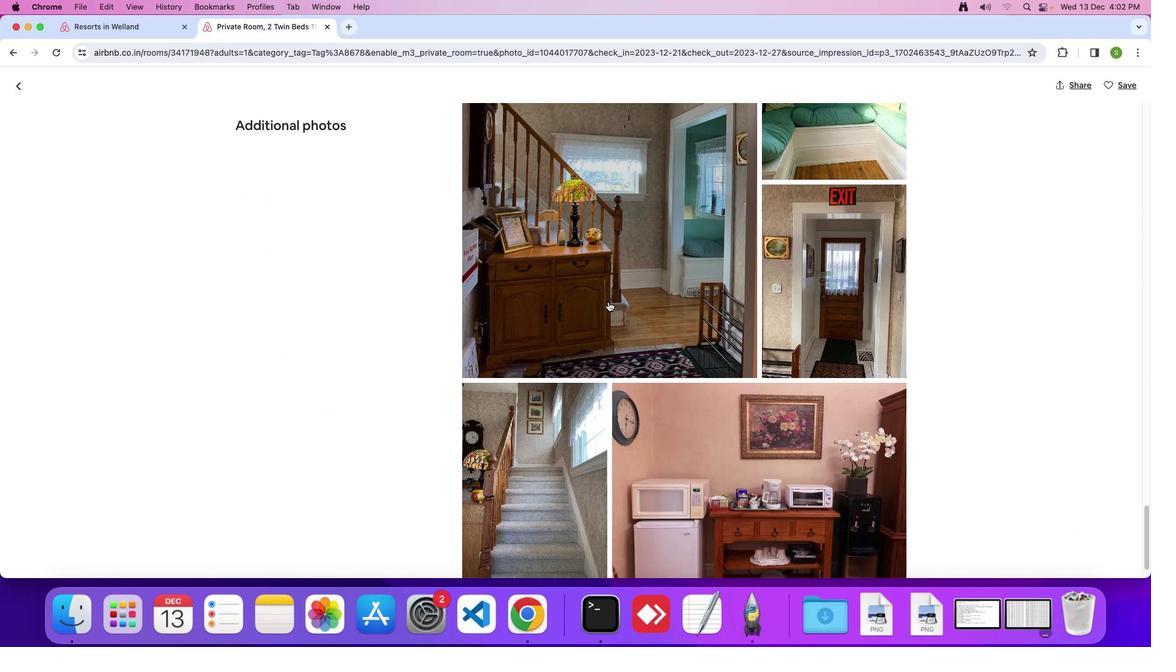 
Action: Mouse scrolled (608, 301) with delta (0, -1)
Screenshot: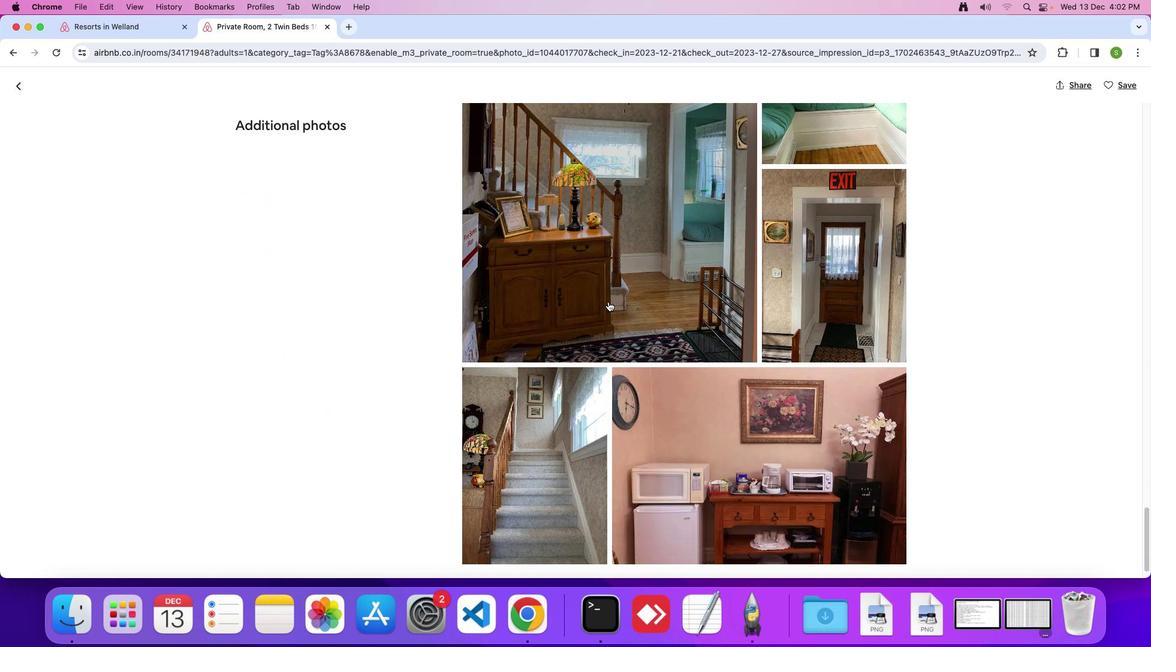 
Action: Mouse scrolled (608, 301) with delta (0, -1)
Screenshot: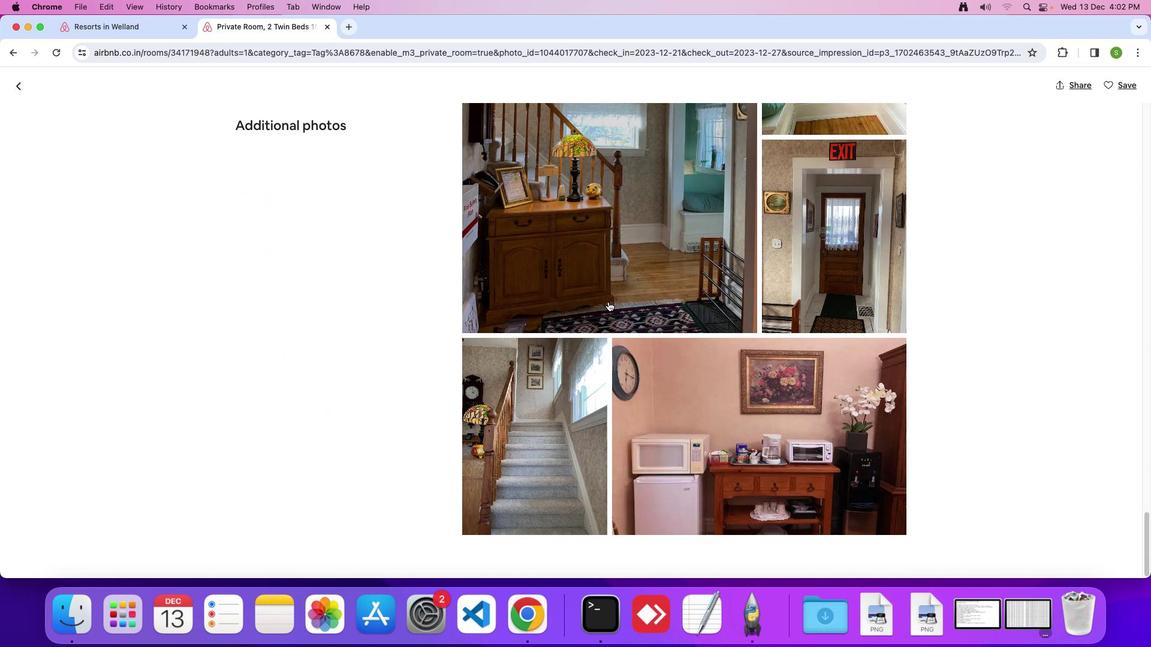 
Action: Mouse scrolled (608, 301) with delta (0, 0)
Screenshot: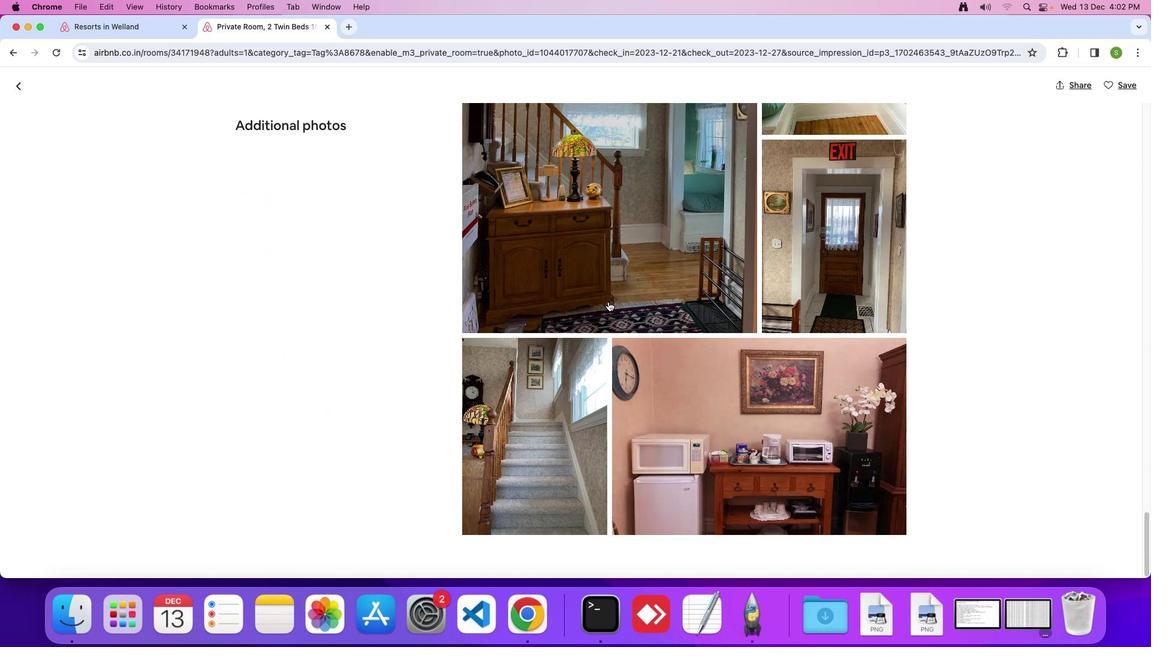 
Action: Mouse scrolled (608, 301) with delta (0, 0)
Screenshot: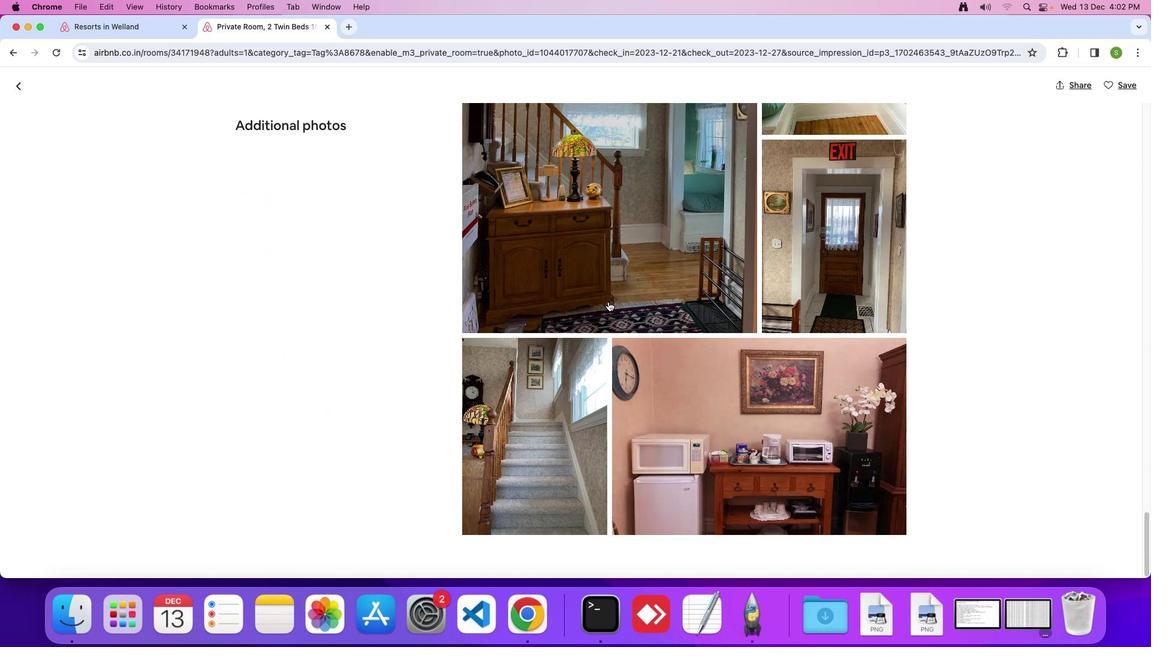 
Action: Mouse moved to (17, 91)
Screenshot: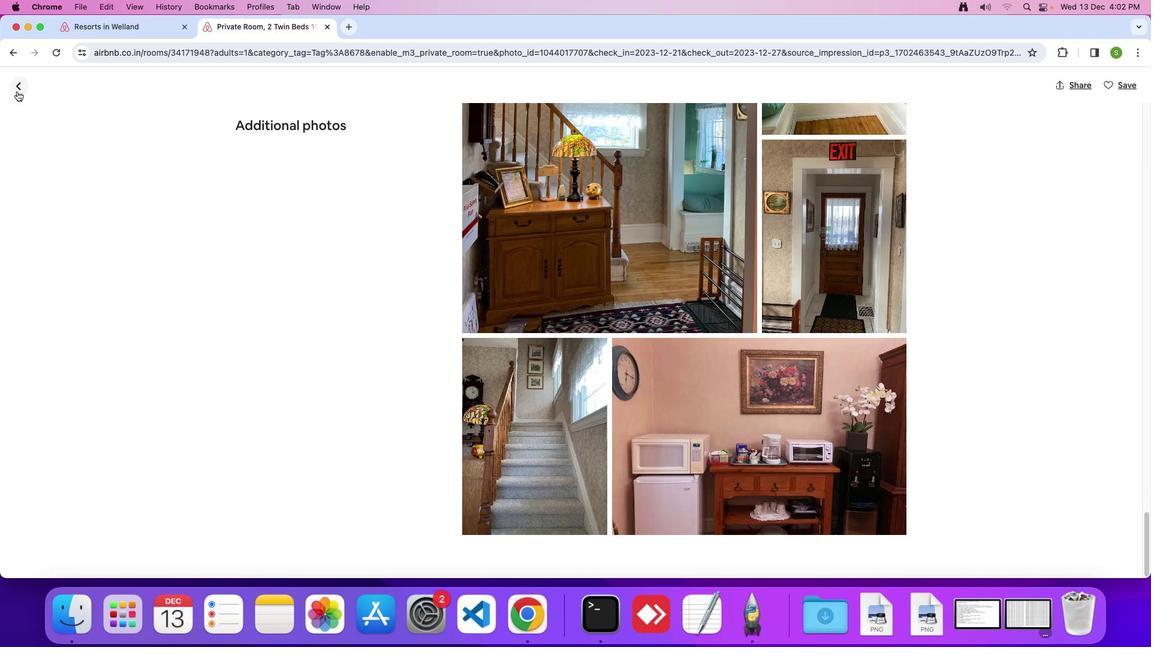 
Action: Mouse pressed left at (17, 91)
Screenshot: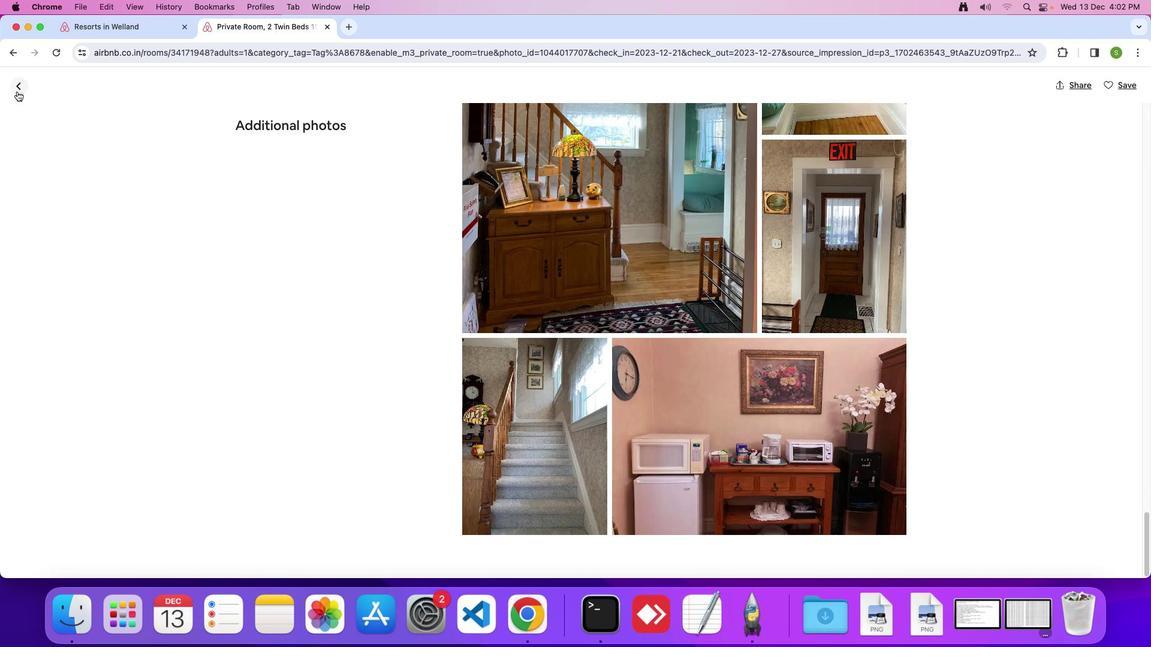 
Action: Mouse moved to (439, 275)
Screenshot: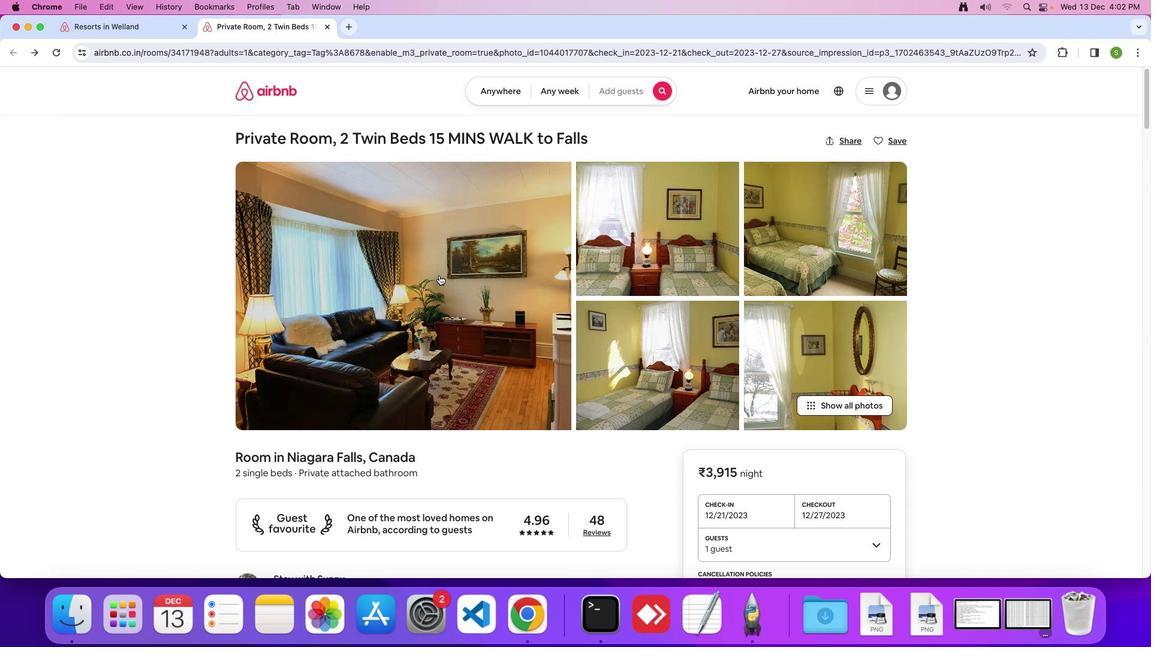 
Action: Mouse scrolled (439, 275) with delta (0, 0)
Screenshot: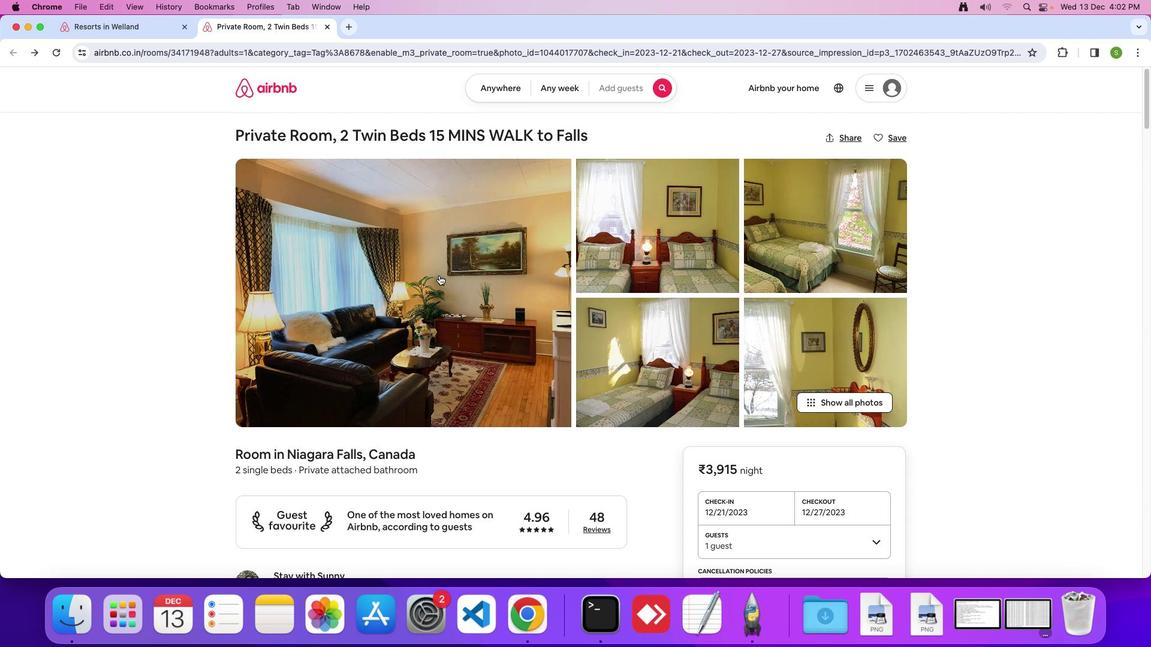 
Action: Mouse scrolled (439, 275) with delta (0, 0)
Screenshot: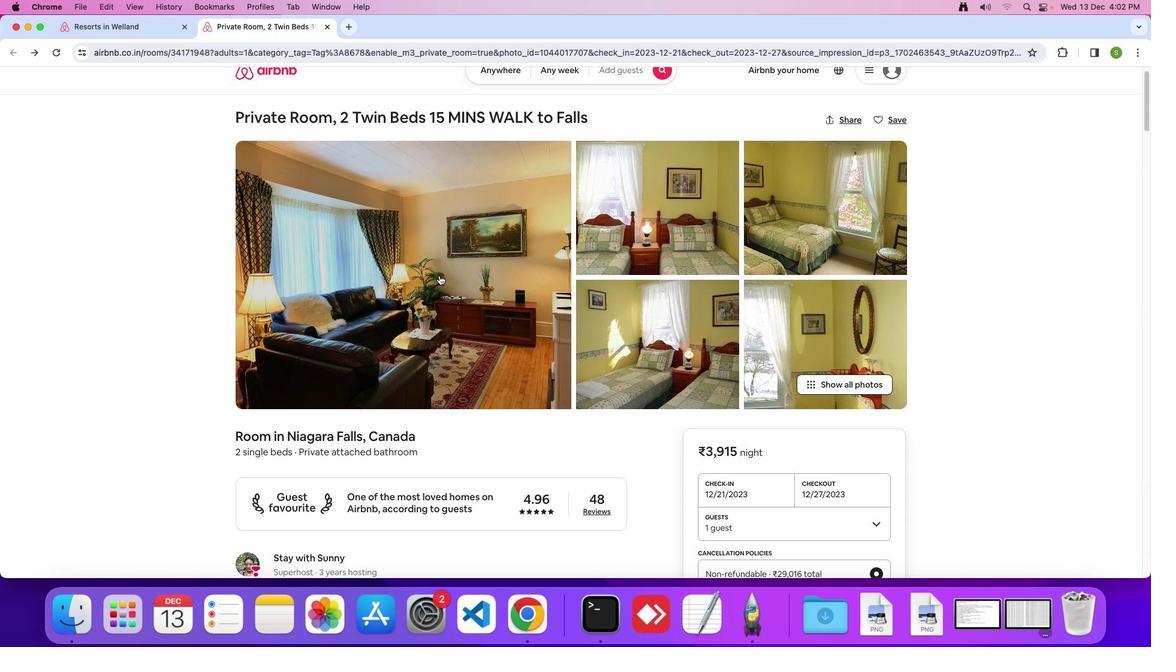 
Action: Mouse scrolled (439, 275) with delta (0, -1)
Screenshot: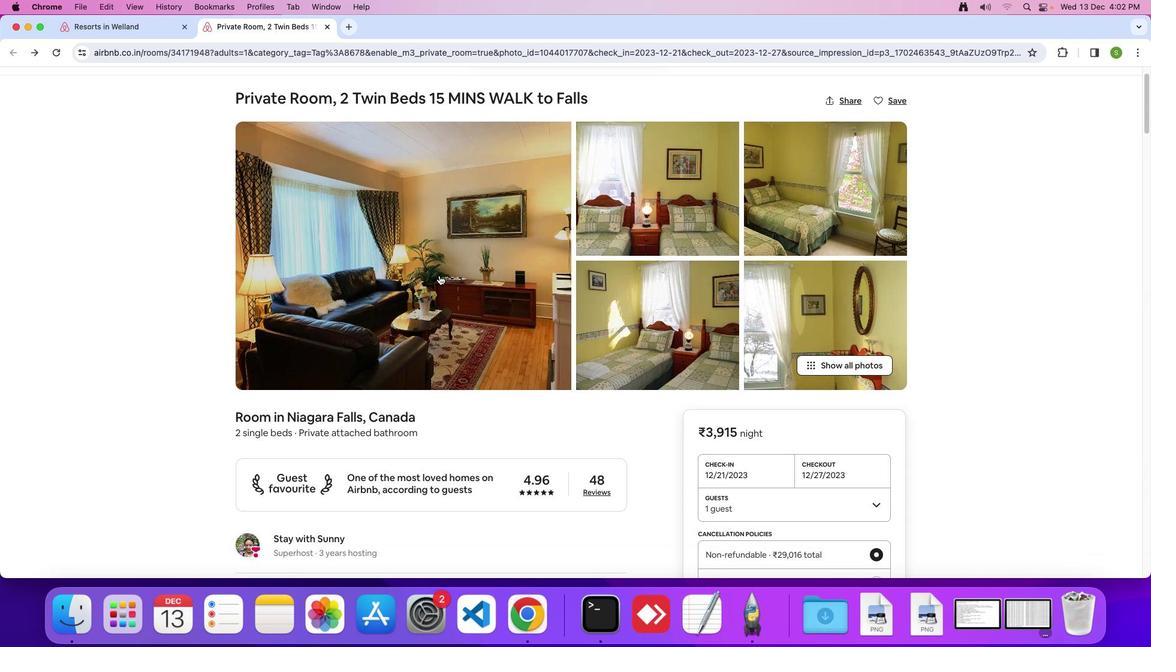 
Action: Mouse scrolled (439, 275) with delta (0, 0)
Screenshot: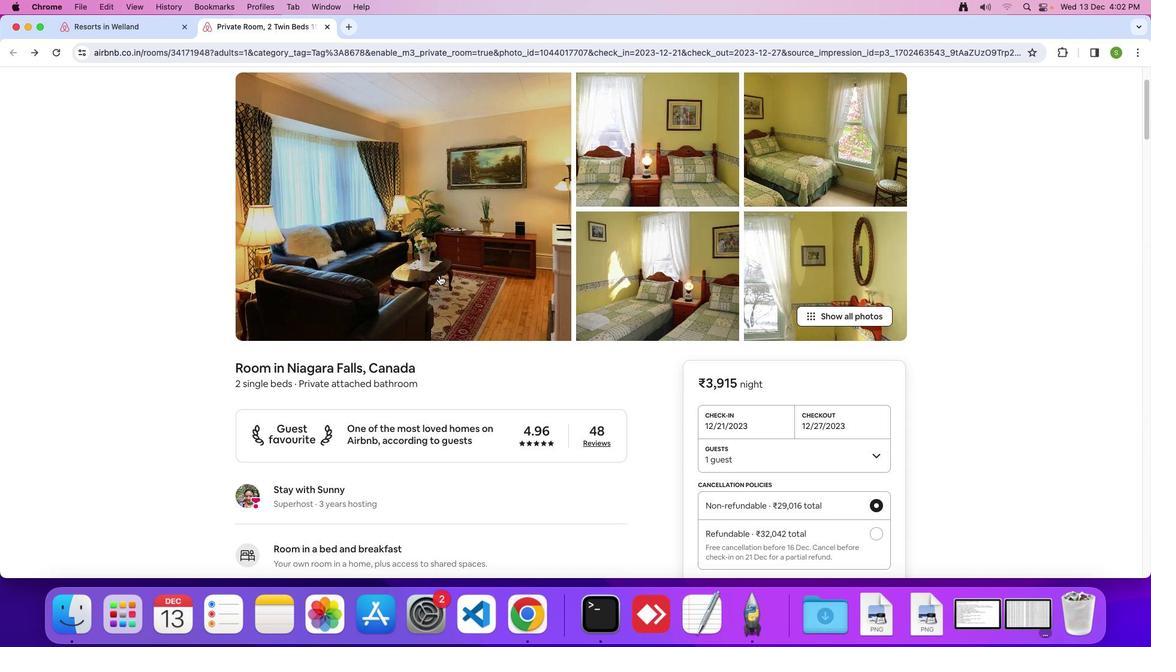 
Action: Mouse scrolled (439, 275) with delta (0, 0)
Screenshot: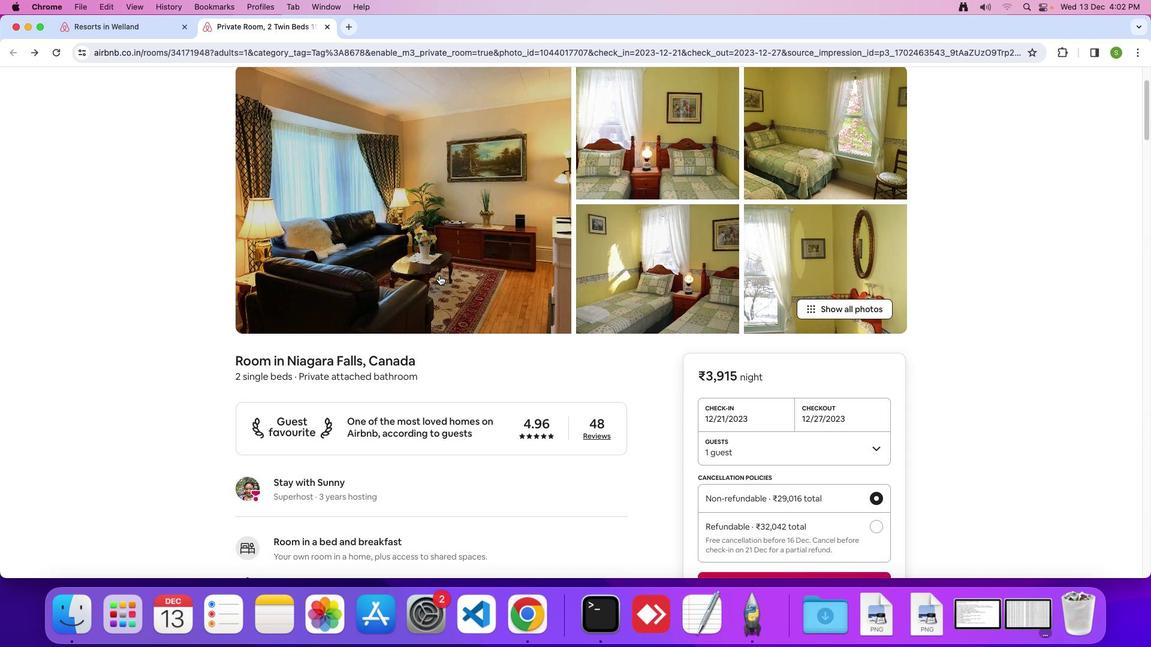 
Action: Mouse scrolled (439, 275) with delta (0, 0)
Screenshot: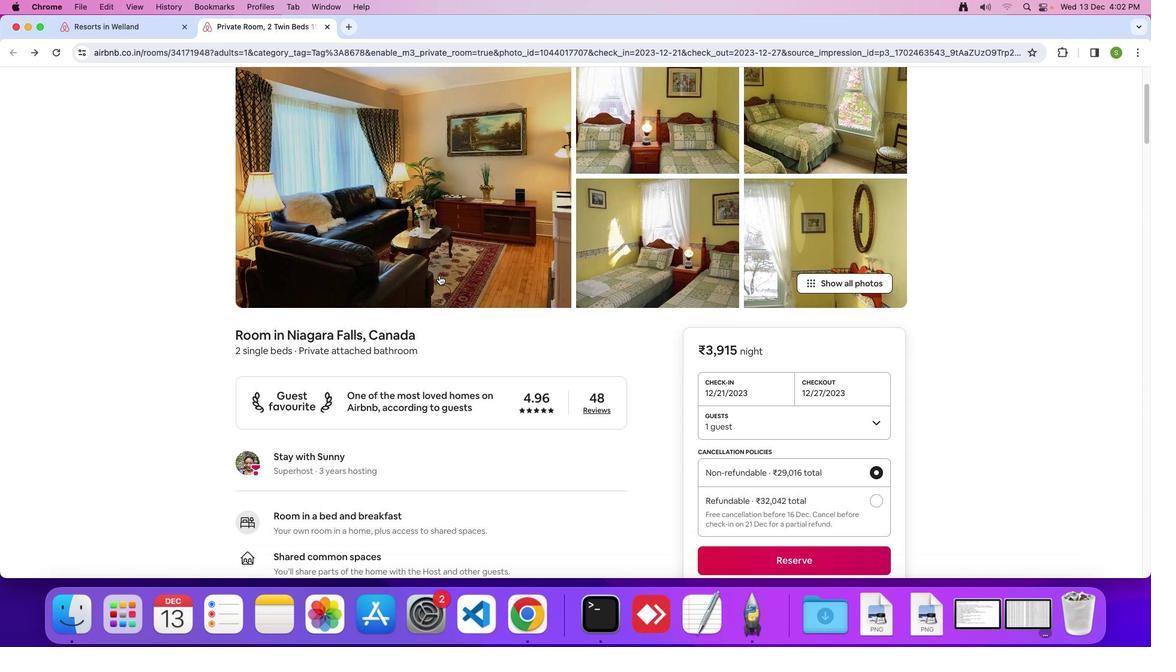 
Action: Mouse scrolled (439, 275) with delta (0, 0)
Screenshot: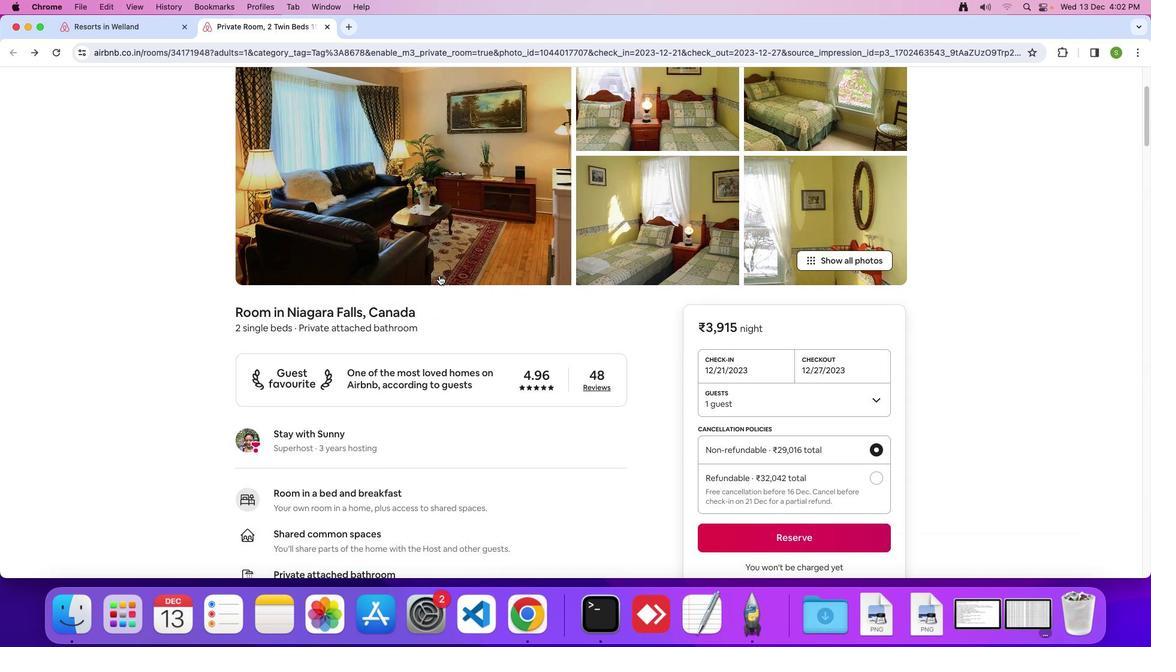 
Action: Mouse scrolled (439, 275) with delta (0, 0)
Screenshot: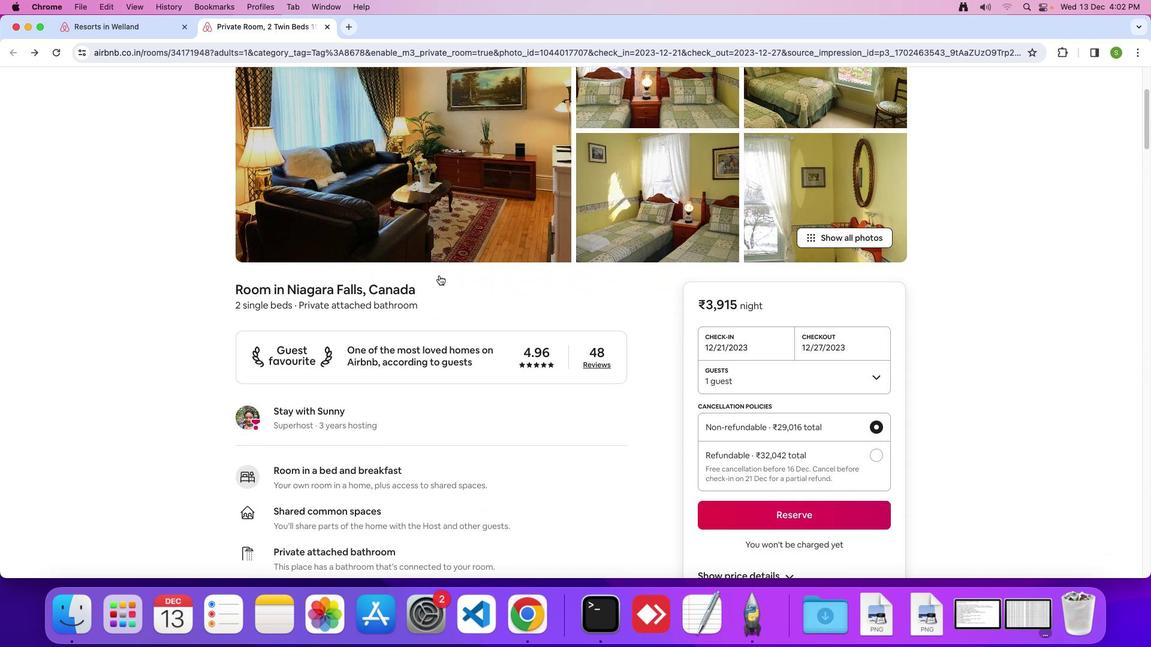
Action: Mouse scrolled (439, 275) with delta (0, -1)
Screenshot: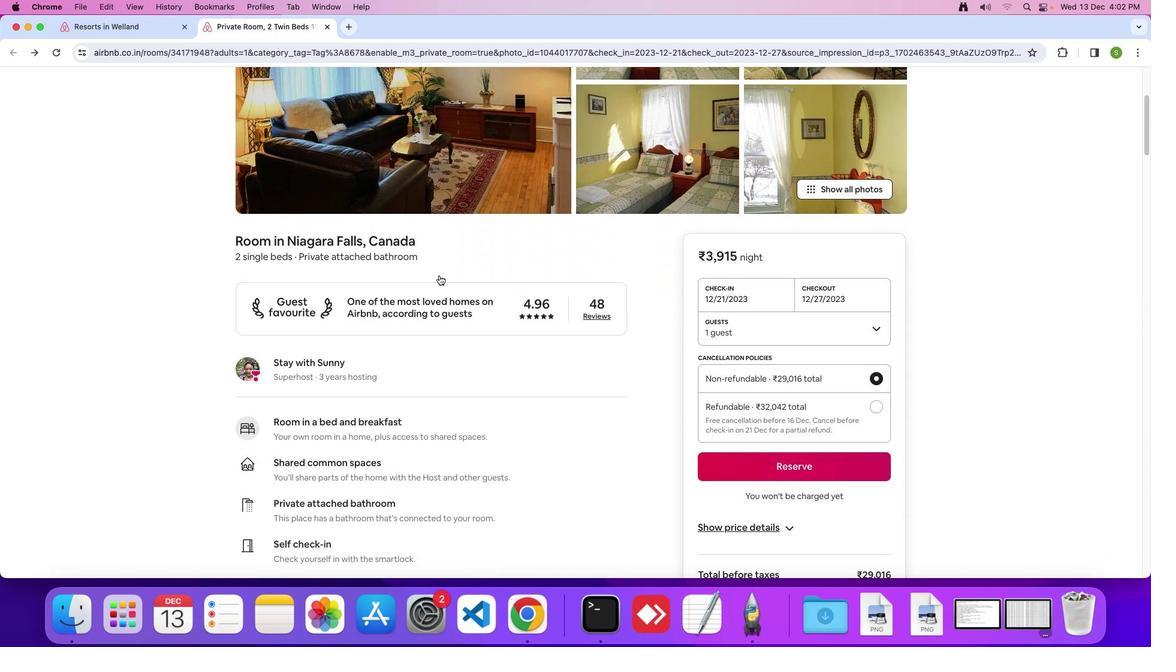 
Action: Mouse scrolled (439, 275) with delta (0, 0)
Screenshot: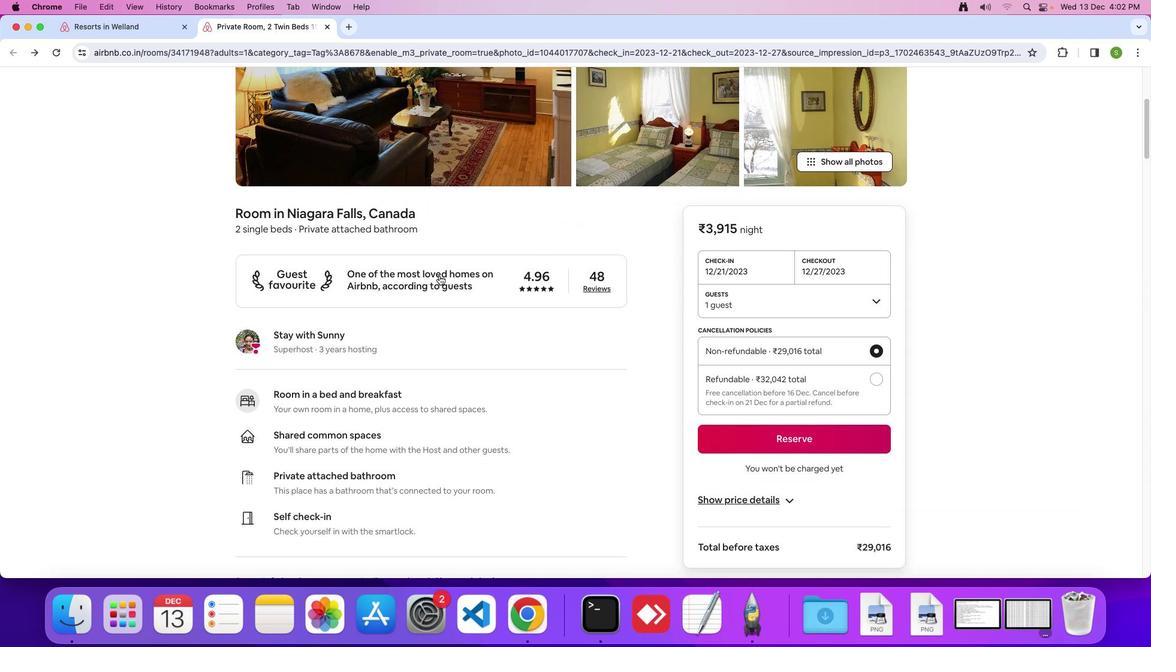 
Action: Mouse scrolled (439, 275) with delta (0, 0)
Screenshot: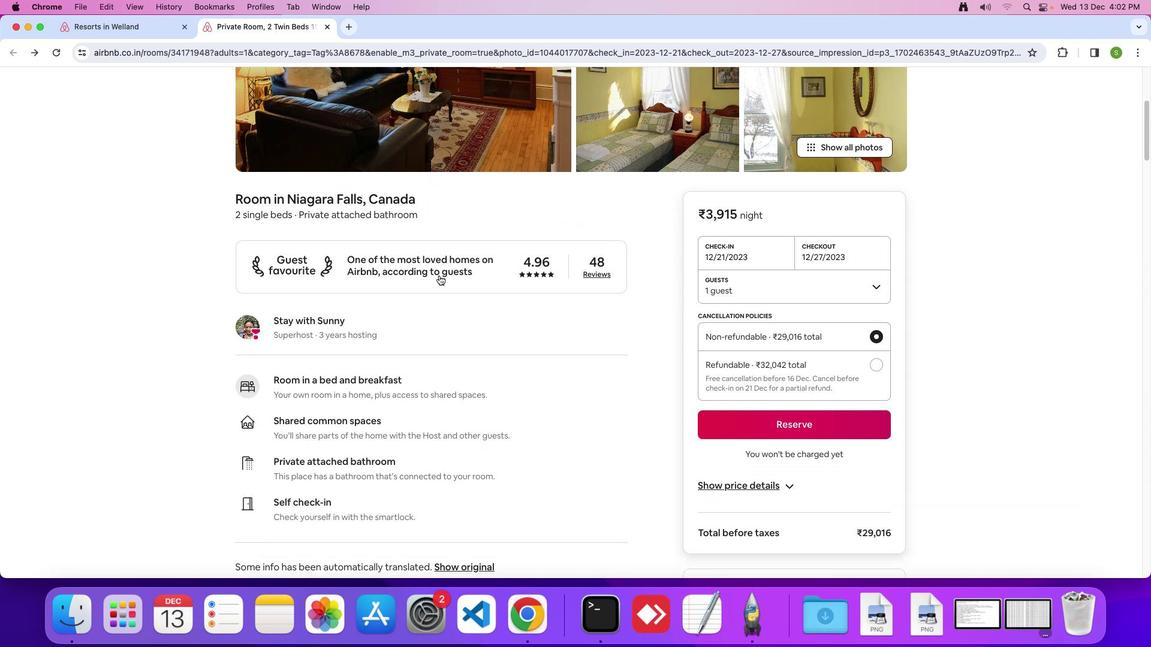 
Action: Mouse scrolled (439, 275) with delta (0, -1)
Screenshot: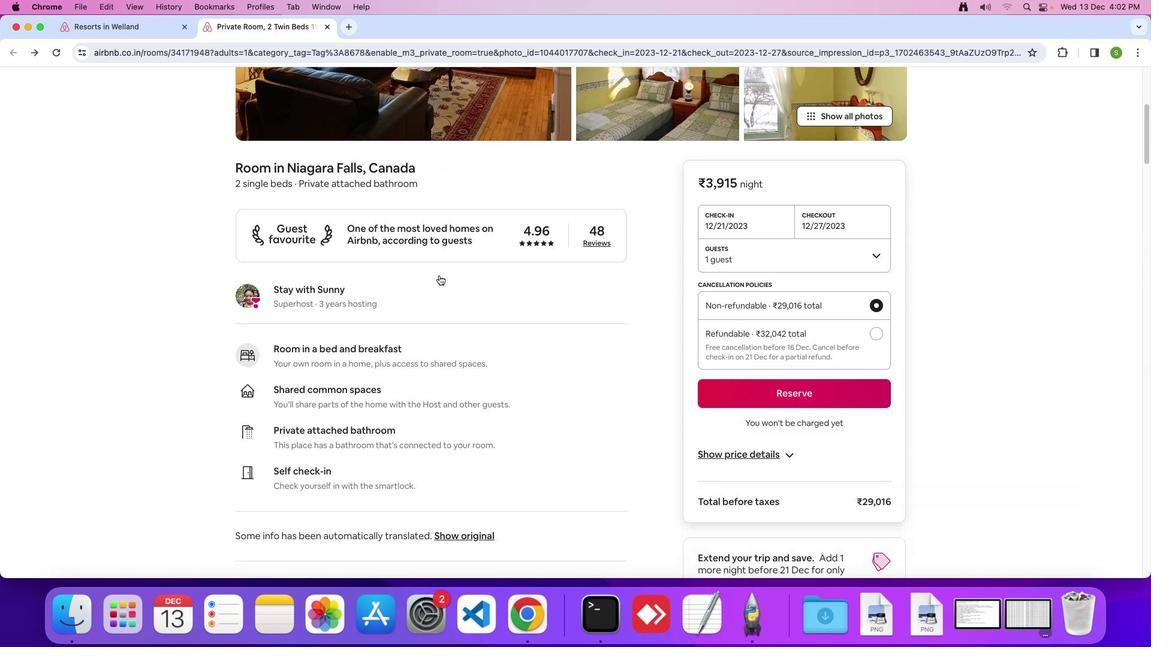 
Action: Mouse scrolled (439, 275) with delta (0, 0)
Screenshot: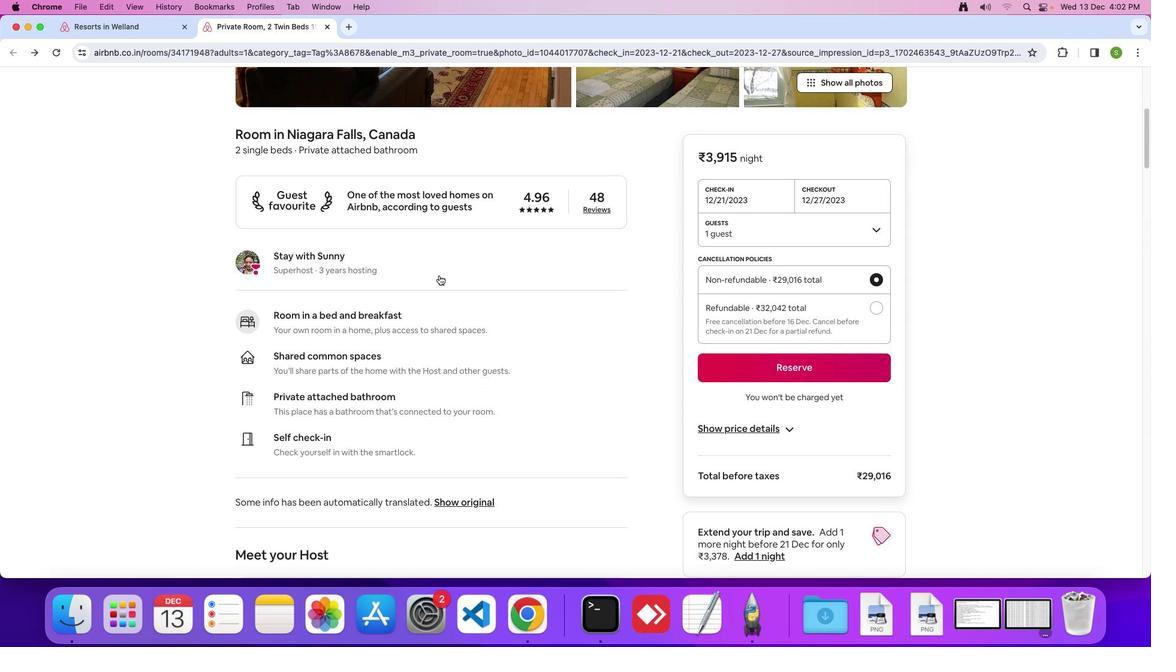 
Action: Mouse scrolled (439, 275) with delta (0, 0)
Screenshot: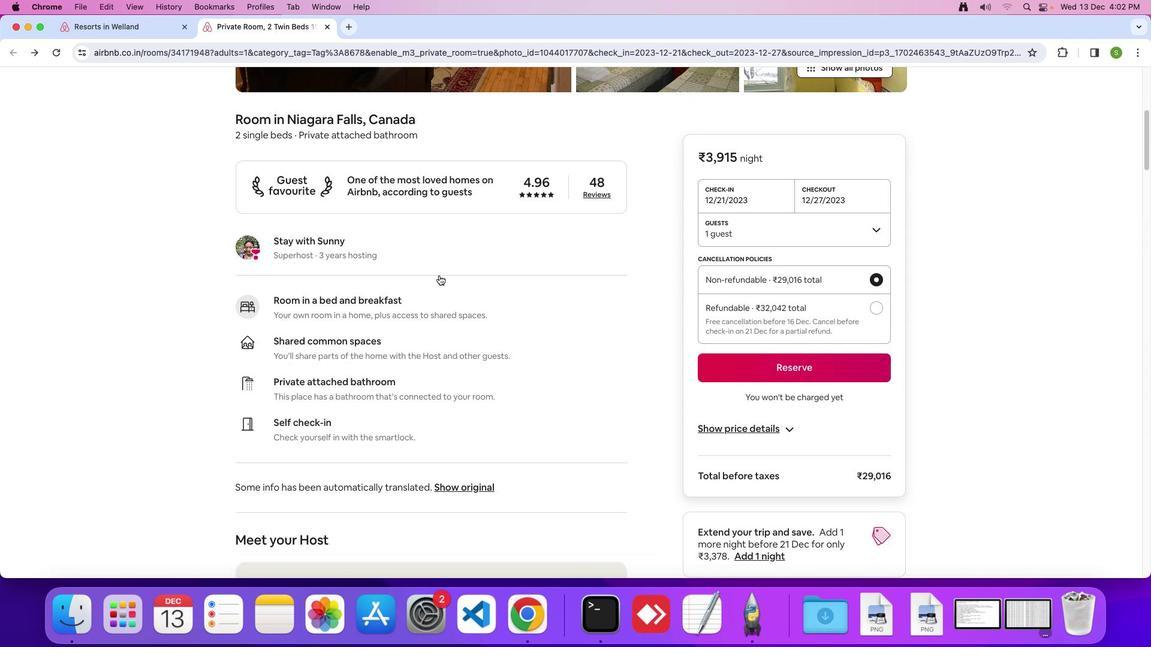 
Action: Mouse scrolled (439, 275) with delta (0, -1)
Screenshot: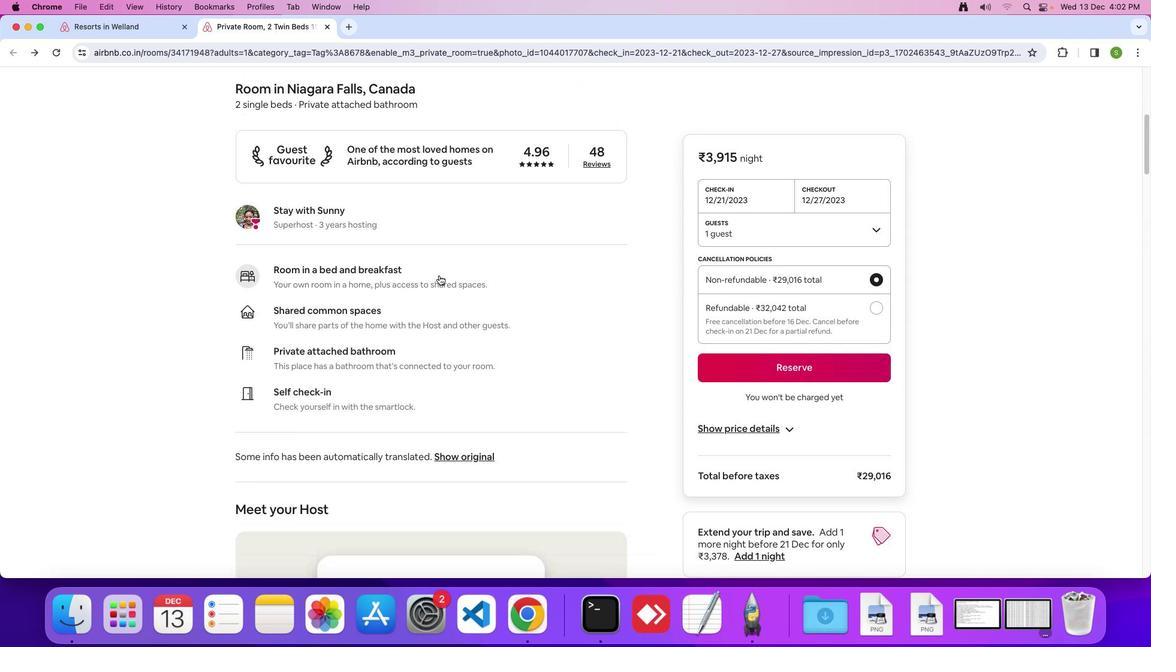 
Action: Mouse scrolled (439, 275) with delta (0, 0)
Screenshot: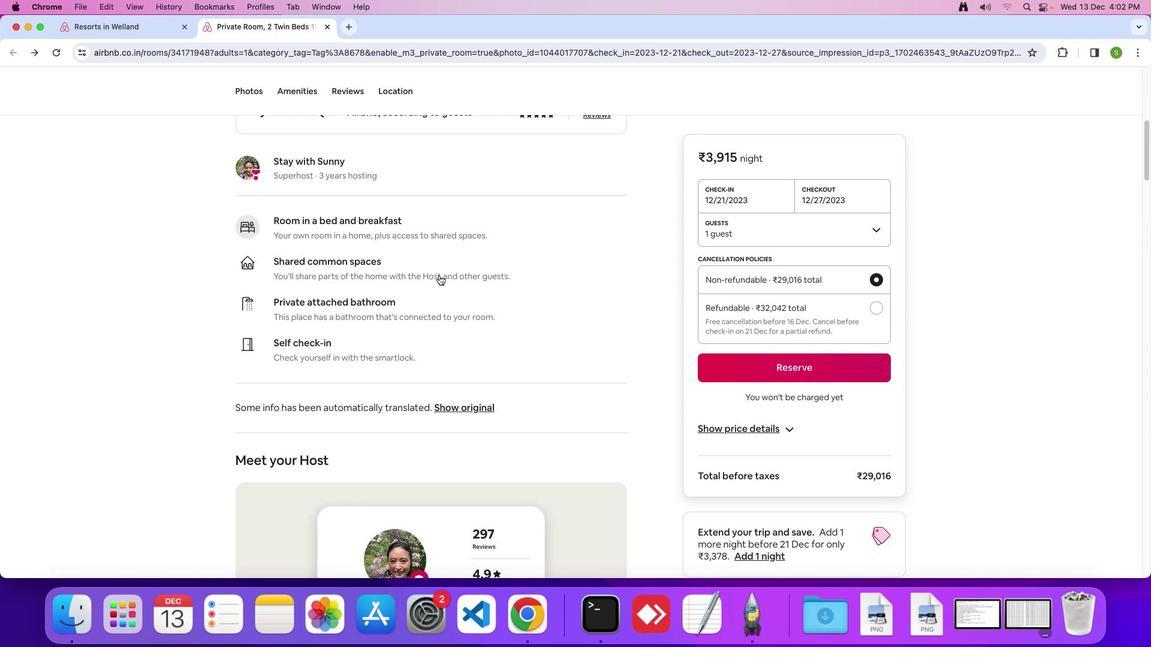 
Action: Mouse scrolled (439, 275) with delta (0, 0)
Screenshot: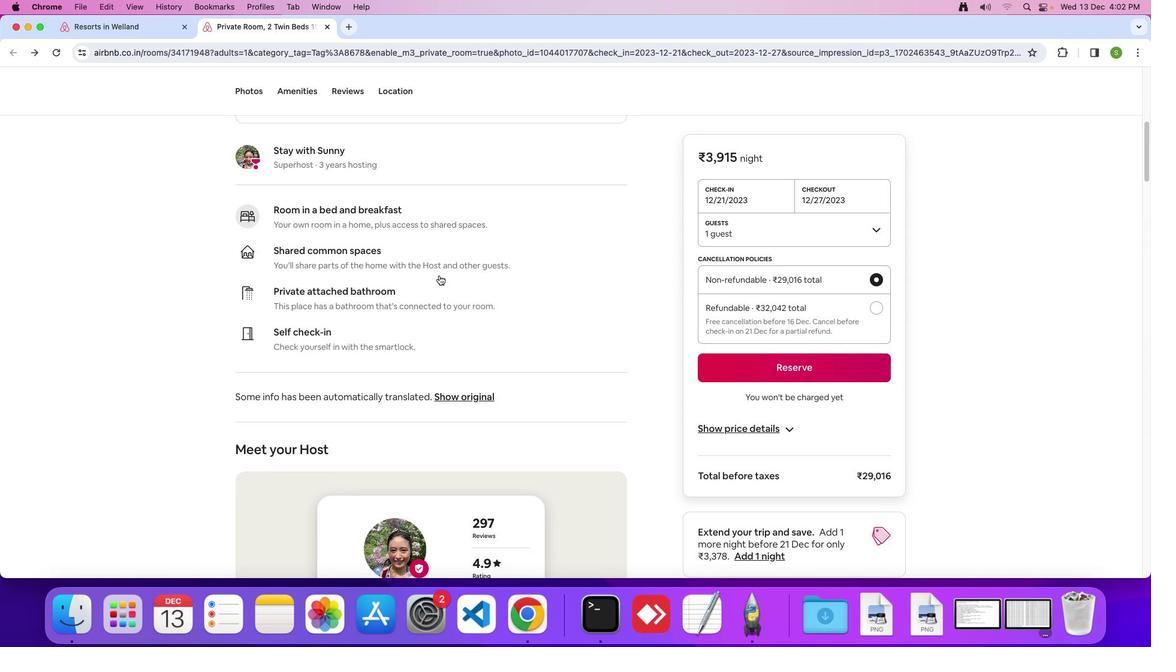 
Action: Mouse scrolled (439, 275) with delta (0, -1)
Screenshot: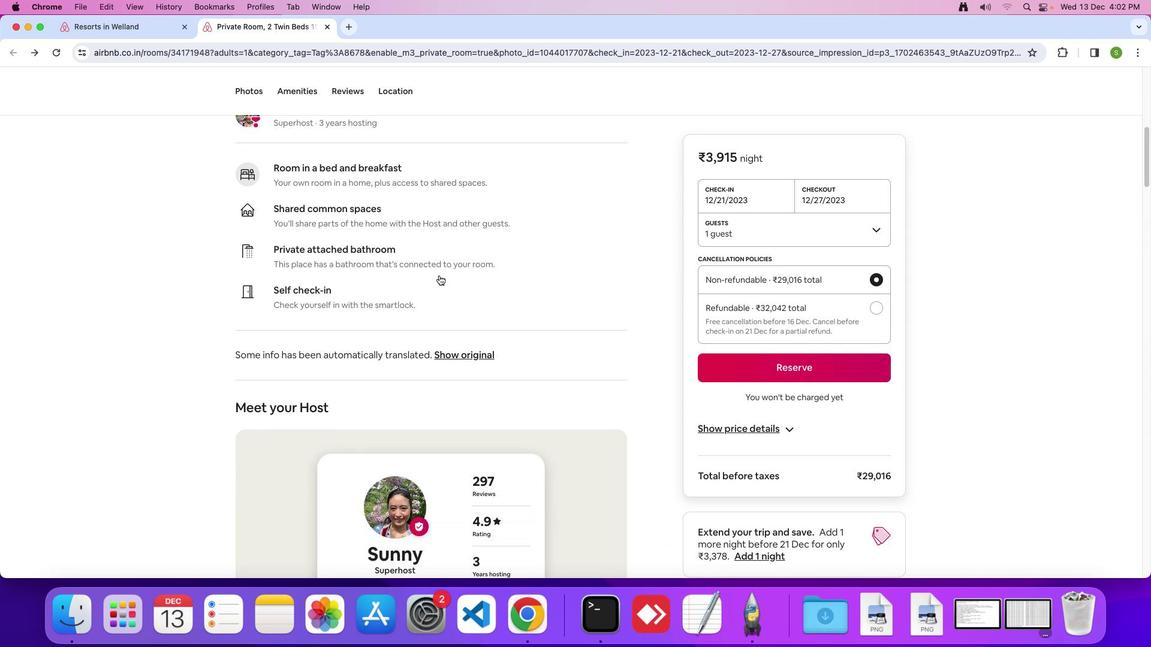 
Action: Mouse scrolled (439, 275) with delta (0, 0)
Screenshot: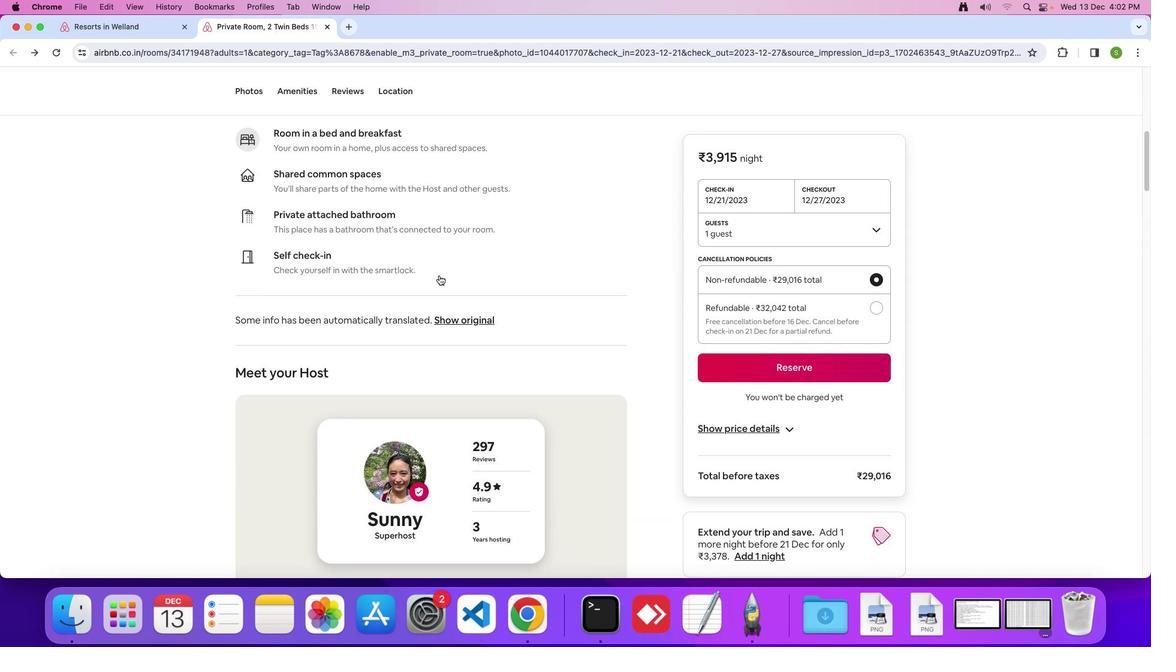 
Action: Mouse scrolled (439, 275) with delta (0, 0)
Screenshot: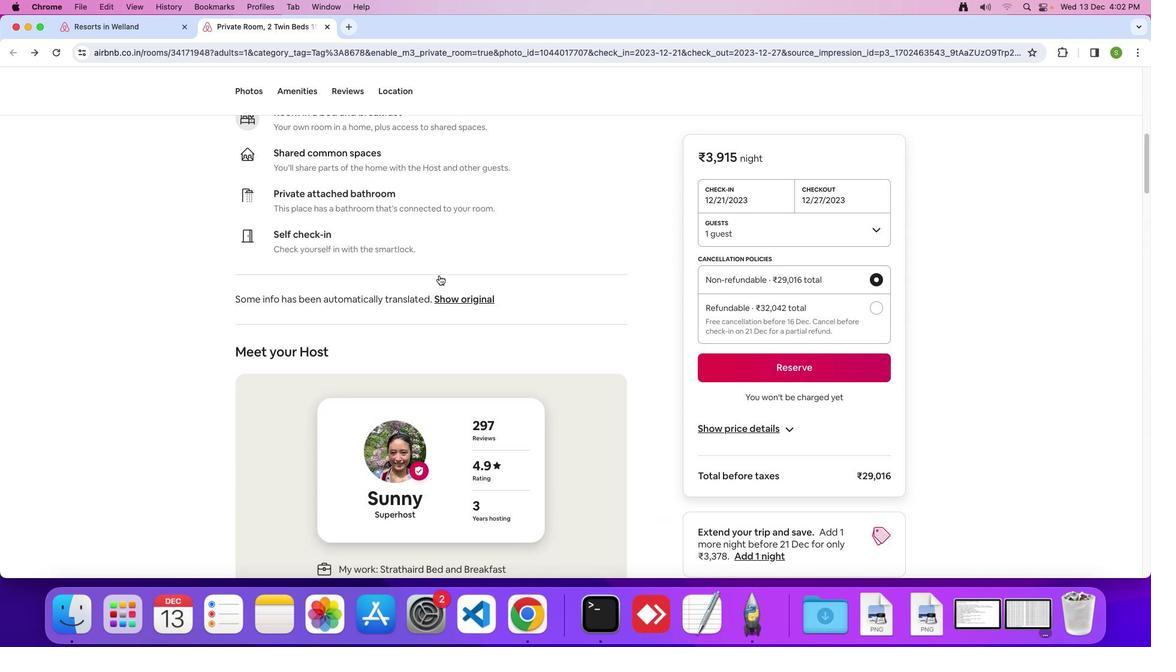 
Action: Mouse scrolled (439, 275) with delta (0, -1)
Screenshot: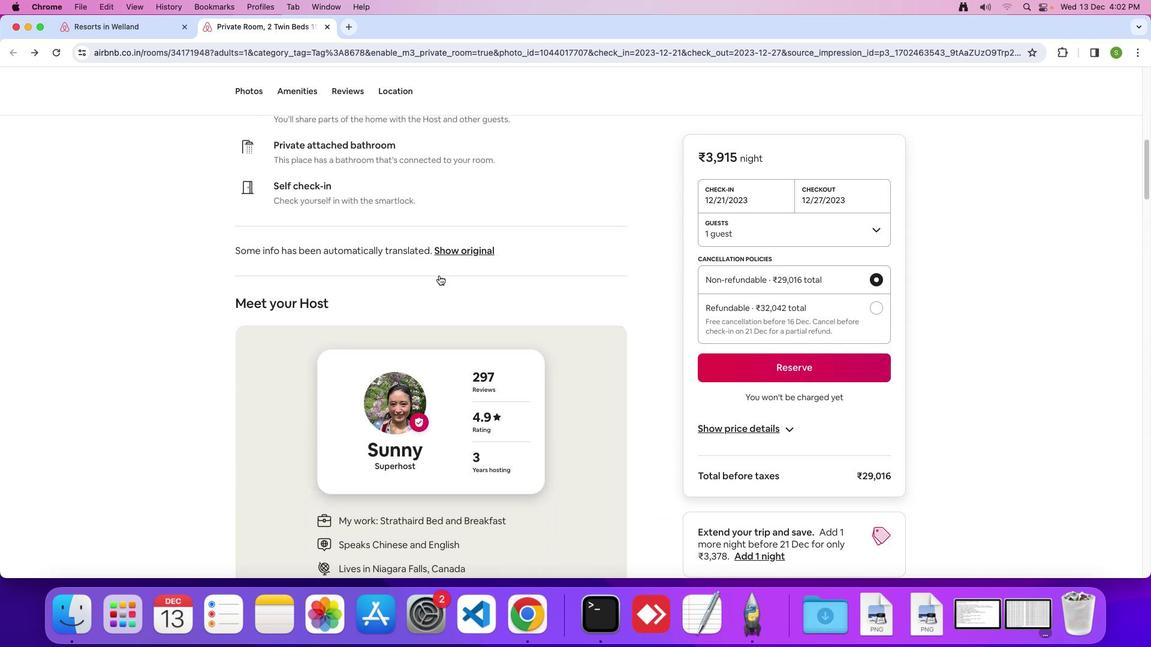 
Action: Mouse scrolled (439, 275) with delta (0, 0)
Screenshot: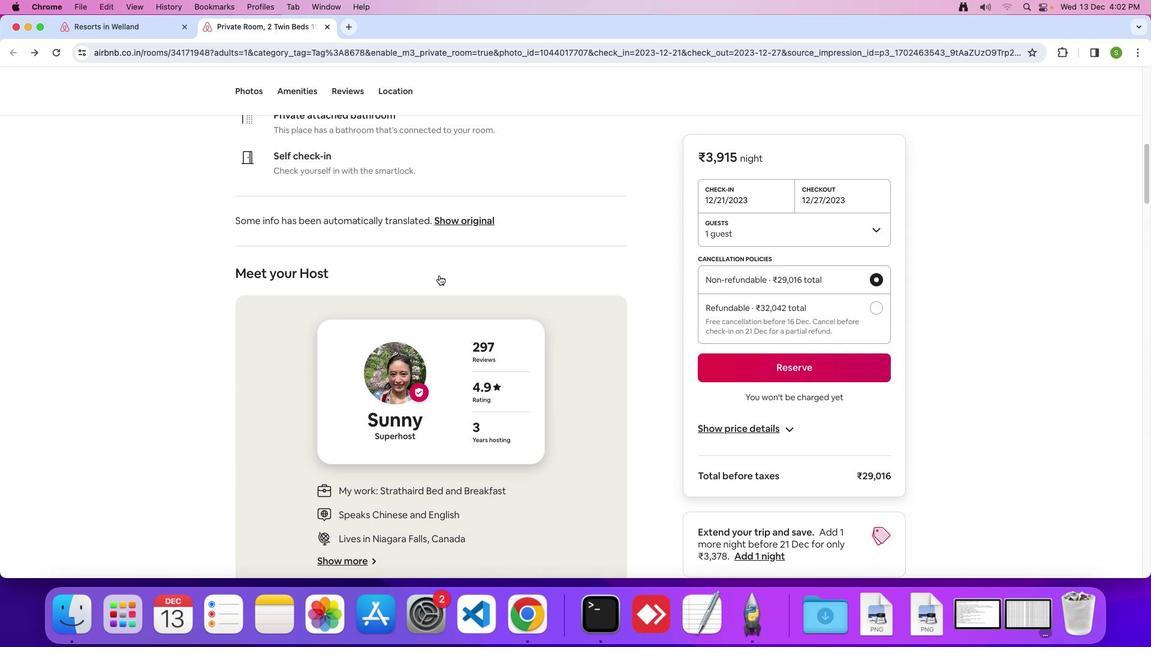
Action: Mouse scrolled (439, 275) with delta (0, 0)
Screenshot: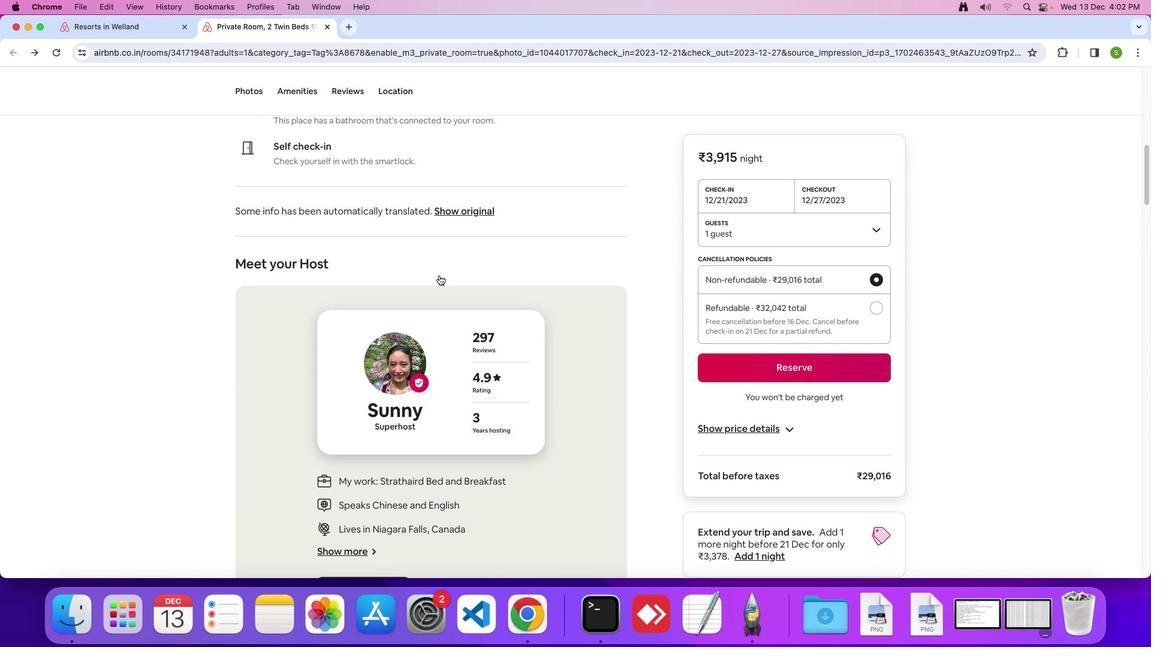 
Action: Mouse scrolled (439, 275) with delta (0, -1)
Screenshot: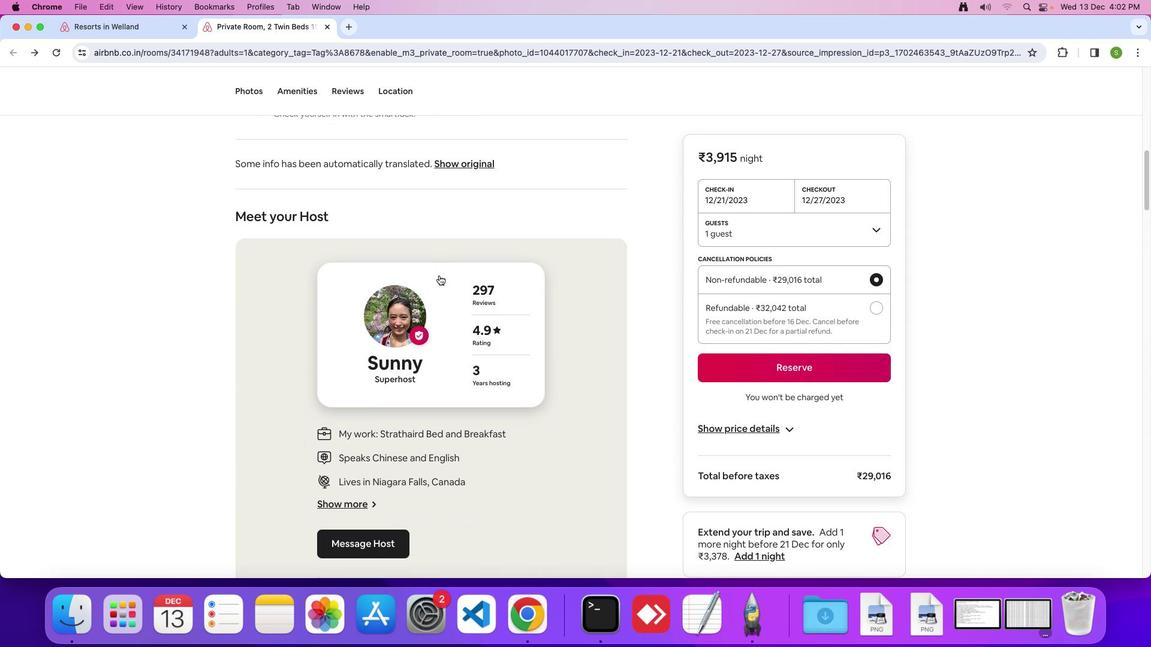 
Action: Mouse scrolled (439, 275) with delta (0, 0)
Screenshot: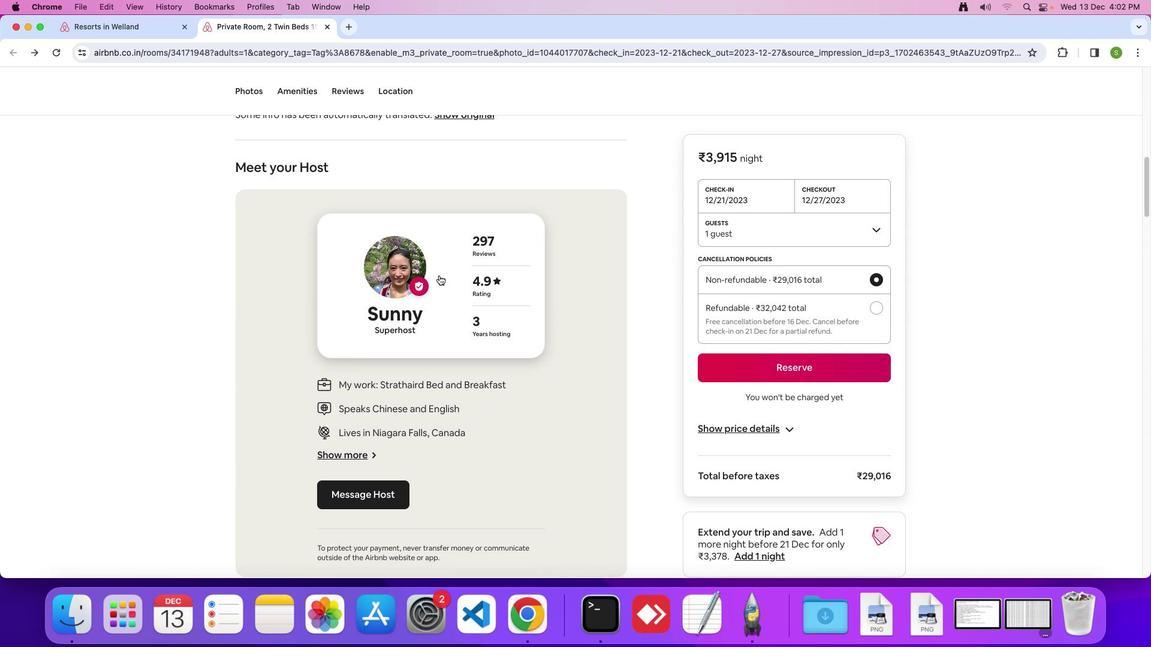 
Action: Mouse scrolled (439, 275) with delta (0, 0)
Screenshot: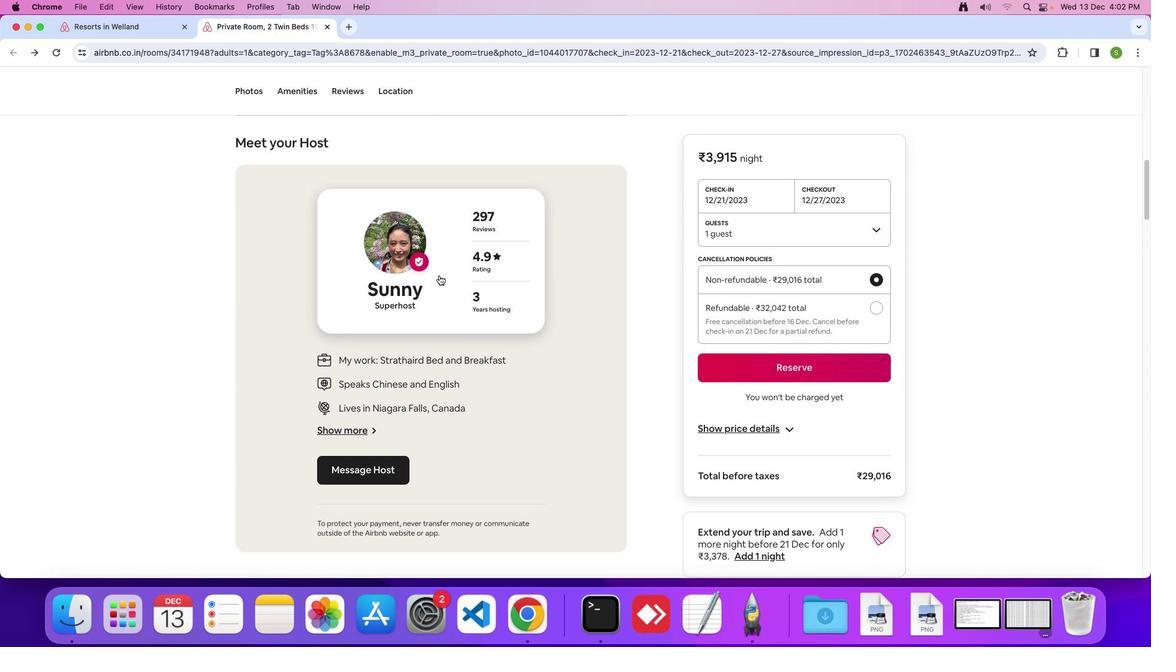 
Action: Mouse scrolled (439, 275) with delta (0, -1)
Screenshot: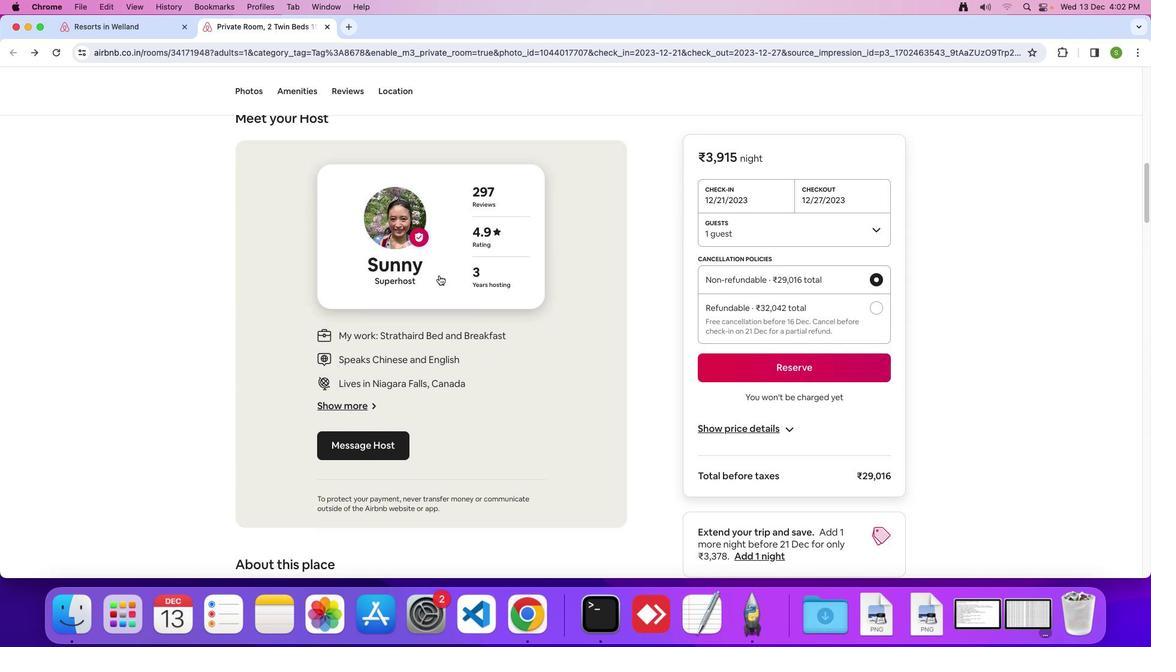 
Action: Mouse scrolled (439, 275) with delta (0, 0)
Screenshot: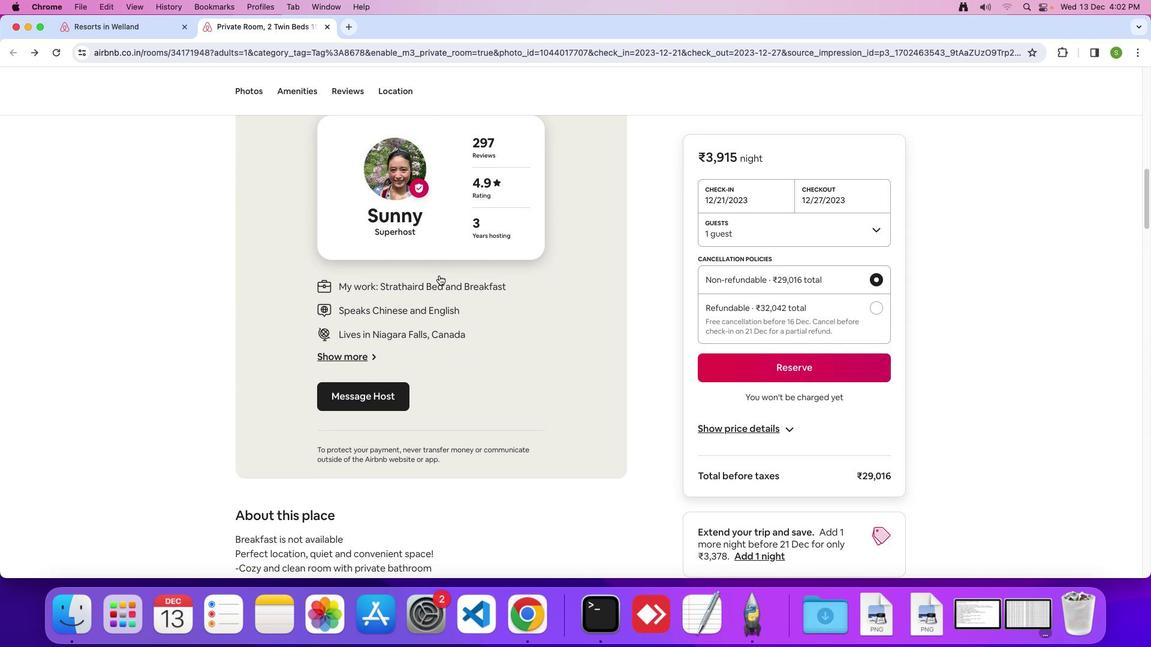 
Action: Mouse scrolled (439, 275) with delta (0, 0)
Screenshot: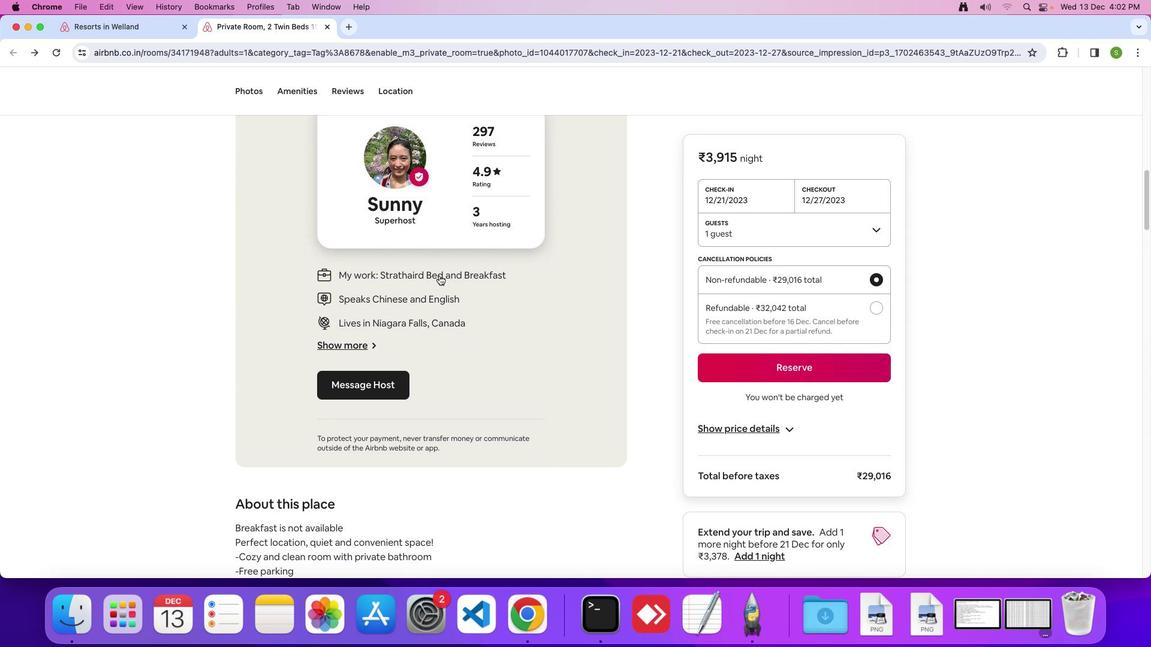 
Action: Mouse scrolled (439, 275) with delta (0, -1)
Screenshot: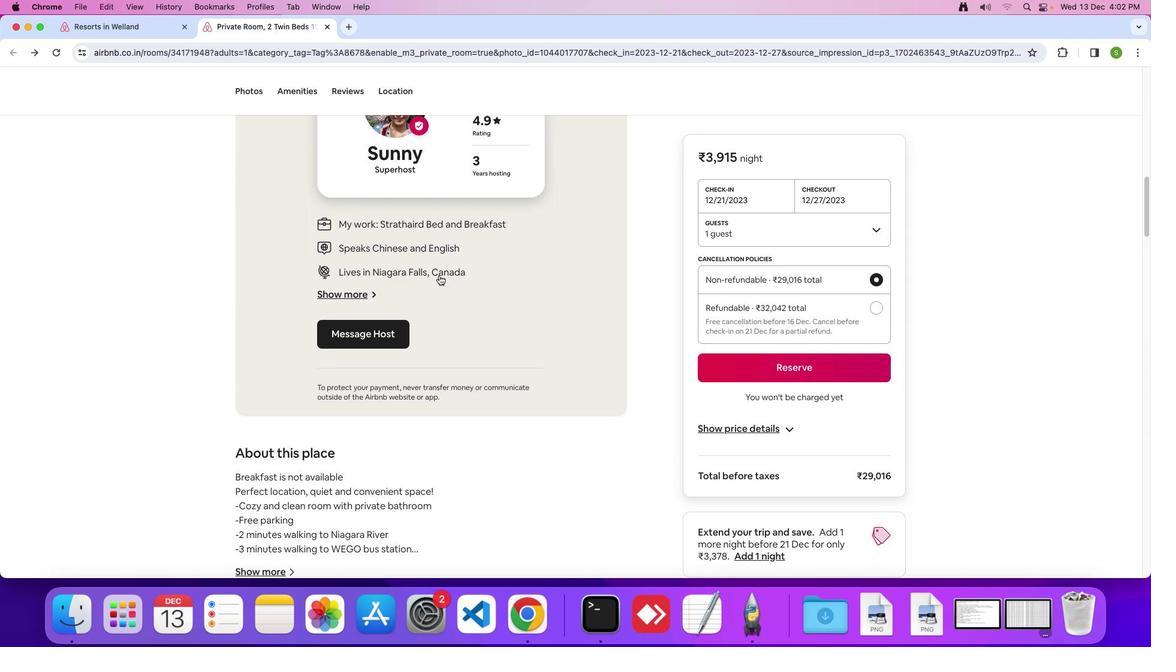 
Action: Mouse scrolled (439, 275) with delta (0, 0)
Screenshot: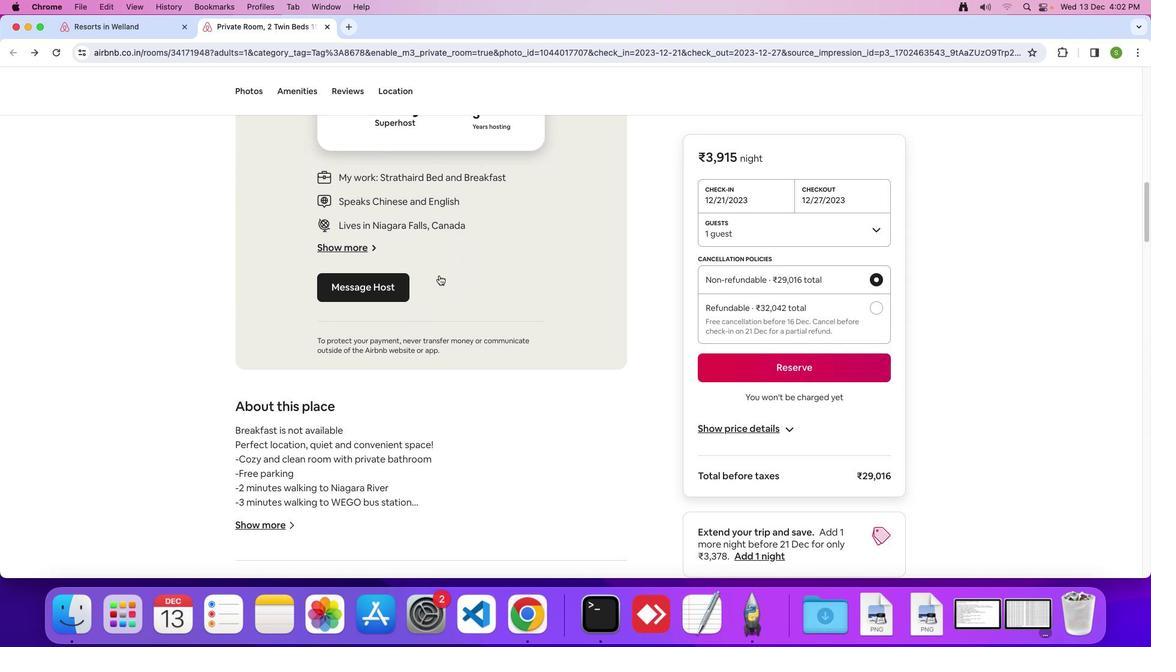 
Action: Mouse scrolled (439, 275) with delta (0, 0)
Screenshot: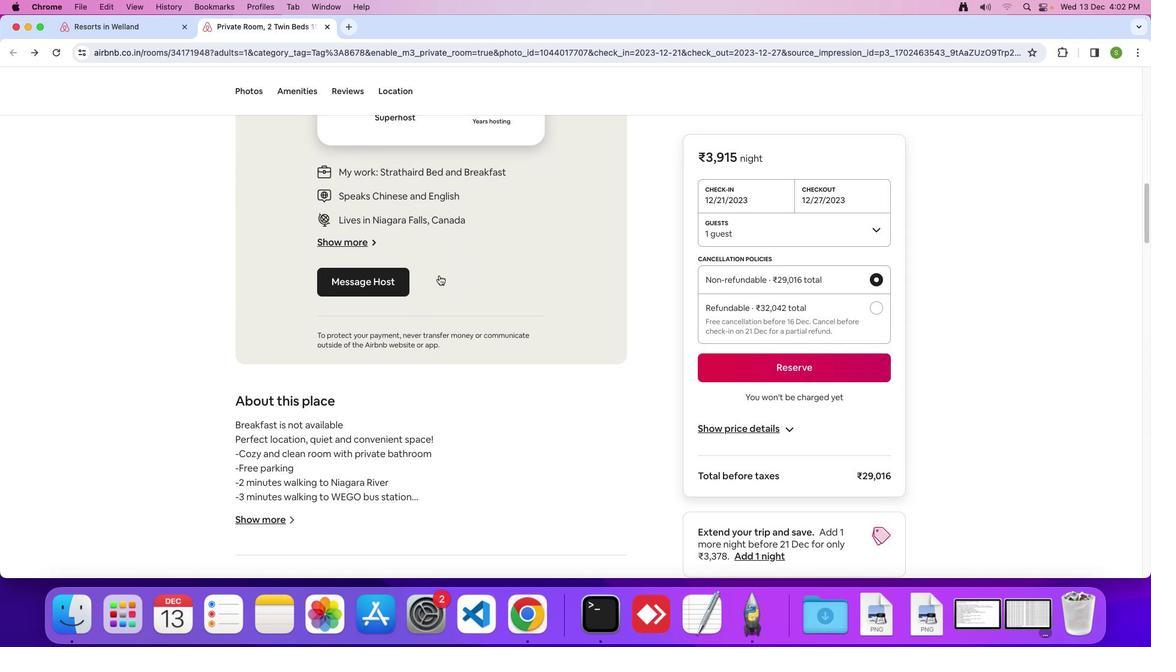 
Action: Mouse scrolled (439, 275) with delta (0, -1)
Screenshot: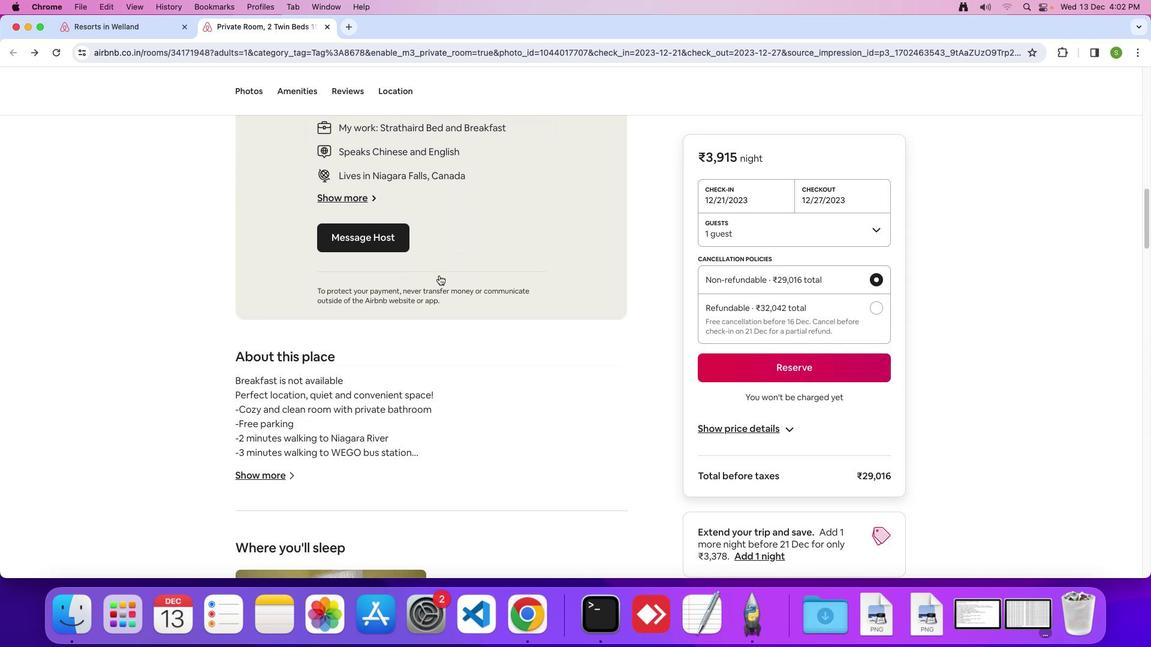 
Action: Mouse scrolled (439, 275) with delta (0, 0)
Screenshot: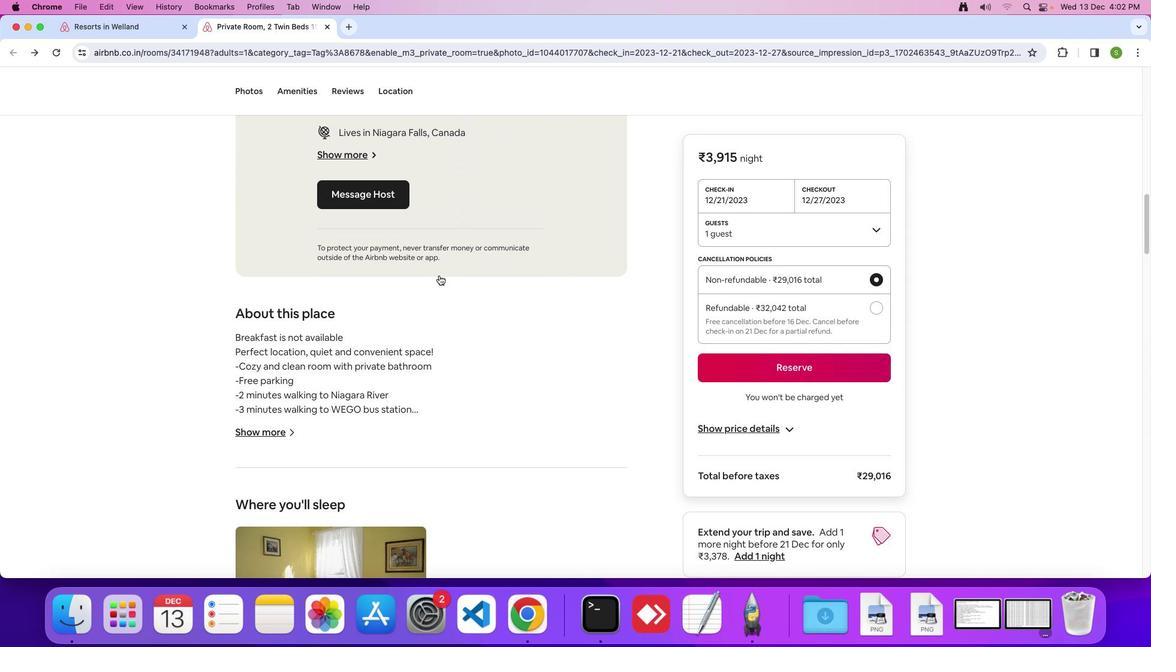 
Action: Mouse scrolled (439, 275) with delta (0, 0)
Screenshot: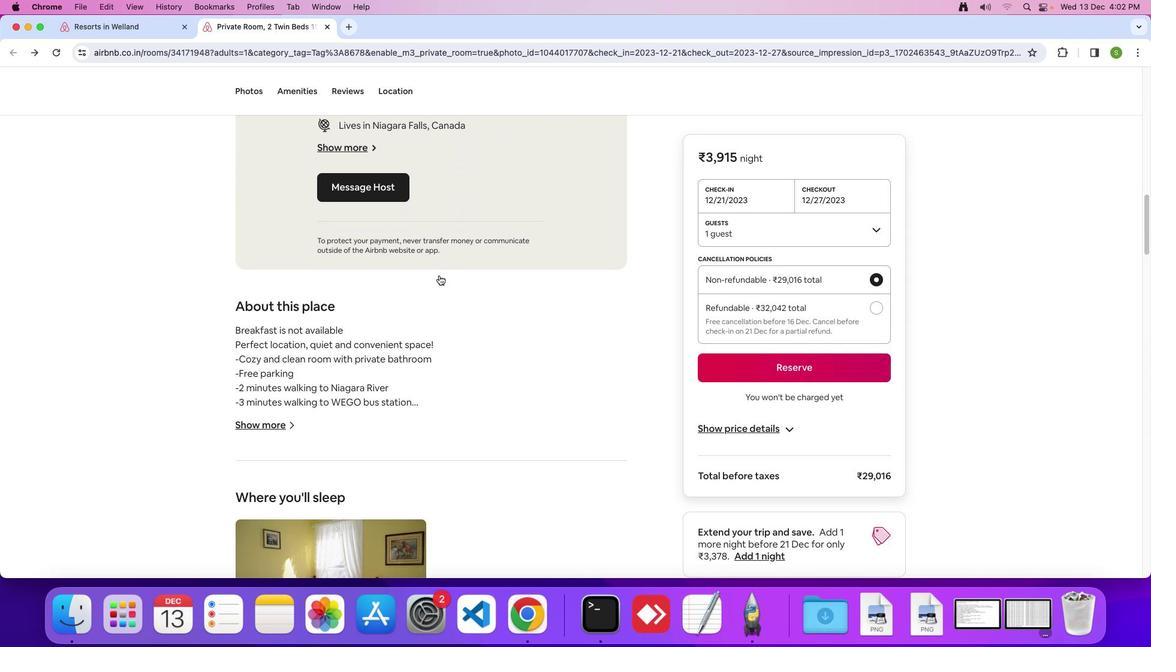 
Action: Mouse scrolled (439, 275) with delta (0, -1)
Screenshot: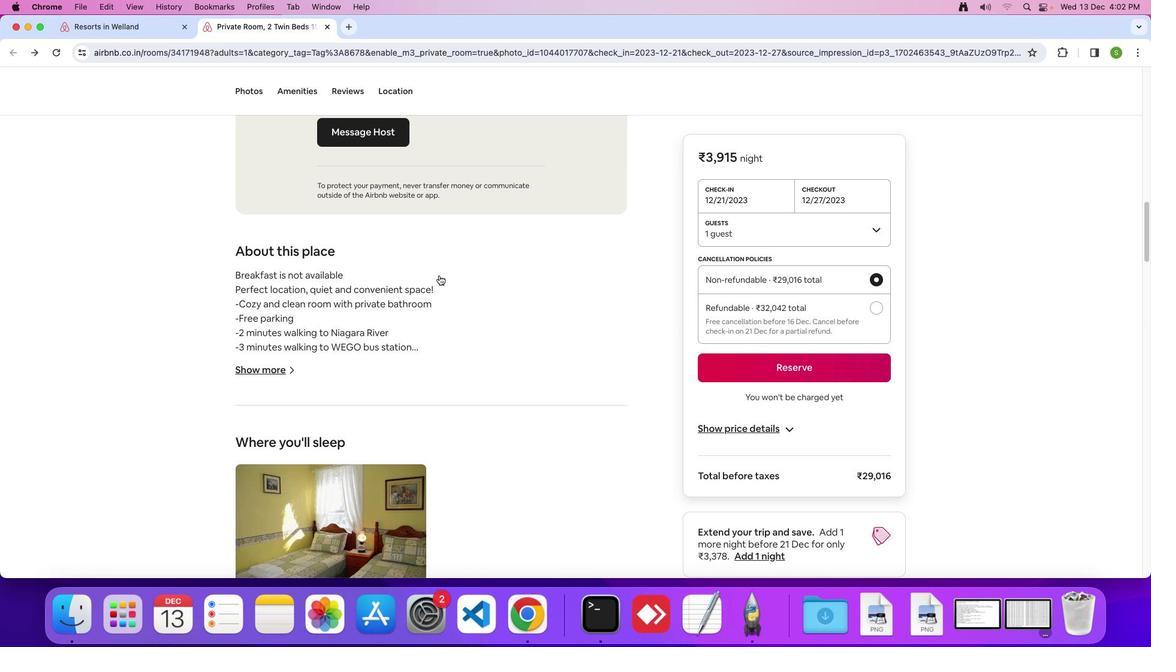 
Action: Mouse scrolled (439, 275) with delta (0, 0)
Screenshot: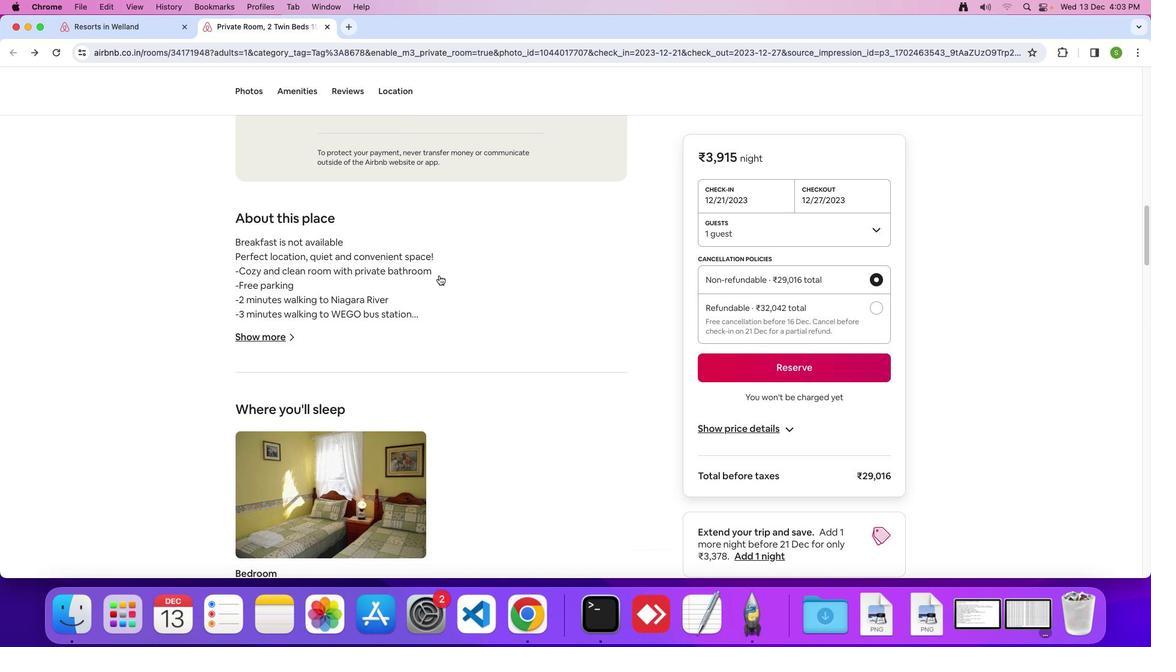 
Action: Mouse scrolled (439, 275) with delta (0, 0)
Screenshot: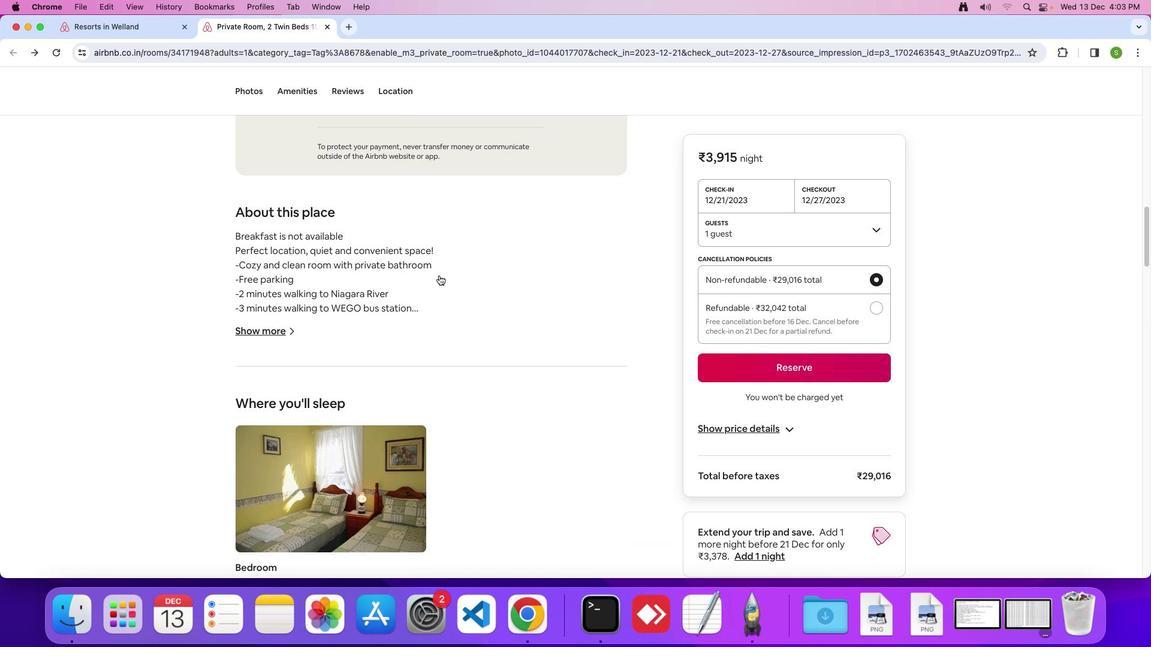 
Action: Mouse scrolled (439, 275) with delta (0, 0)
Screenshot: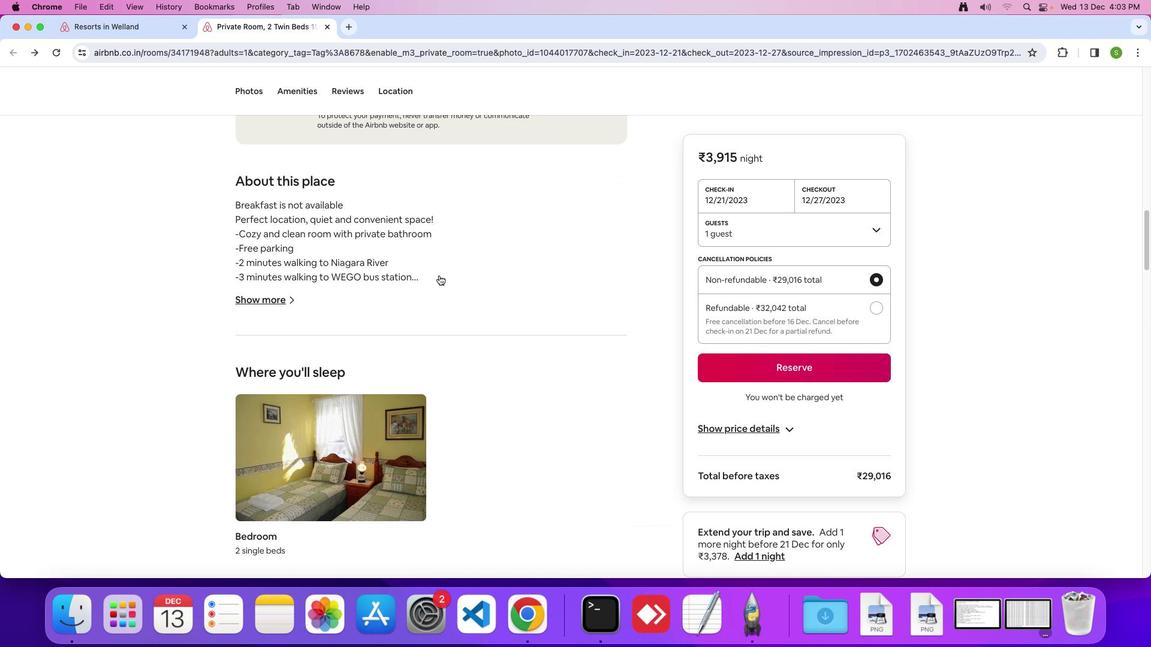 
Action: Mouse scrolled (439, 275) with delta (0, 0)
Screenshot: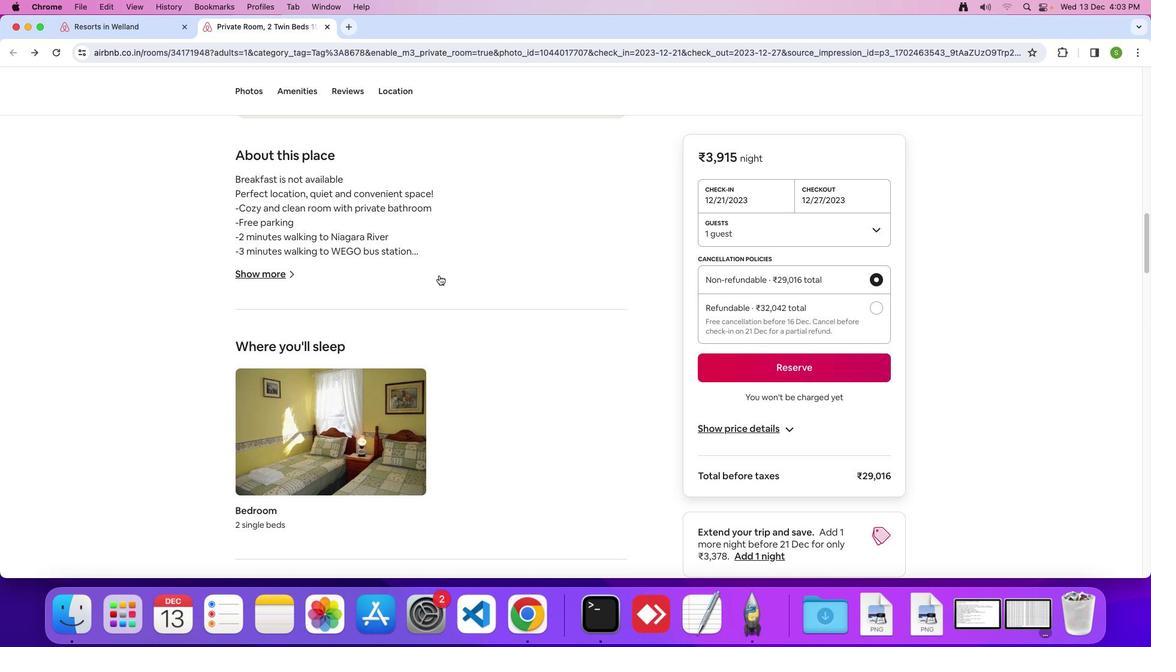 
Action: Mouse scrolled (439, 275) with delta (0, 0)
Screenshot: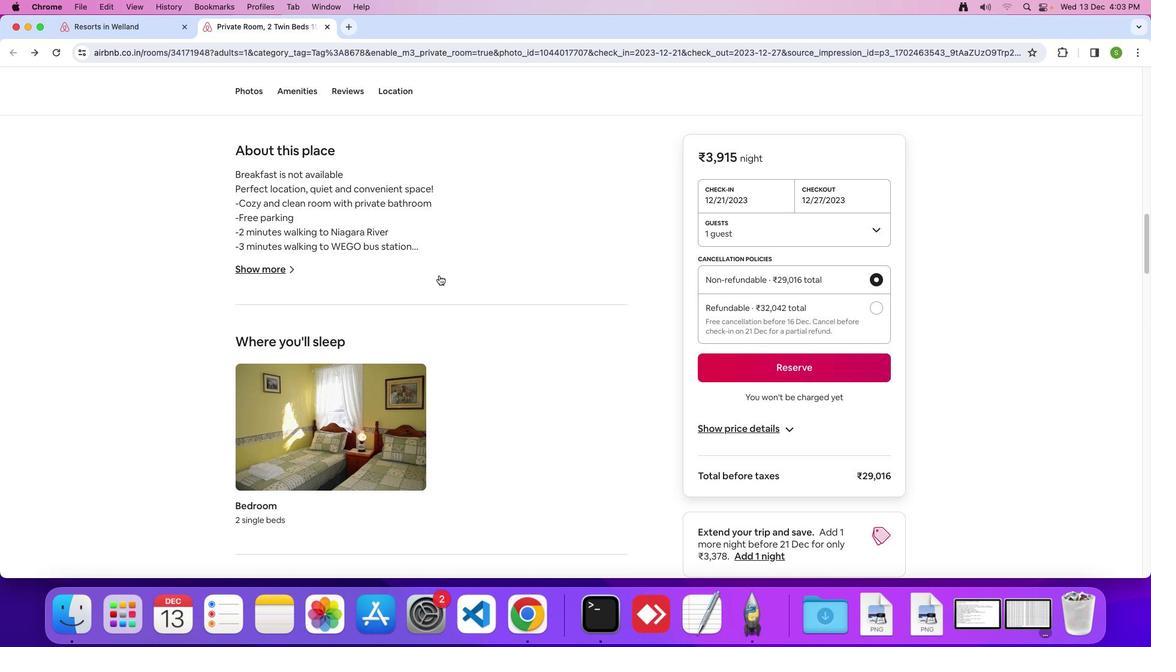 
Action: Mouse scrolled (439, 275) with delta (0, 0)
Screenshot: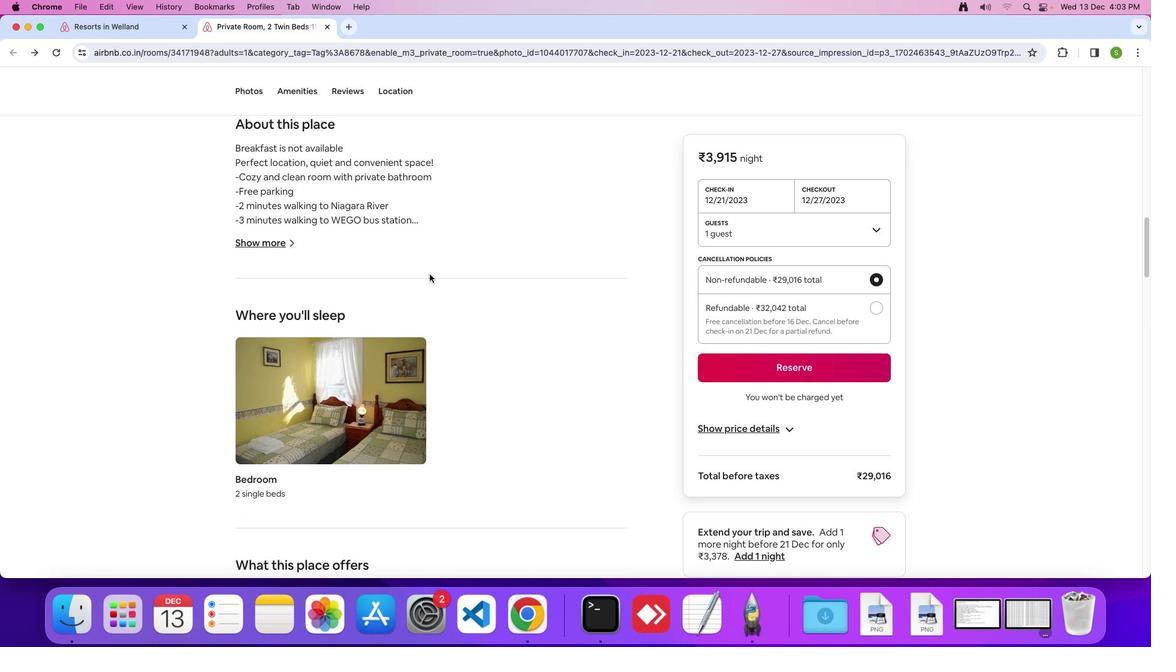 
Action: Mouse moved to (281, 224)
Screenshot: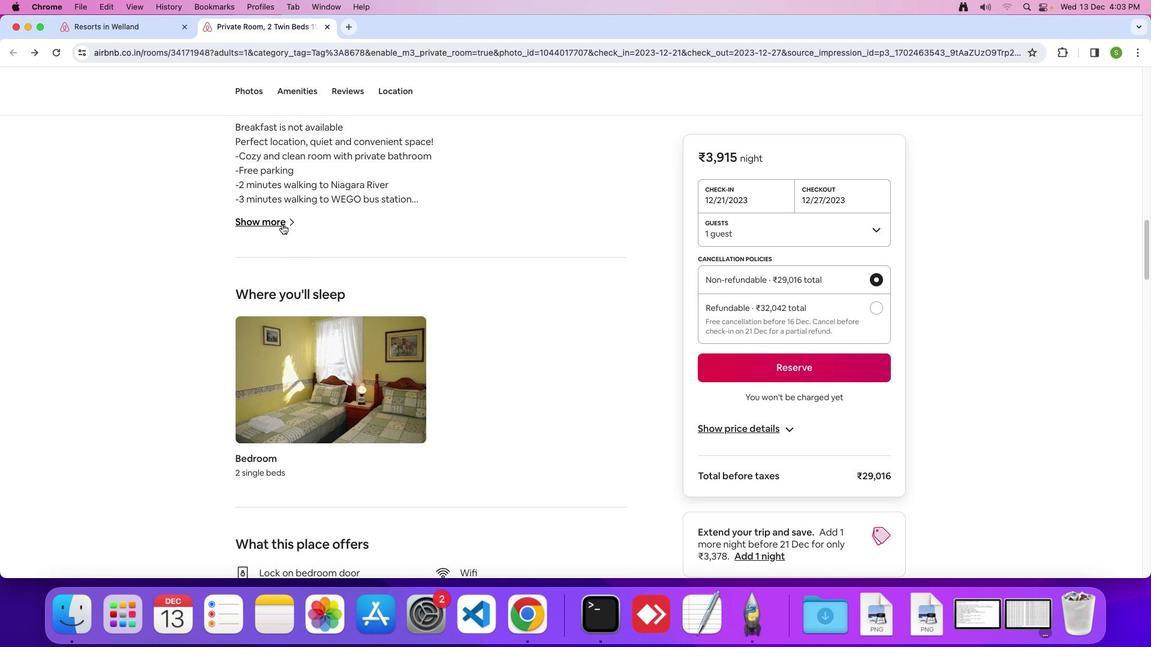 
Action: Mouse pressed left at (281, 224)
Screenshot: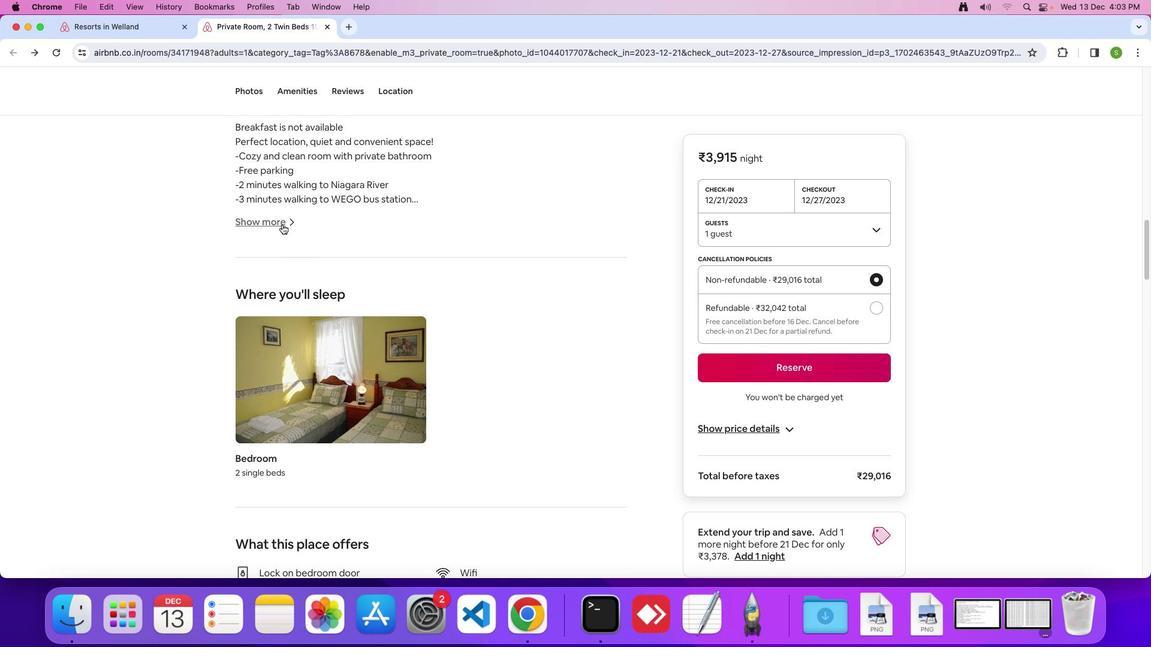 
Action: Mouse moved to (520, 260)
Screenshot: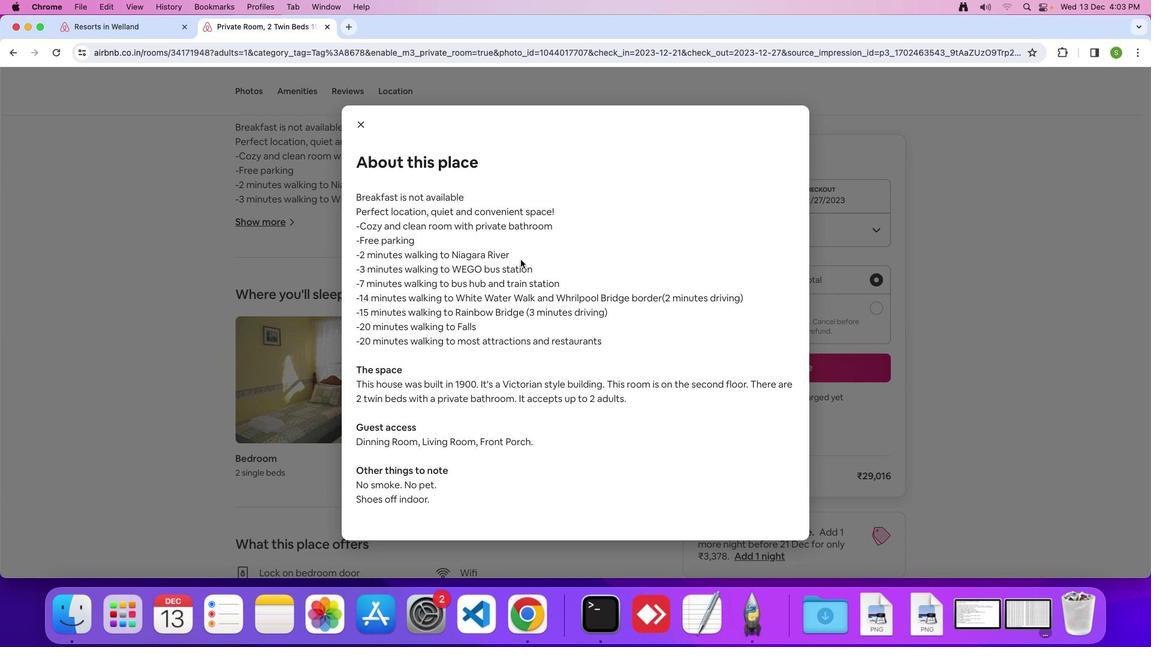 
Action: Mouse scrolled (520, 260) with delta (0, 0)
Screenshot: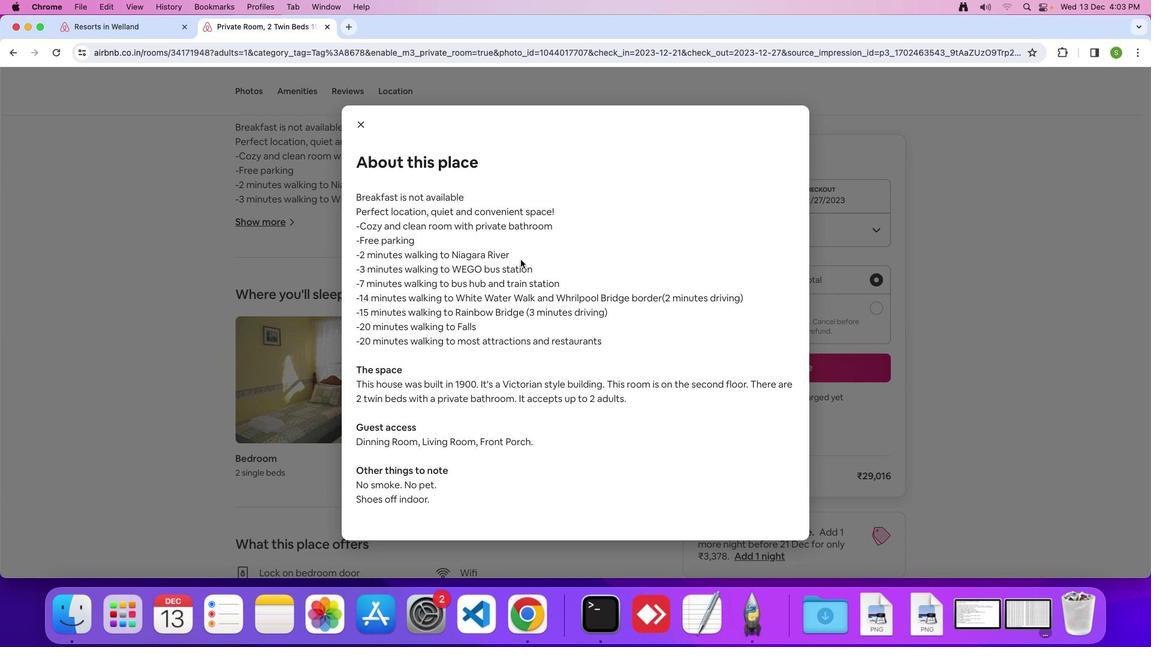 
Action: Mouse scrolled (520, 260) with delta (0, 0)
Screenshot: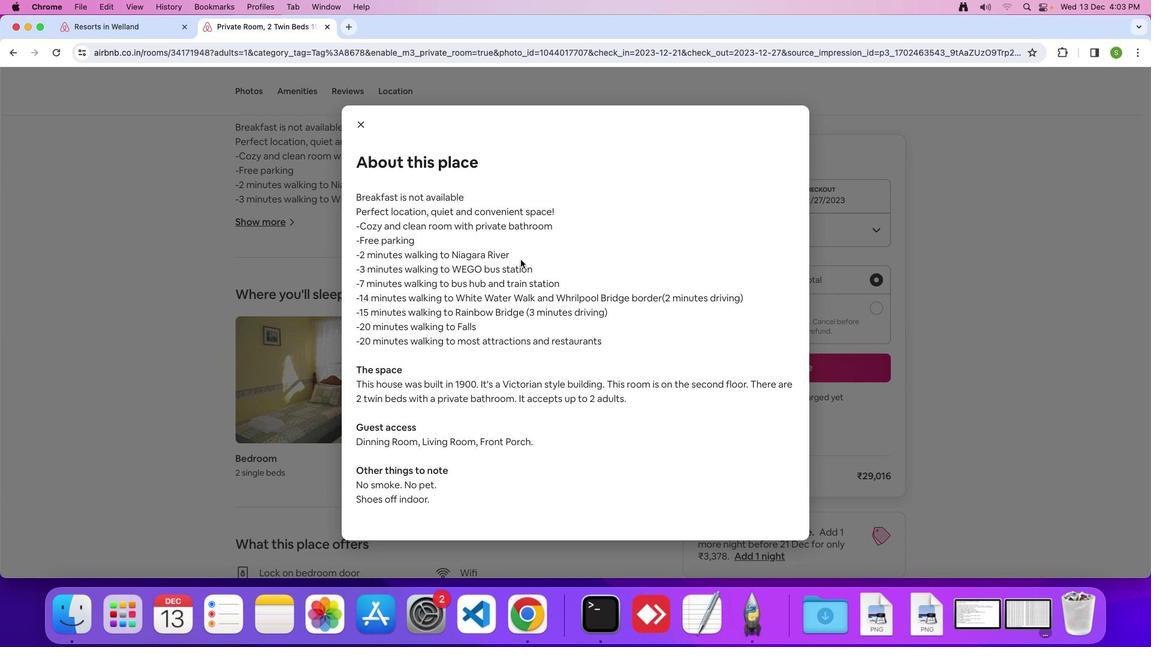 
Action: Mouse scrolled (520, 260) with delta (0, -1)
Screenshot: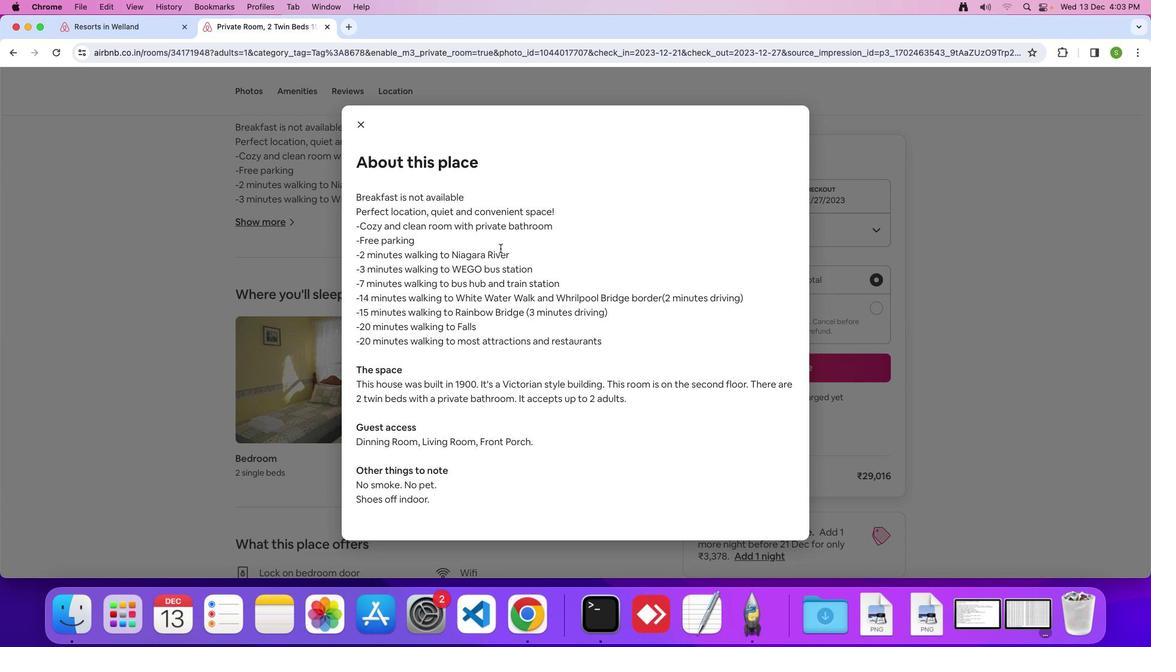 
Action: Mouse moved to (365, 127)
Screenshot: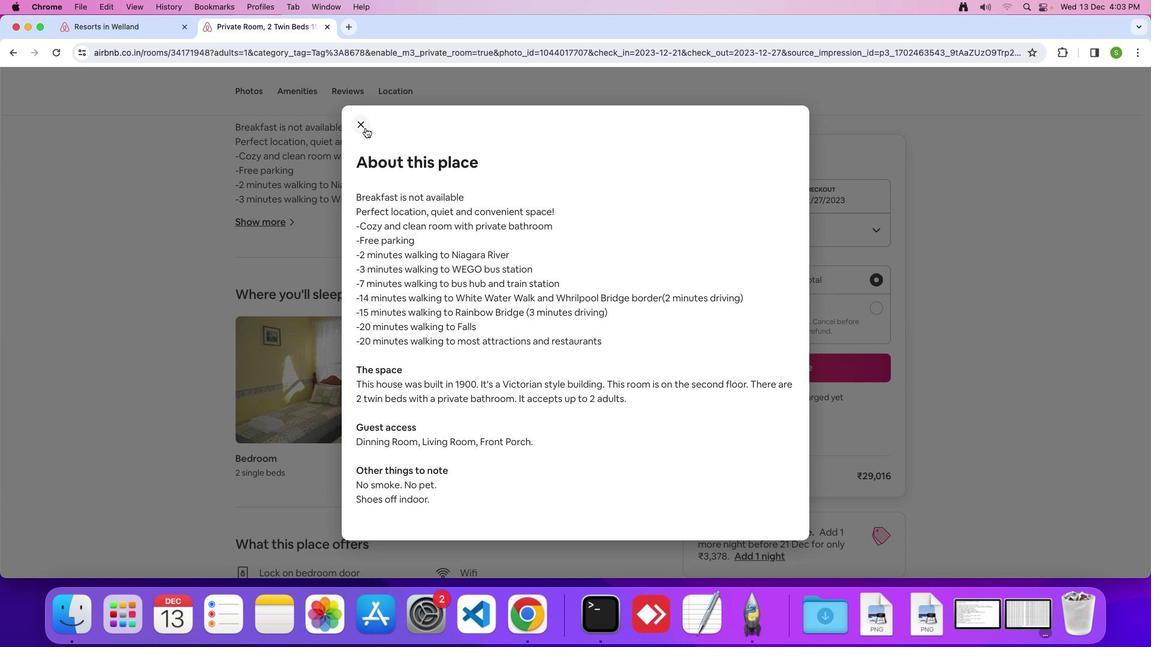 
Action: Mouse pressed left at (365, 127)
Screenshot: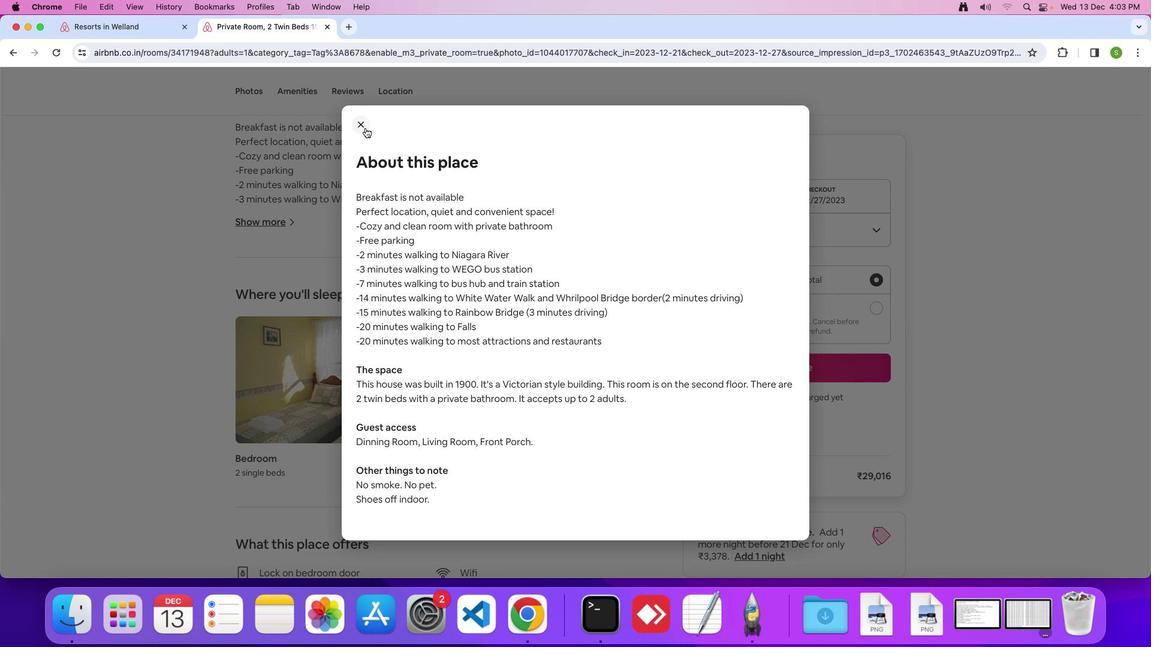 
Action: Mouse moved to (493, 356)
Screenshot: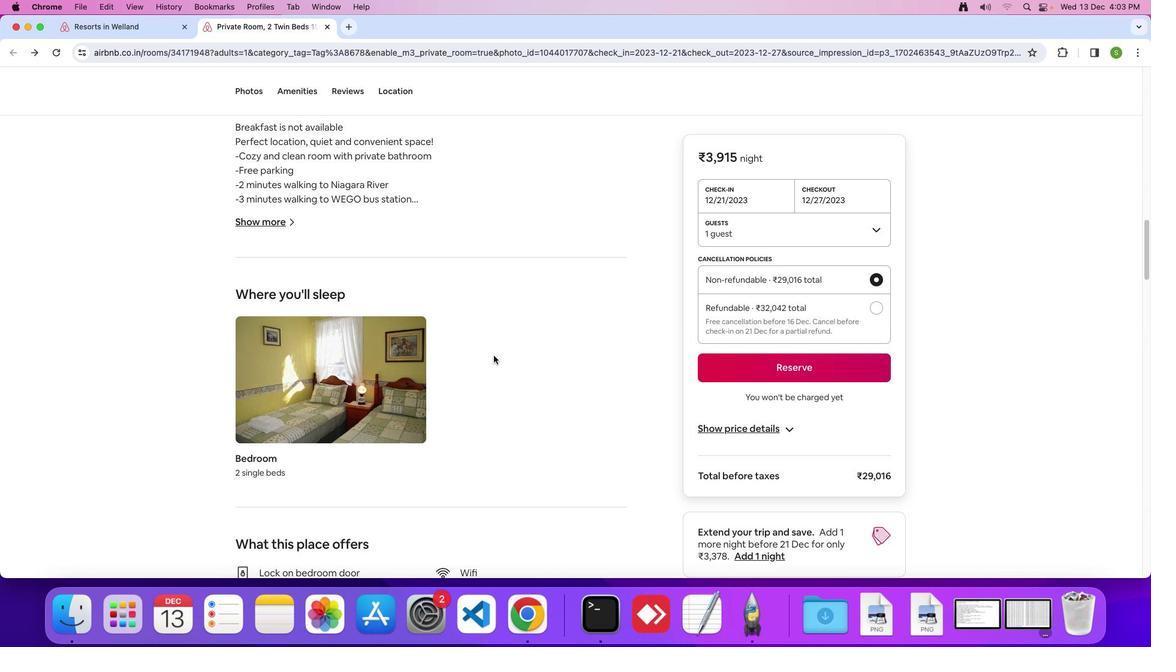 
Action: Mouse scrolled (493, 356) with delta (0, 0)
Screenshot: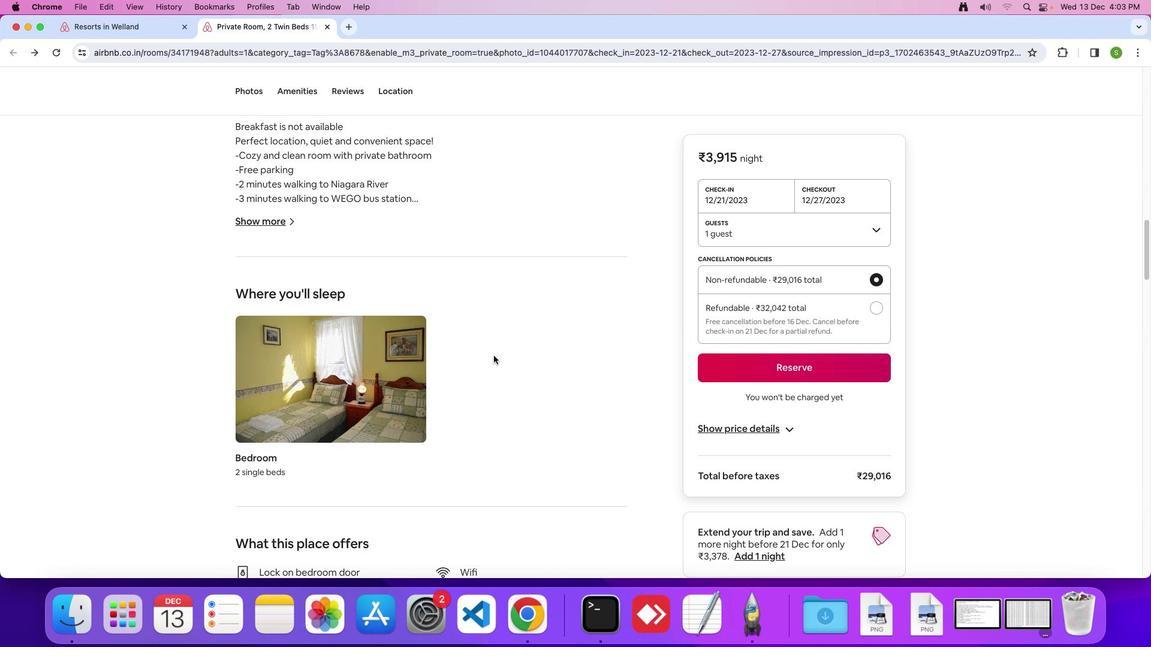 
Action: Mouse scrolled (493, 356) with delta (0, 0)
Screenshot: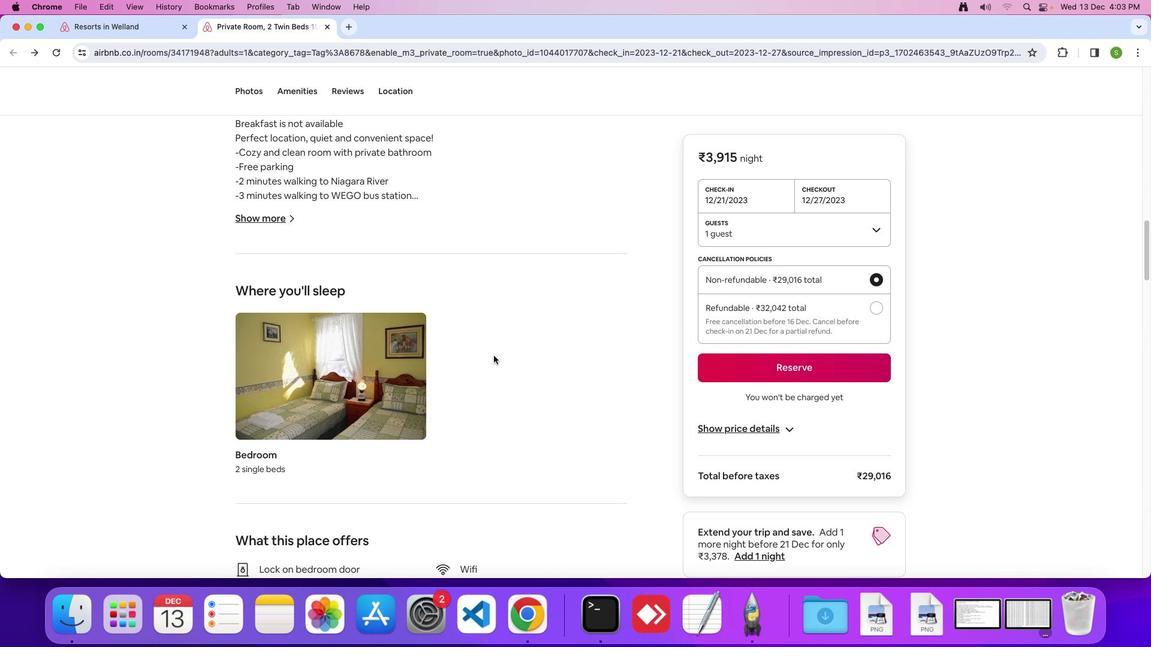 
Action: Mouse scrolled (493, 356) with delta (0, 0)
Screenshot: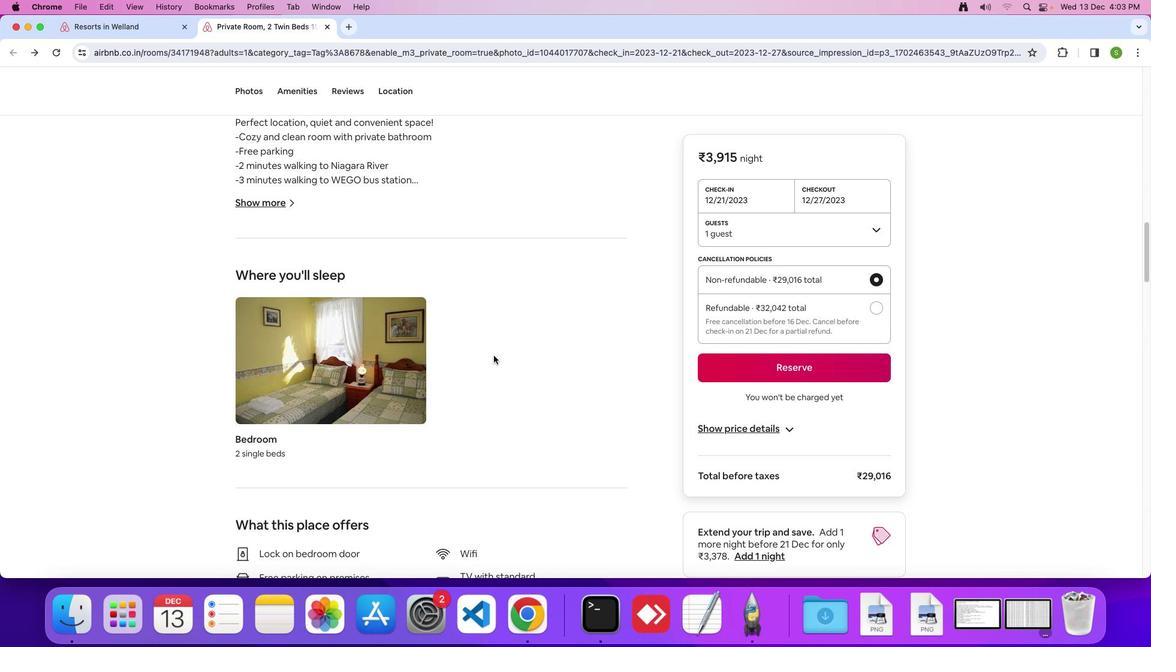 
Action: Mouse scrolled (493, 356) with delta (0, -1)
Screenshot: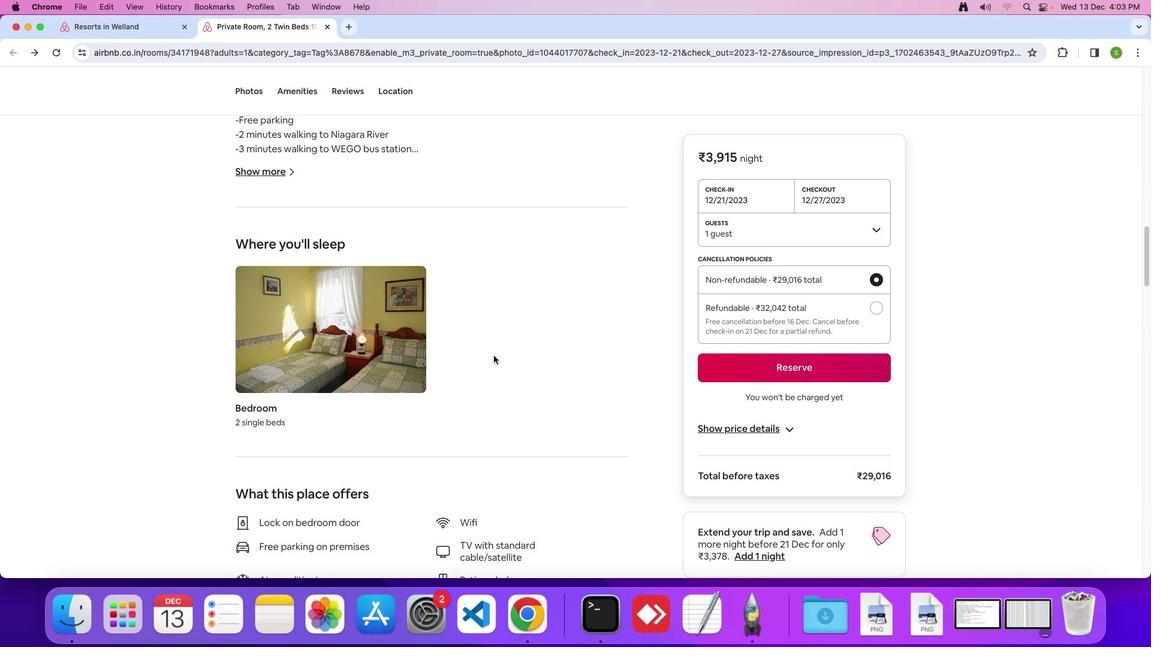 
Action: Mouse scrolled (493, 356) with delta (0, 0)
Screenshot: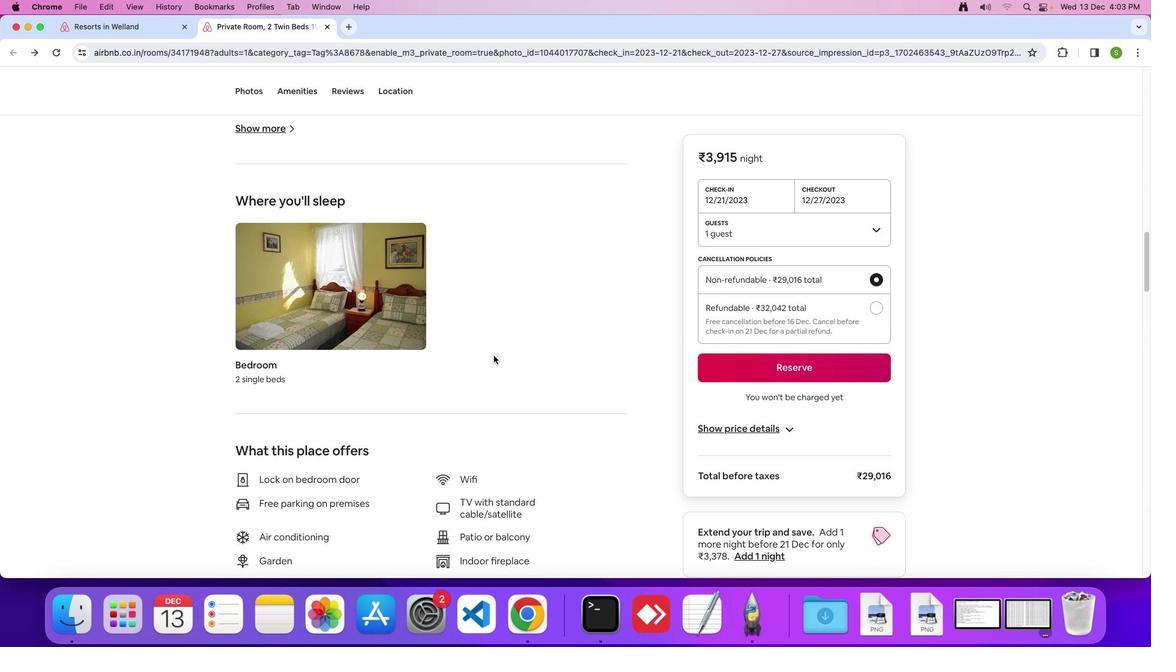 
Action: Mouse scrolled (493, 356) with delta (0, 0)
Screenshot: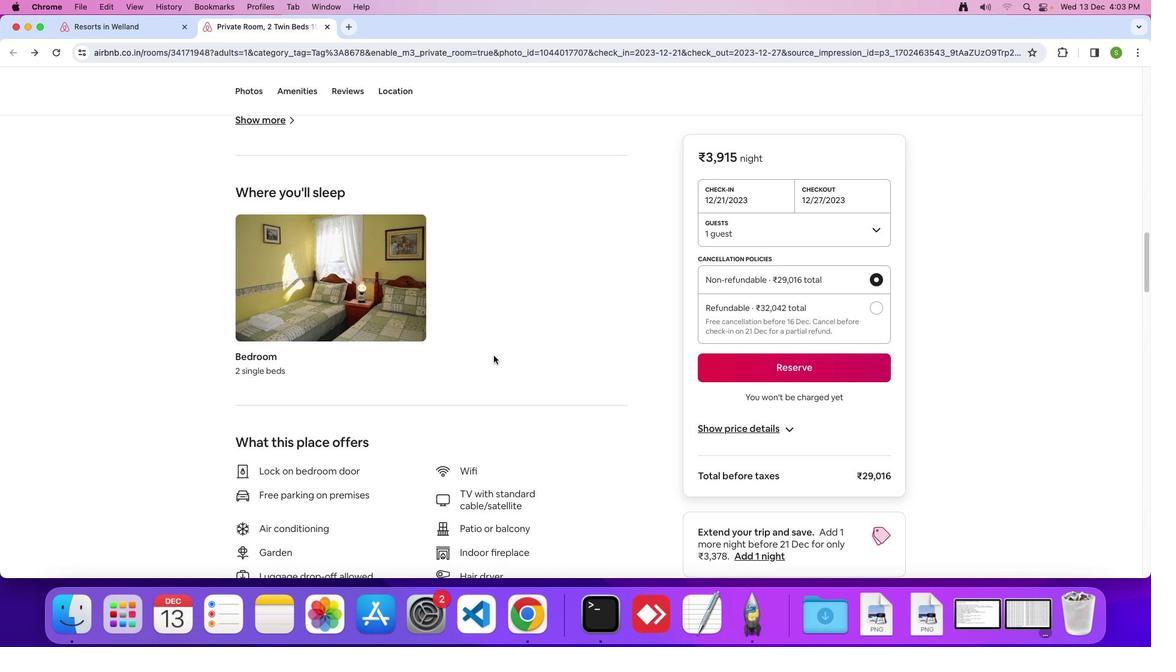 
Action: Mouse scrolled (493, 356) with delta (0, 0)
Screenshot: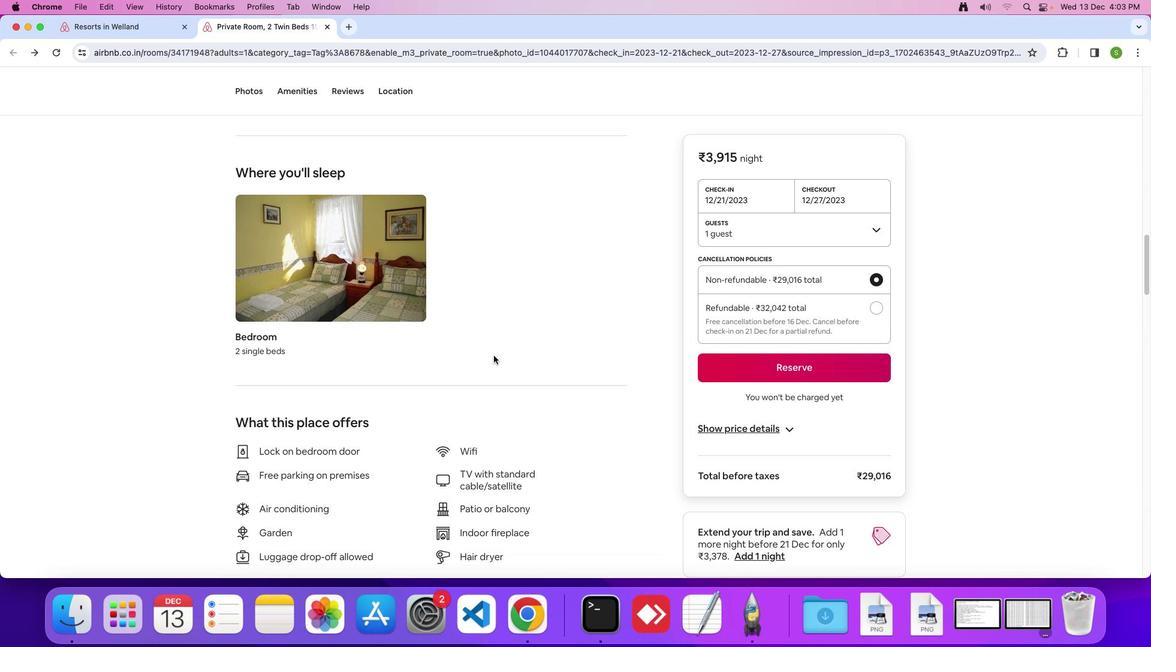 
Action: Mouse scrolled (493, 356) with delta (0, 0)
Screenshot: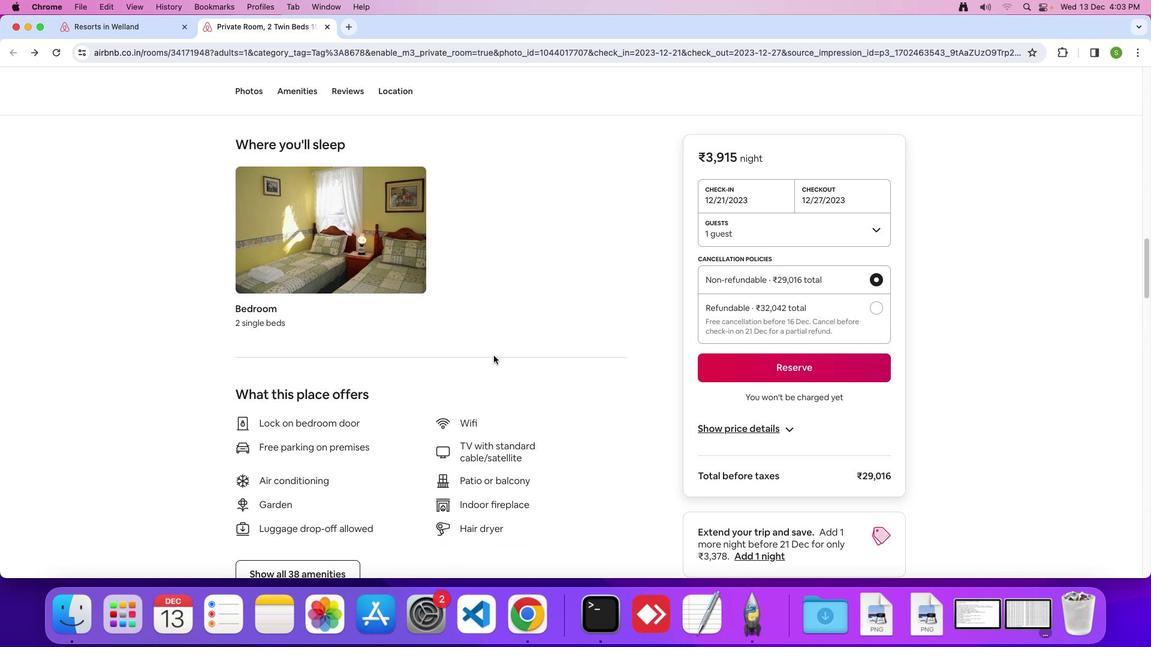 
Action: Mouse scrolled (493, 356) with delta (0, 0)
Screenshot: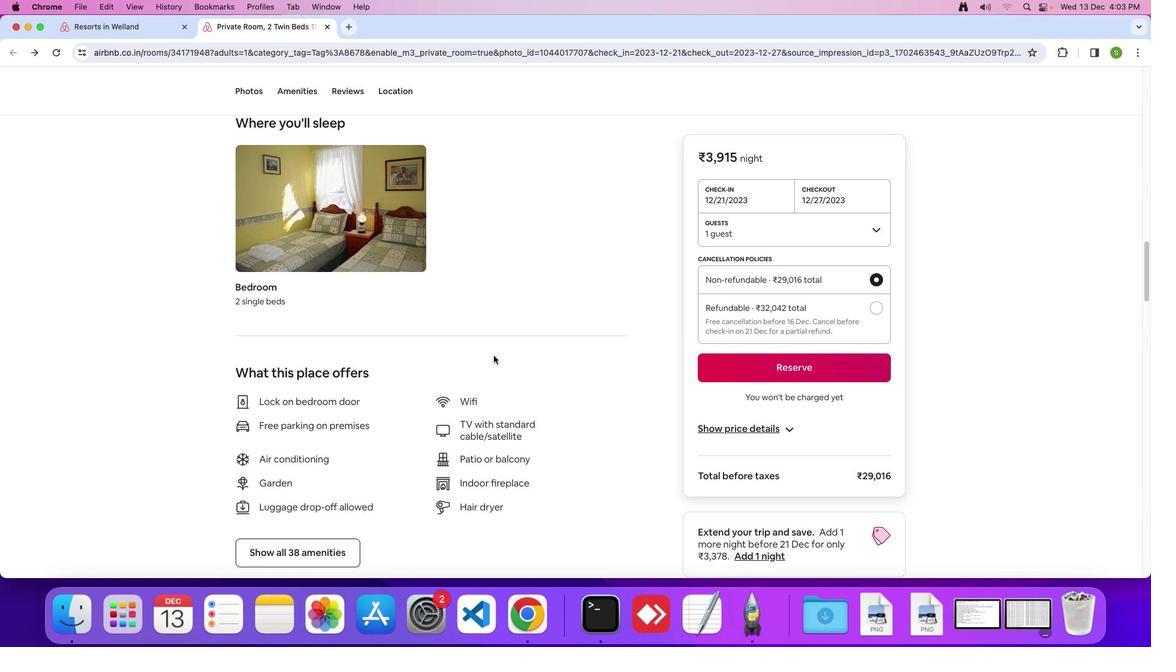 
Action: Mouse scrolled (493, 356) with delta (0, -1)
Screenshot: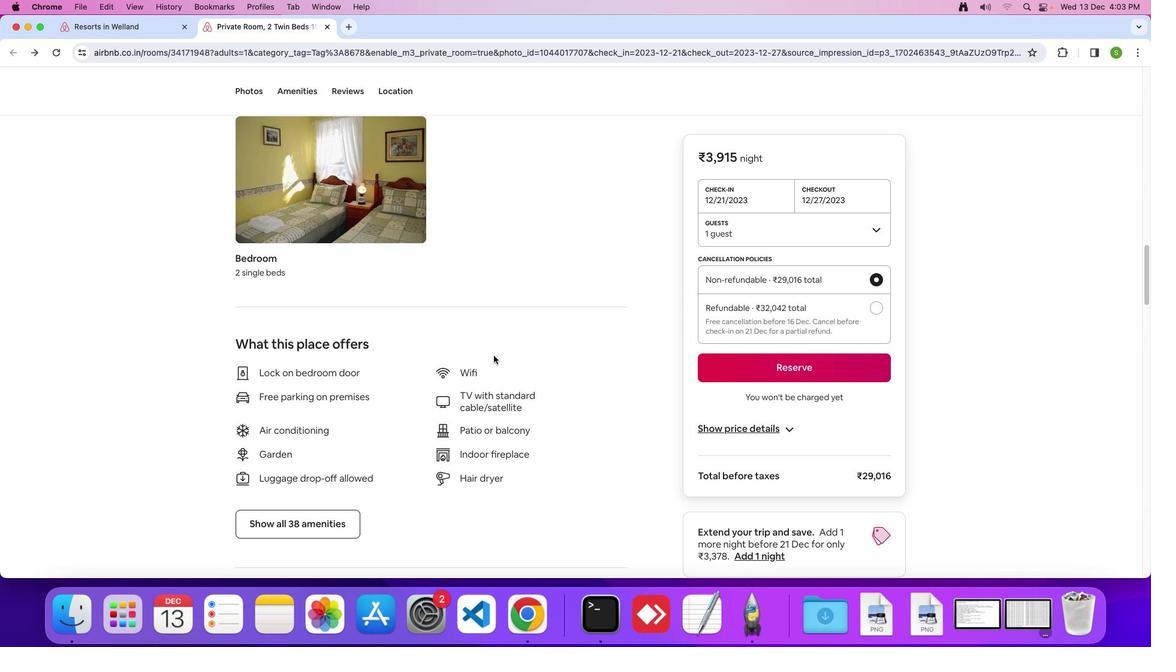 
Action: Mouse scrolled (493, 356) with delta (0, 0)
